 Task: Organize tasks on the Trello board and set up automation rules for moving cards based on due dates.
Action: Mouse moved to (763, 427)
Screenshot: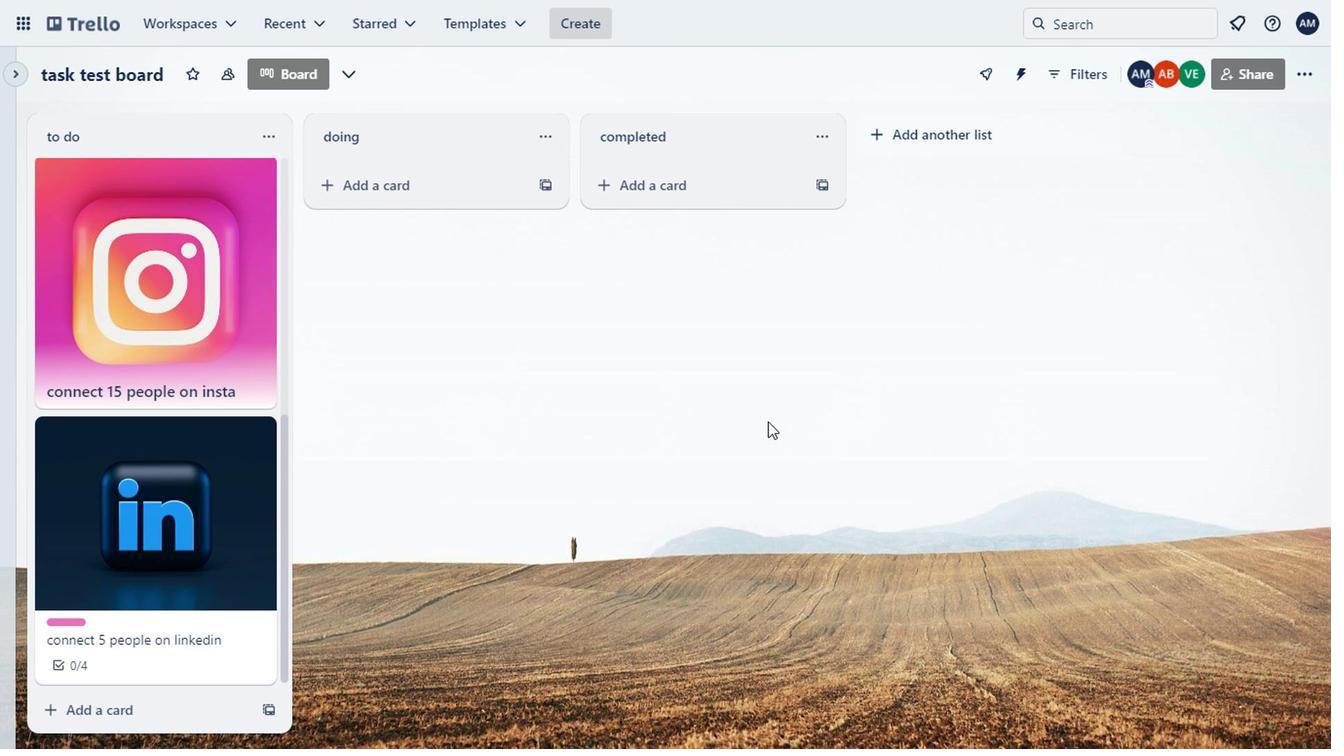 
Action: Mouse scrolled (763, 426) with delta (0, 0)
Screenshot: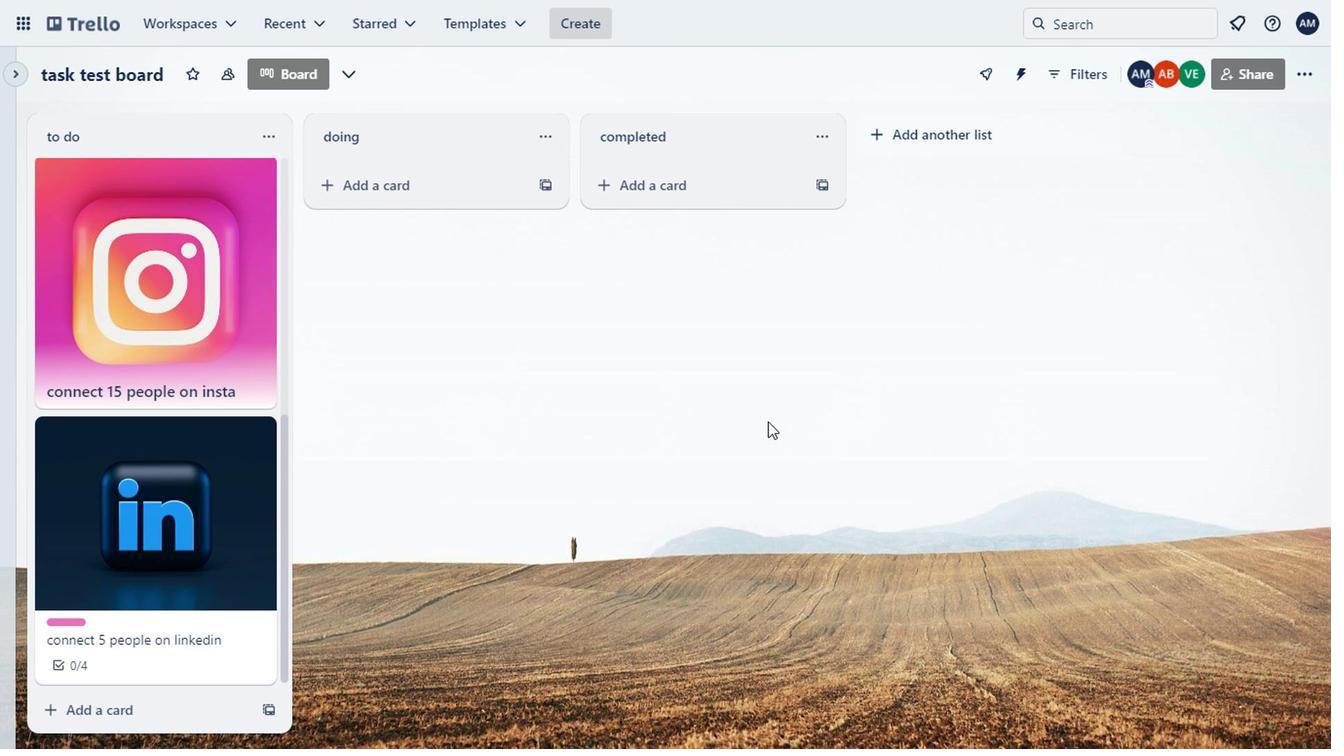 
Action: Mouse moved to (763, 427)
Screenshot: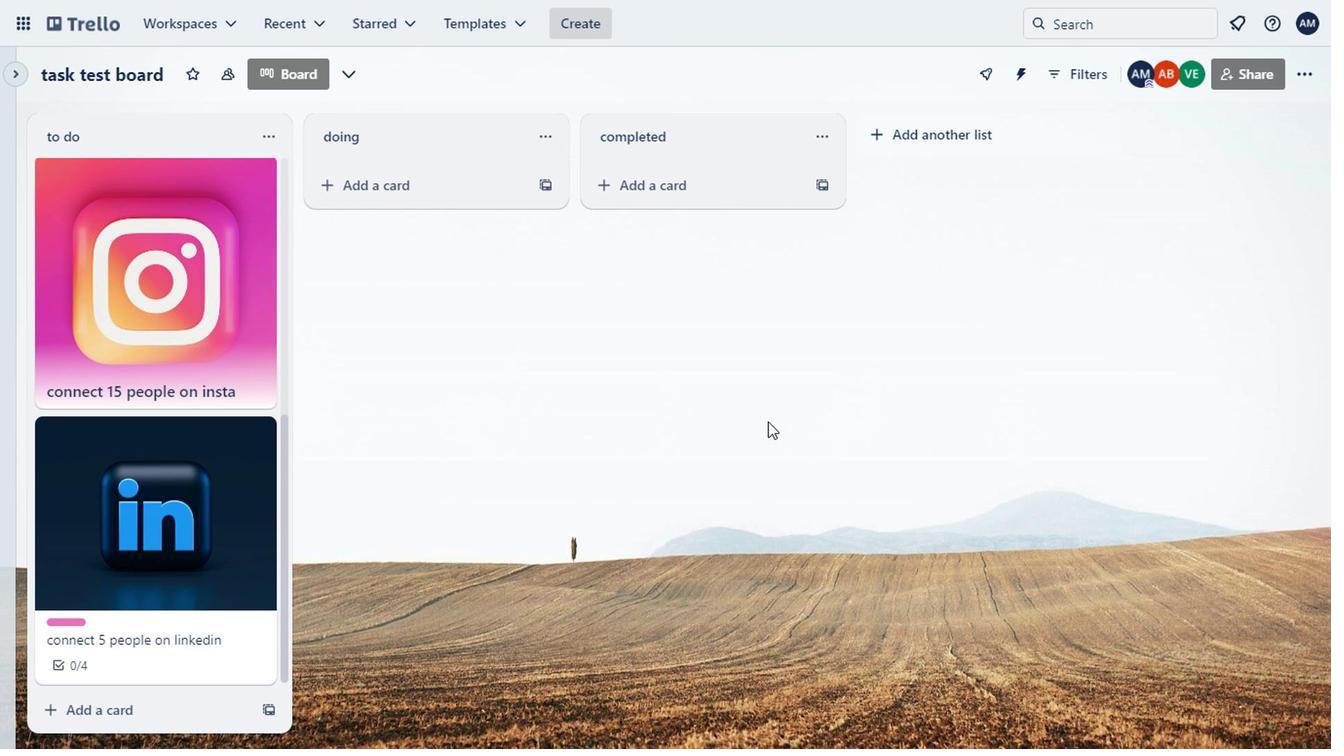 
Action: Mouse scrolled (763, 428) with delta (0, 1)
Screenshot: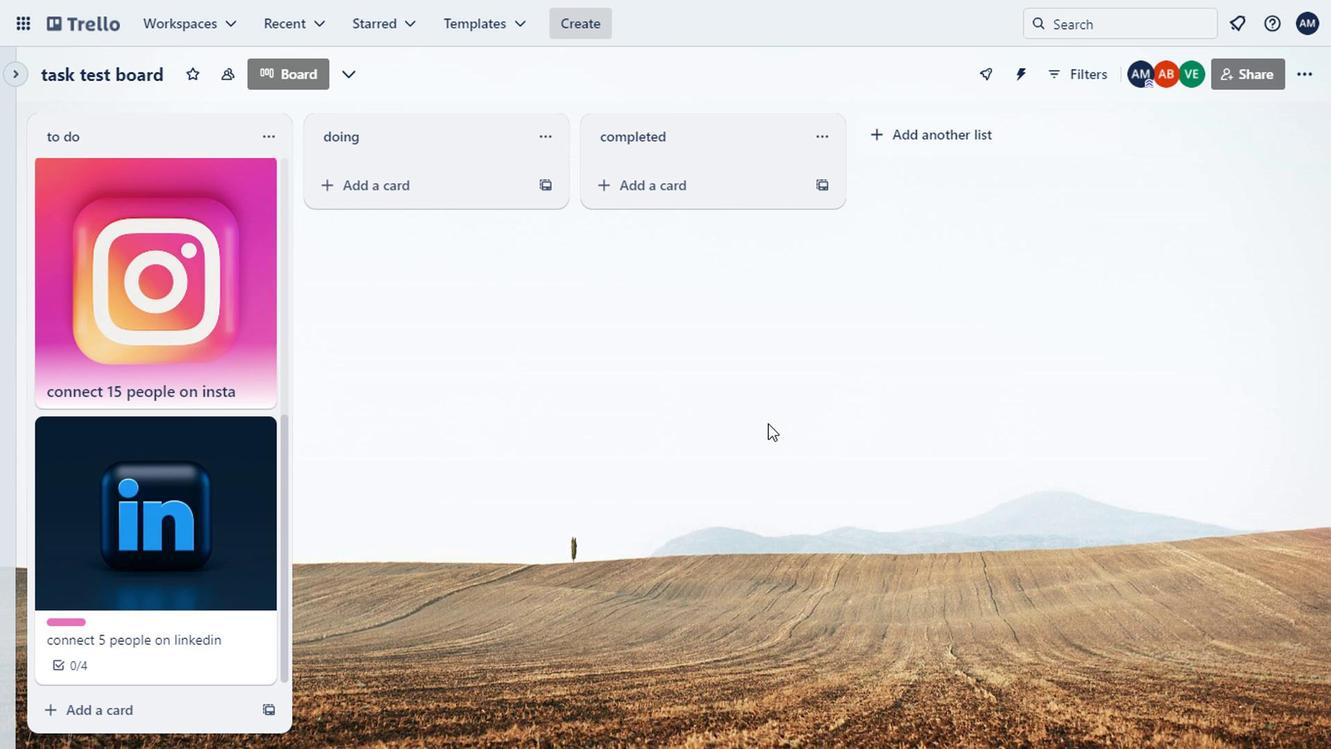 
Action: Mouse scrolled (763, 428) with delta (0, 1)
Screenshot: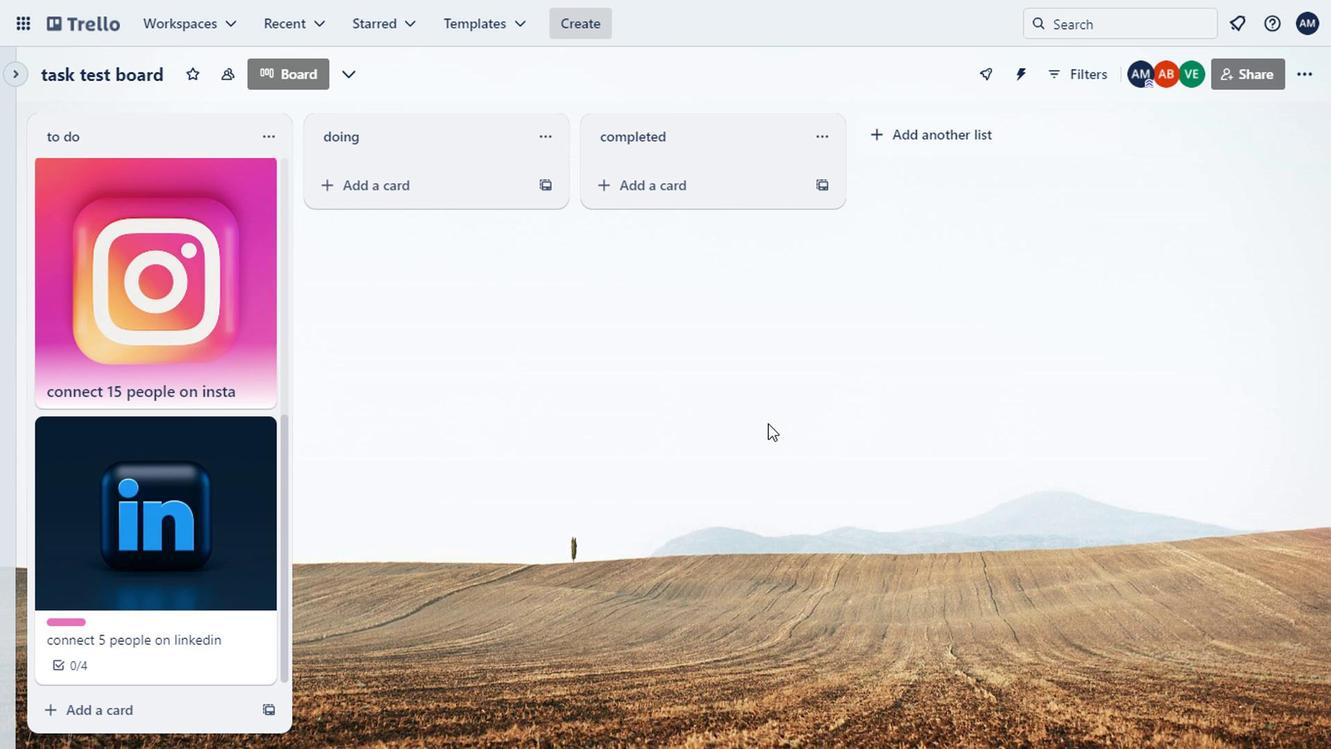 
Action: Mouse moved to (763, 427)
Screenshot: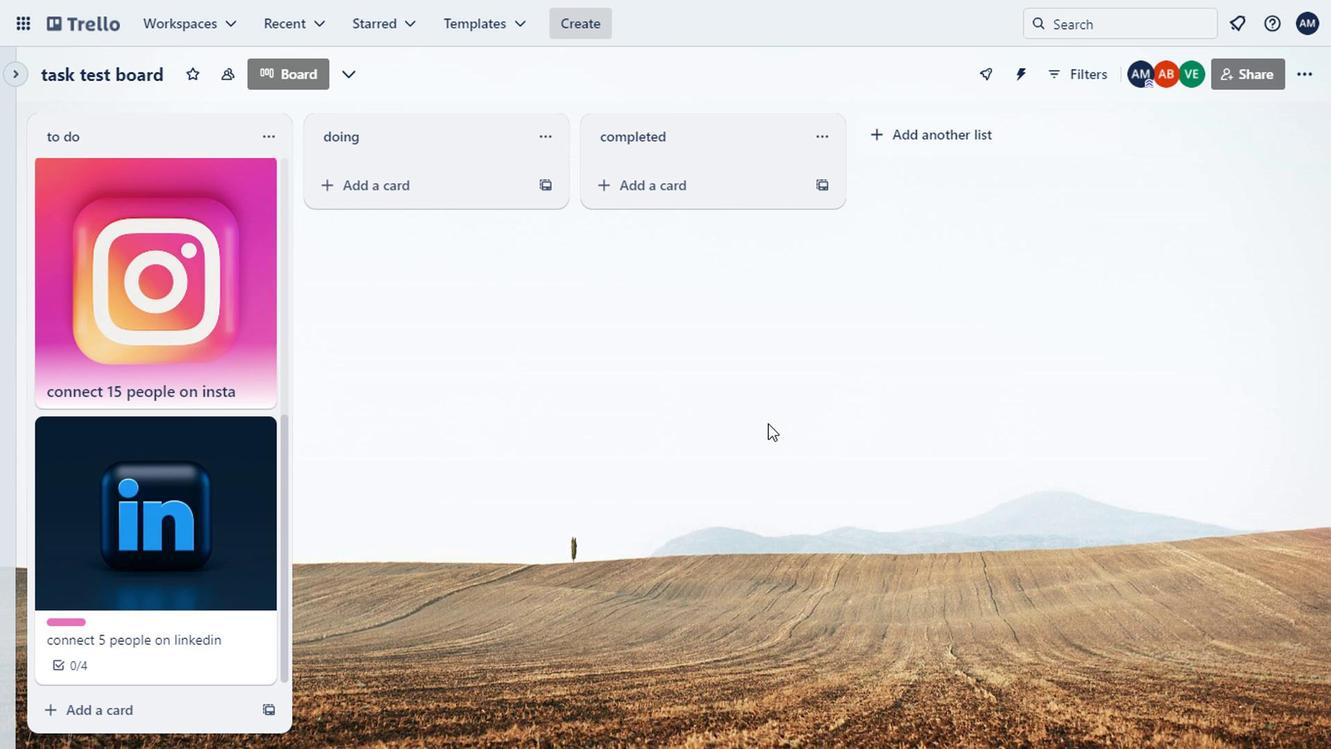 
Action: Mouse scrolled (763, 428) with delta (0, 1)
Screenshot: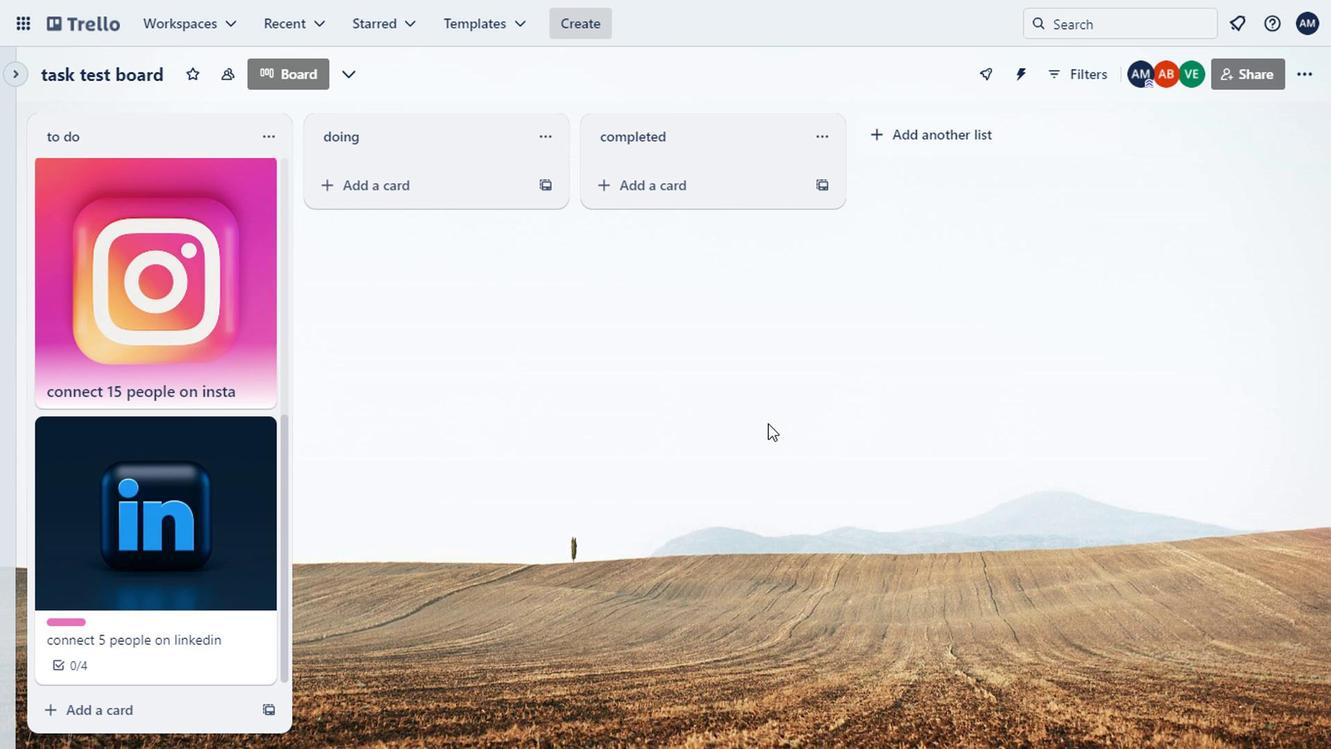 
Action: Mouse moved to (475, 348)
Screenshot: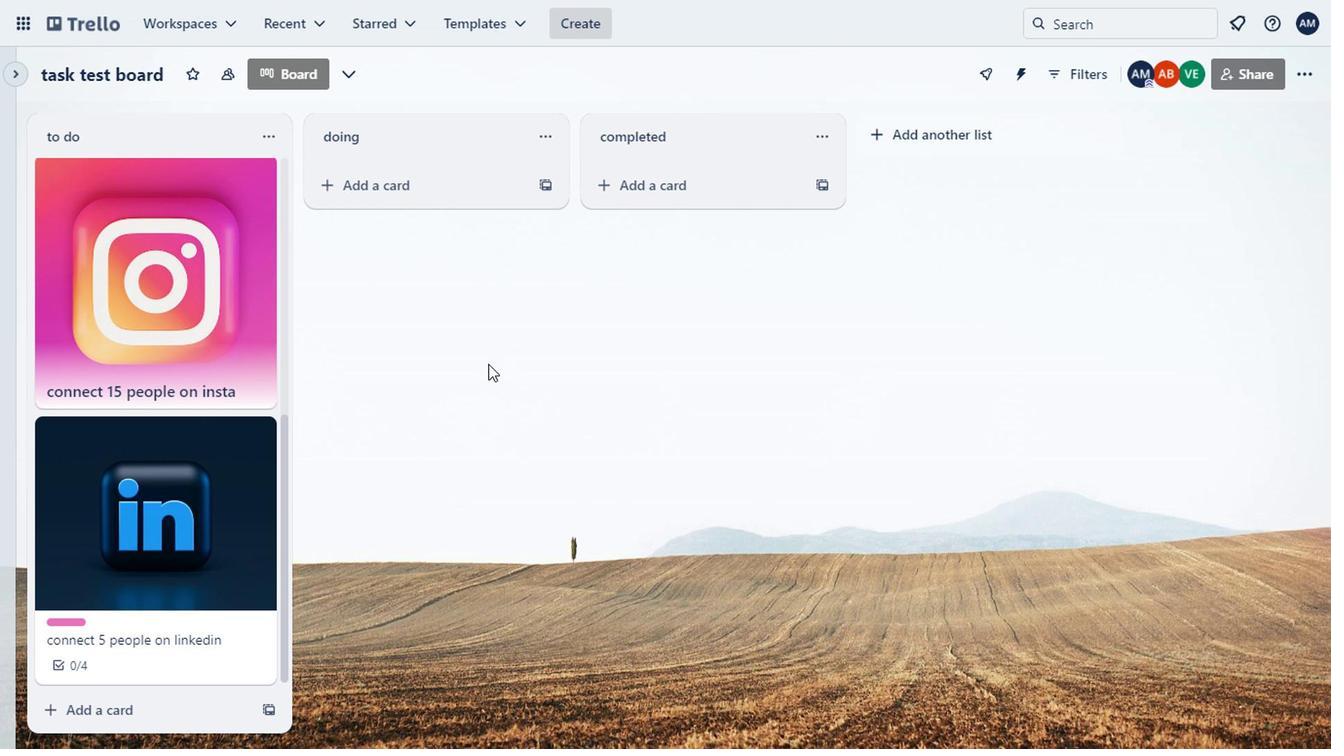 
Action: Mouse scrolled (475, 349) with delta (0, 0)
Screenshot: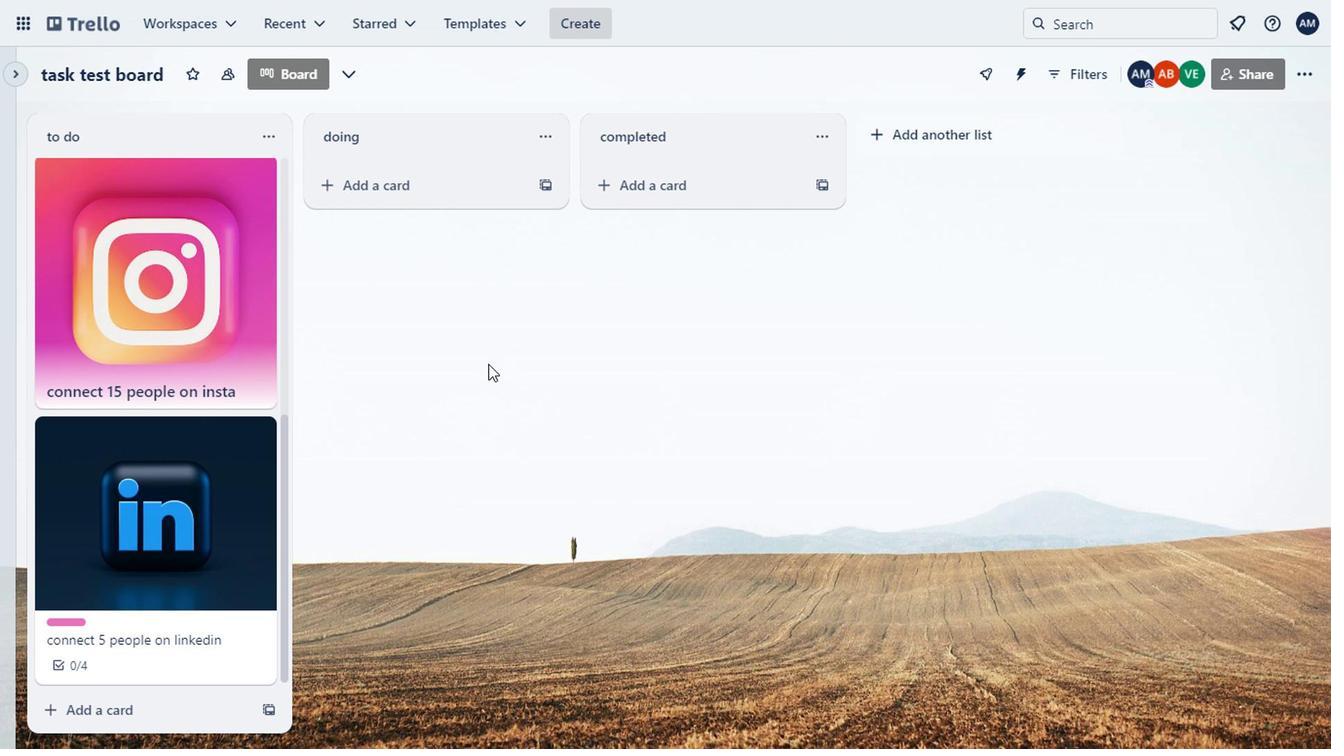 
Action: Mouse moved to (467, 335)
Screenshot: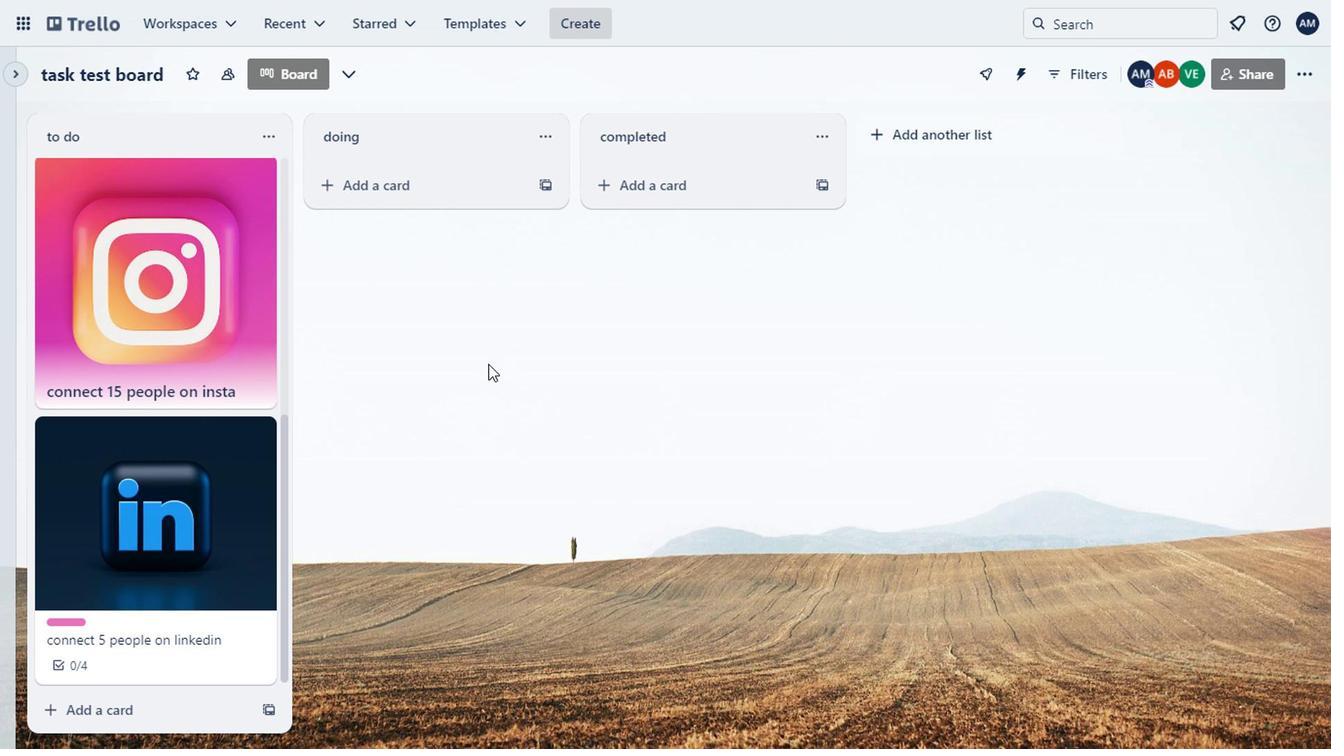 
Action: Mouse scrolled (467, 335) with delta (0, 0)
Screenshot: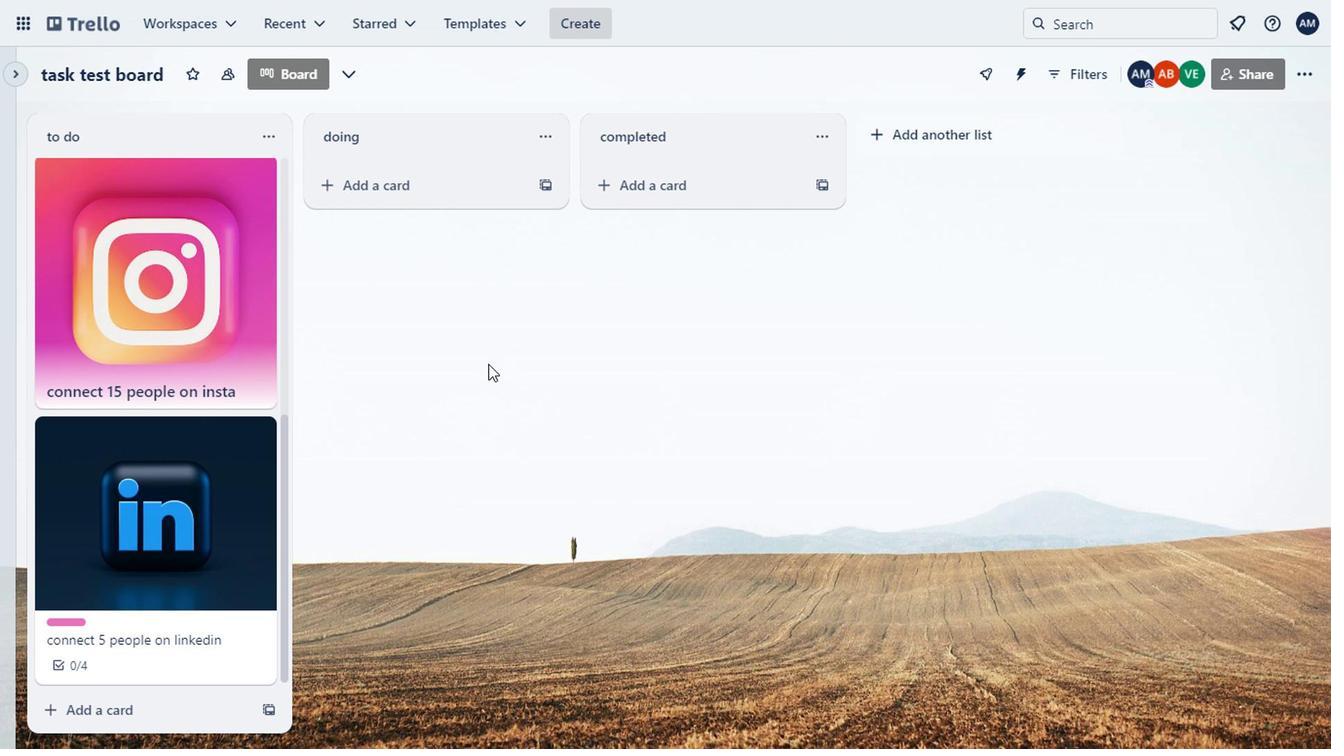
Action: Mouse moved to (425, 279)
Screenshot: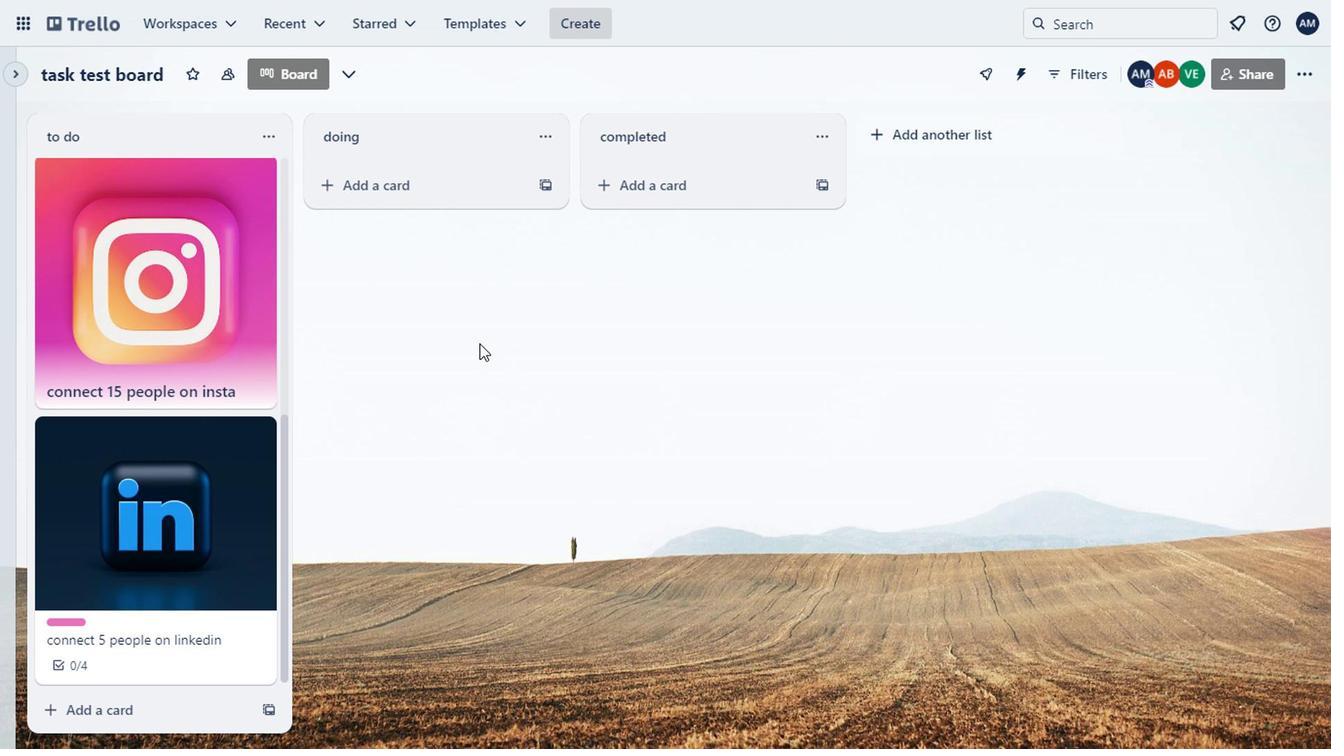 
Action: Mouse scrolled (425, 280) with delta (0, 1)
Screenshot: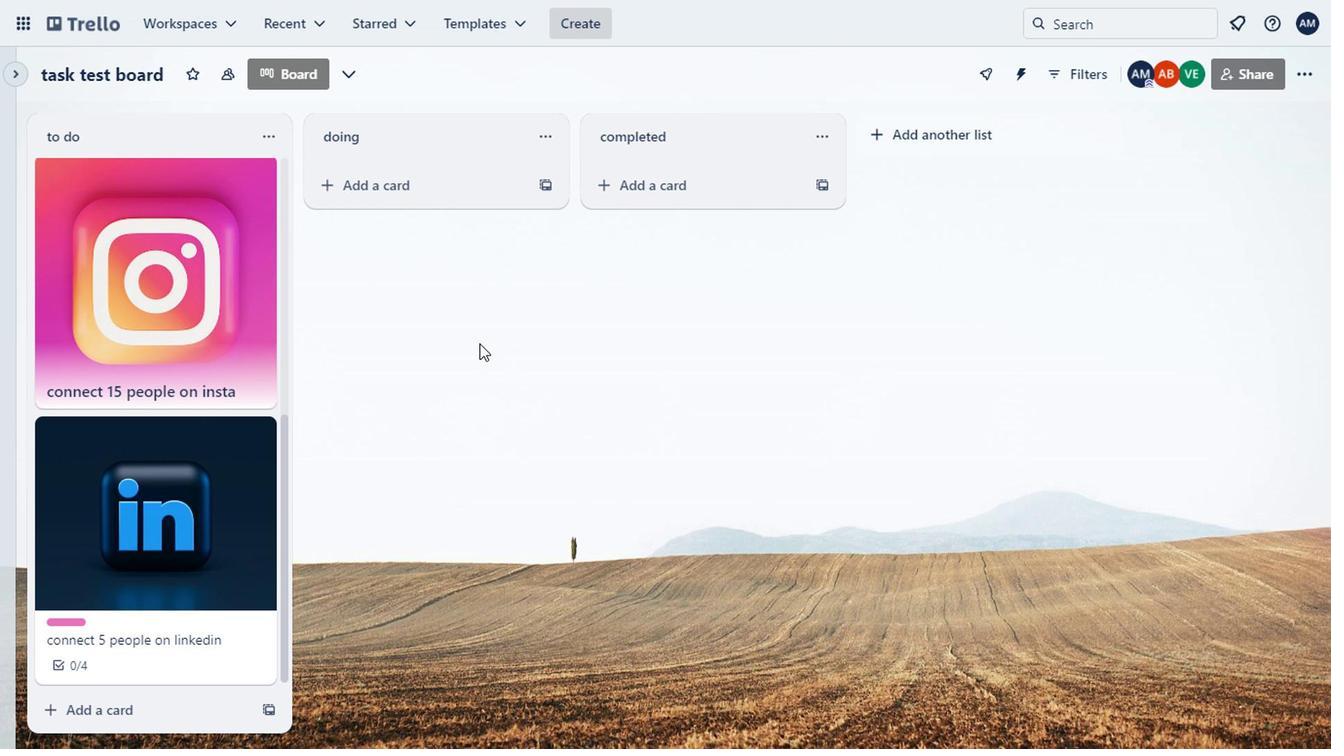 
Action: Mouse moved to (185, 267)
Screenshot: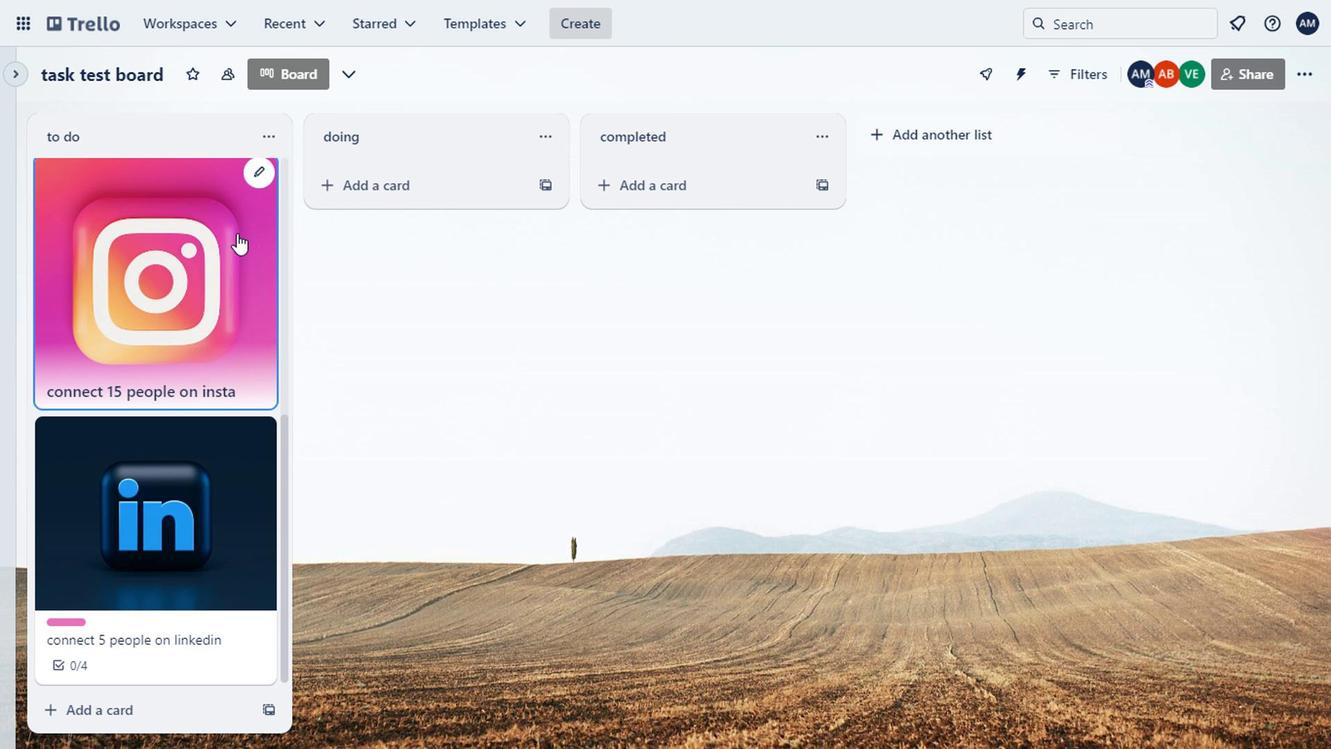
Action: Mouse pressed left at (185, 267)
Screenshot: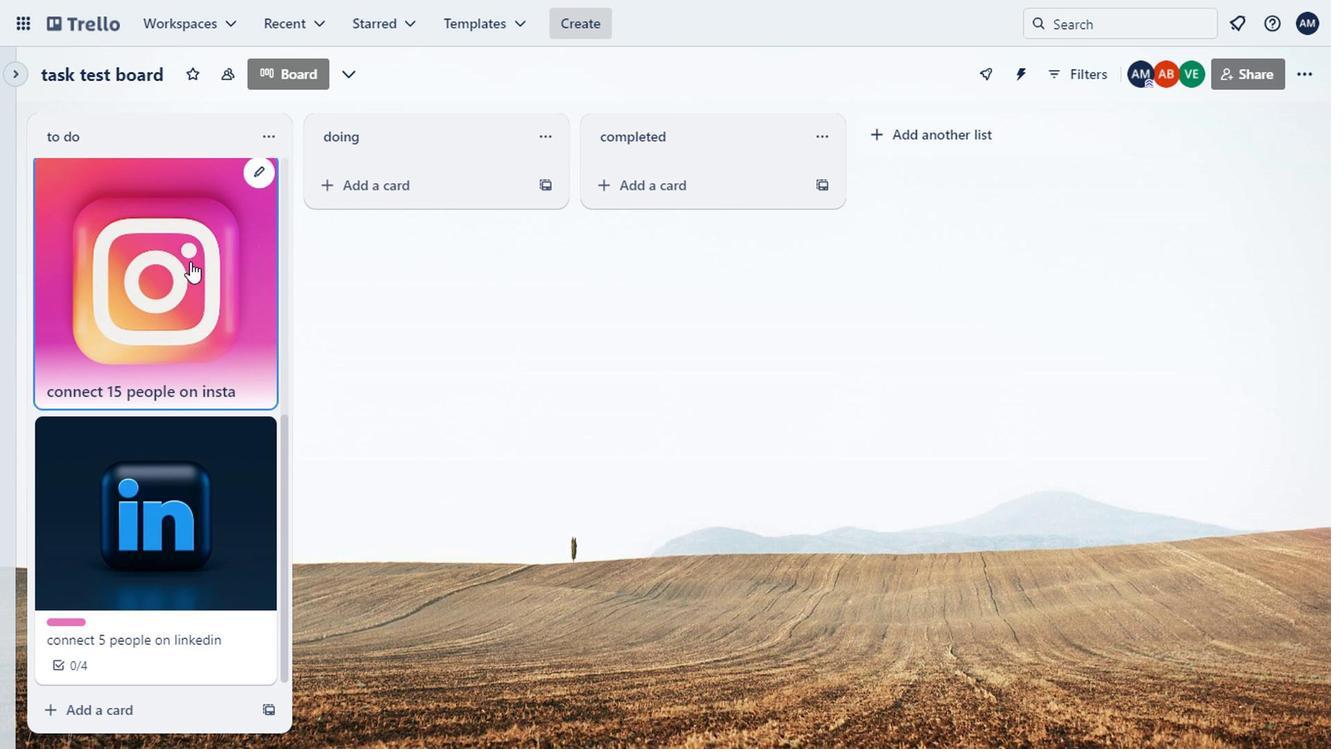 
Action: Mouse moved to (983, 90)
Screenshot: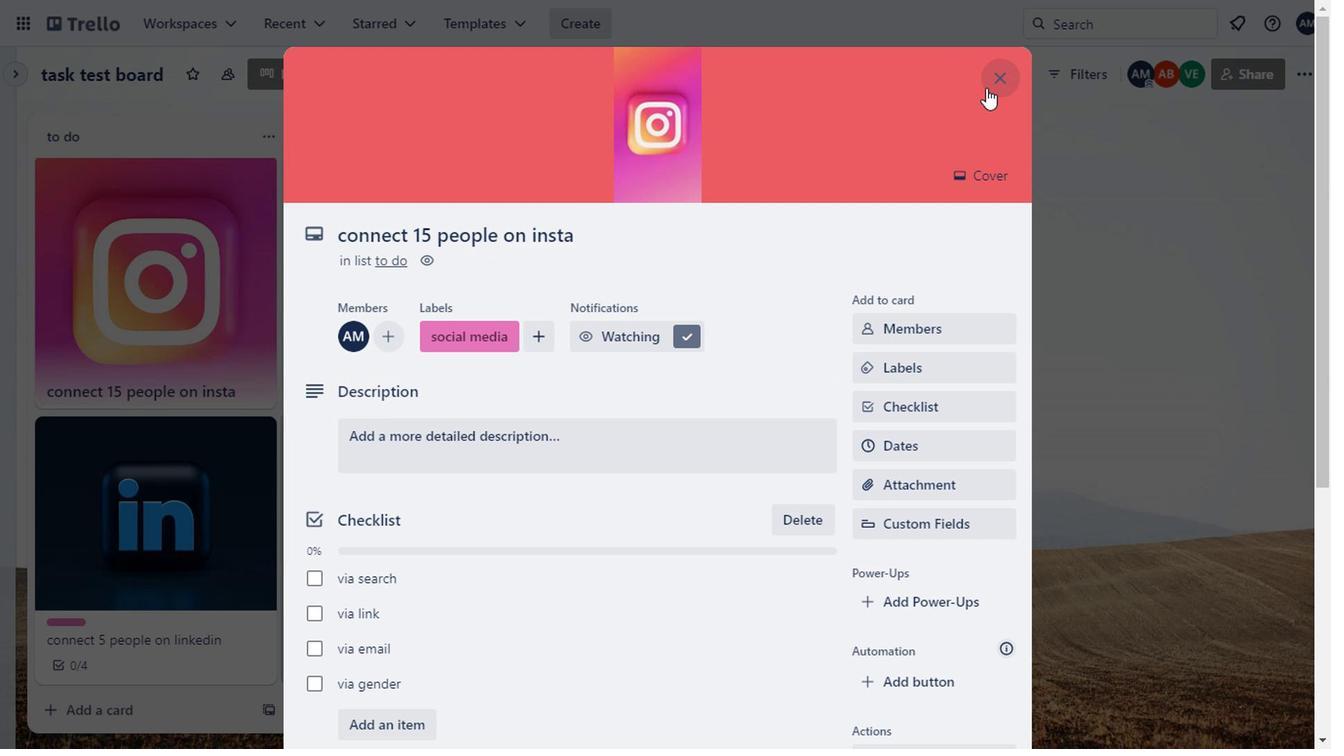 
Action: Mouse pressed left at (983, 90)
Screenshot: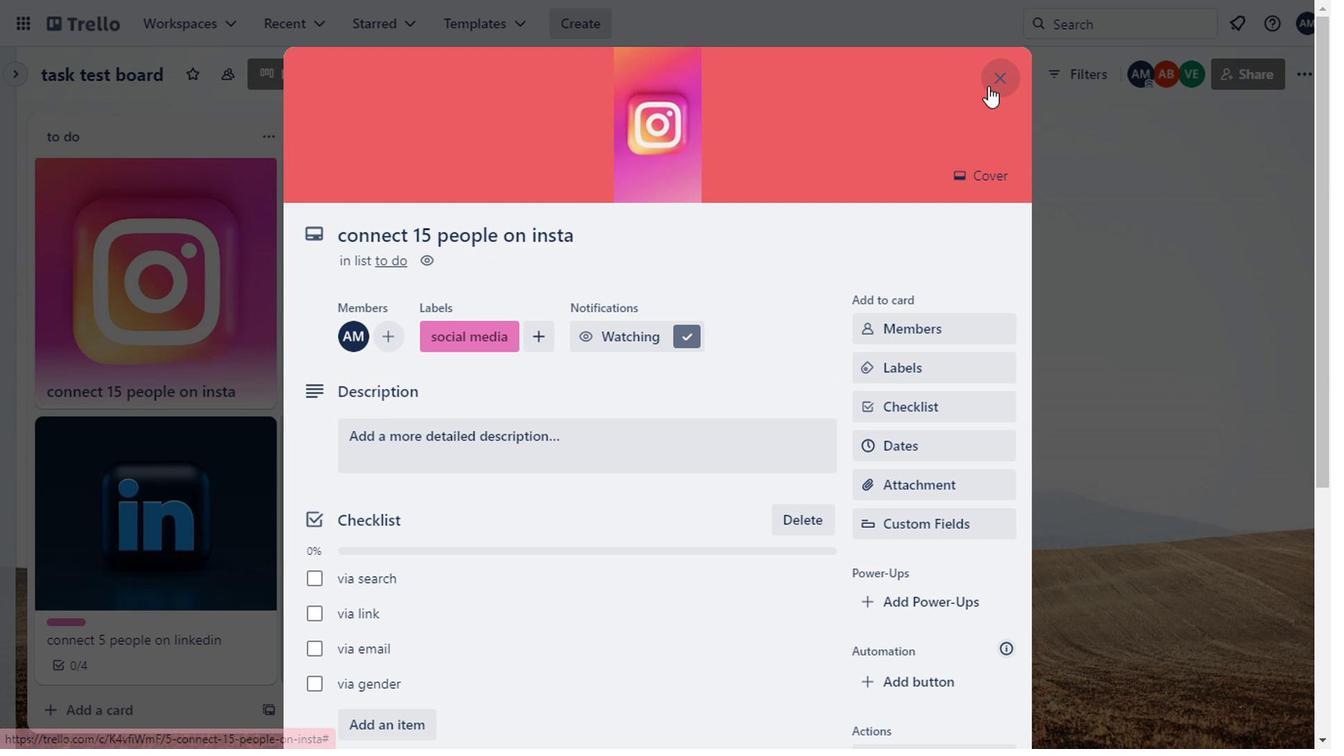 
Action: Mouse moved to (269, 396)
Screenshot: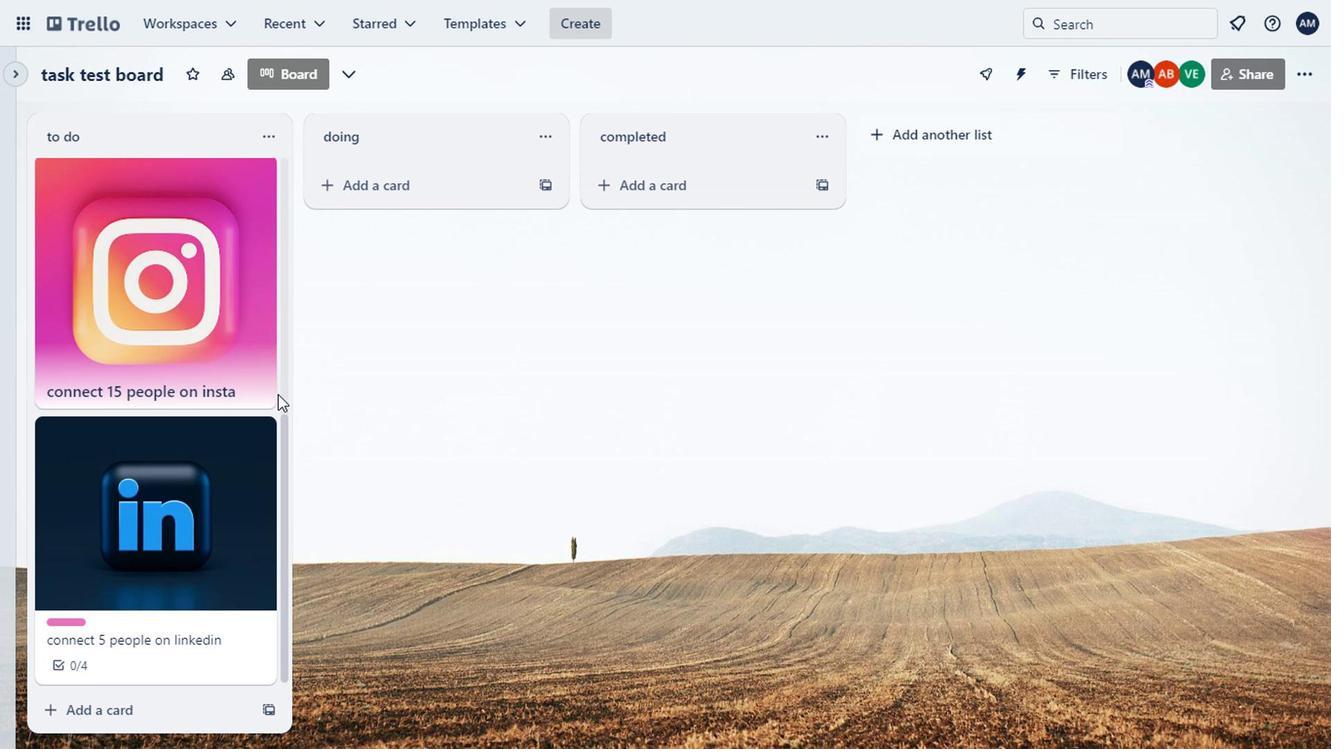 
Action: Mouse scrolled (269, 395) with delta (0, 0)
Screenshot: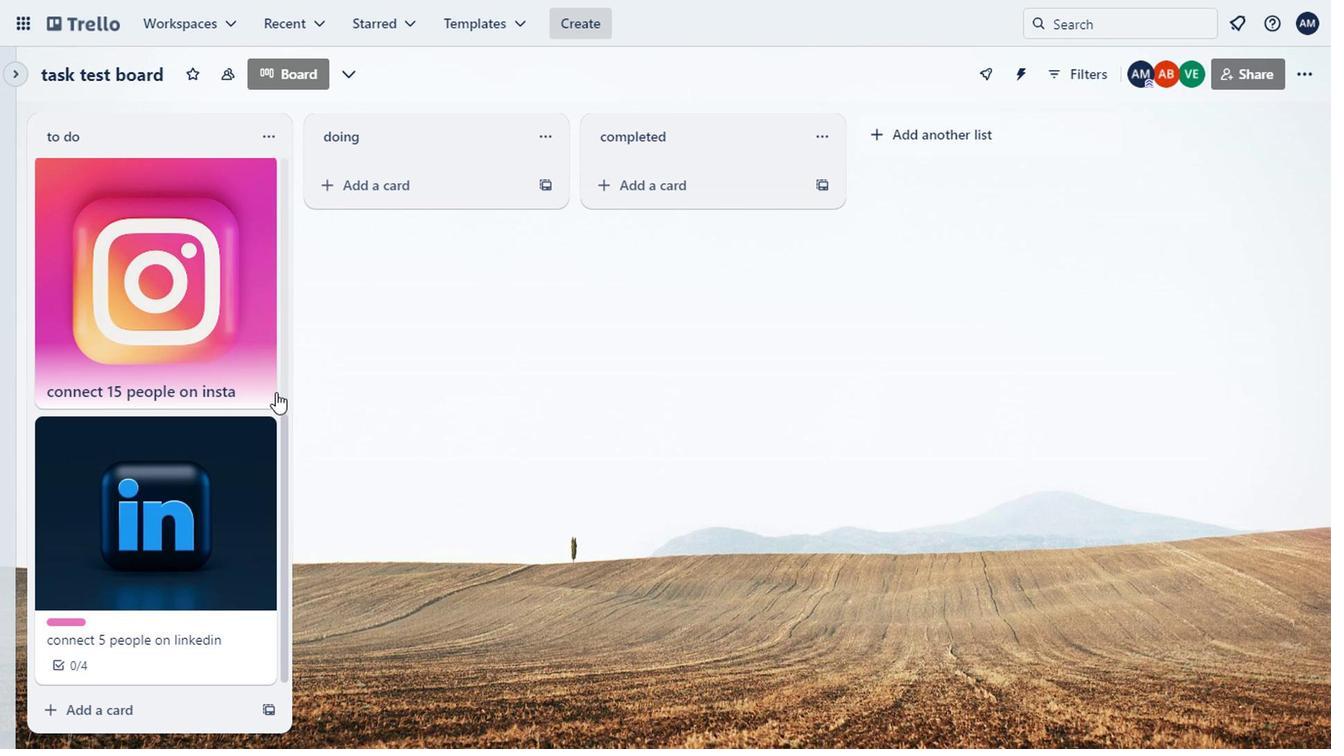 
Action: Mouse moved to (266, 398)
Screenshot: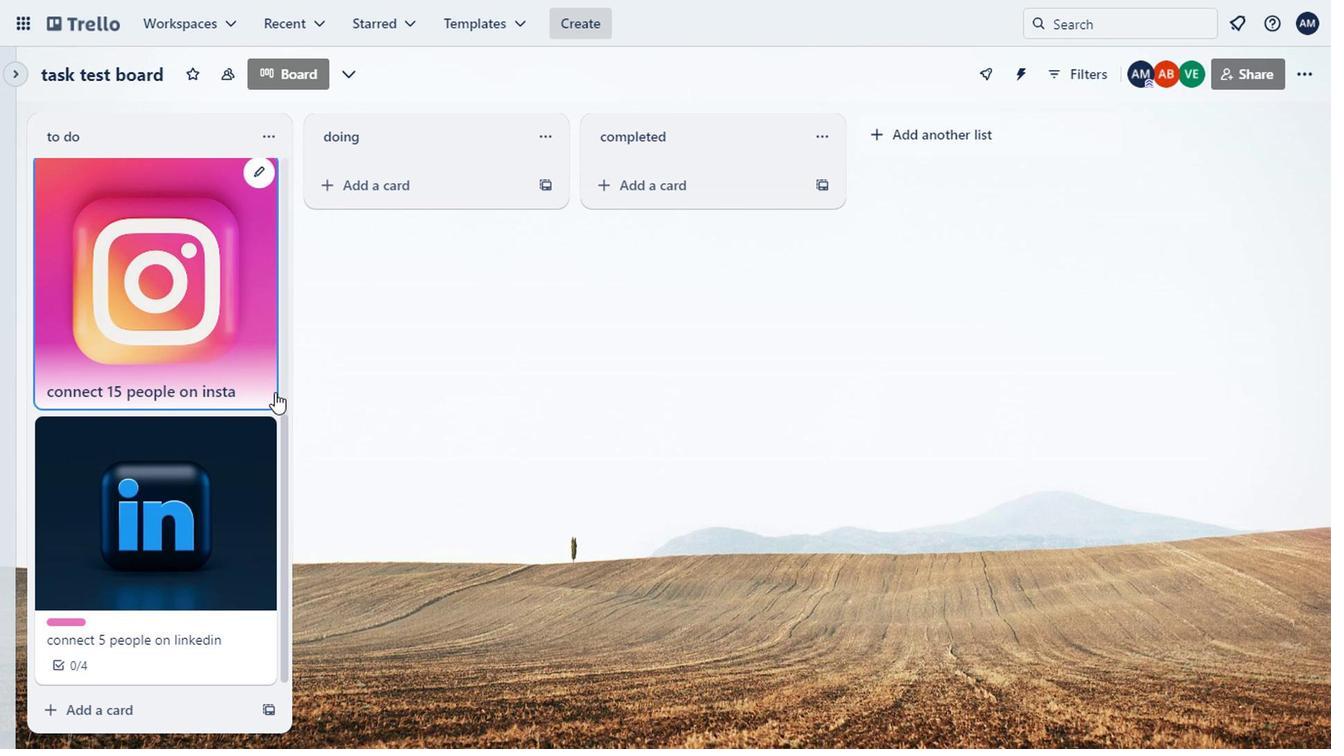 
Action: Mouse scrolled (266, 397) with delta (0, 0)
Screenshot: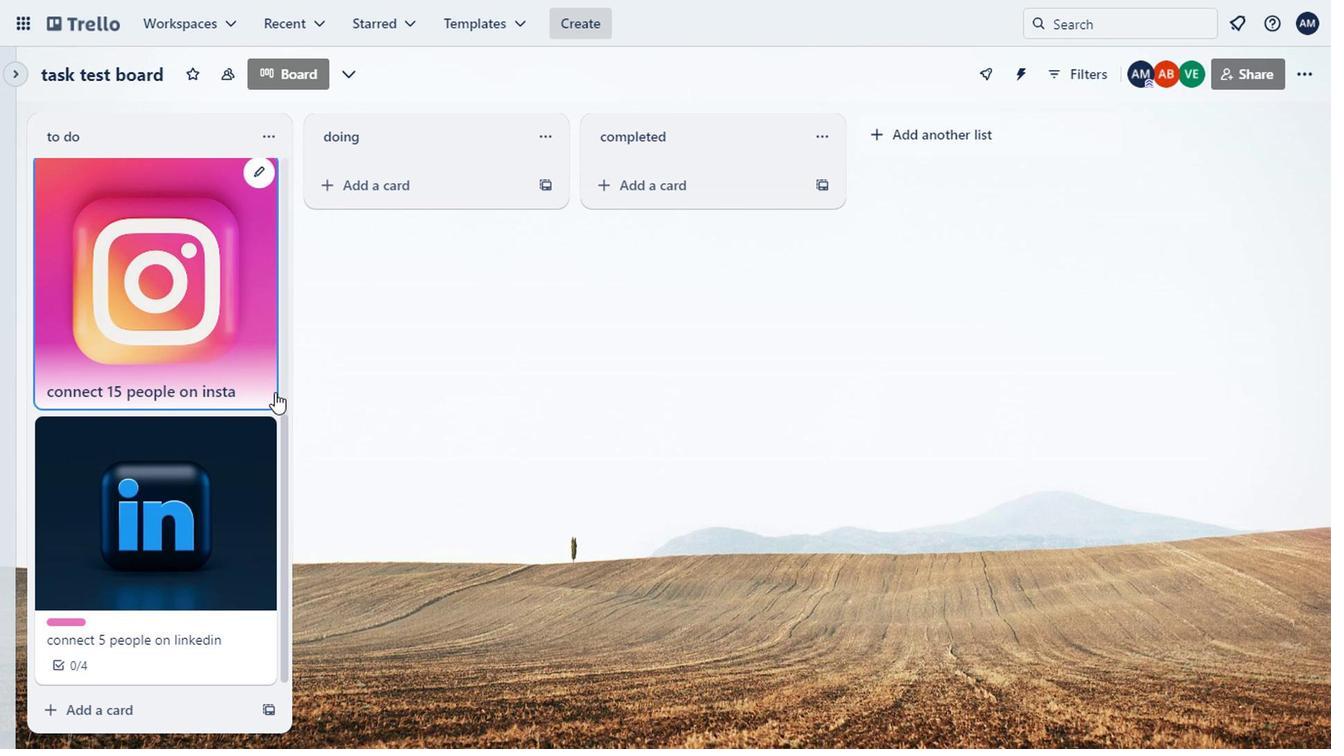 
Action: Mouse moved to (227, 400)
Screenshot: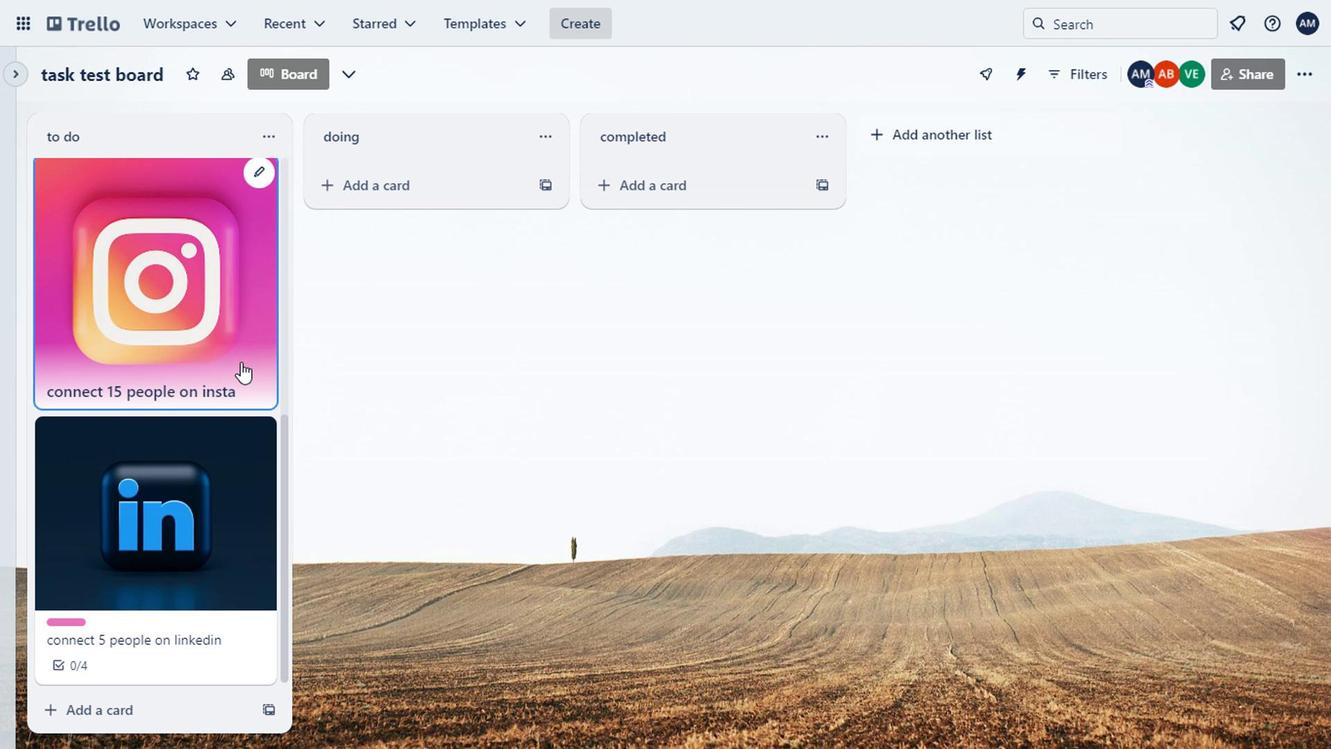 
Action: Mouse scrolled (227, 400) with delta (0, 0)
Screenshot: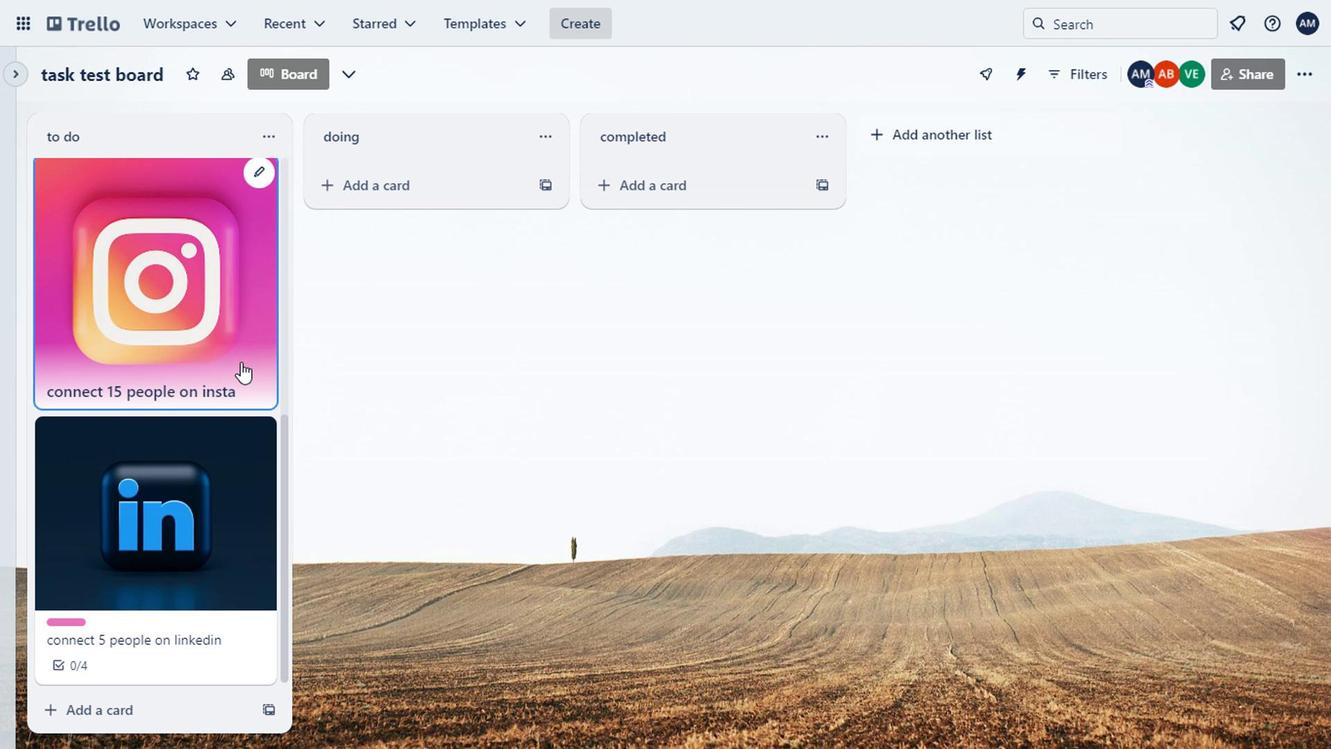
Action: Mouse moved to (217, 446)
Screenshot: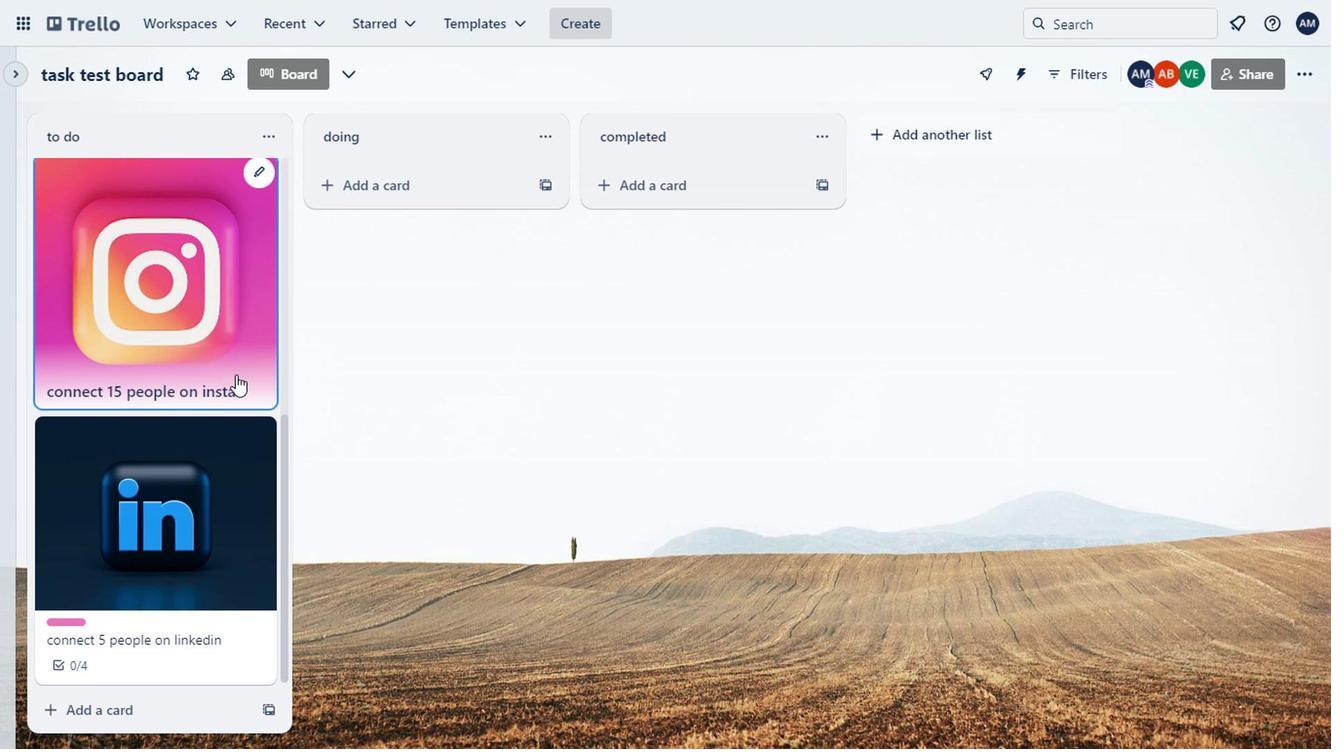 
Action: Mouse scrolled (217, 446) with delta (0, 0)
Screenshot: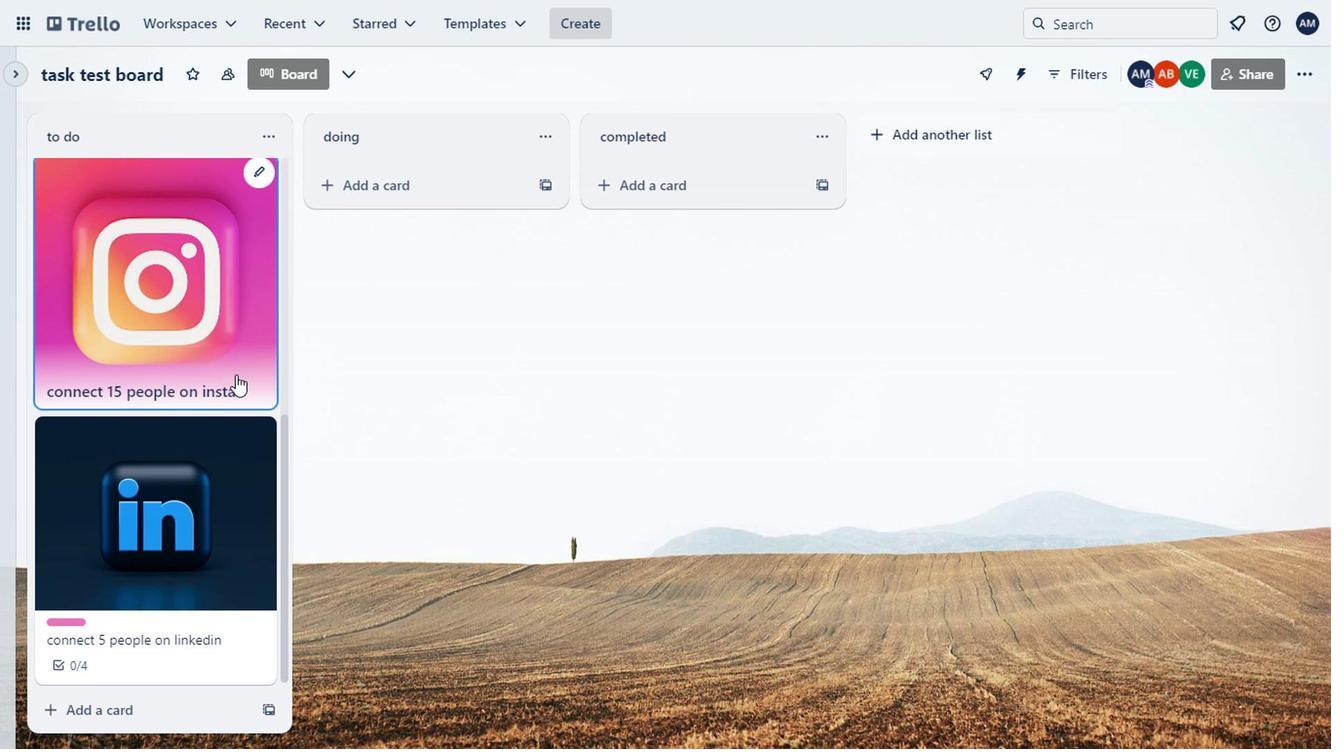 
Action: Mouse moved to (216, 468)
Screenshot: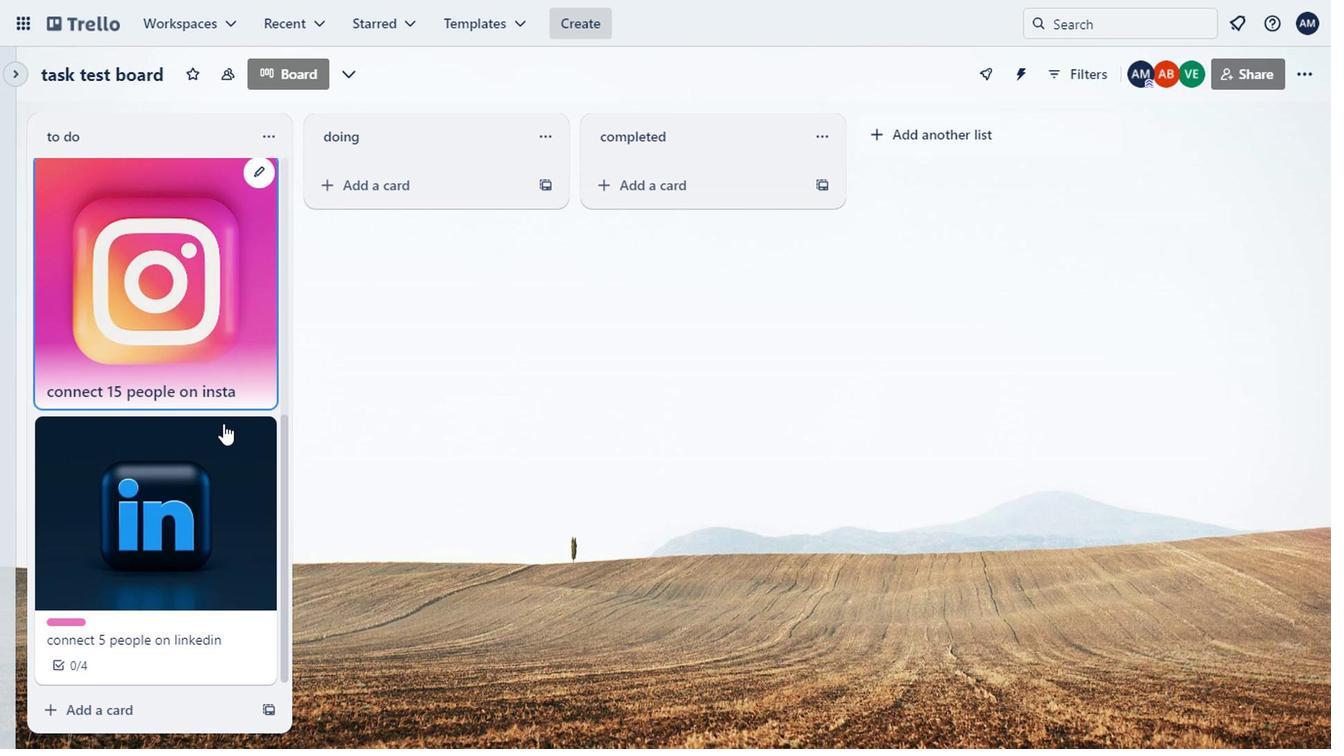 
Action: Mouse scrolled (216, 467) with delta (0, 0)
Screenshot: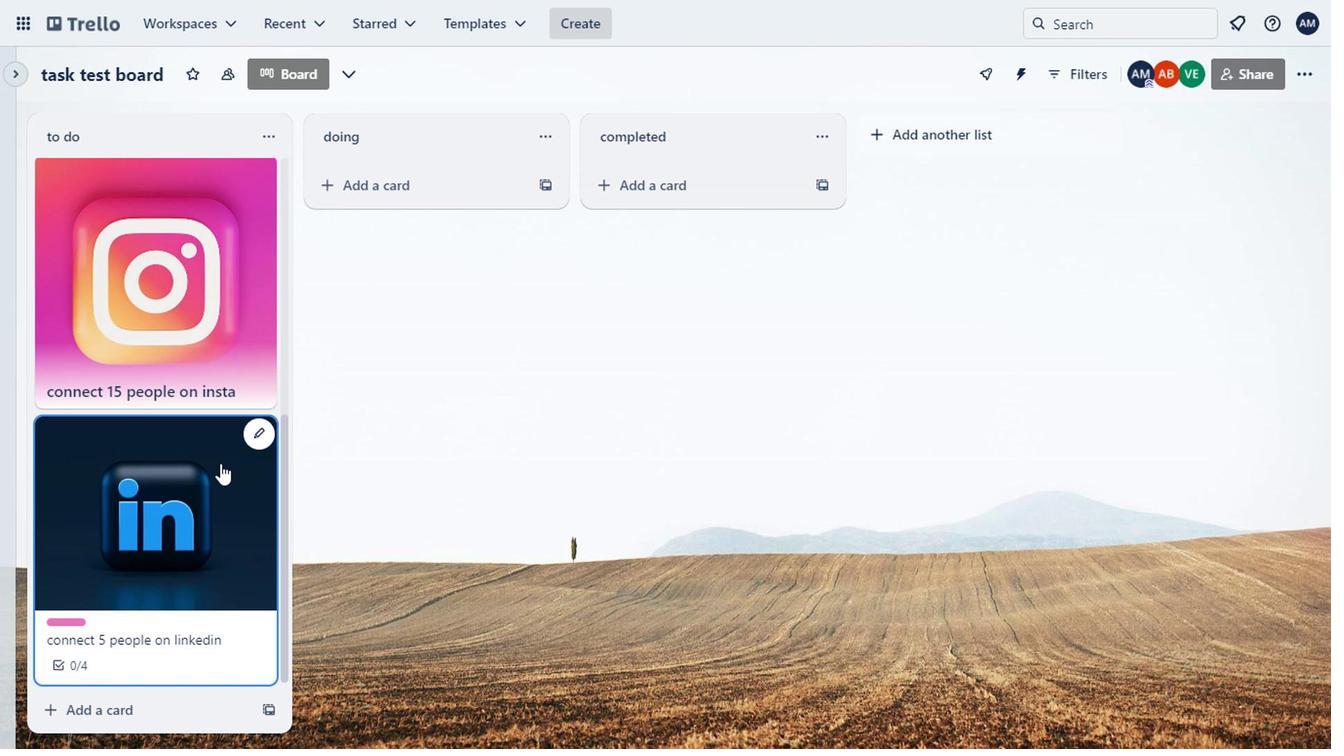 
Action: Mouse moved to (214, 518)
Screenshot: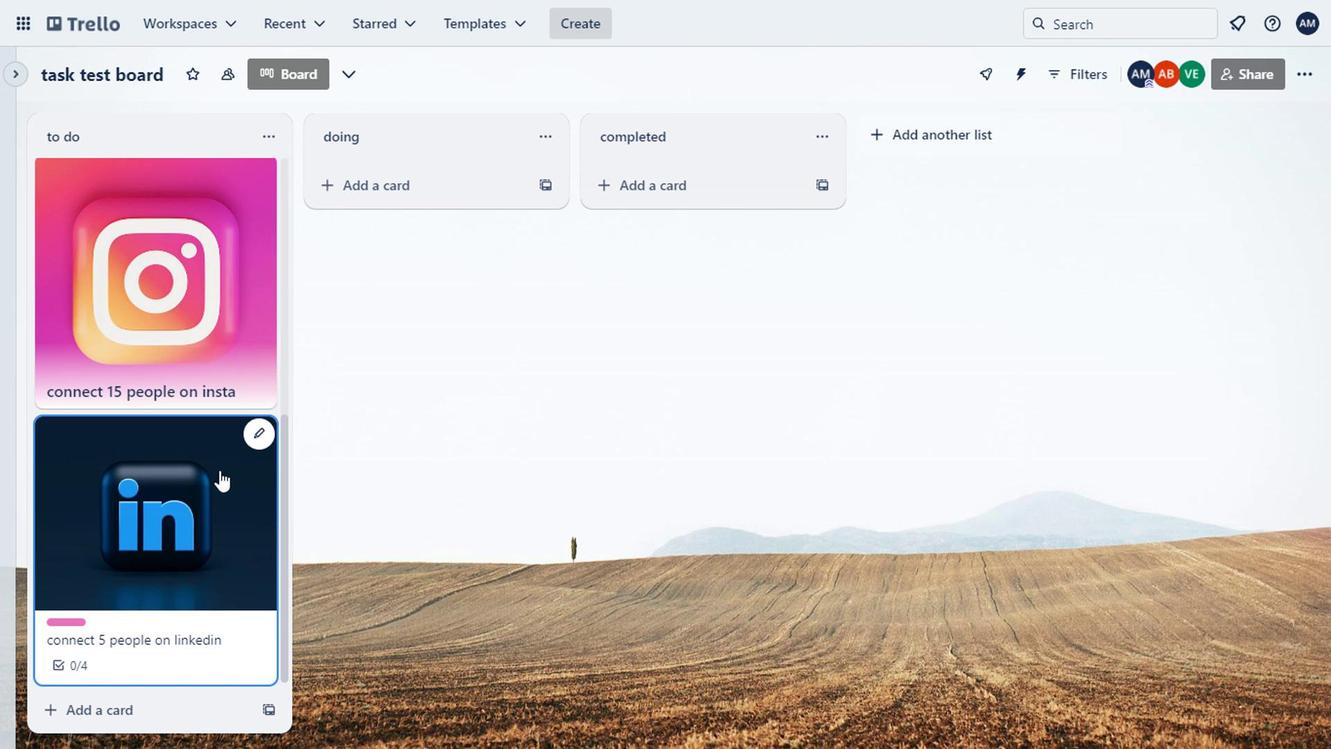 
Action: Mouse scrolled (214, 516) with delta (0, -1)
Screenshot: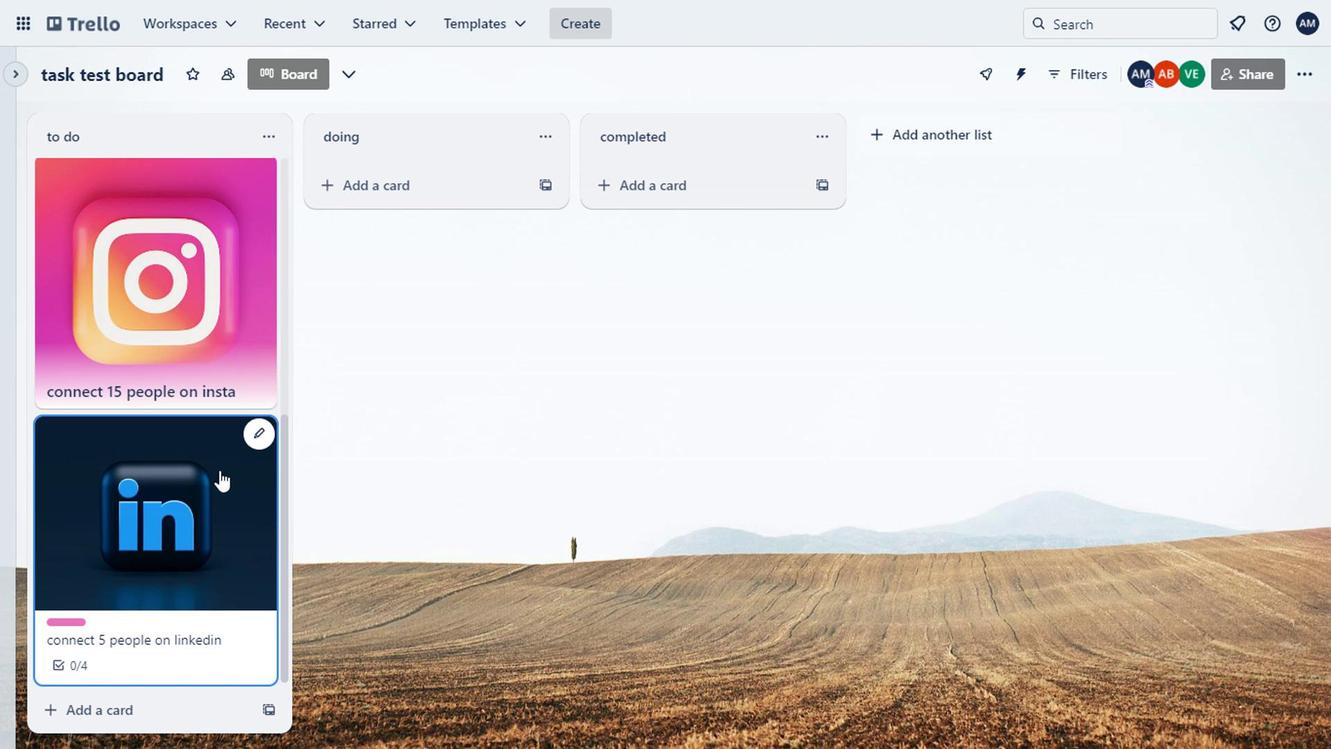 
Action: Mouse moved to (227, 577)
Screenshot: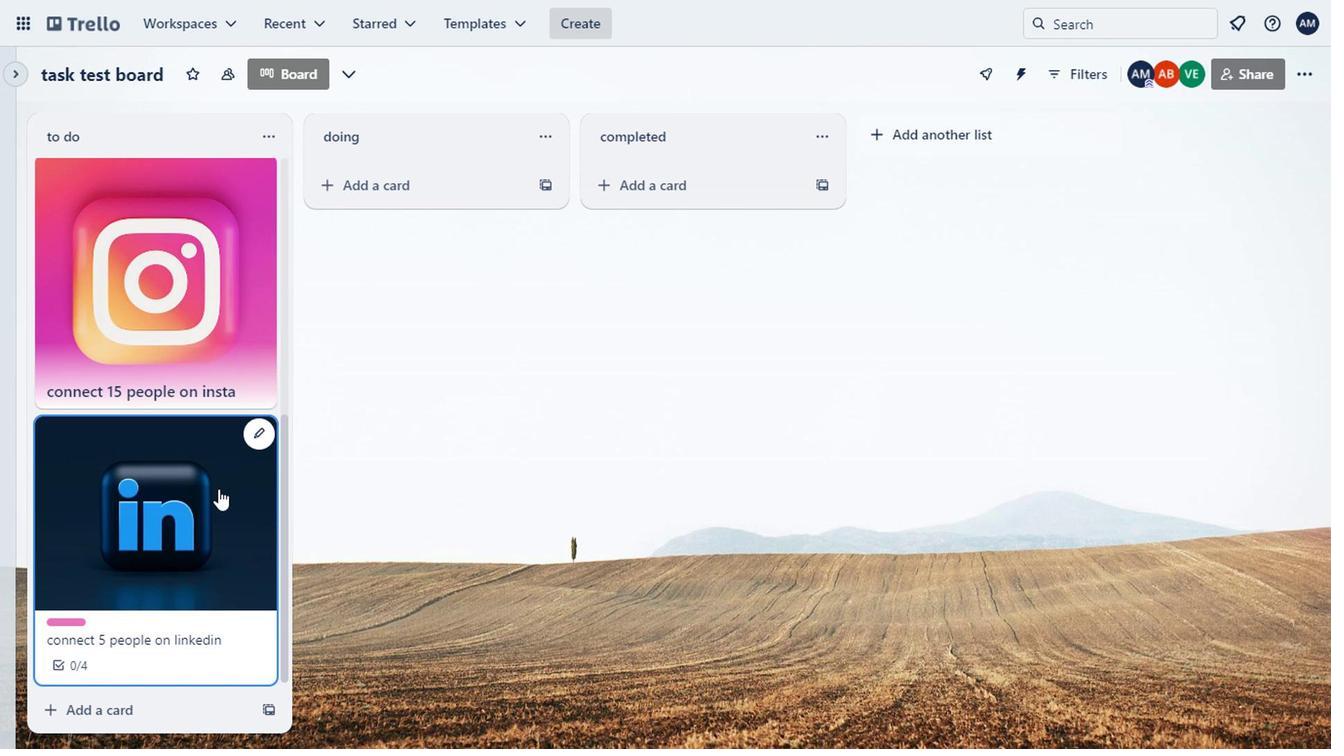 
Action: Mouse scrolled (227, 576) with delta (0, 0)
Screenshot: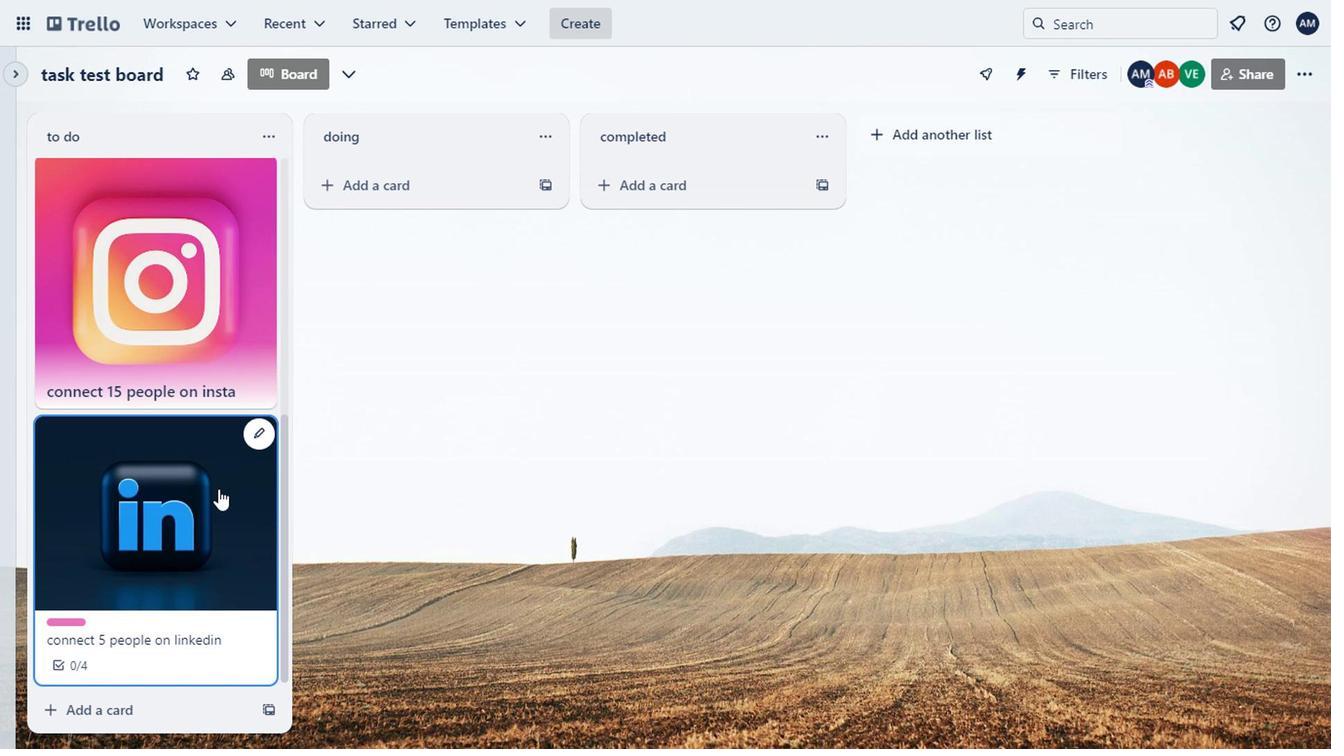 
Action: Mouse moved to (237, 615)
Screenshot: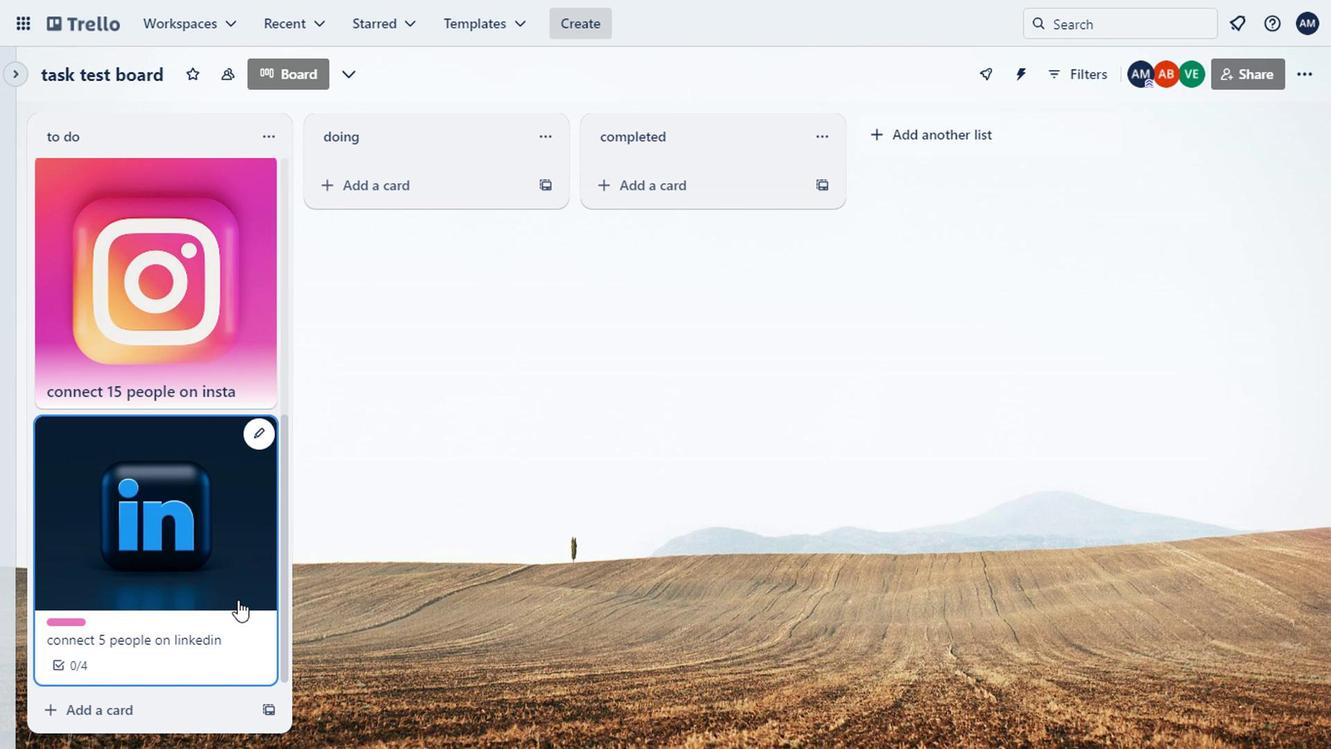 
Action: Mouse scrolled (237, 615) with delta (0, 0)
Screenshot: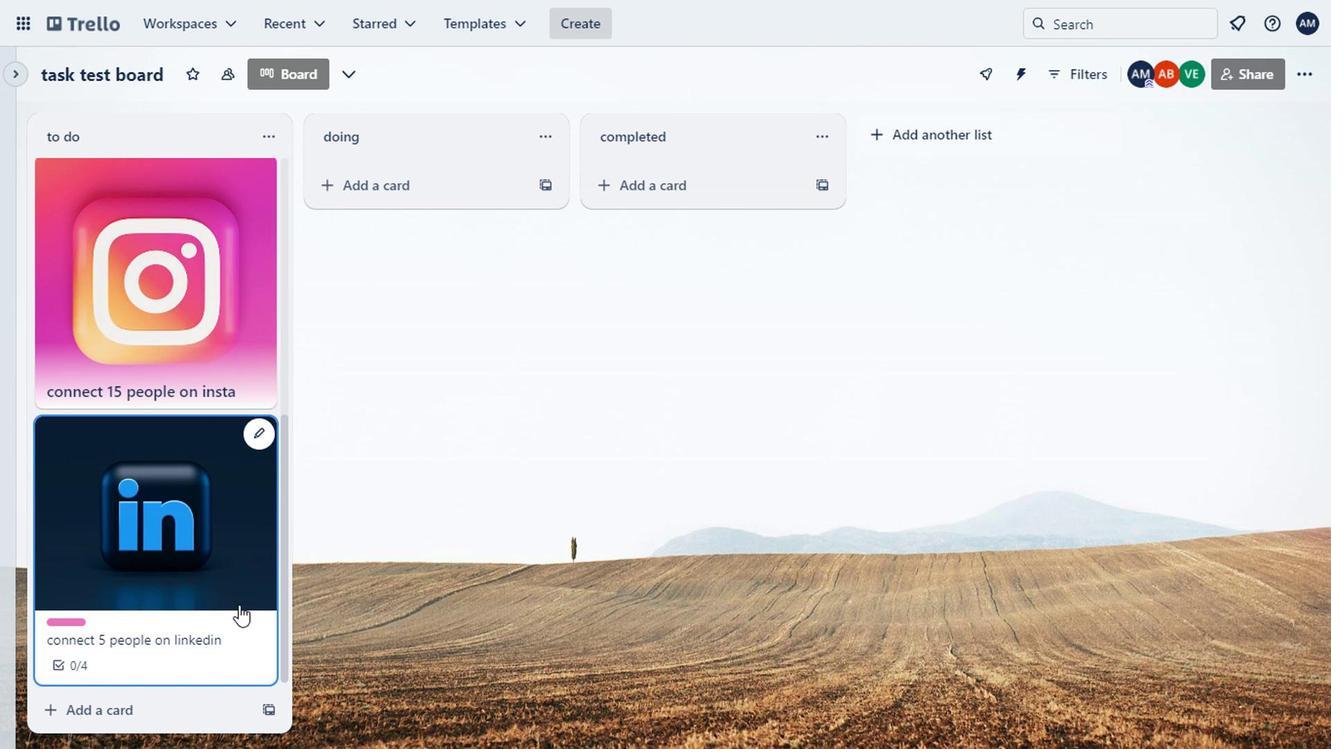 
Action: Mouse moved to (237, 615)
Screenshot: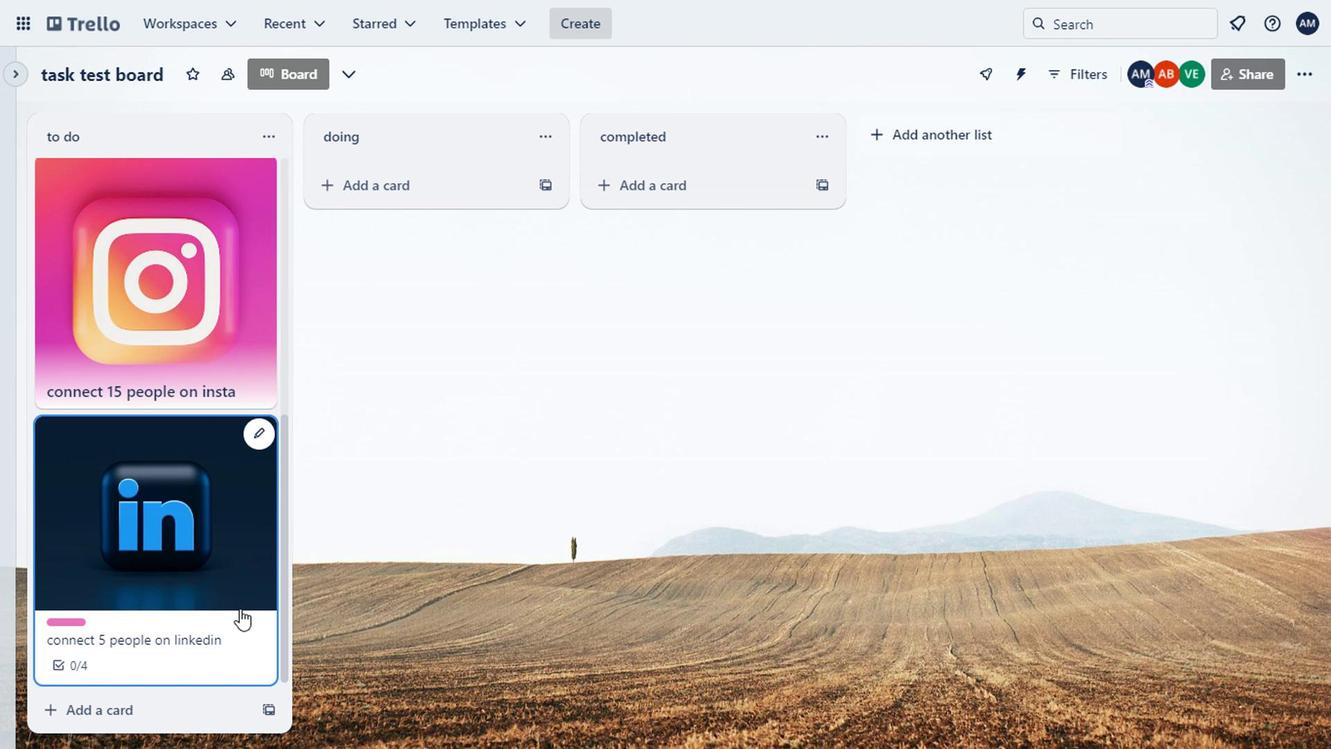 
Action: Mouse scrolled (237, 615) with delta (0, 0)
Screenshot: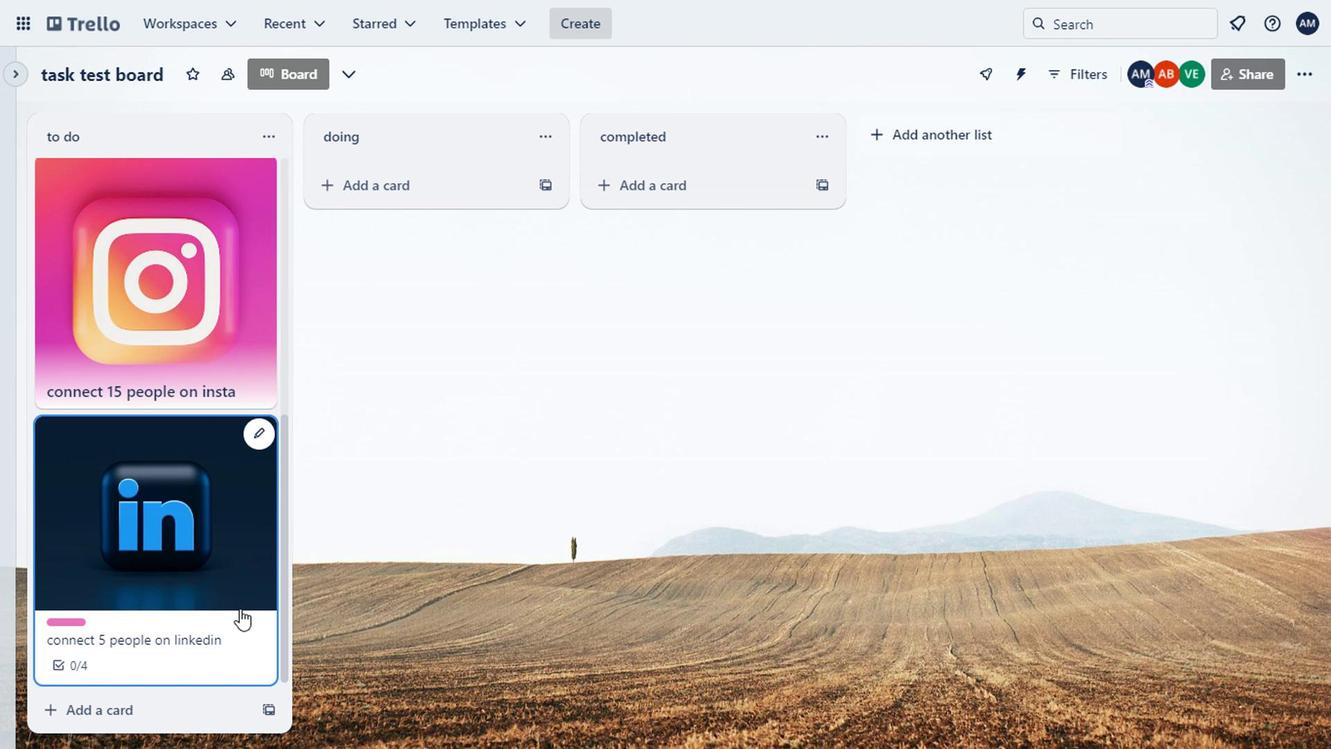 
Action: Mouse scrolled (237, 615) with delta (0, 0)
Screenshot: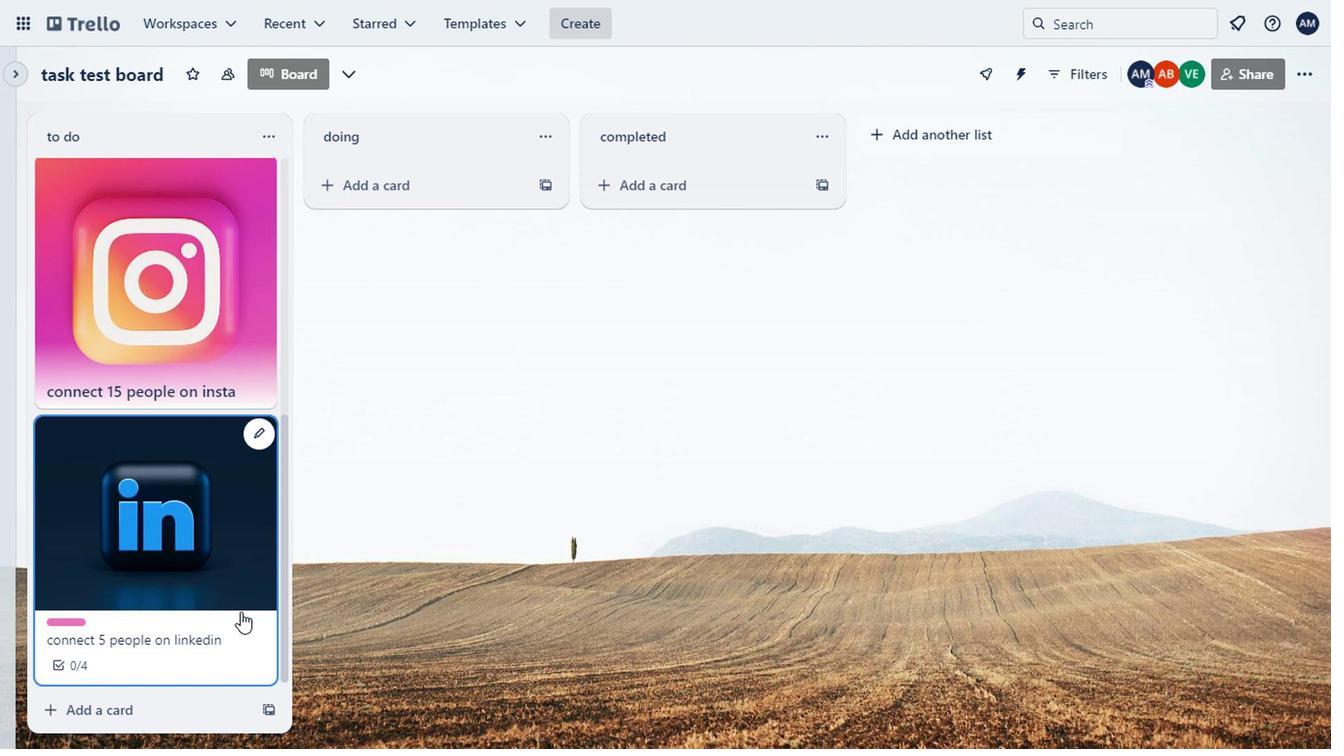 
Action: Mouse scrolled (237, 615) with delta (0, 0)
Screenshot: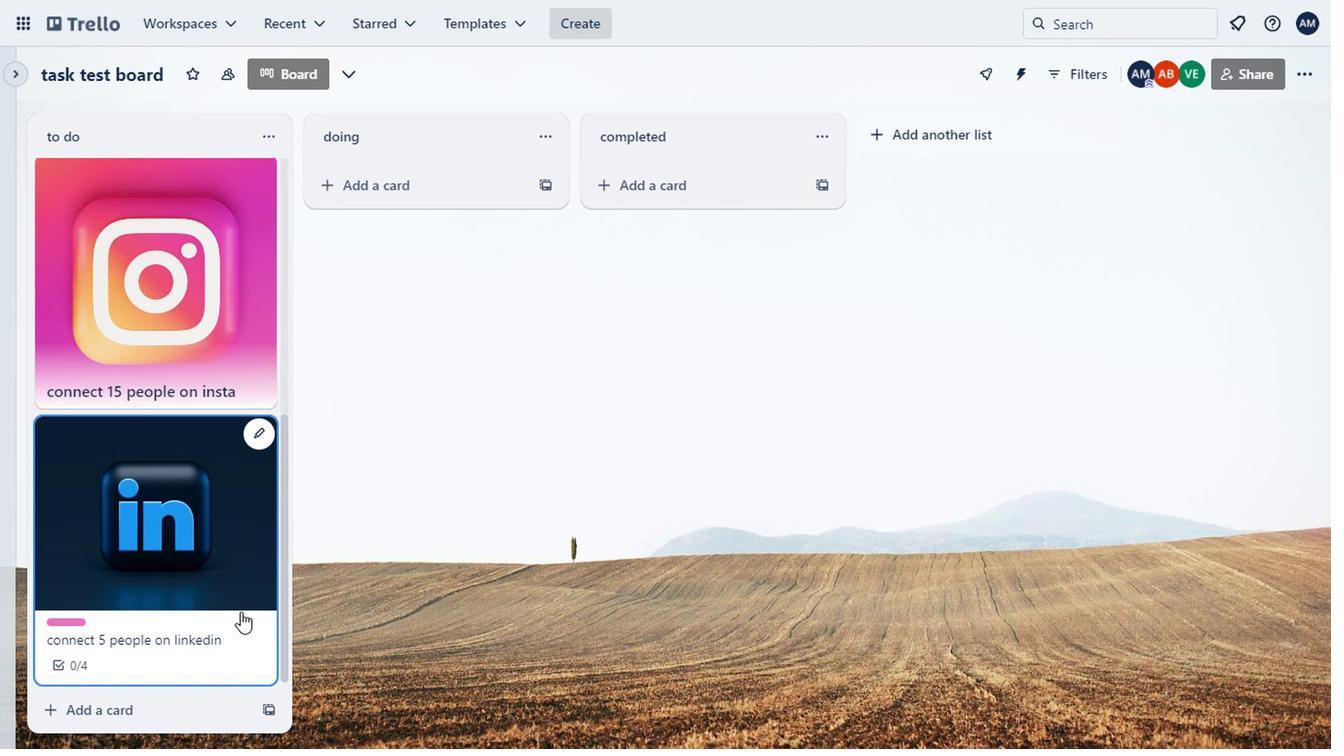 
Action: Mouse moved to (237, 610)
Screenshot: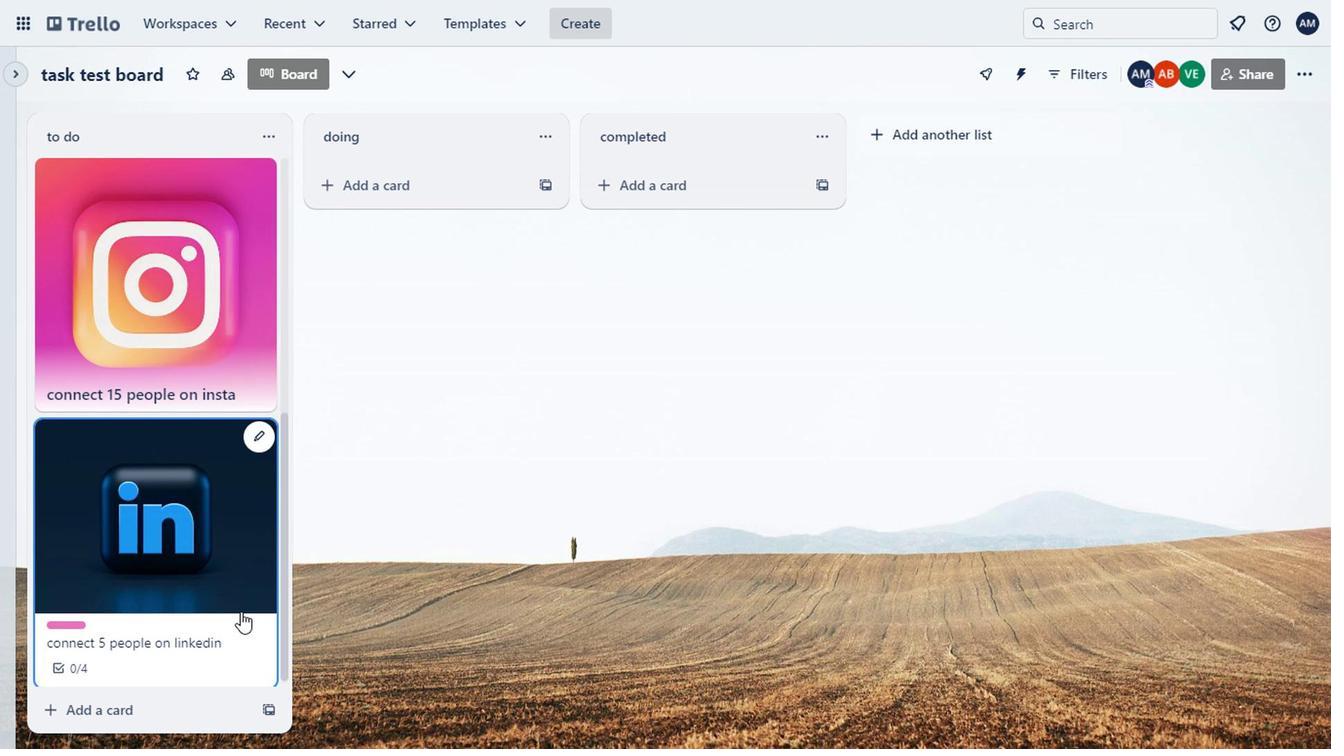 
Action: Mouse scrolled (237, 611) with delta (0, 0)
Screenshot: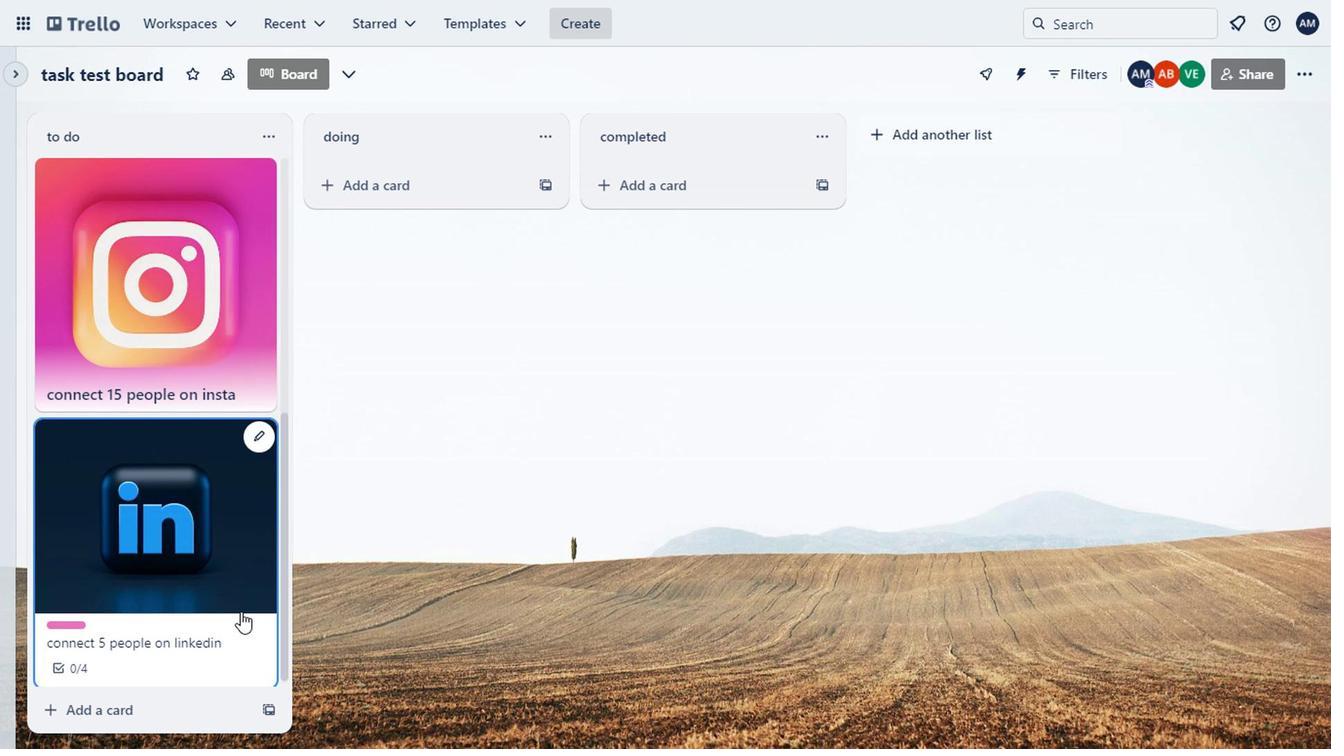 
Action: Mouse moved to (235, 586)
Screenshot: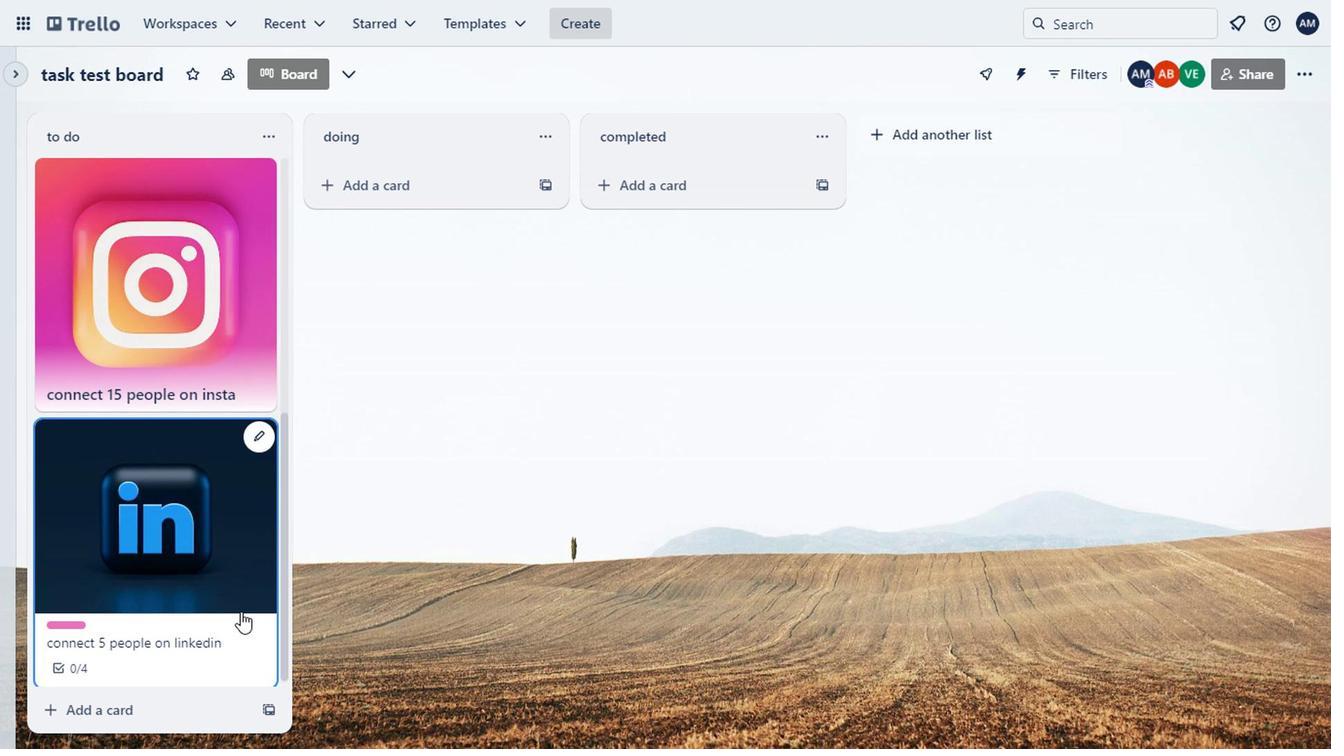 
Action: Mouse scrolled (235, 586) with delta (0, 0)
Screenshot: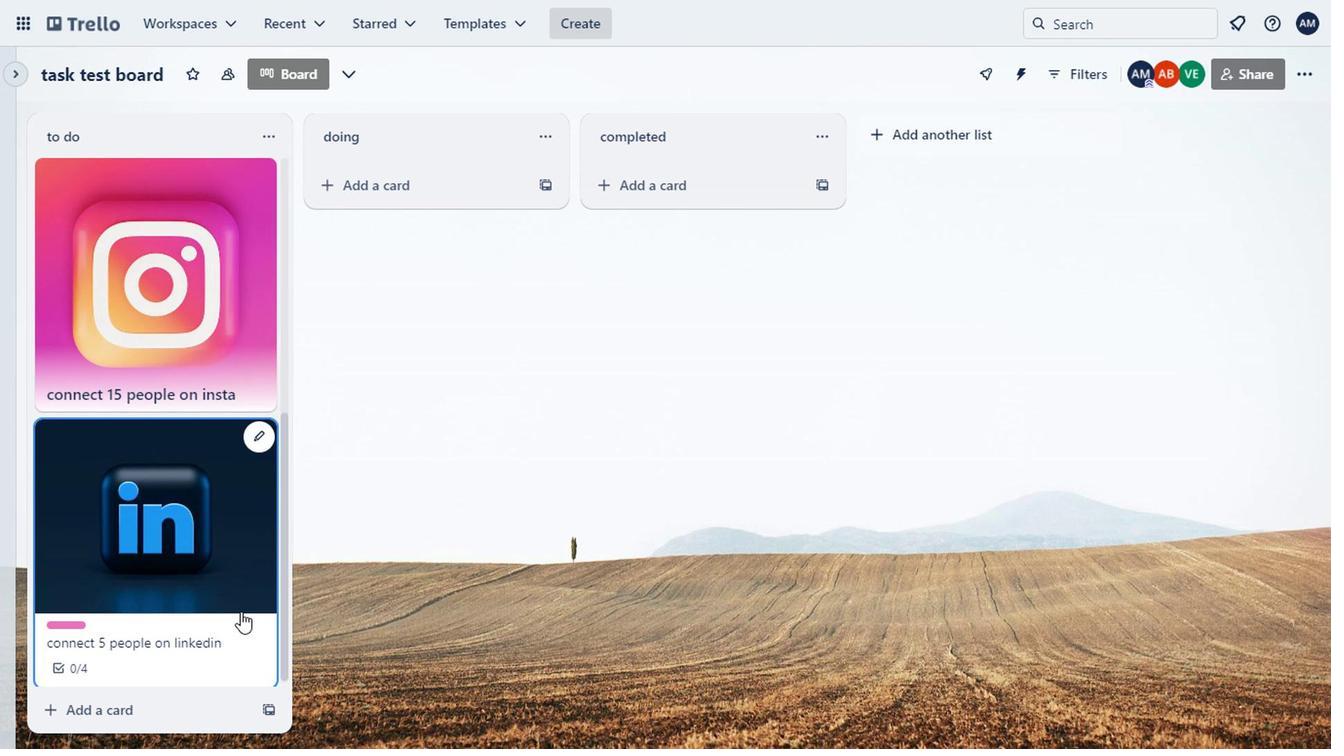 
Action: Mouse moved to (218, 380)
Screenshot: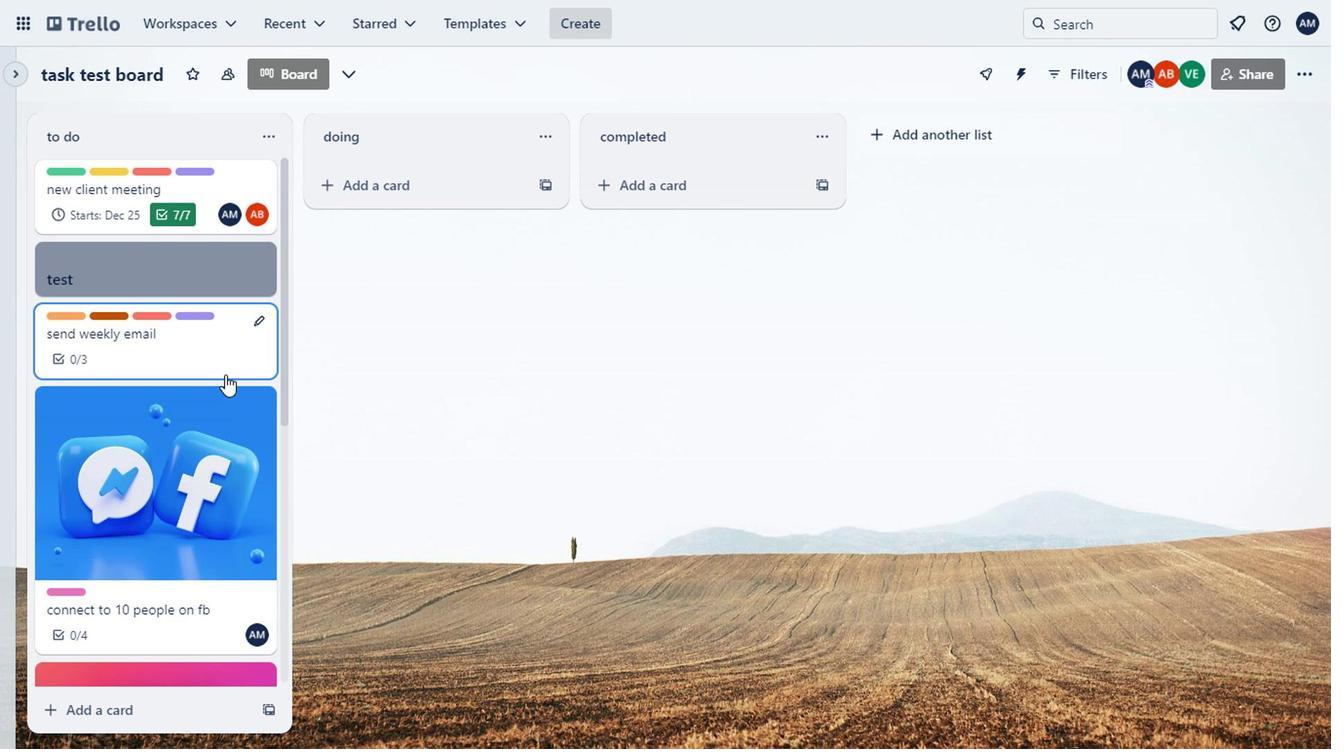 
Action: Mouse scrolled (218, 380) with delta (0, 0)
Screenshot: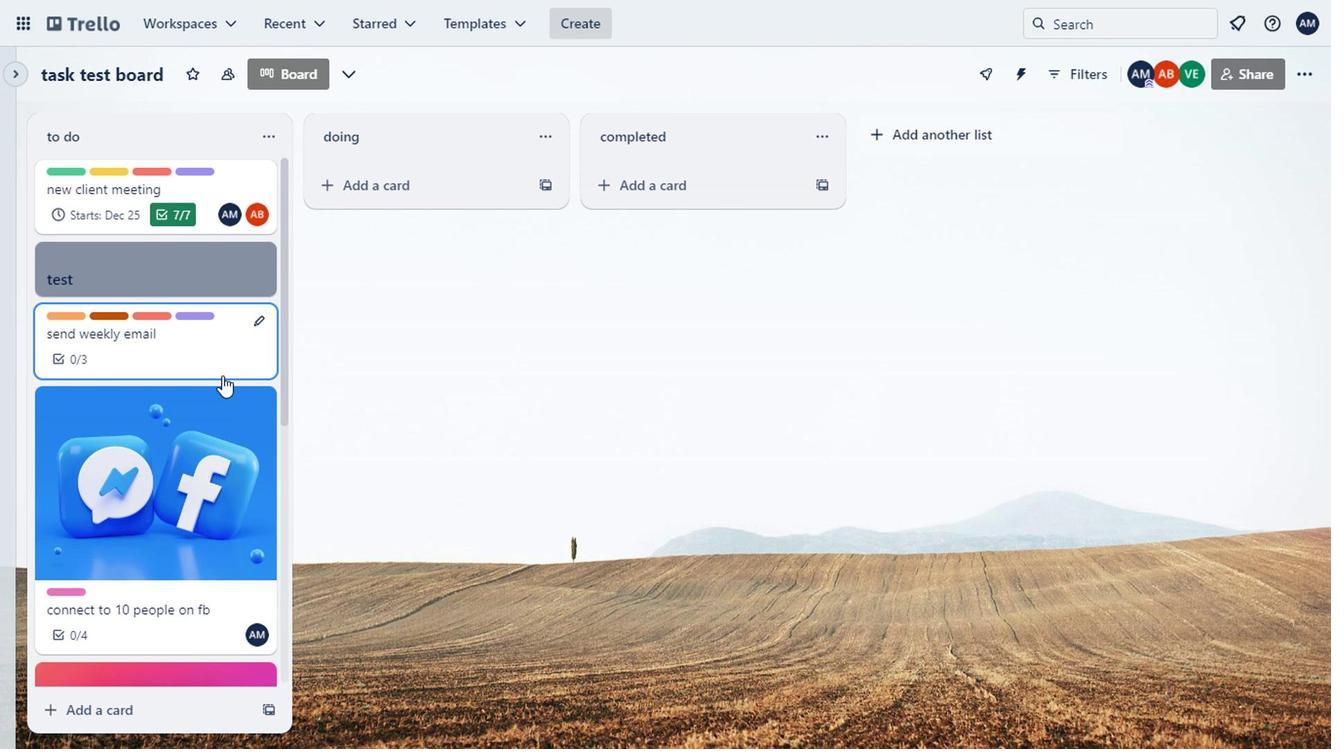 
Action: Mouse scrolled (218, 380) with delta (0, 0)
Screenshot: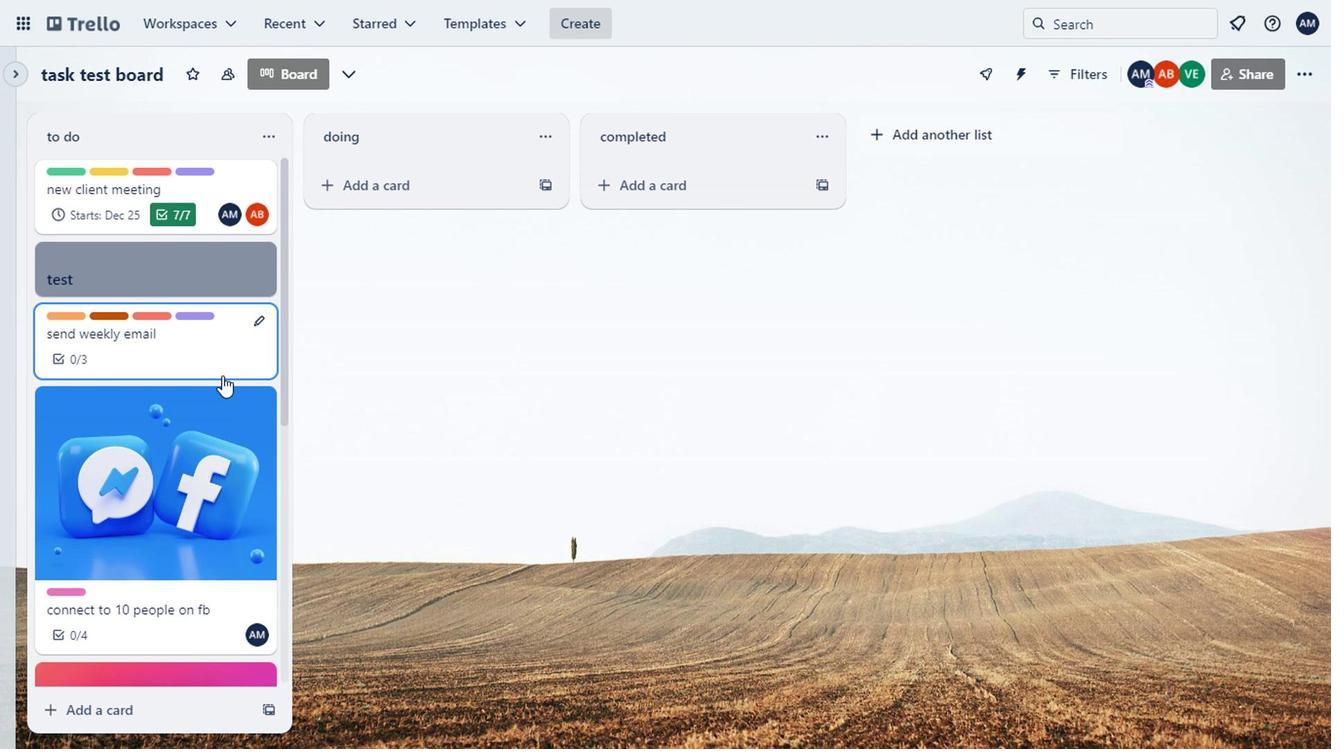 
Action: Mouse scrolled (218, 380) with delta (0, 0)
Screenshot: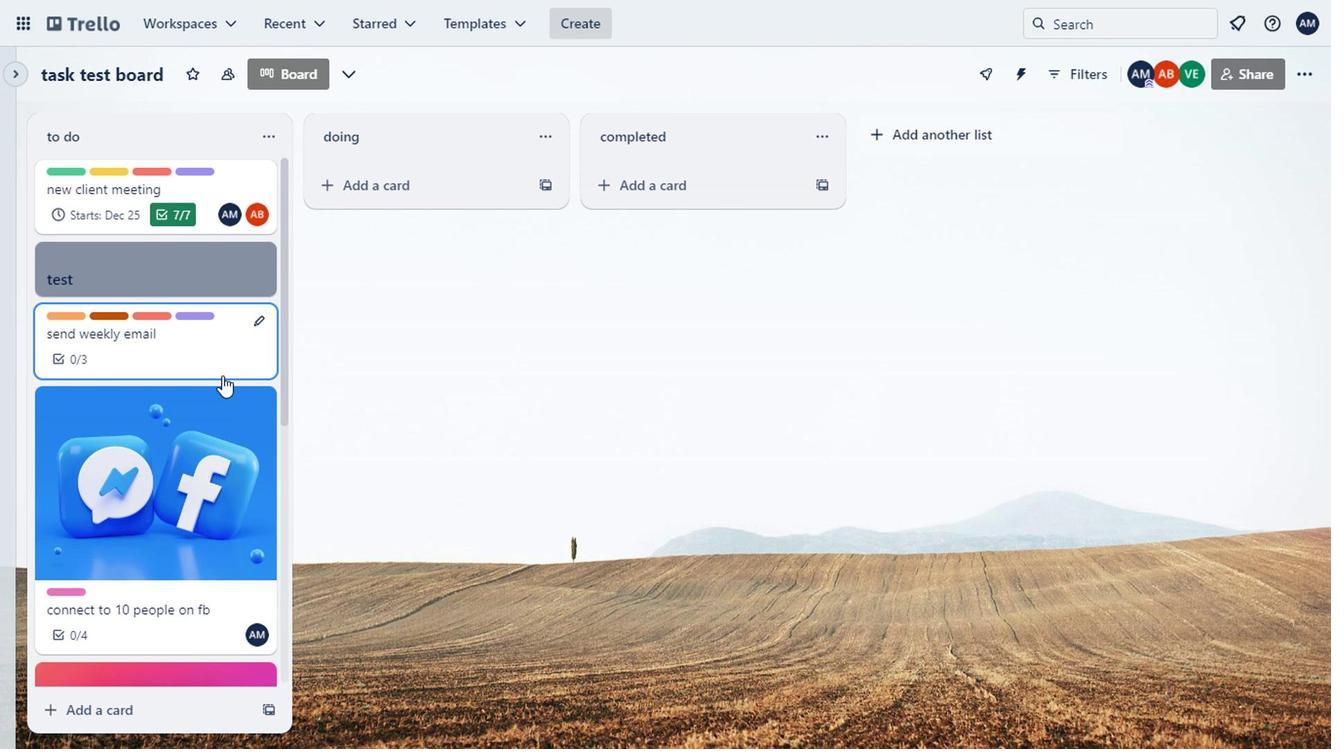 
Action: Mouse moved to (217, 380)
Screenshot: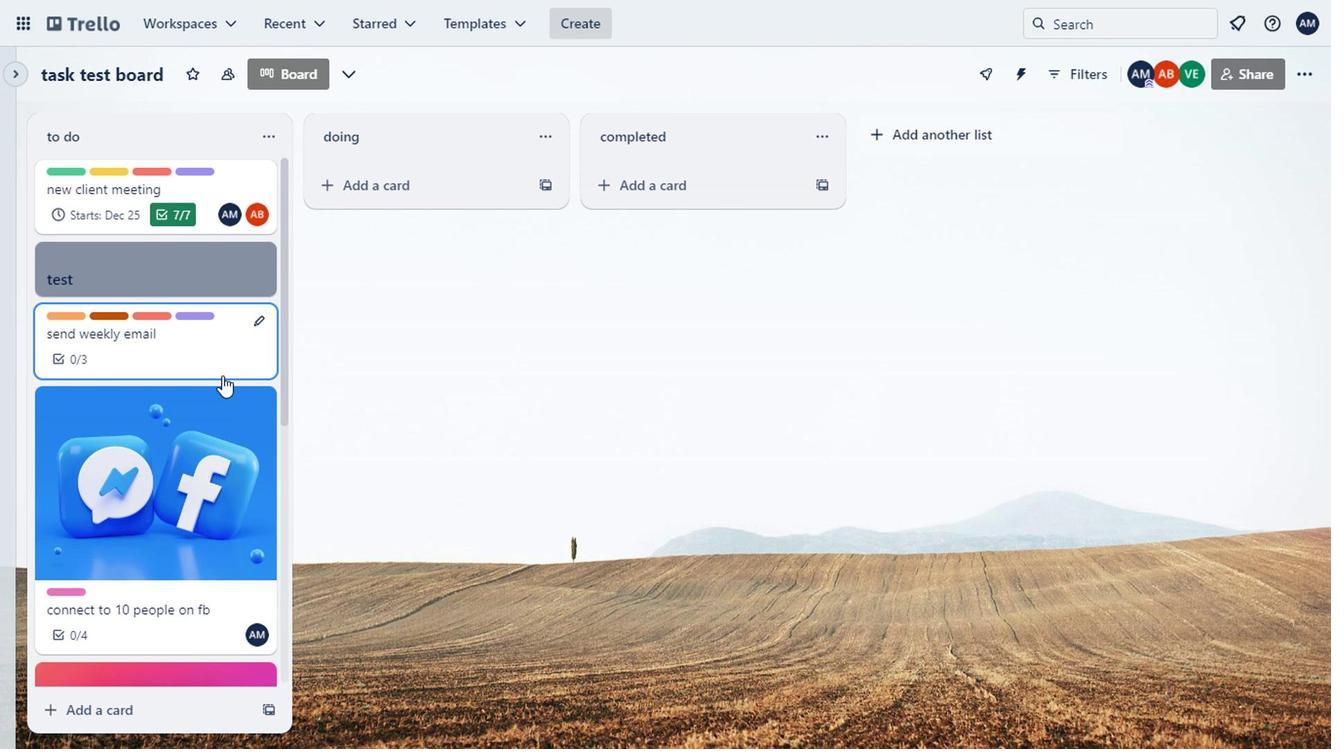 
Action: Mouse scrolled (217, 380) with delta (0, 0)
Screenshot: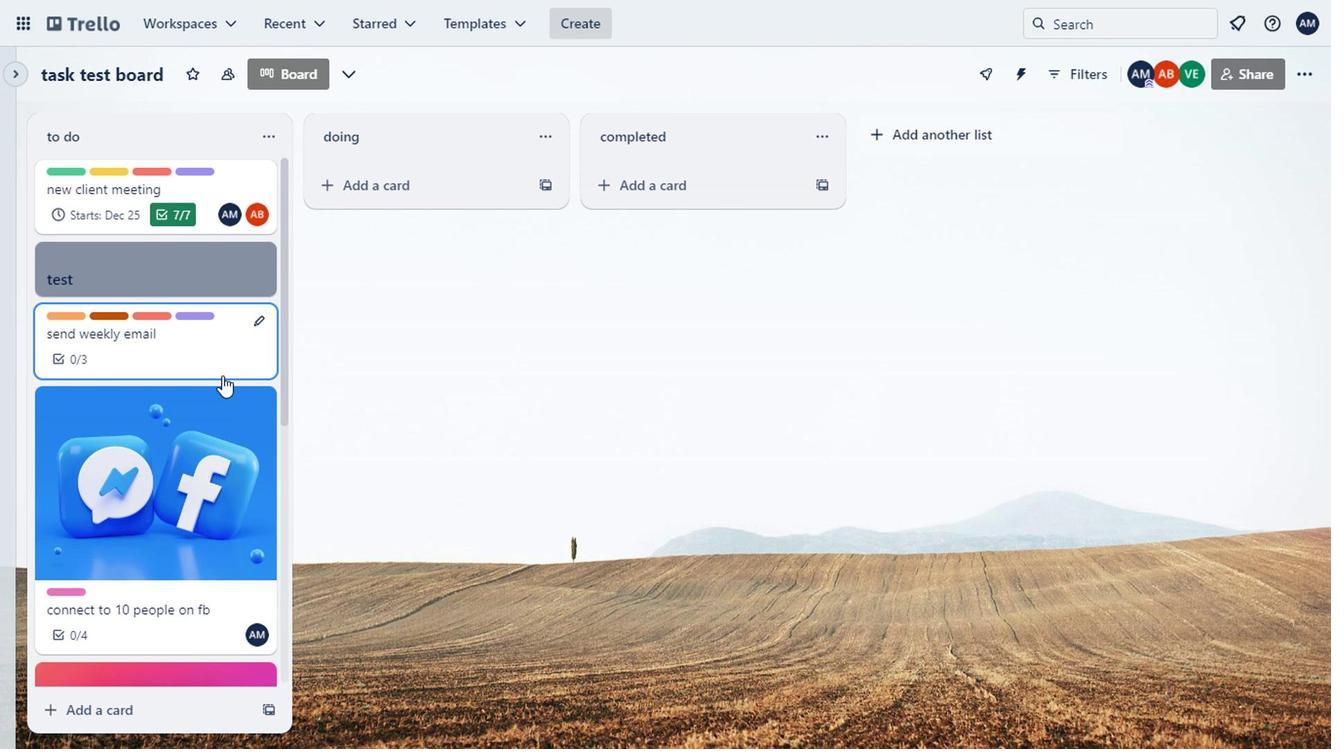 
Action: Mouse moved to (215, 375)
Screenshot: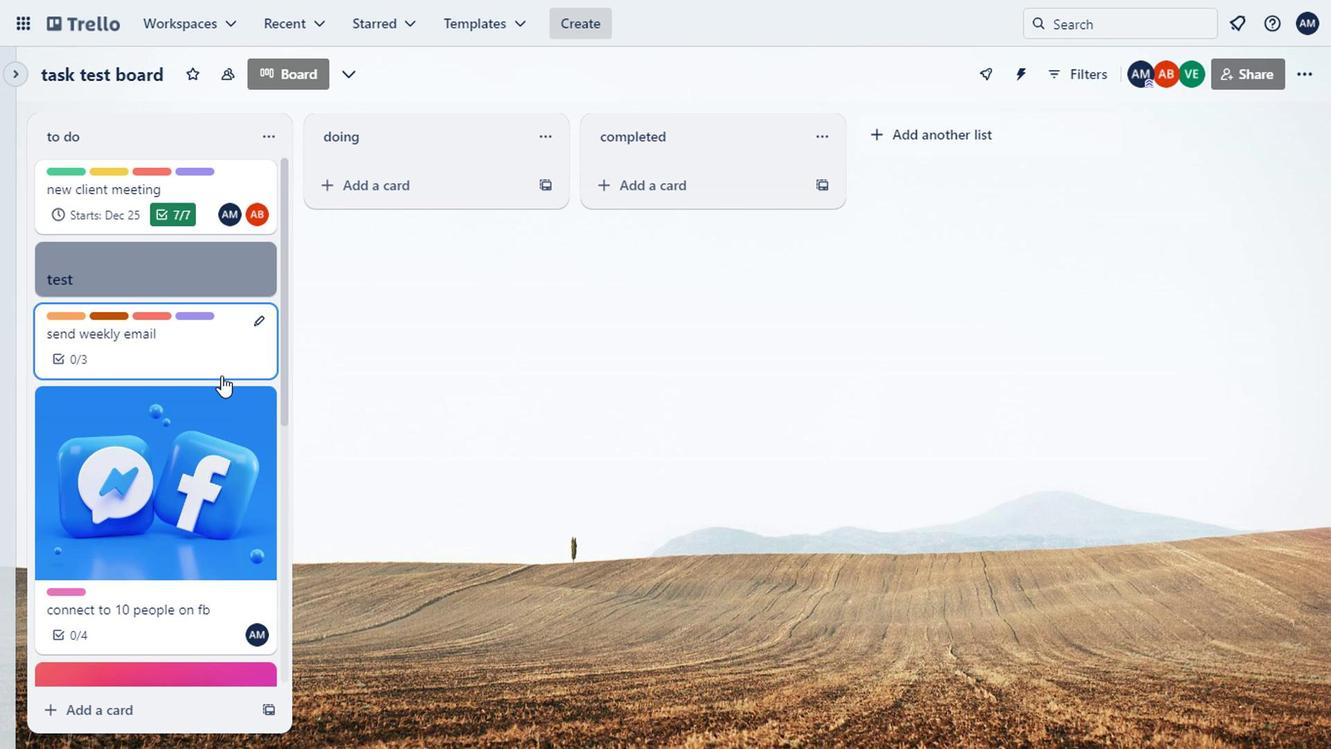 
Action: Mouse scrolled (215, 375) with delta (0, 0)
Screenshot: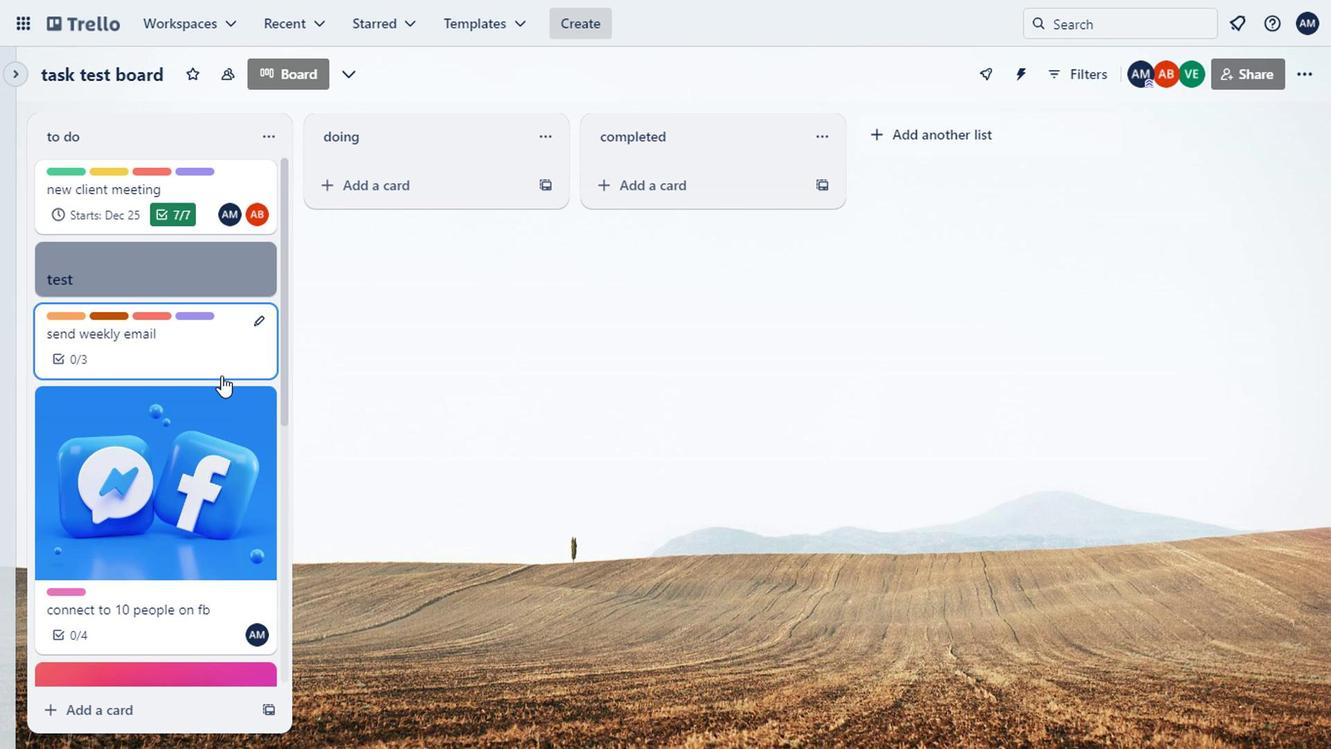 
Action: Mouse moved to (113, 290)
Screenshot: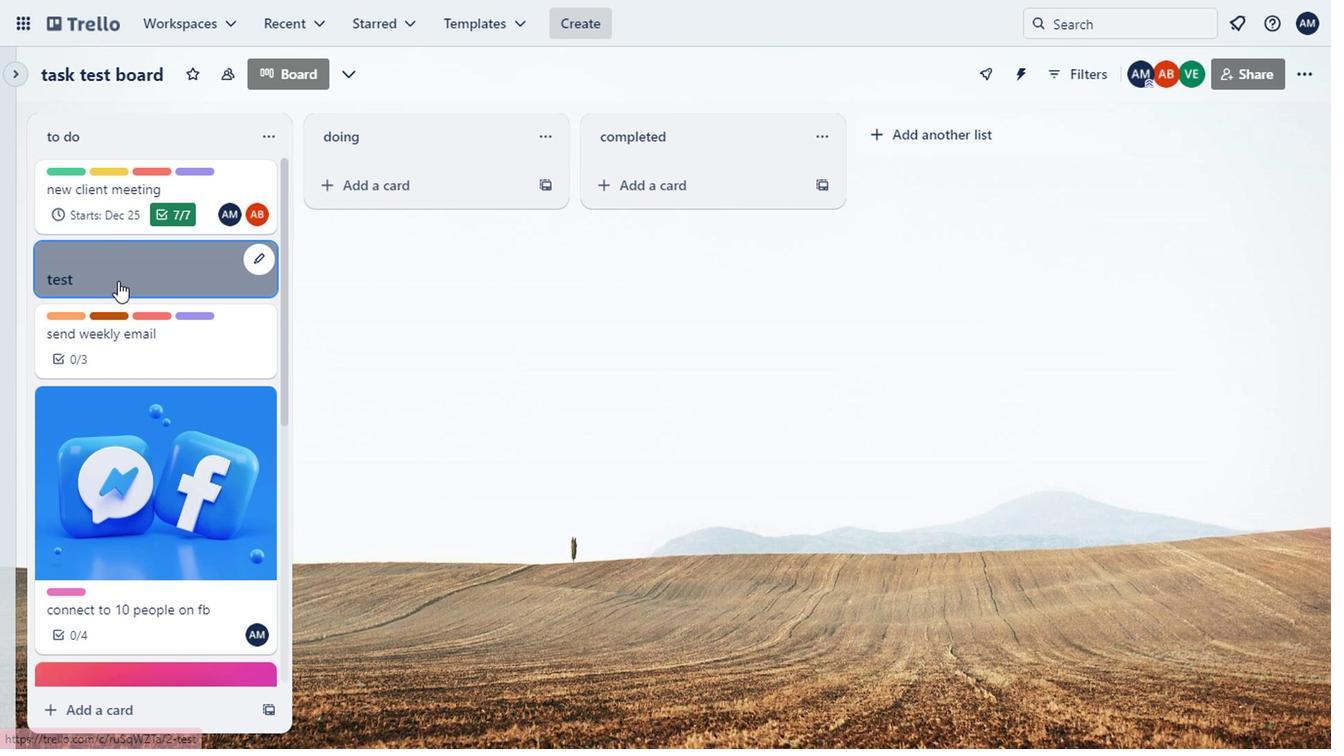 
Action: Mouse pressed left at (113, 290)
Screenshot: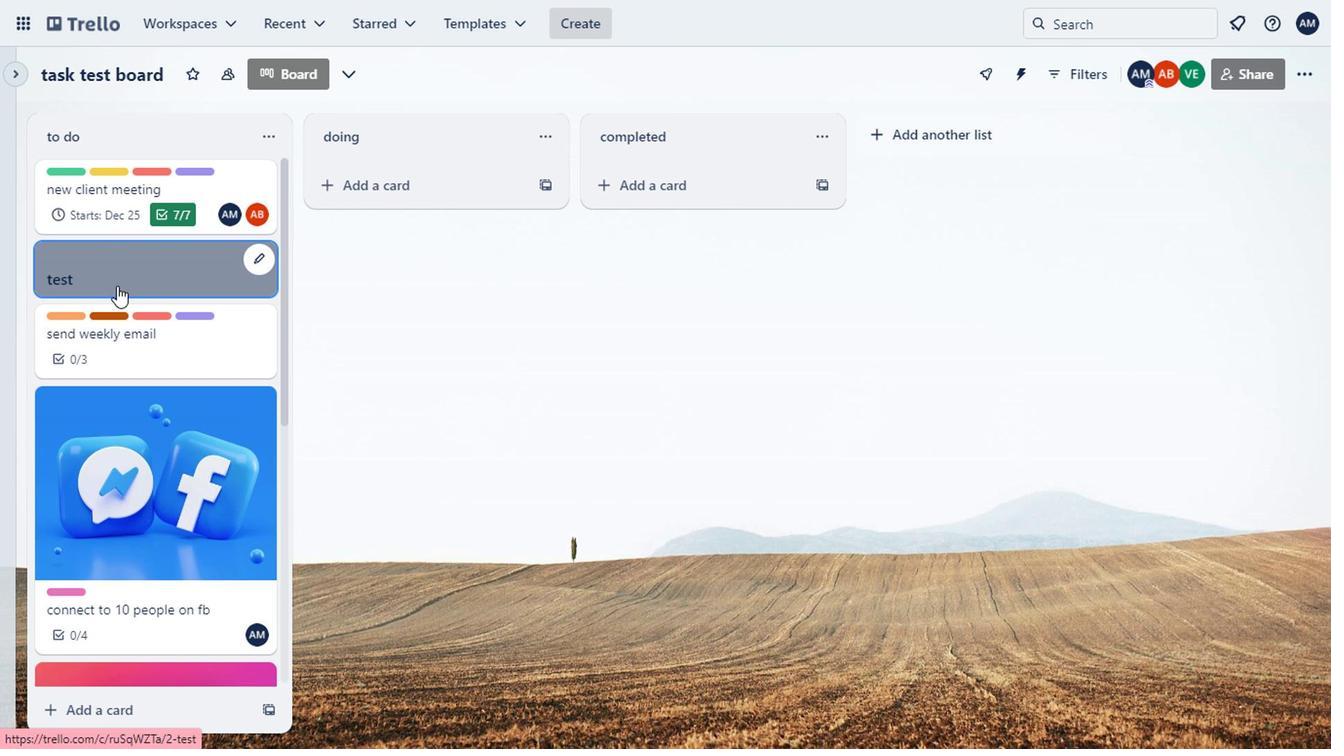 
Action: Mouse moved to (405, 206)
Screenshot: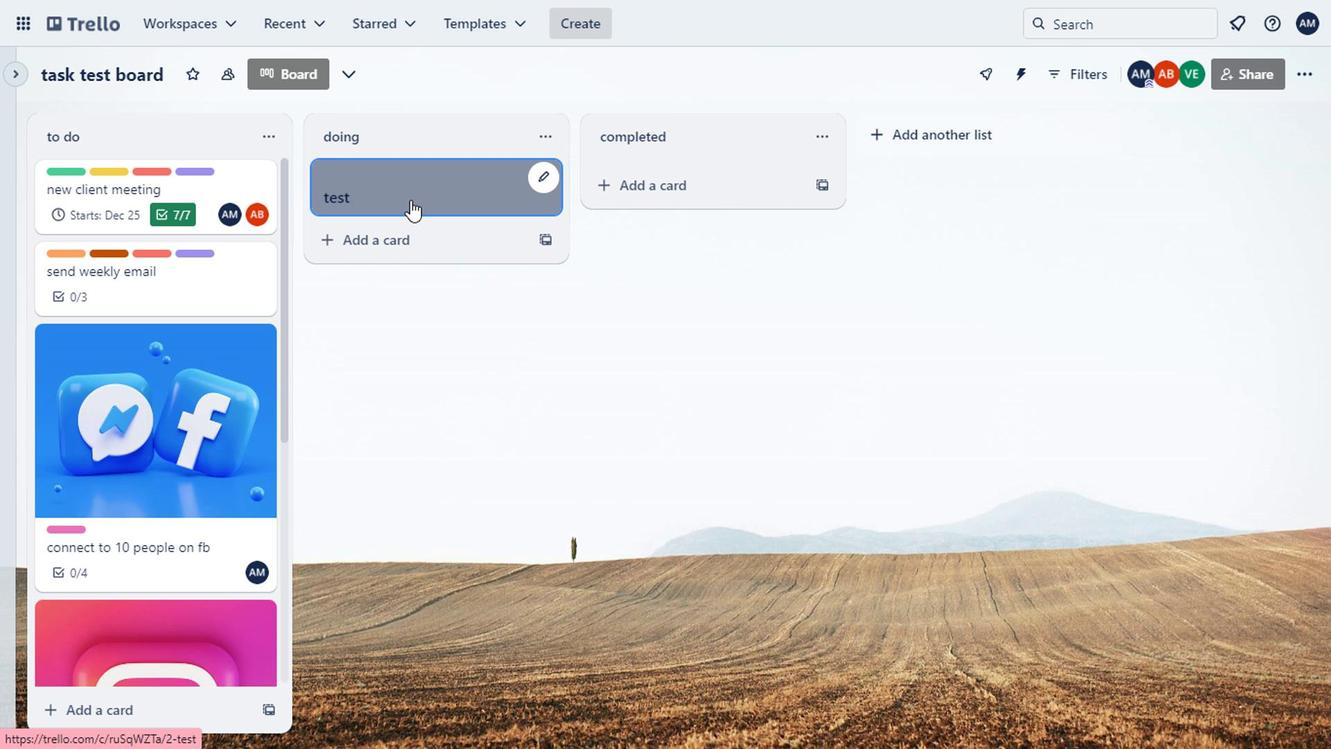 
Action: Mouse pressed left at (405, 206)
Screenshot: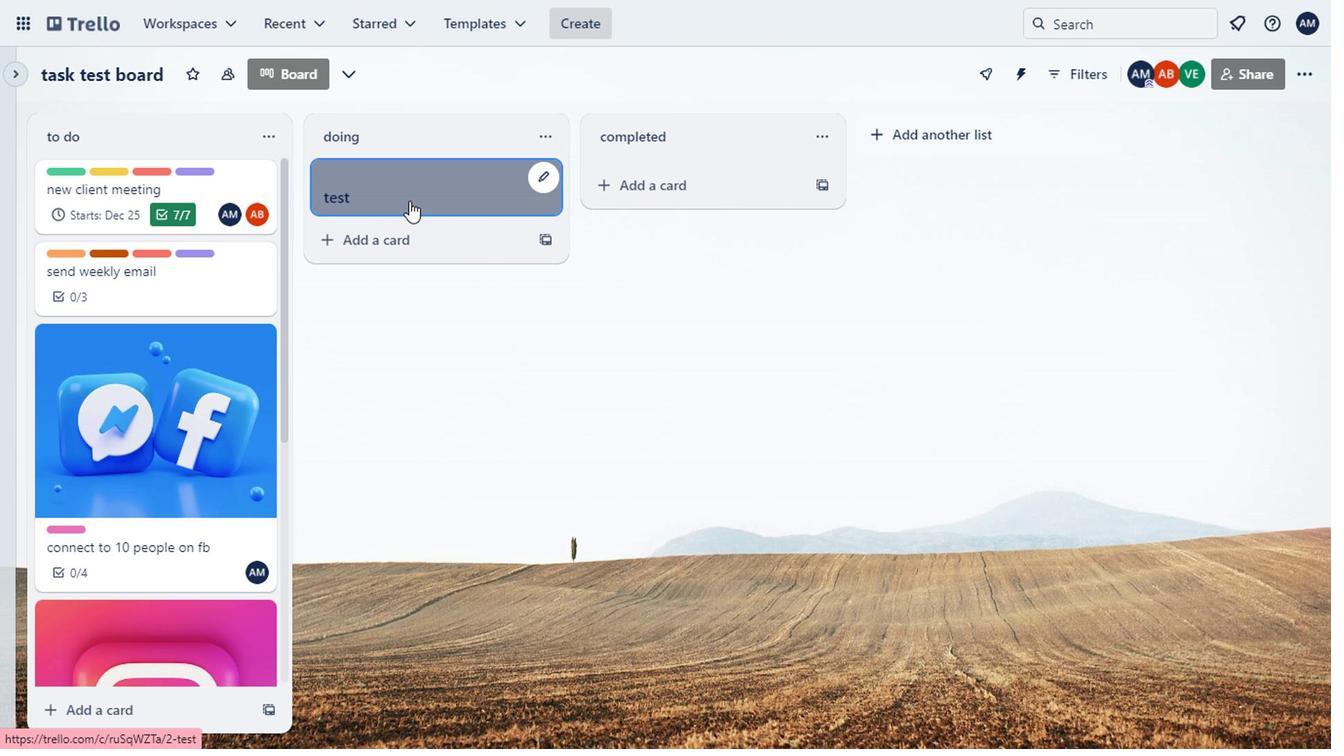 
Action: Mouse moved to (177, 414)
Screenshot: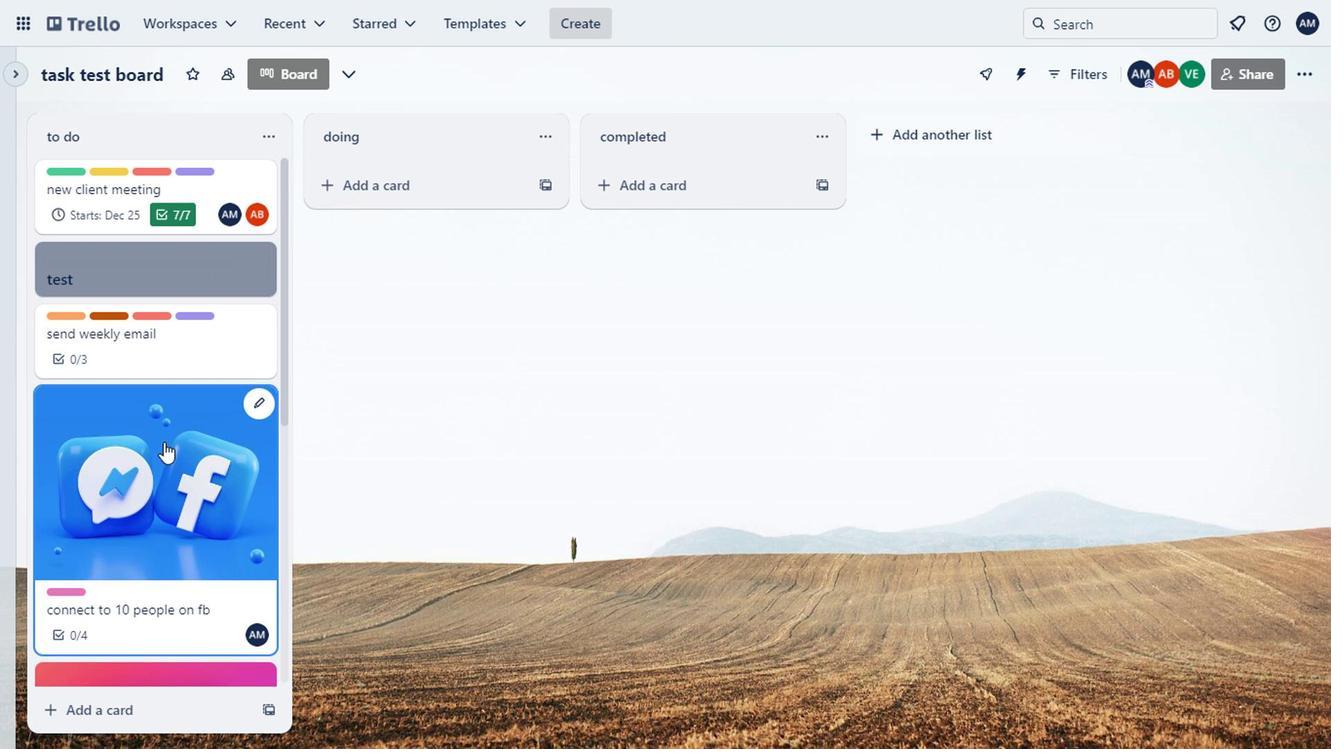 
Action: Mouse pressed left at (177, 414)
Screenshot: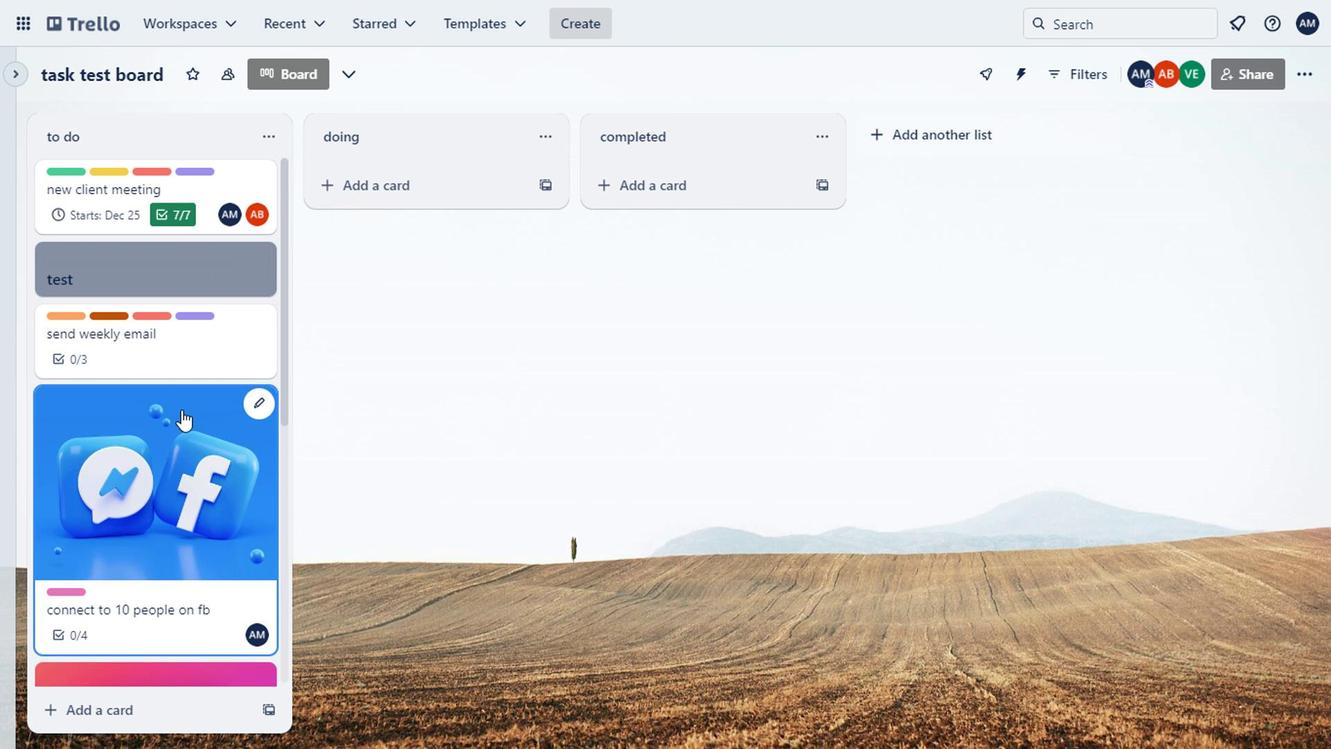 
Action: Mouse moved to (1017, 72)
Screenshot: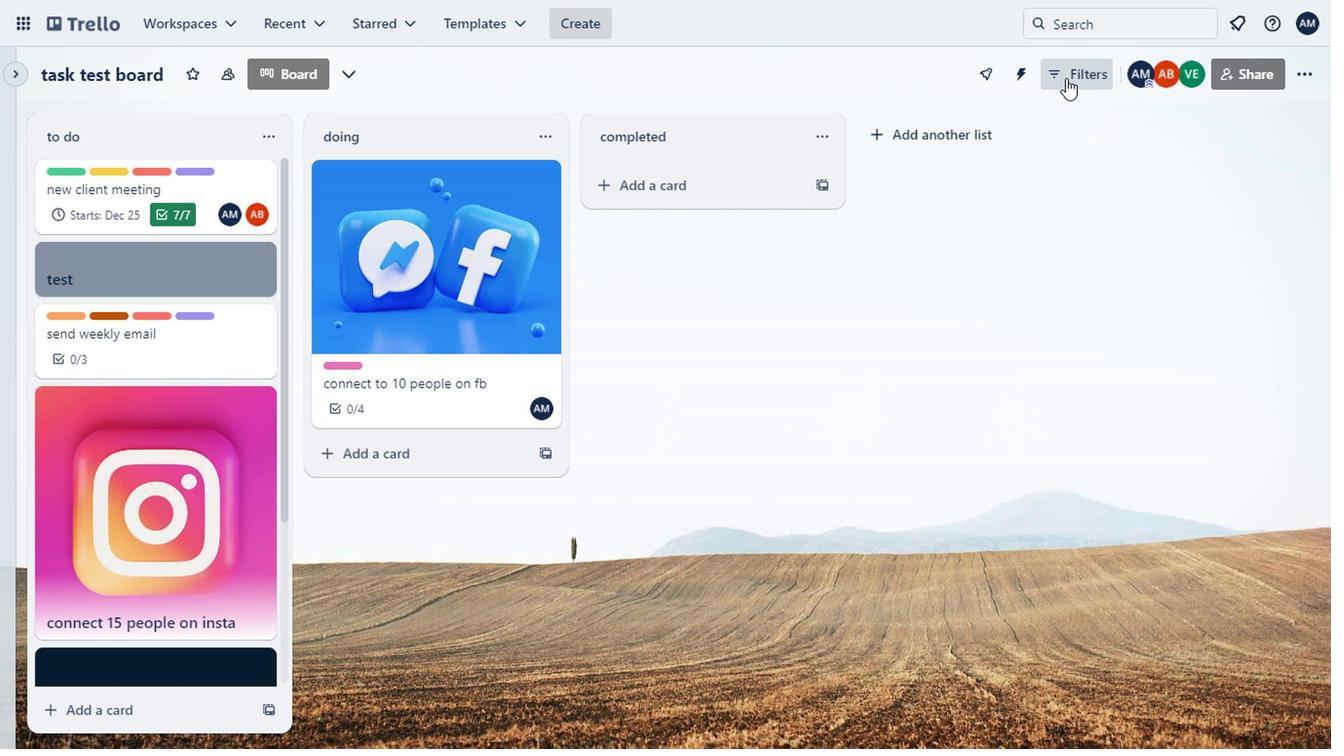 
Action: Mouse pressed left at (1017, 72)
Screenshot: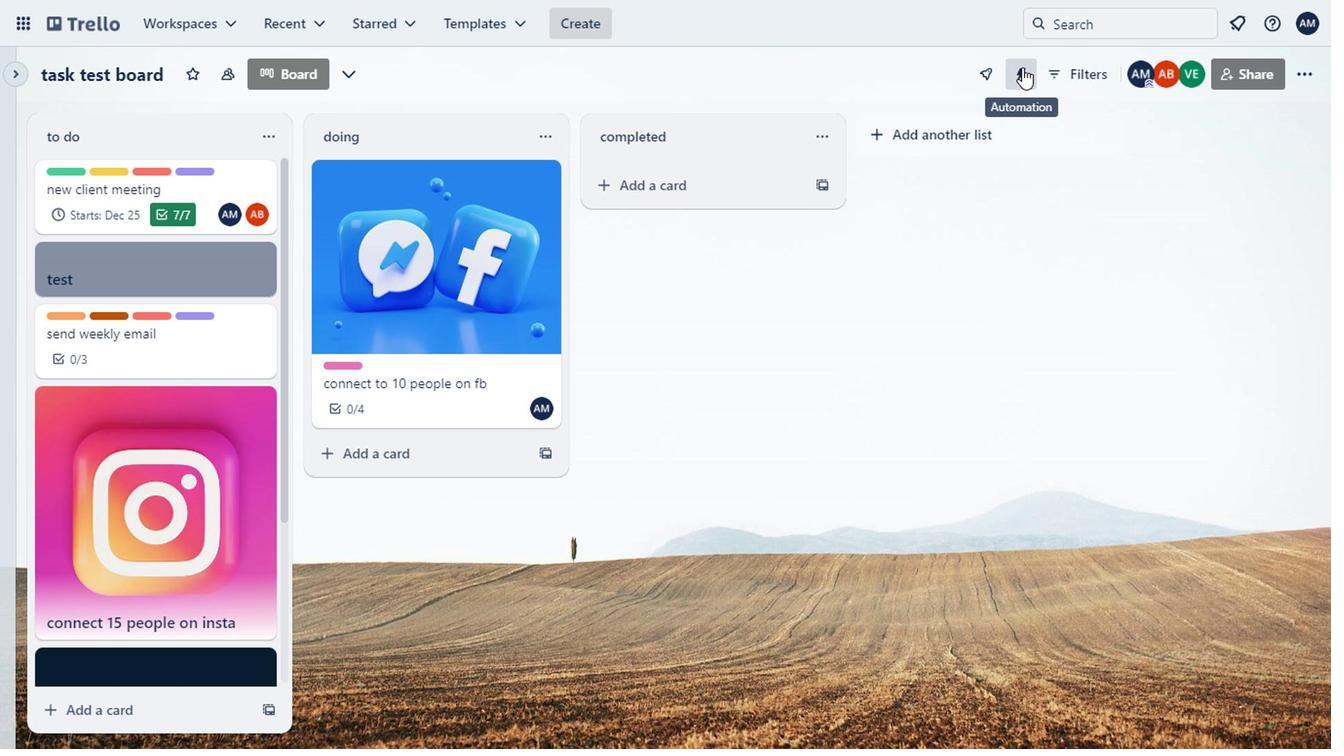 
Action: Mouse moved to (1051, 182)
Screenshot: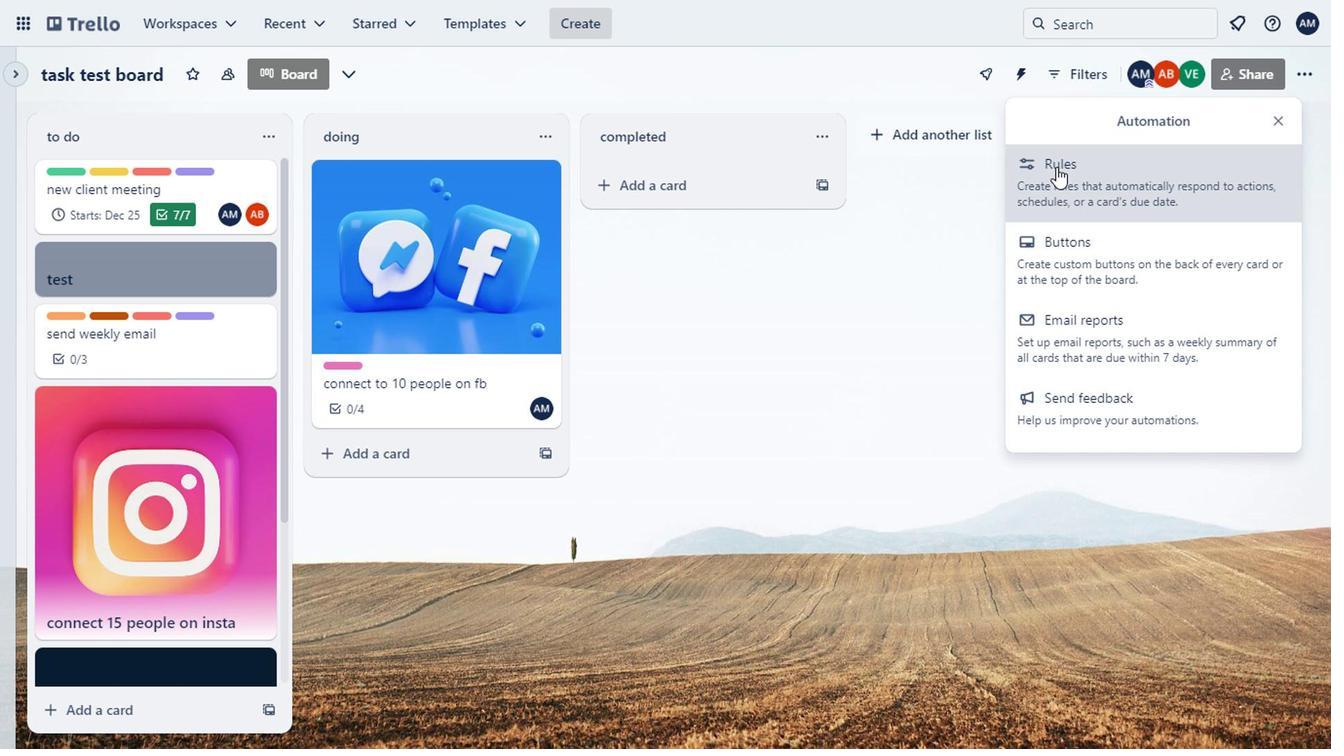 
Action: Mouse pressed left at (1051, 182)
Screenshot: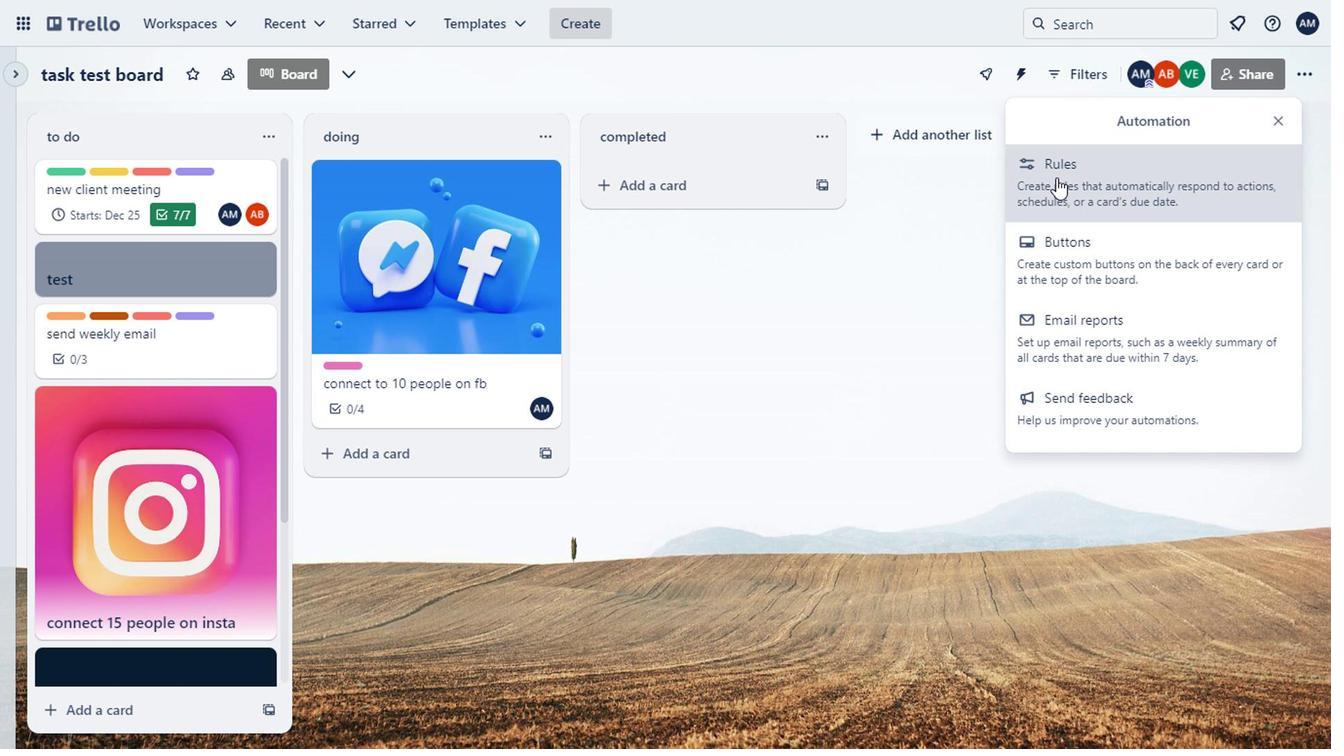
Action: Mouse moved to (864, 267)
Screenshot: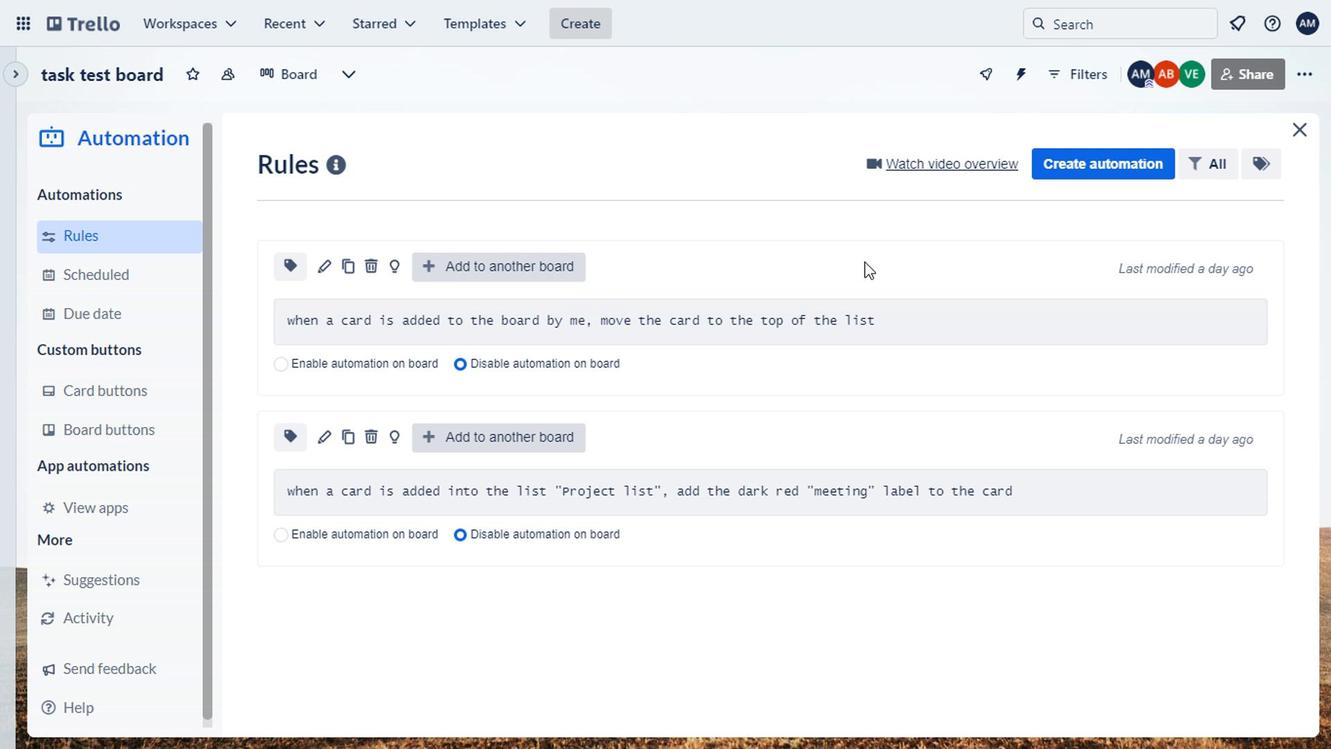 
Action: Mouse scrolled (864, 267) with delta (0, 0)
Screenshot: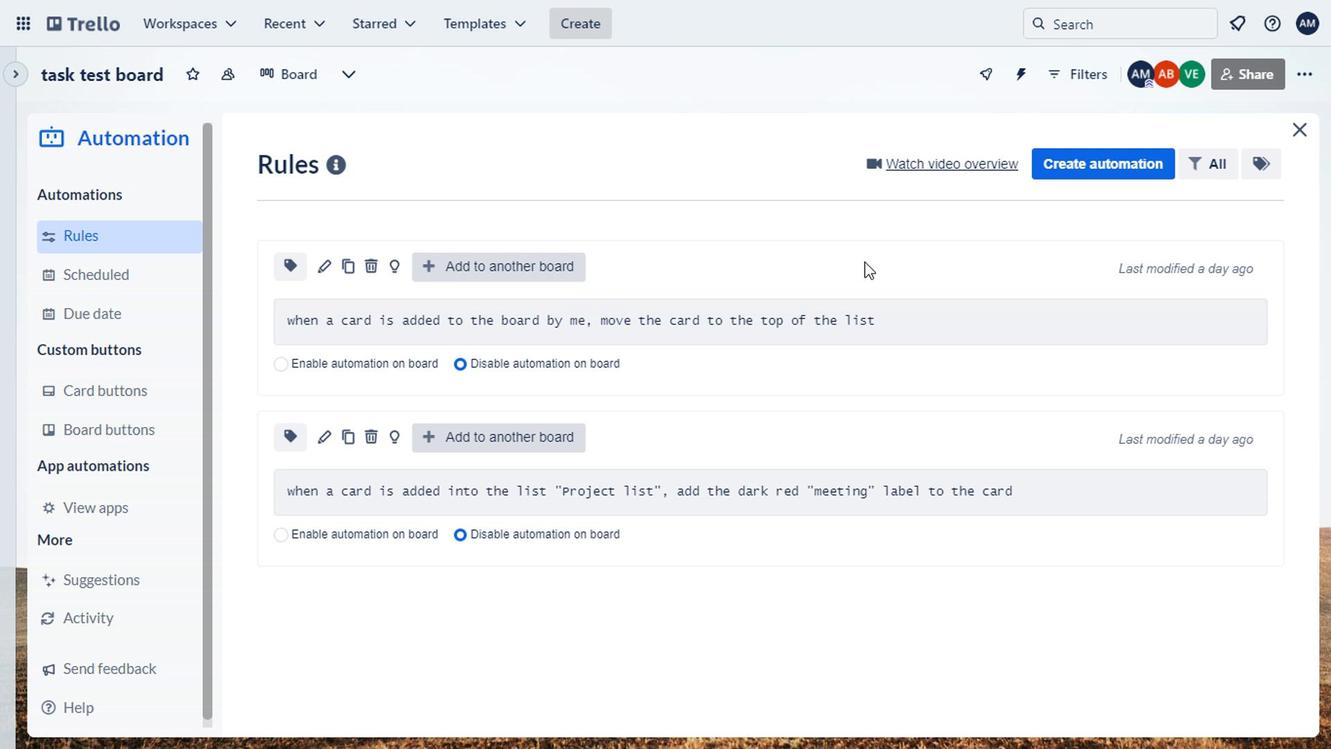 
Action: Mouse moved to (879, 281)
Screenshot: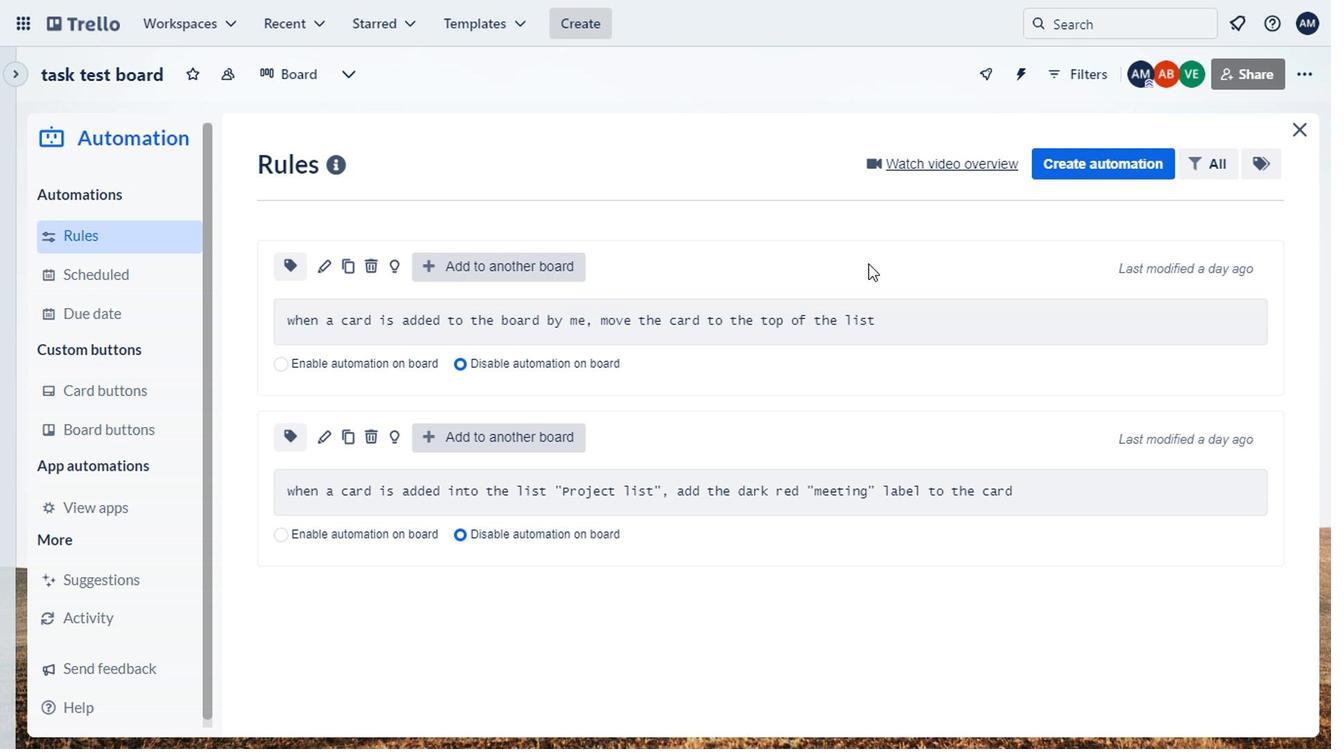 
Action: Mouse scrolled (879, 280) with delta (0, 0)
Screenshot: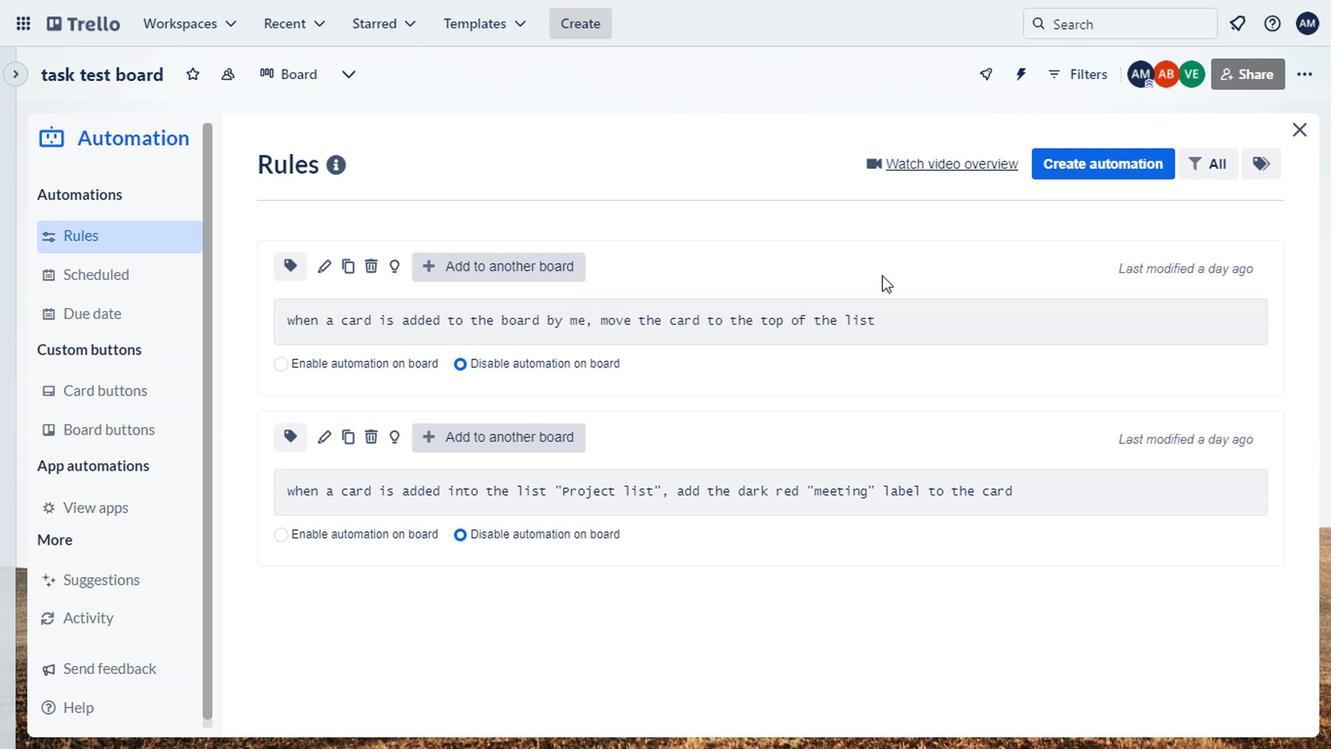 
Action: Mouse moved to (892, 296)
Screenshot: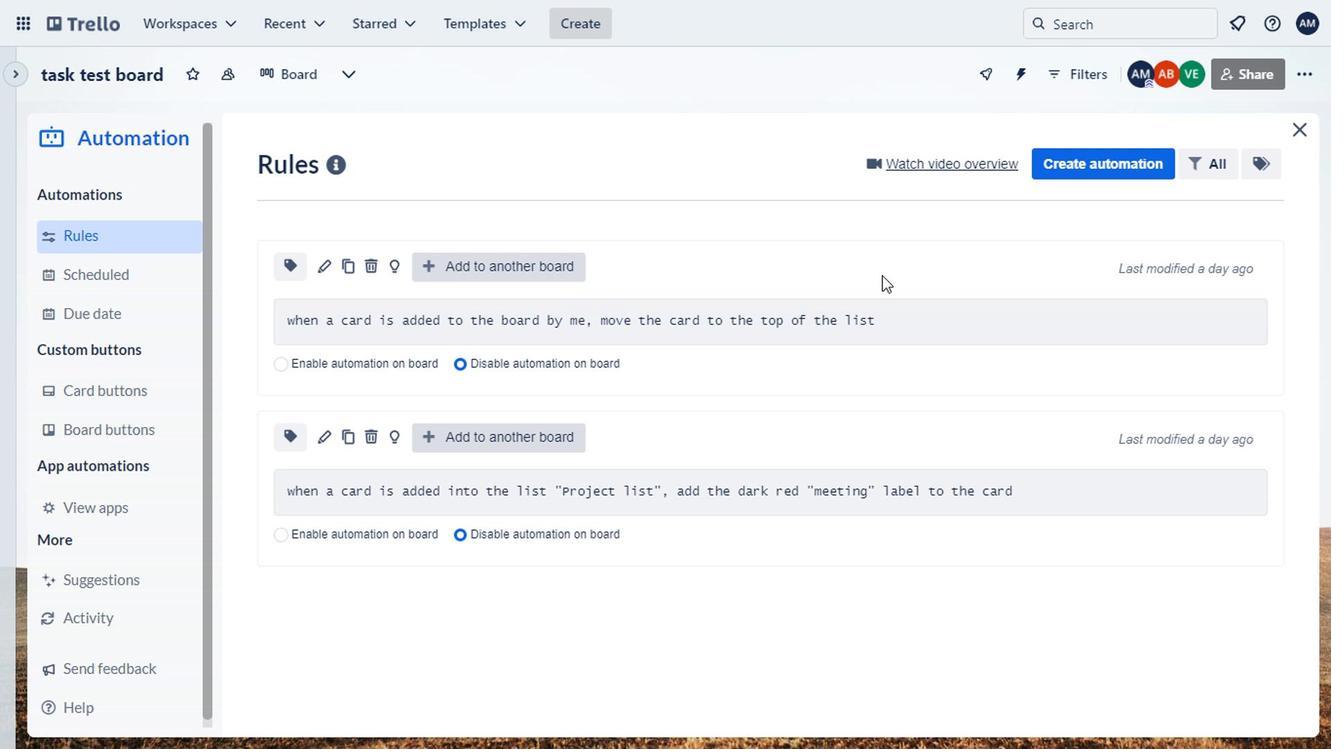 
Action: Mouse scrolled (892, 296) with delta (0, 0)
Screenshot: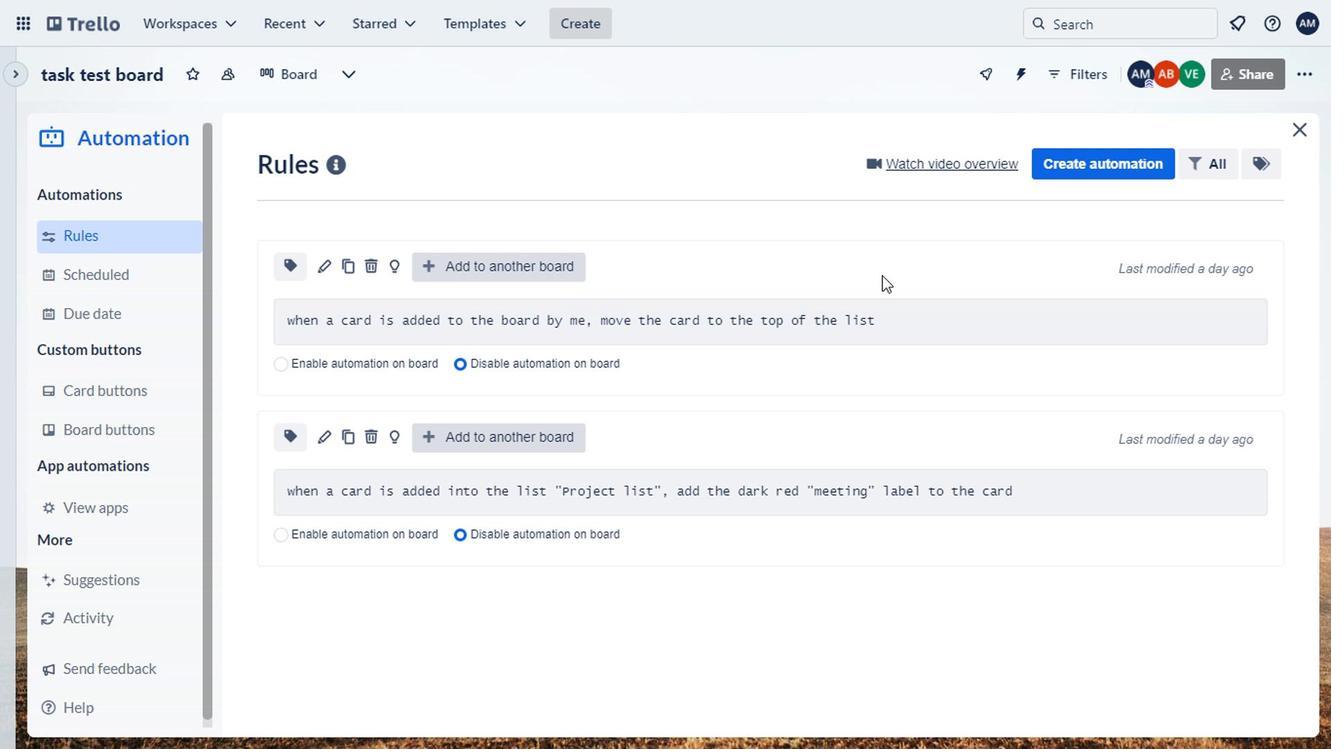 
Action: Mouse moved to (1174, 344)
Screenshot: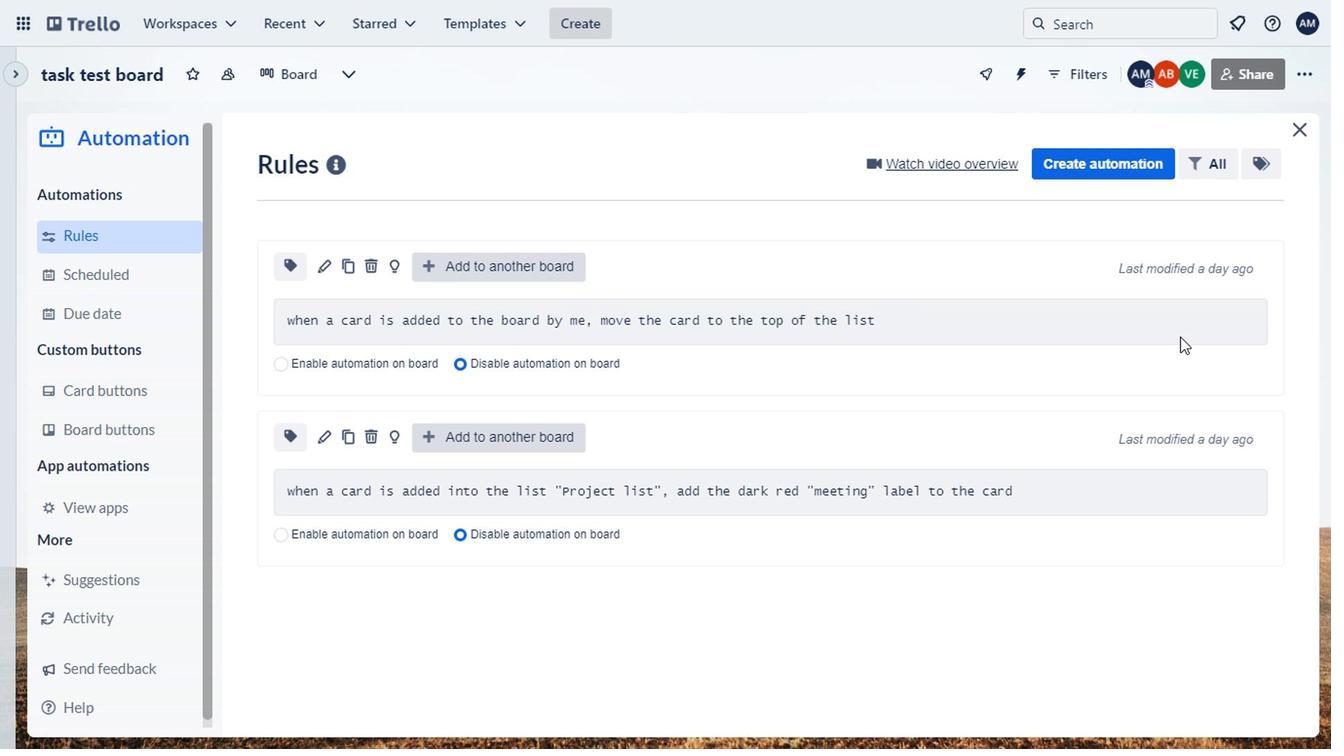 
Action: Mouse scrolled (1174, 342) with delta (0, -1)
Screenshot: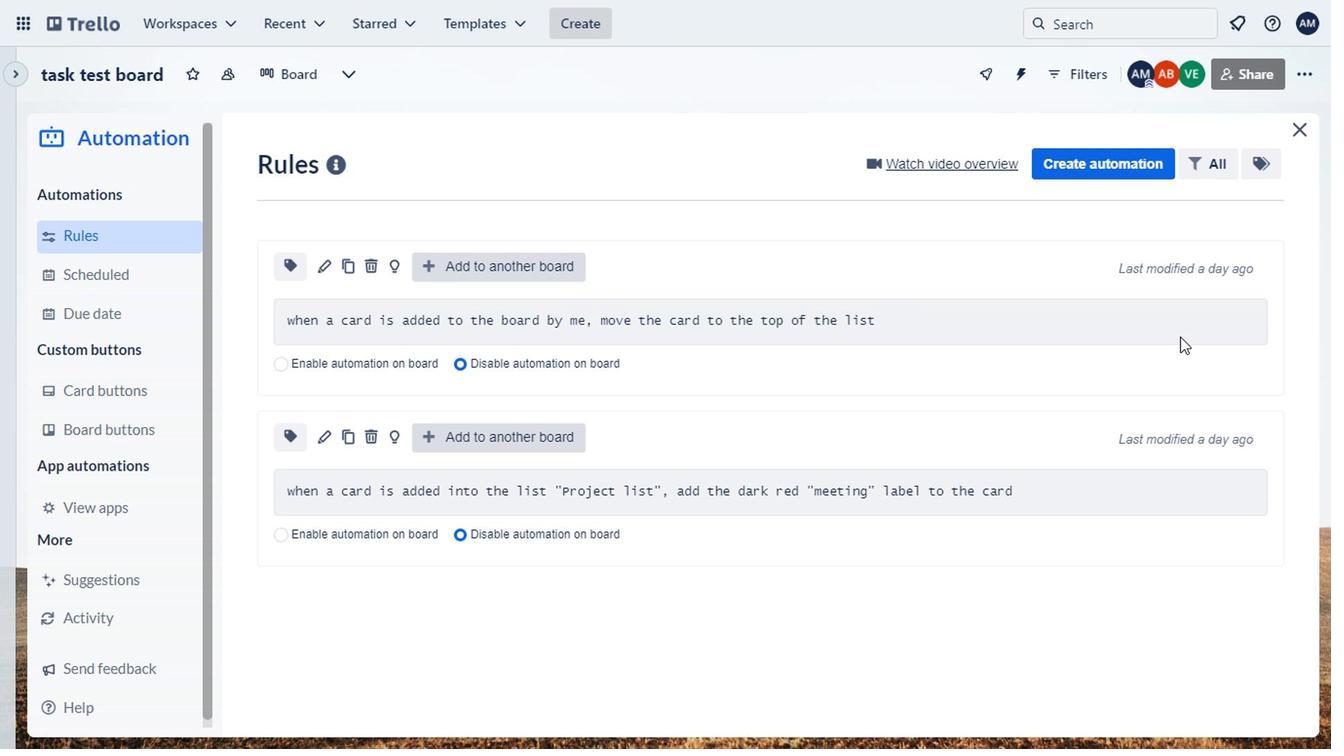 
Action: Mouse moved to (1169, 351)
Screenshot: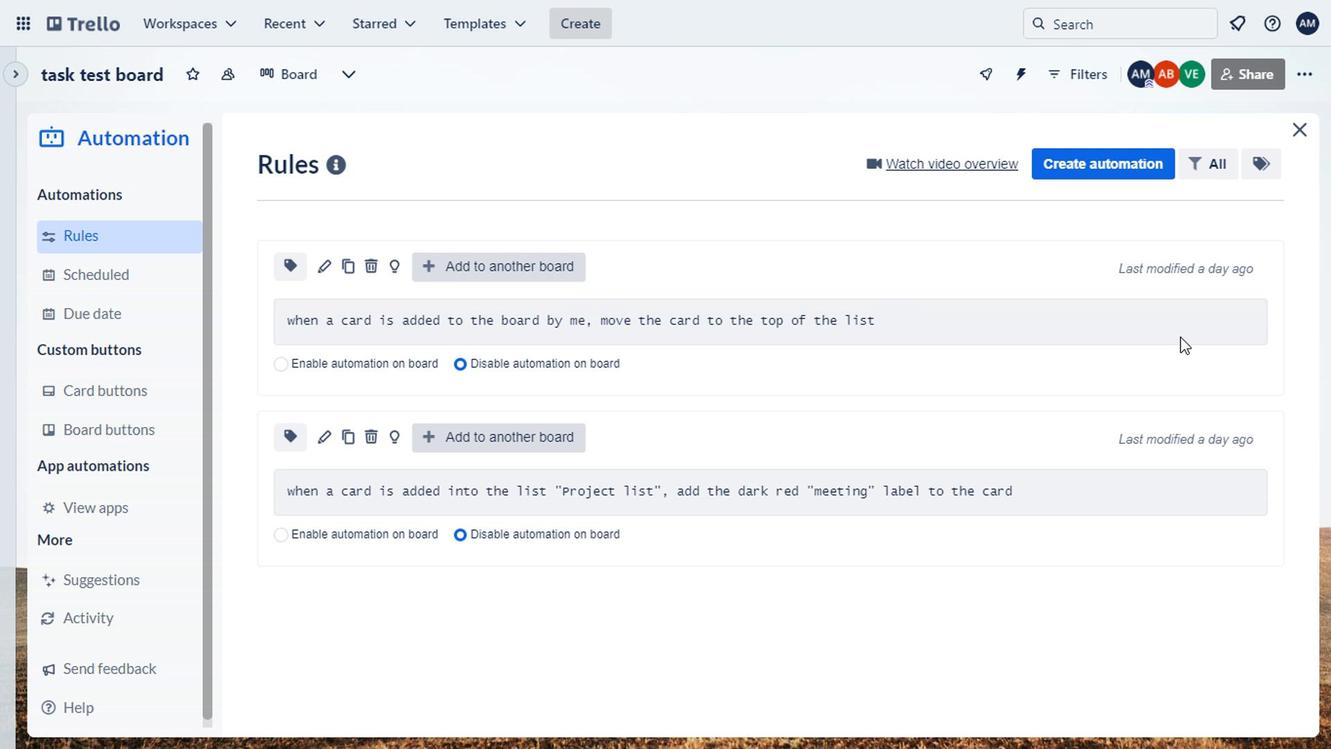 
Action: Mouse scrolled (1169, 350) with delta (0, -1)
Screenshot: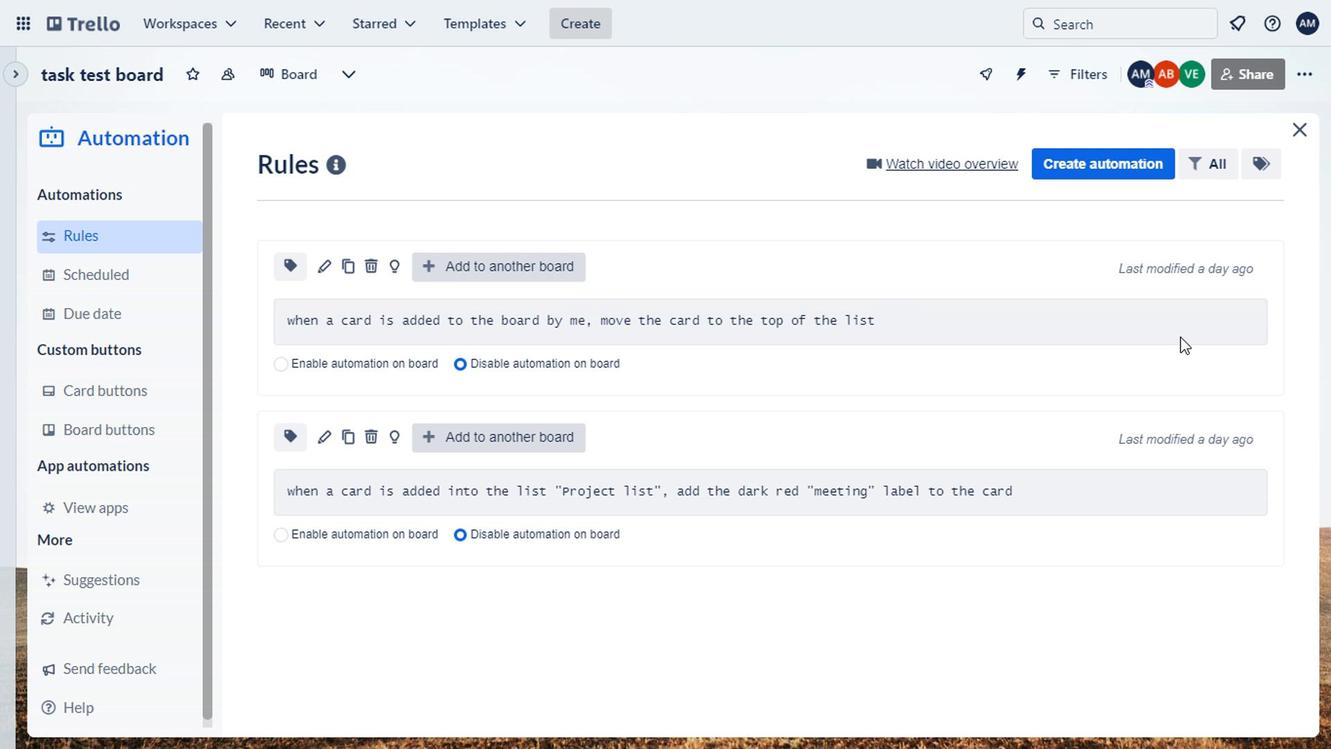 
Action: Mouse moved to (1161, 360)
Screenshot: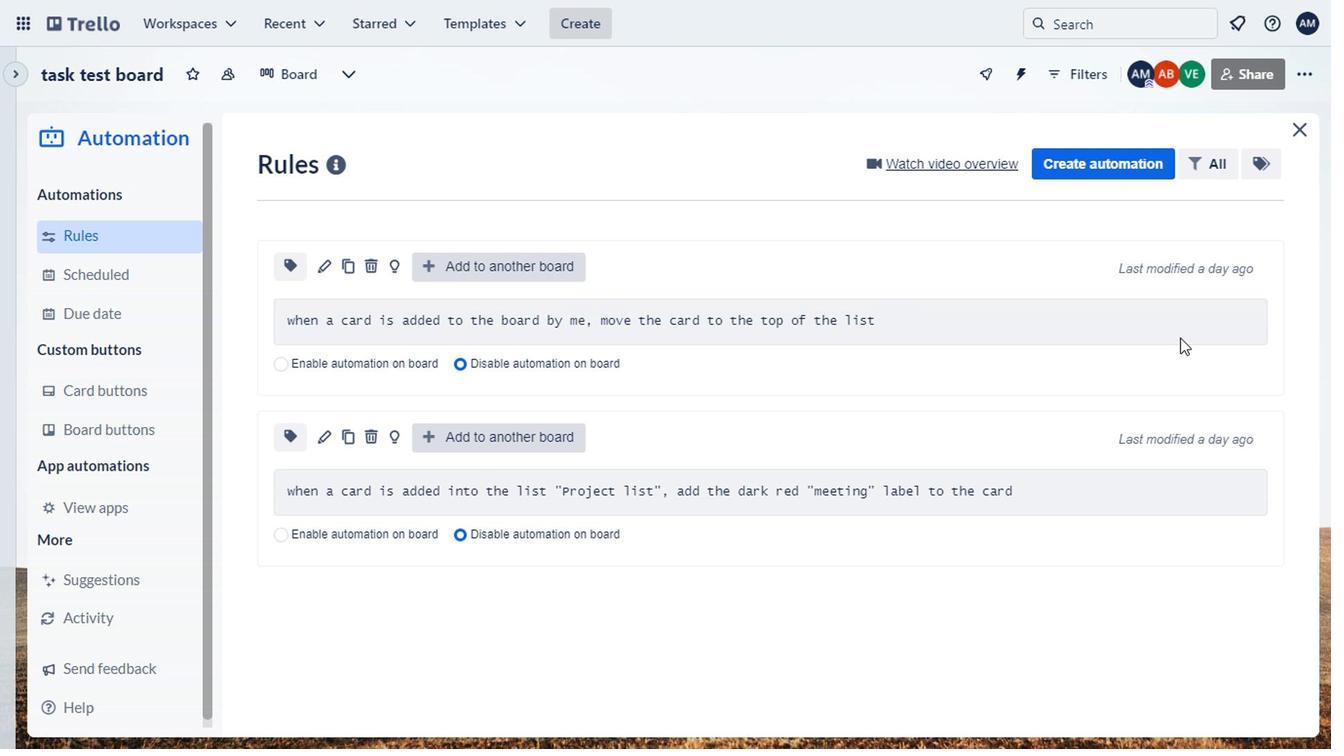 
Action: Mouse scrolled (1161, 359) with delta (0, 0)
Screenshot: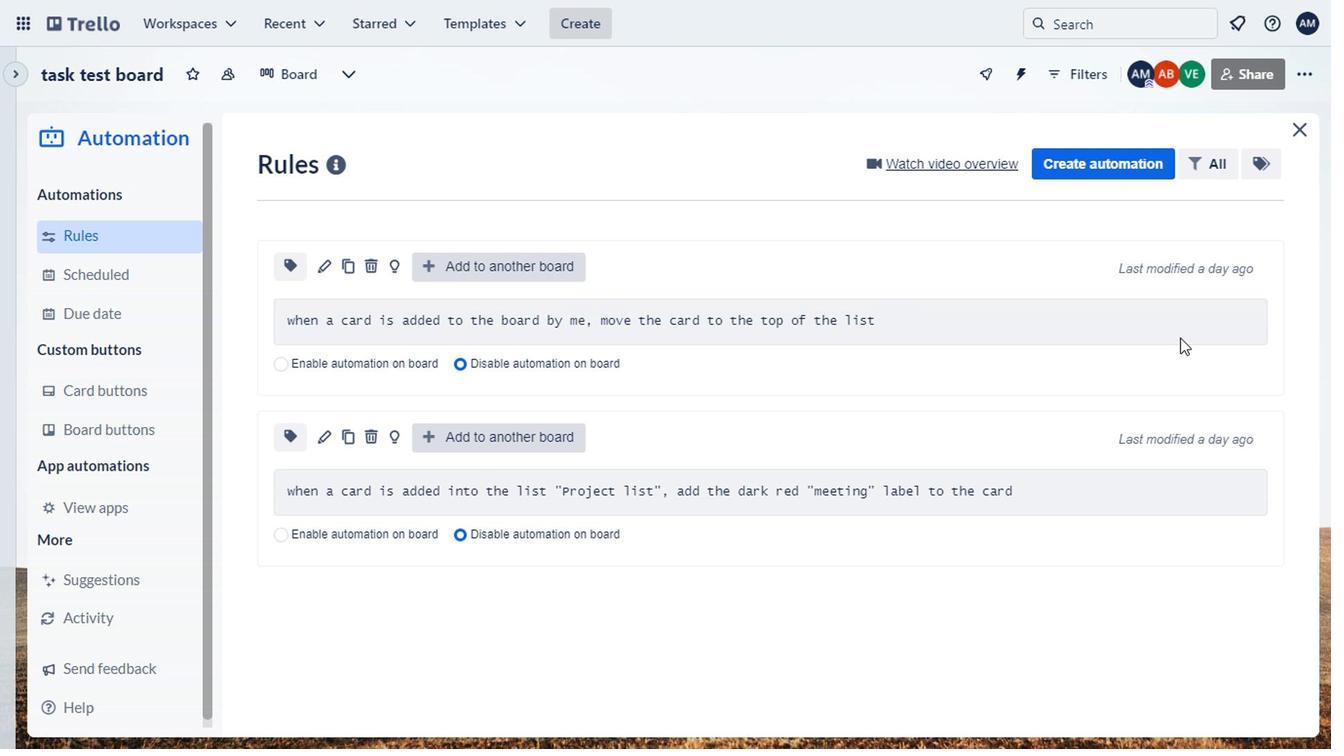 
Action: Mouse moved to (1129, 376)
Screenshot: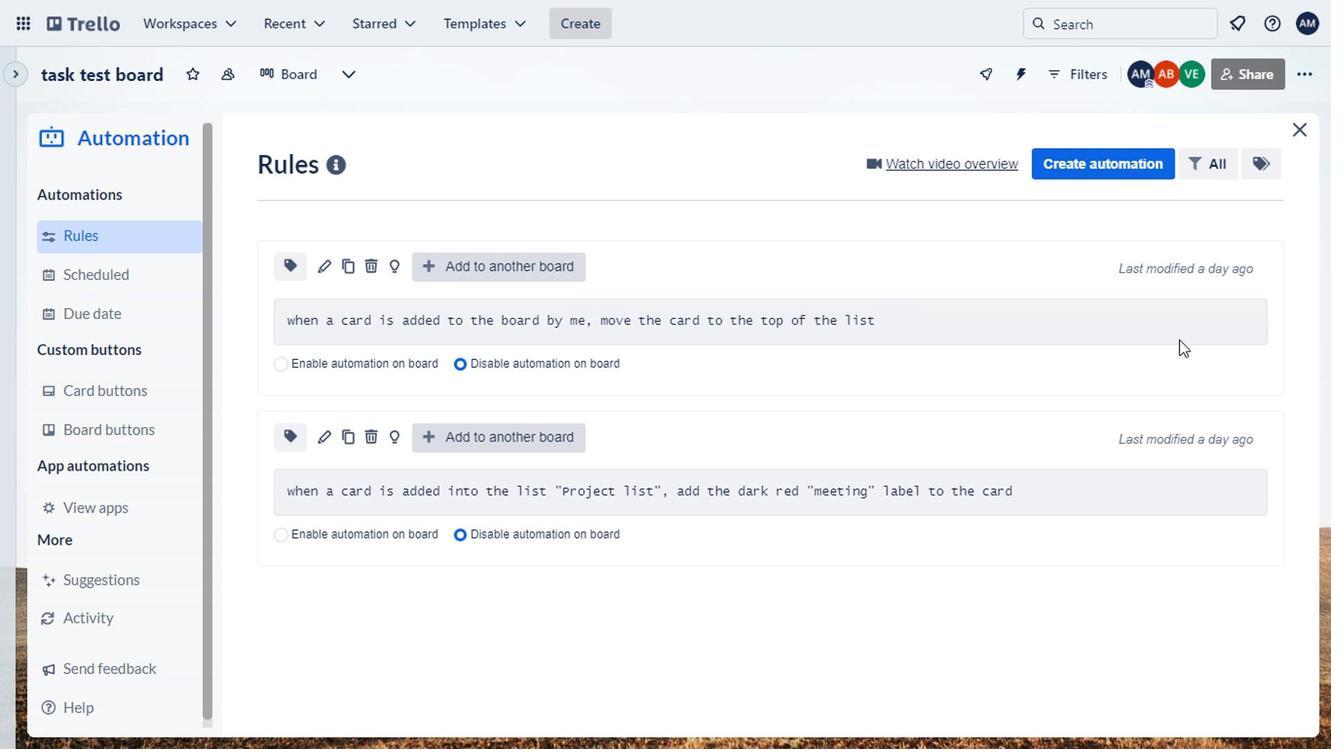 
Action: Mouse scrolled (1129, 375) with delta (0, 0)
Screenshot: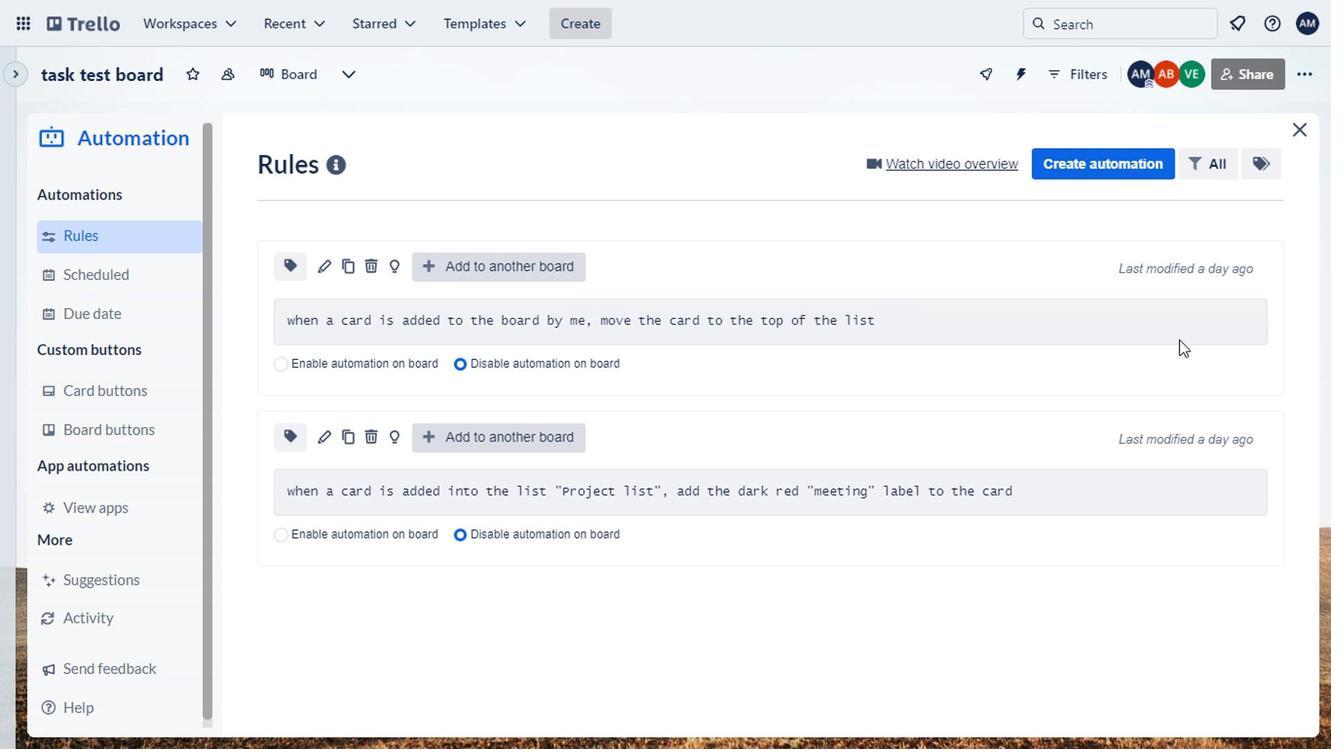 
Action: Mouse moved to (615, 414)
Screenshot: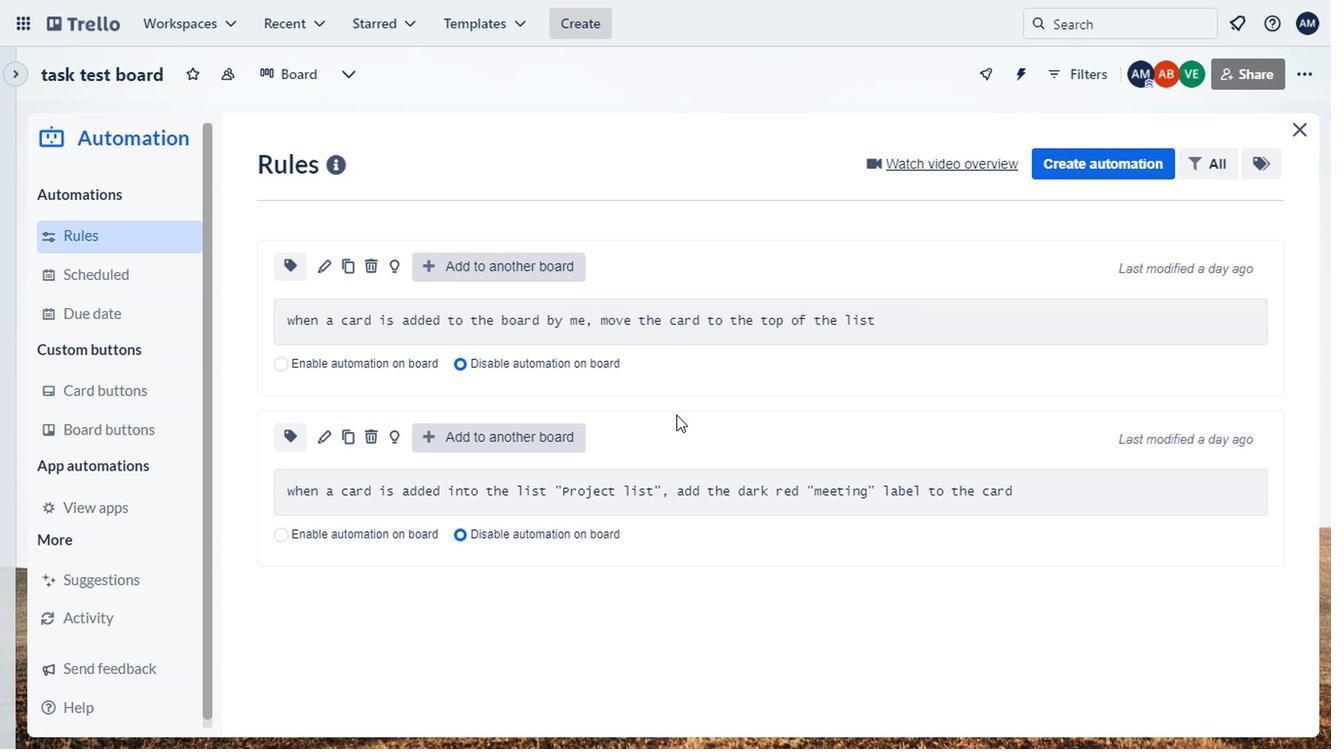 
Action: Mouse scrolled (615, 415) with delta (0, 0)
Screenshot: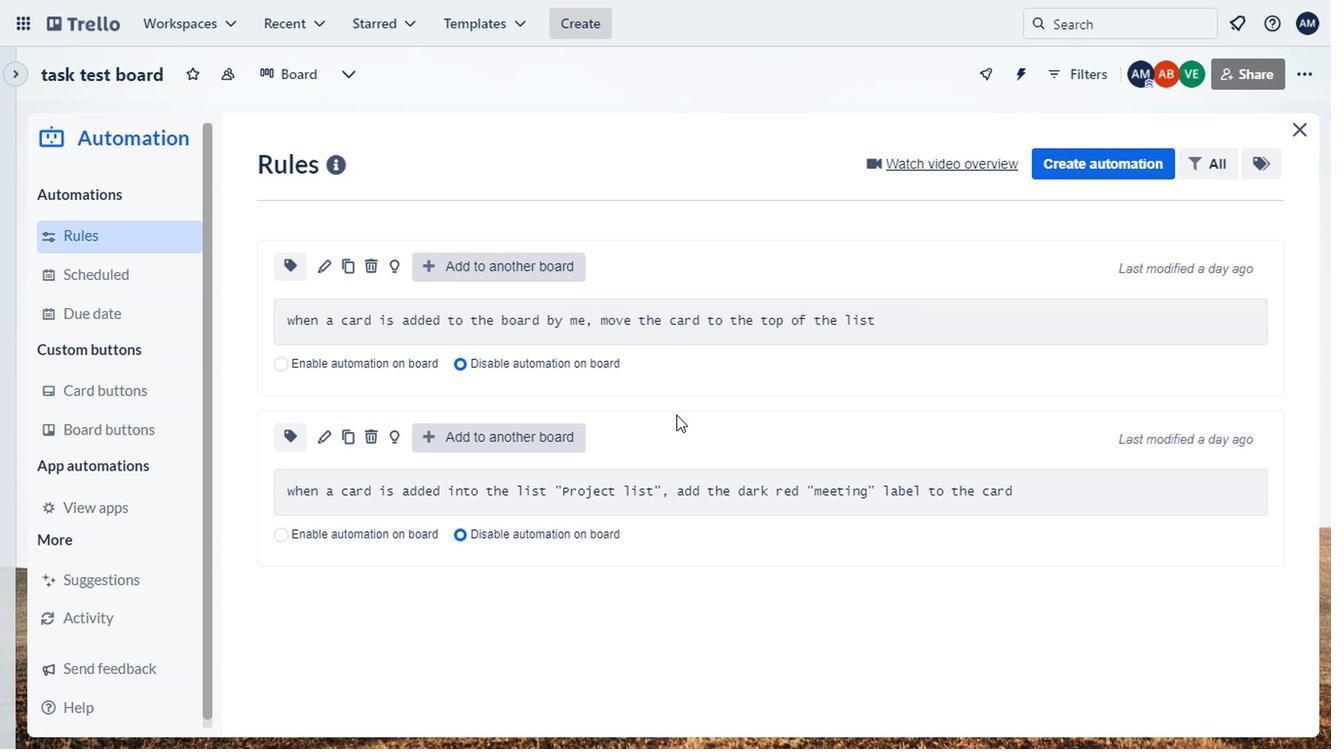 
Action: Mouse moved to (580, 409)
Screenshot: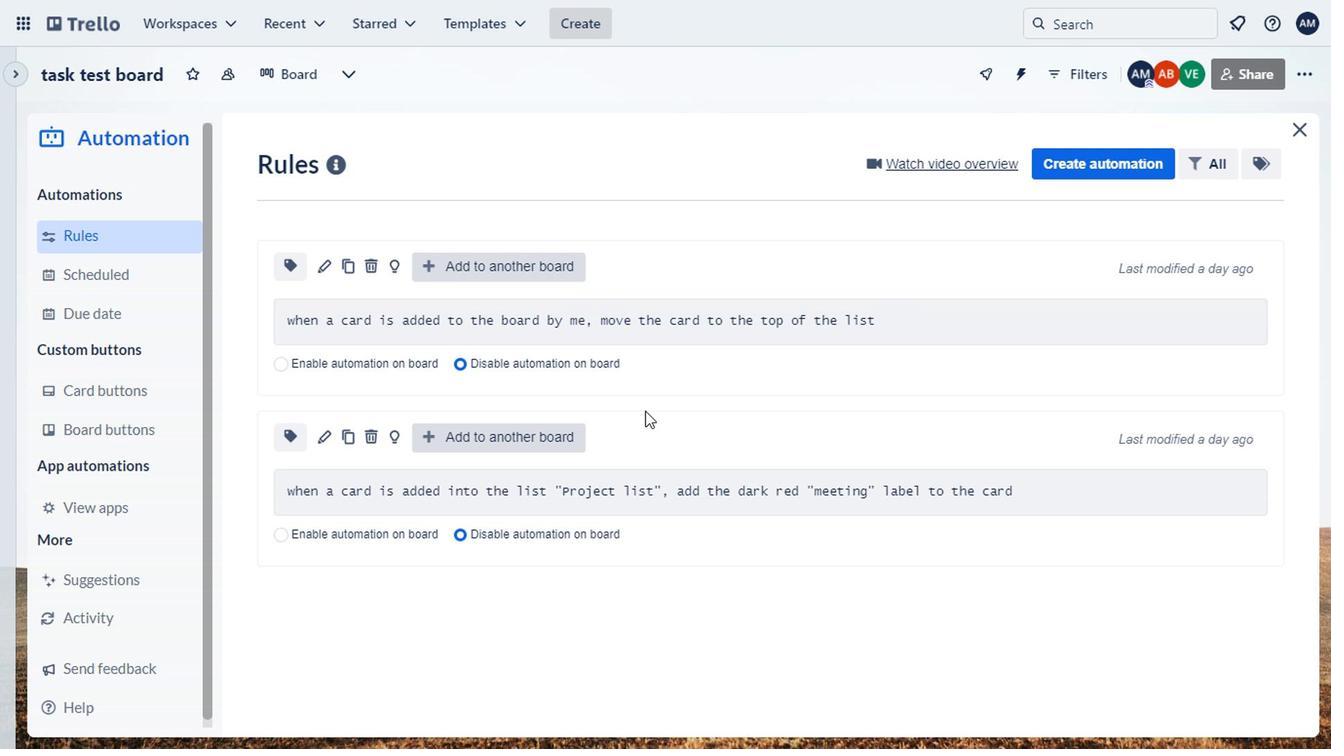 
Action: Mouse scrolled (580, 409) with delta (0, 0)
Screenshot: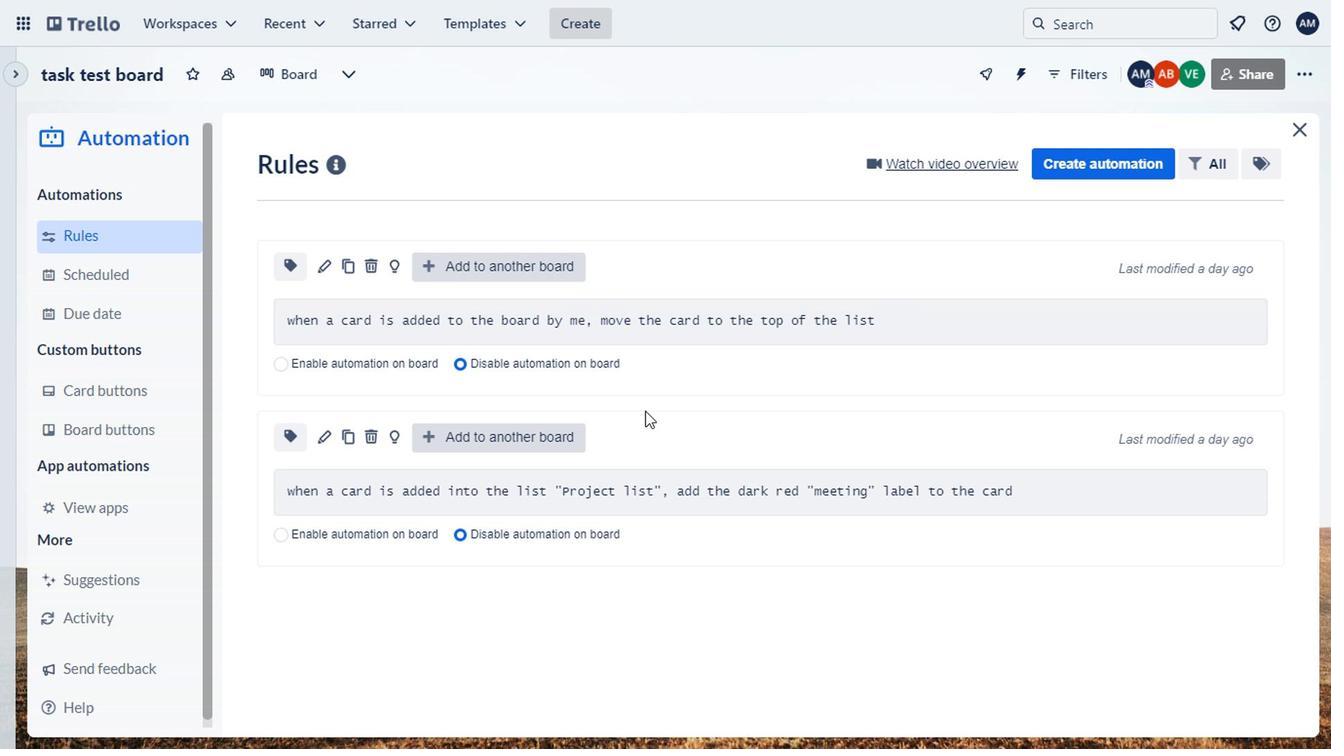 
Action: Mouse moved to (563, 404)
Screenshot: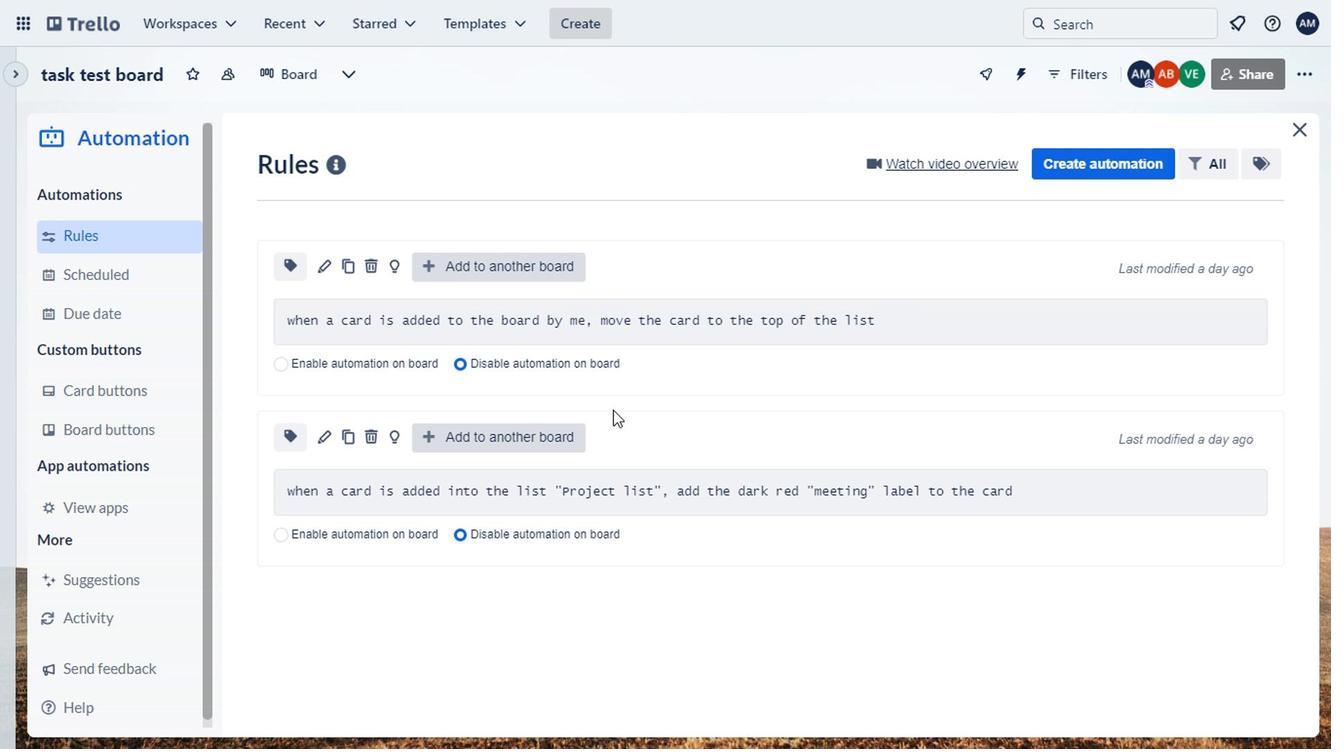 
Action: Mouse scrolled (563, 405) with delta (0, 0)
Screenshot: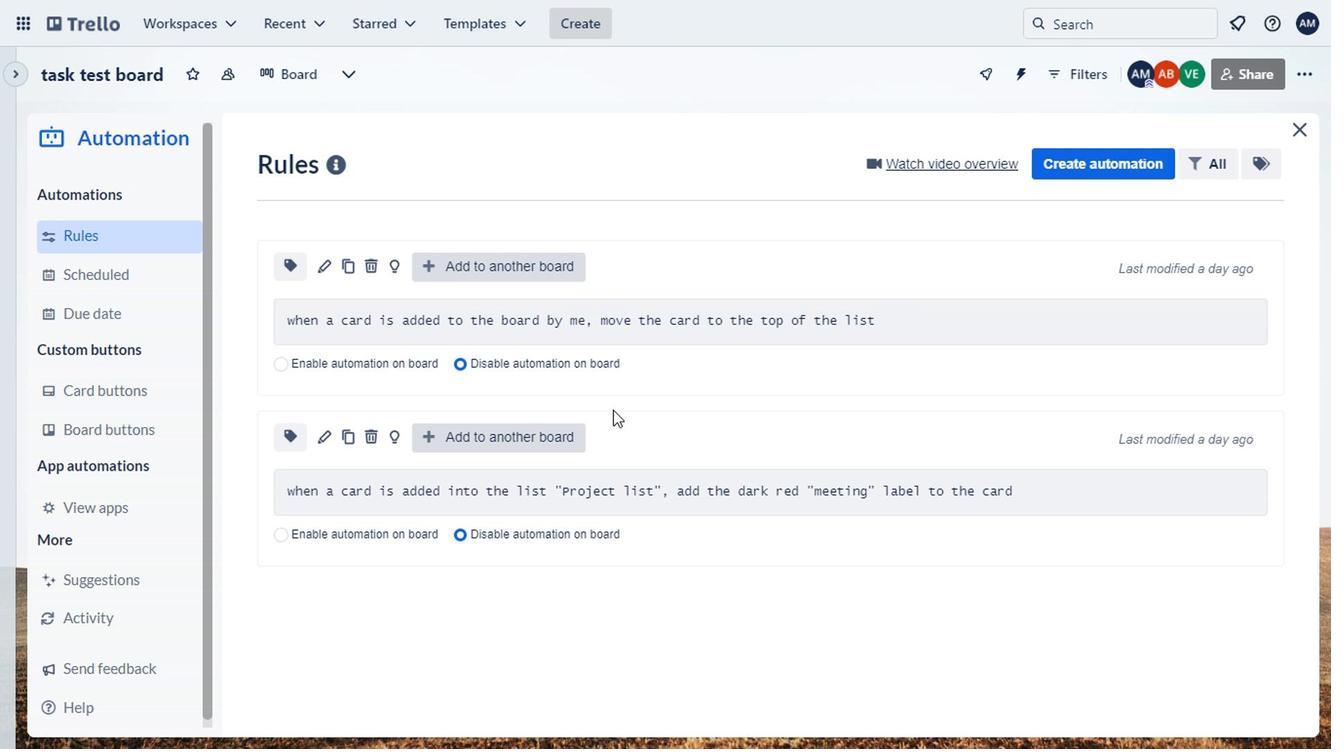 
Action: Mouse moved to (558, 400)
Screenshot: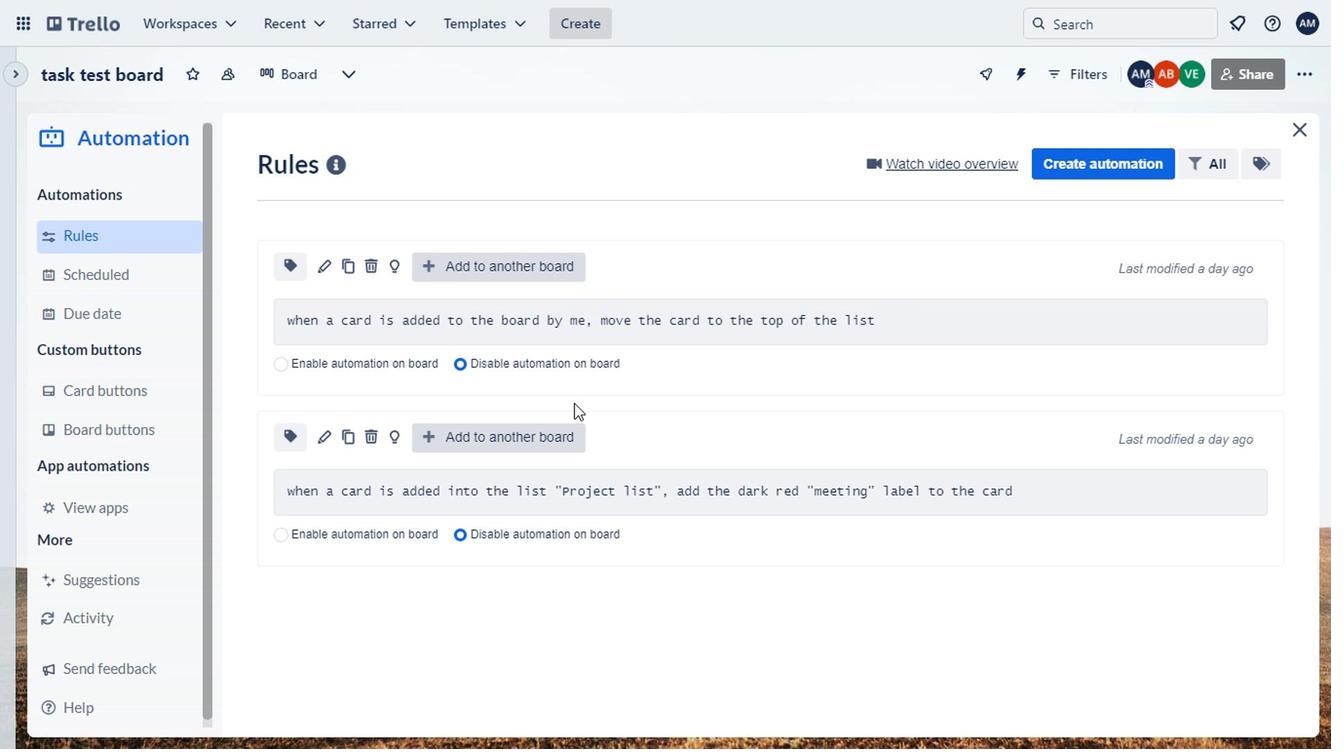 
Action: Mouse scrolled (558, 402) with delta (0, 1)
Screenshot: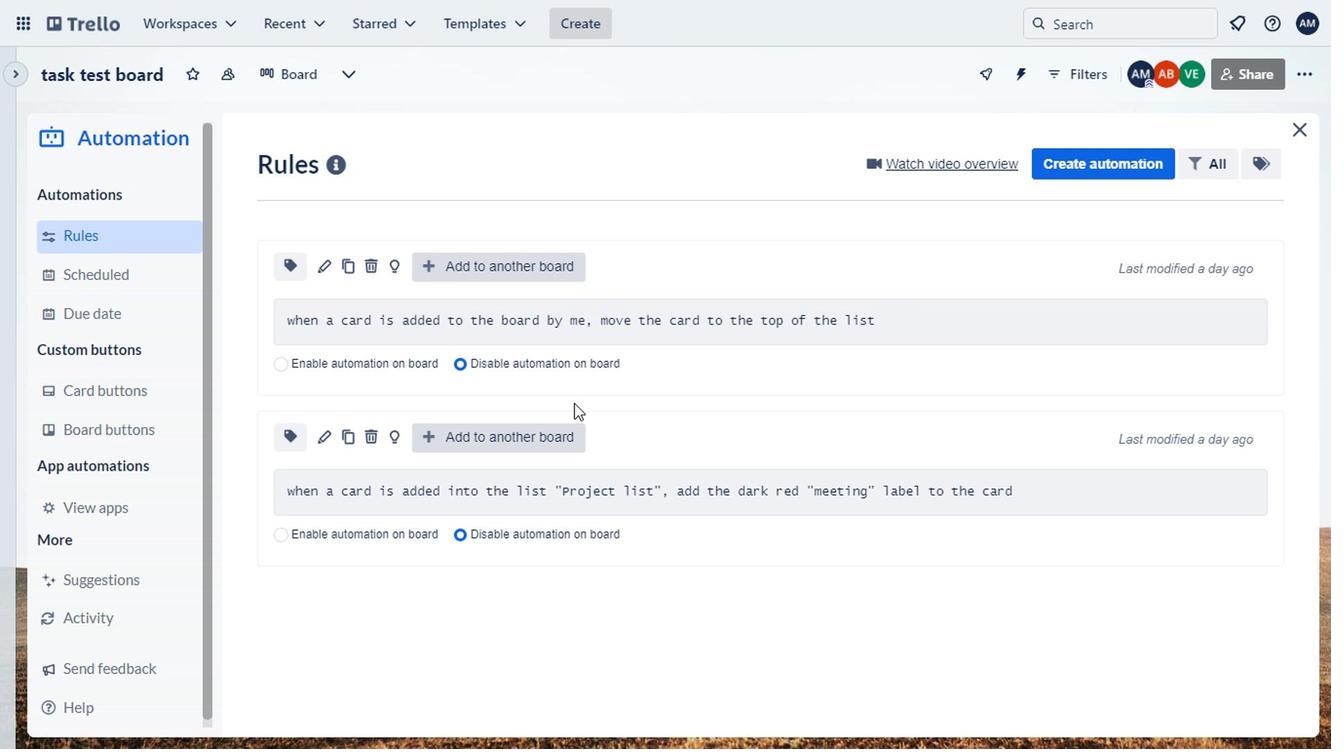 
Action: Mouse moved to (550, 395)
Screenshot: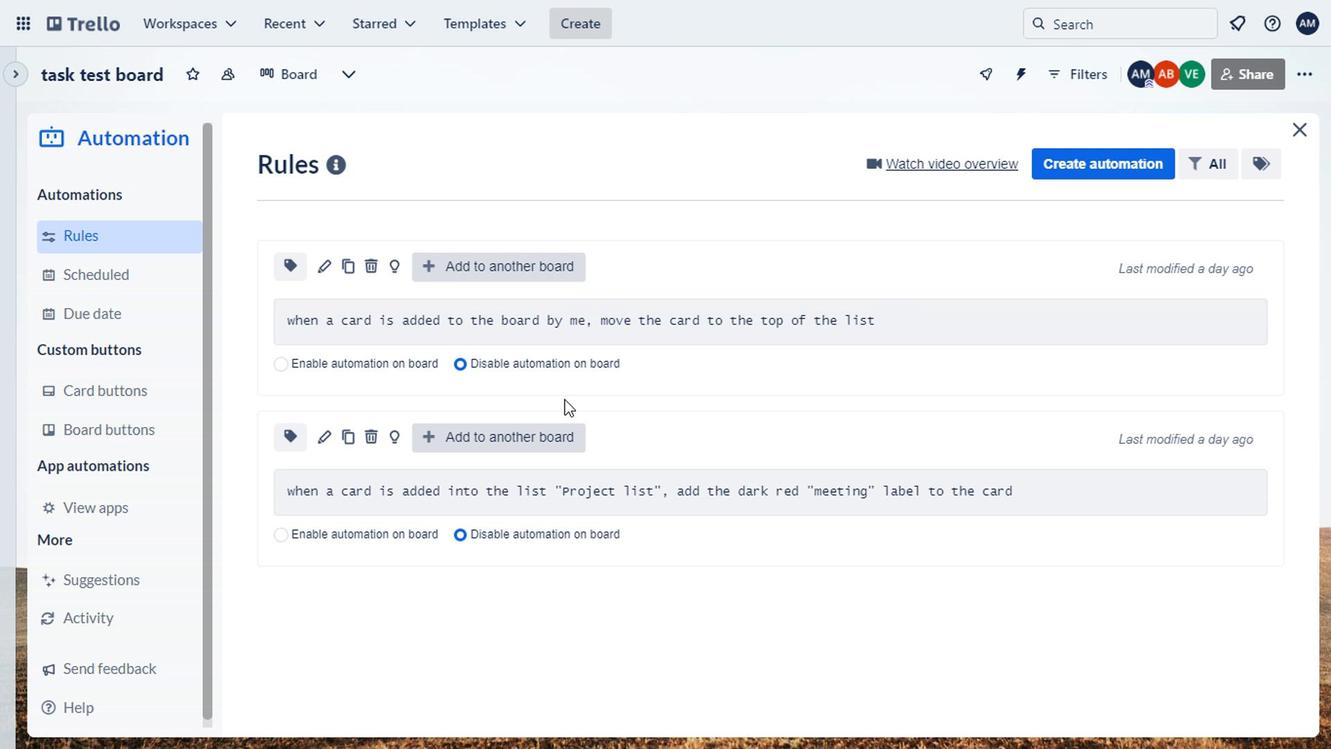 
Action: Mouse scrolled (550, 396) with delta (0, 0)
Screenshot: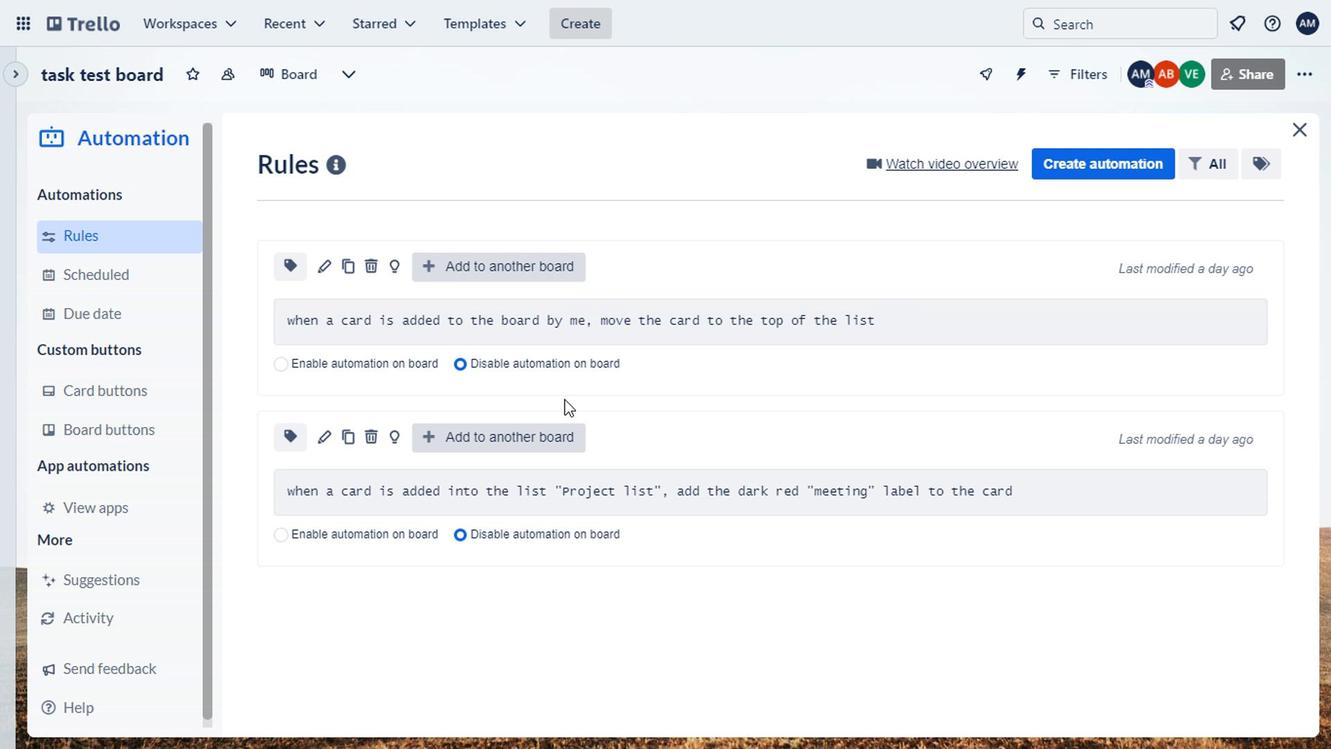 
Action: Mouse moved to (204, 296)
Screenshot: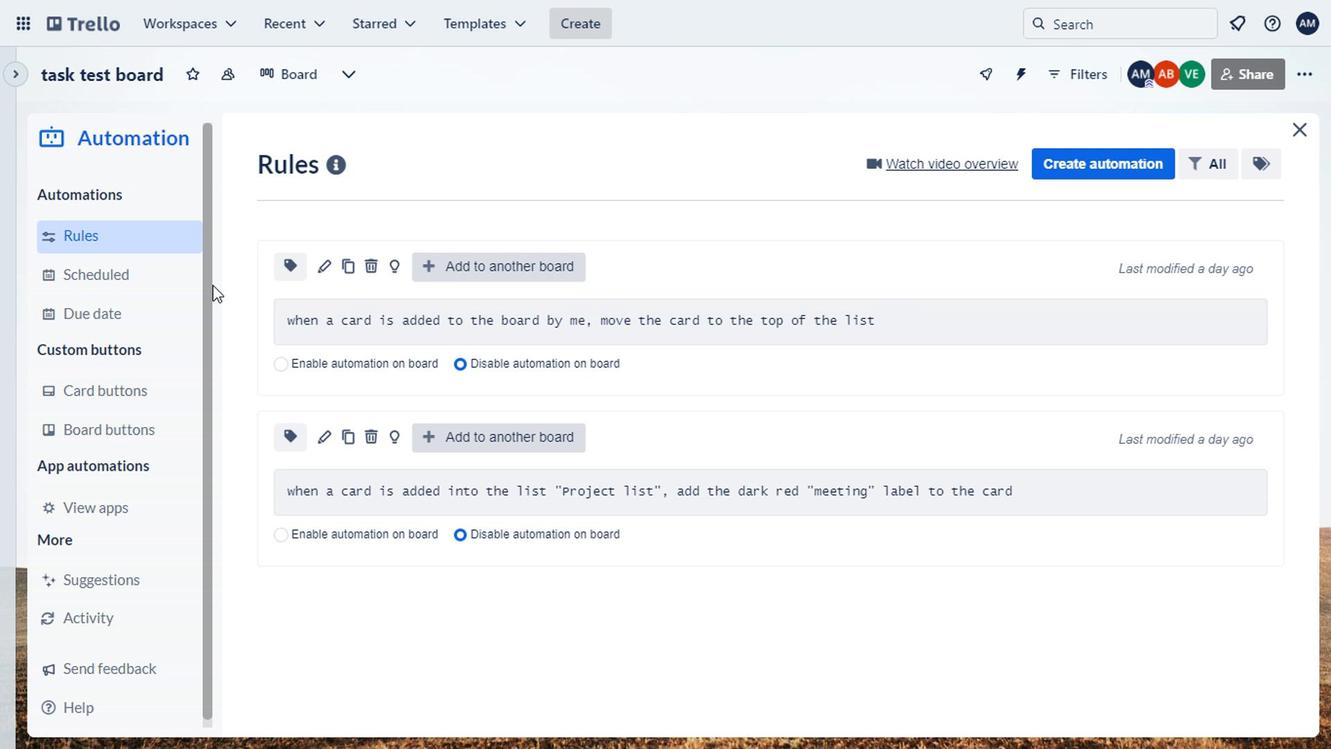 
Action: Mouse scrolled (204, 296) with delta (0, 0)
Screenshot: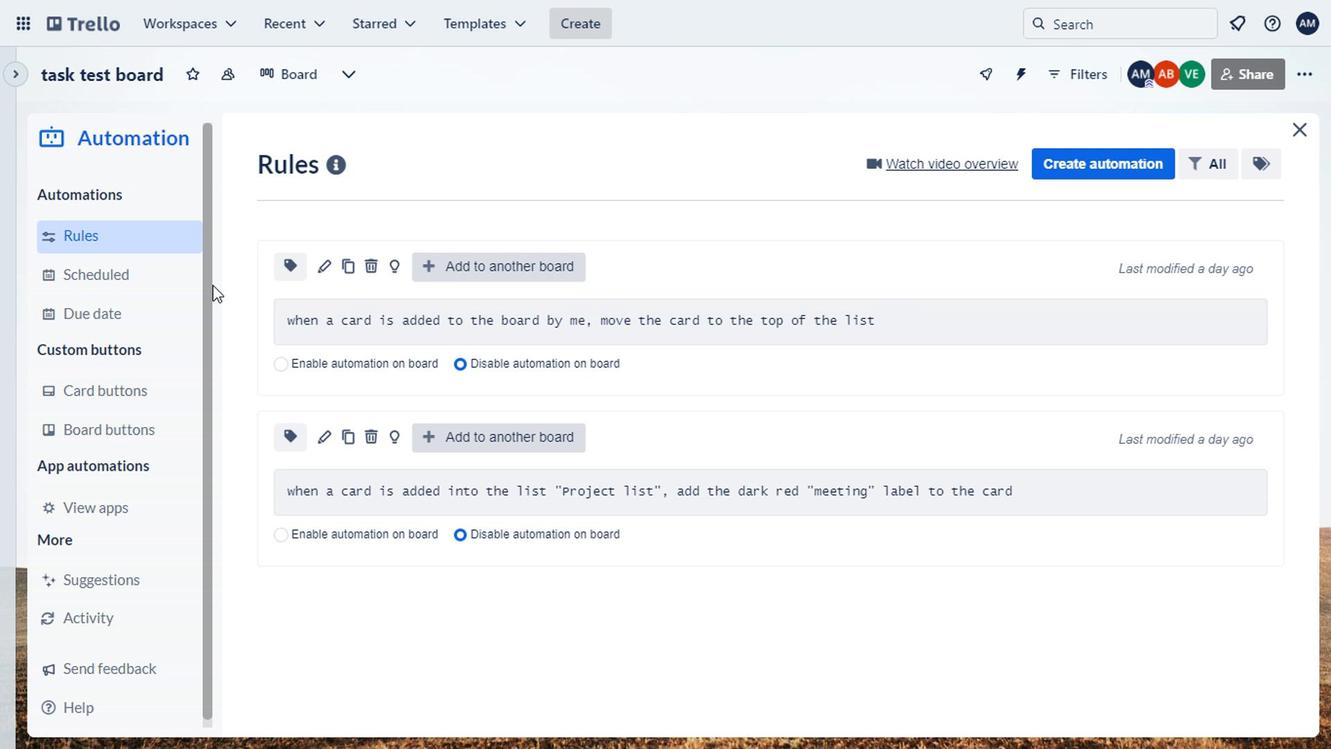 
Action: Mouse moved to (201, 301)
Screenshot: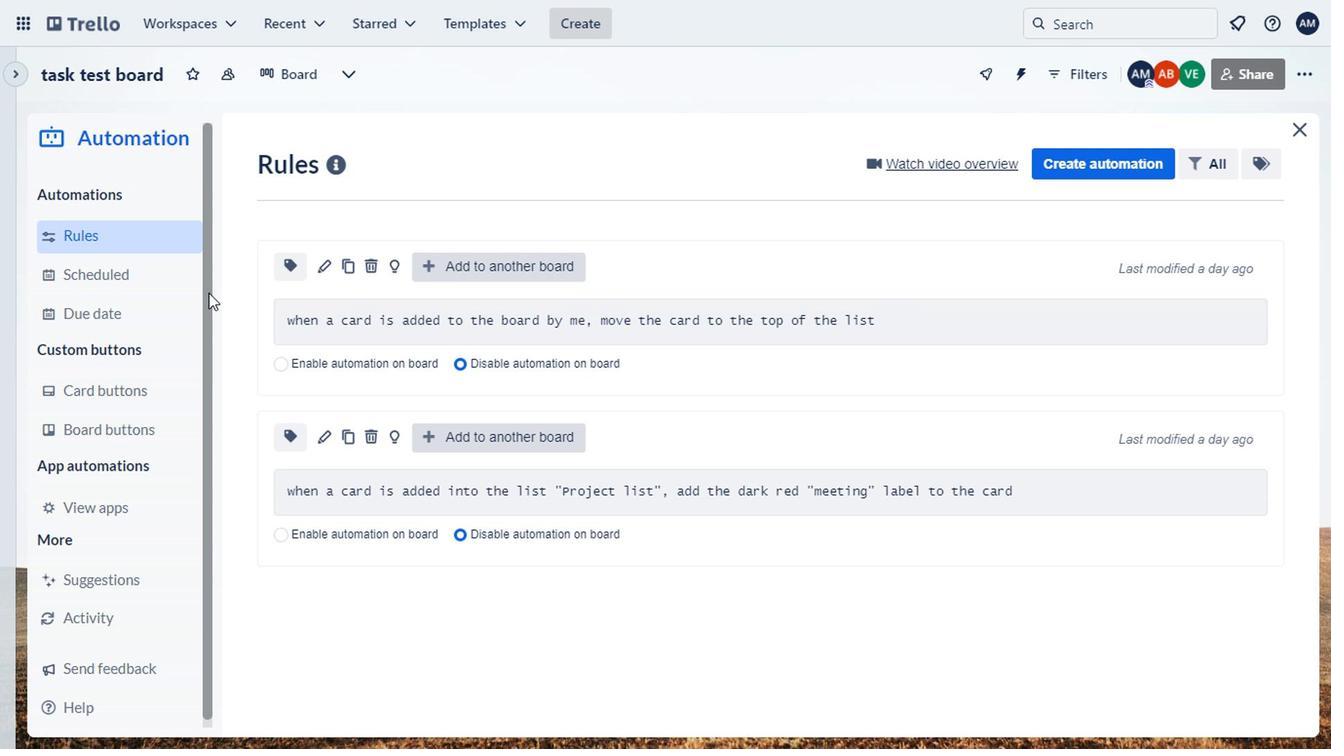
Action: Mouse scrolled (201, 301) with delta (0, 0)
Screenshot: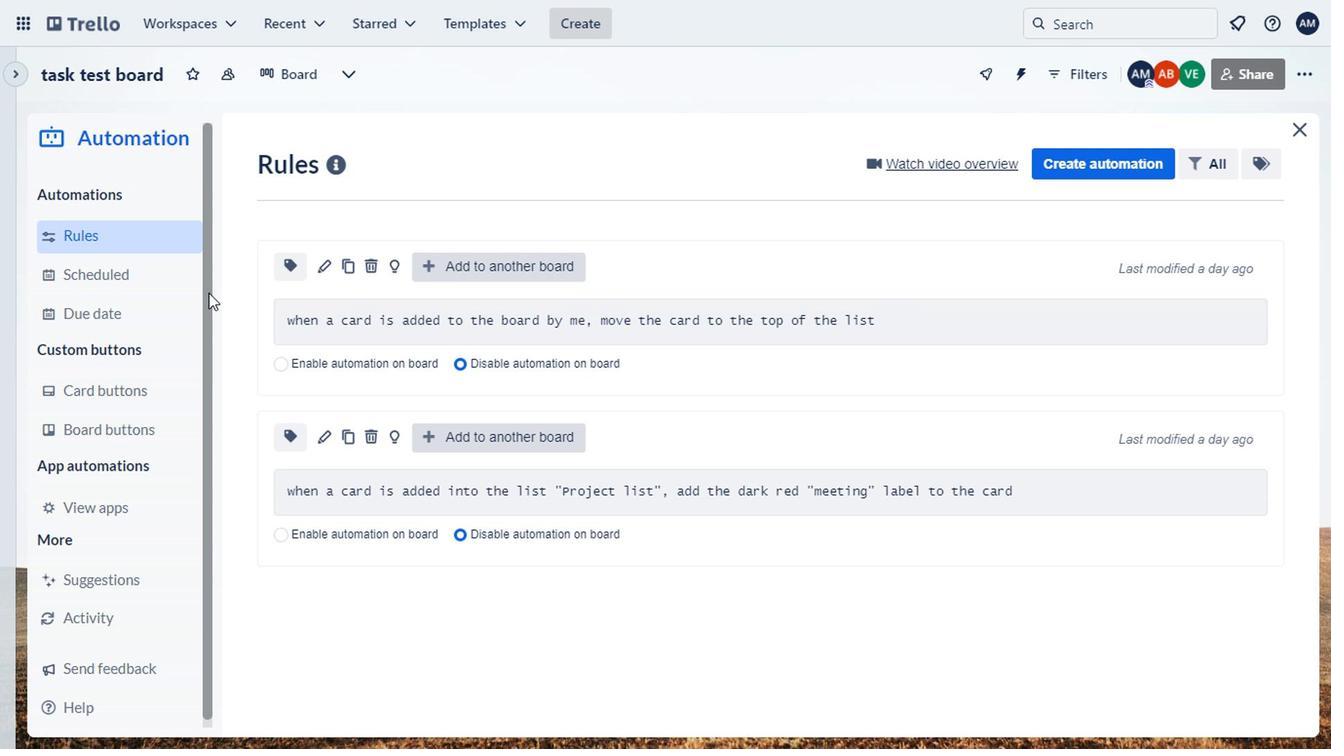 
Action: Mouse moved to (198, 307)
Screenshot: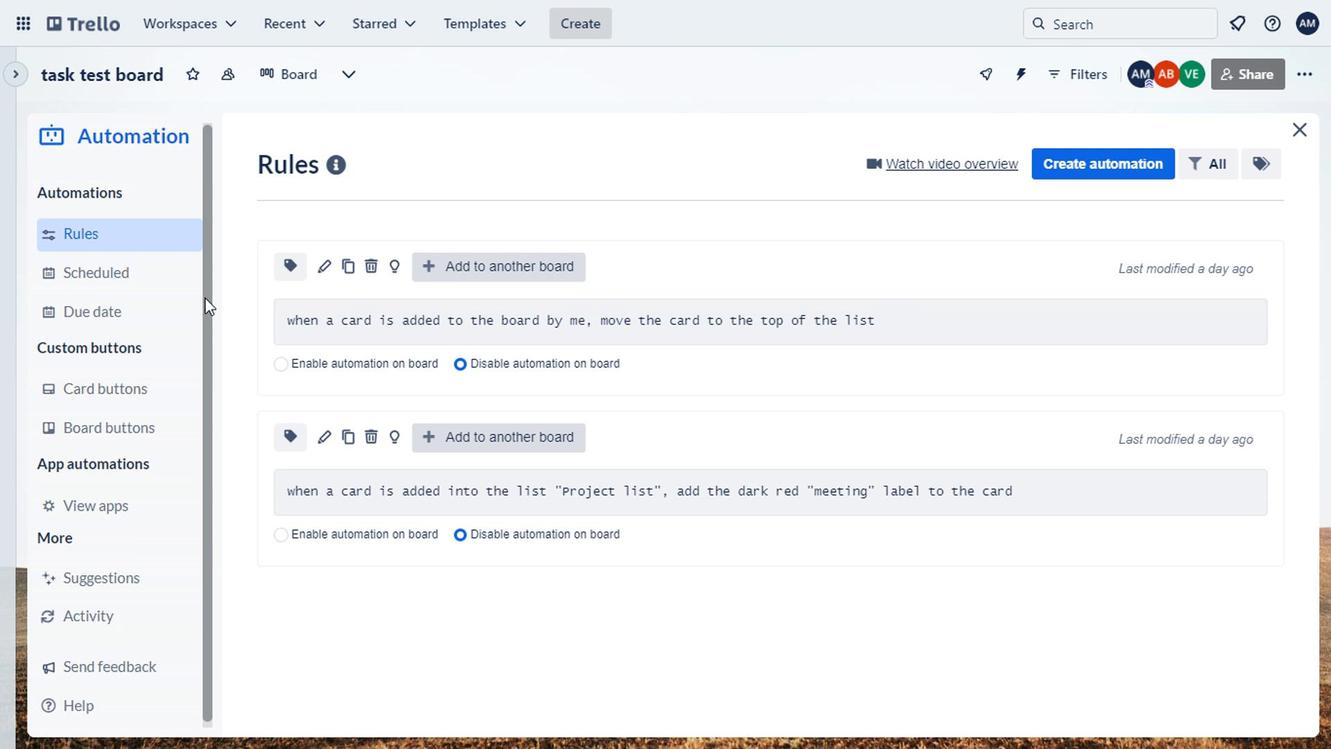 
Action: Mouse scrolled (198, 306) with delta (0, -1)
Screenshot: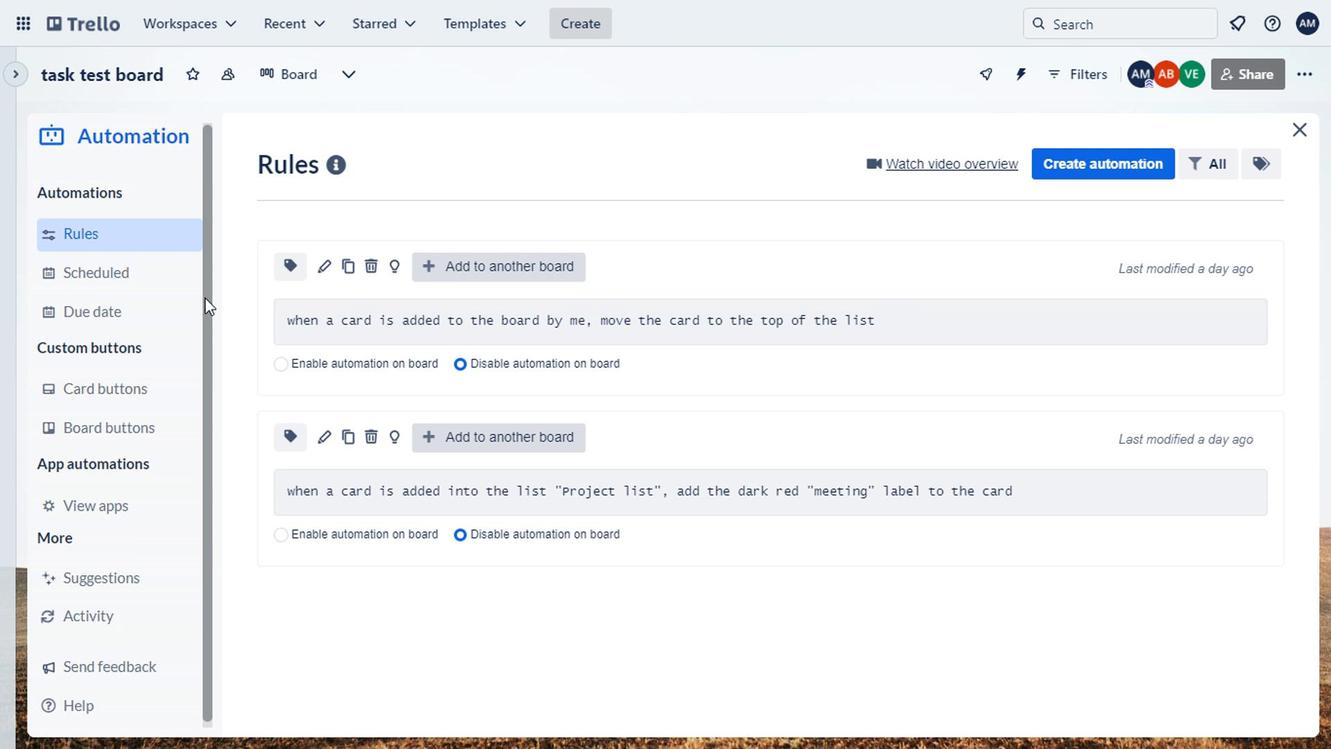 
Action: Mouse moved to (196, 313)
Screenshot: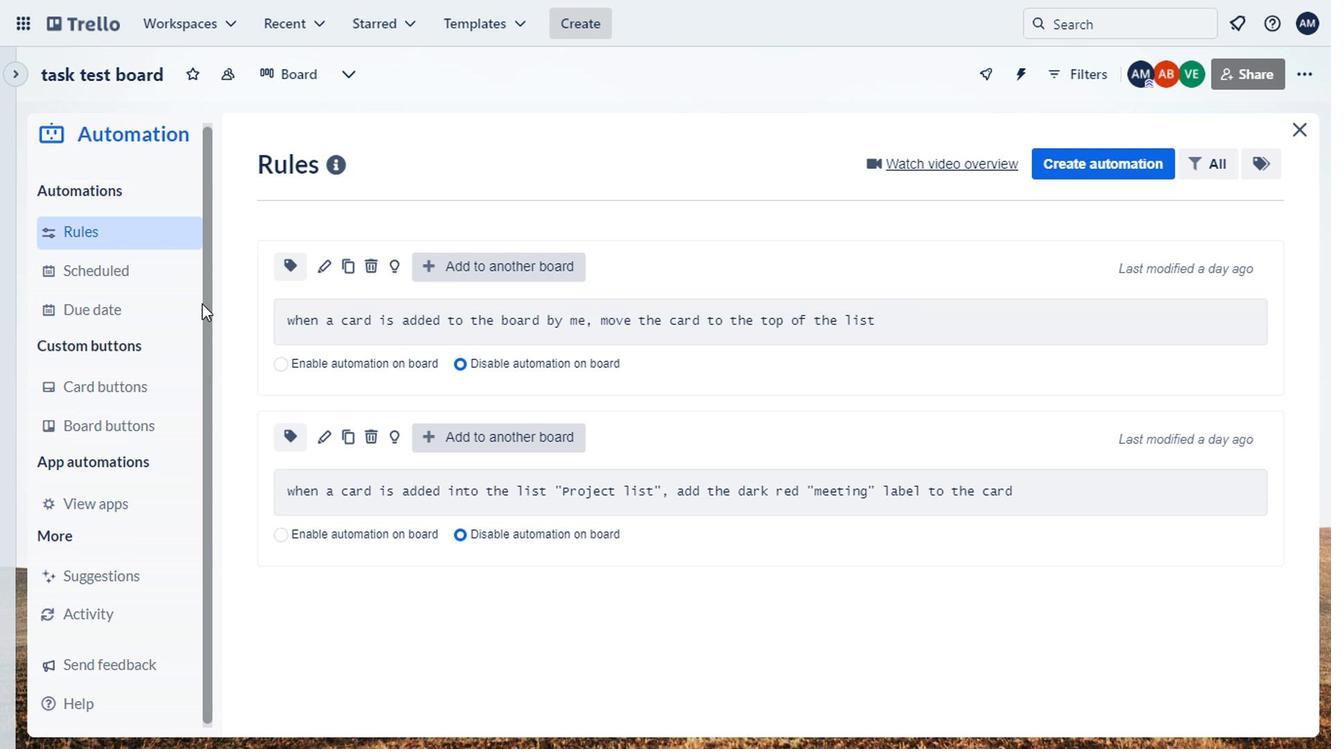 
Action: Mouse scrolled (196, 312) with delta (0, 0)
Screenshot: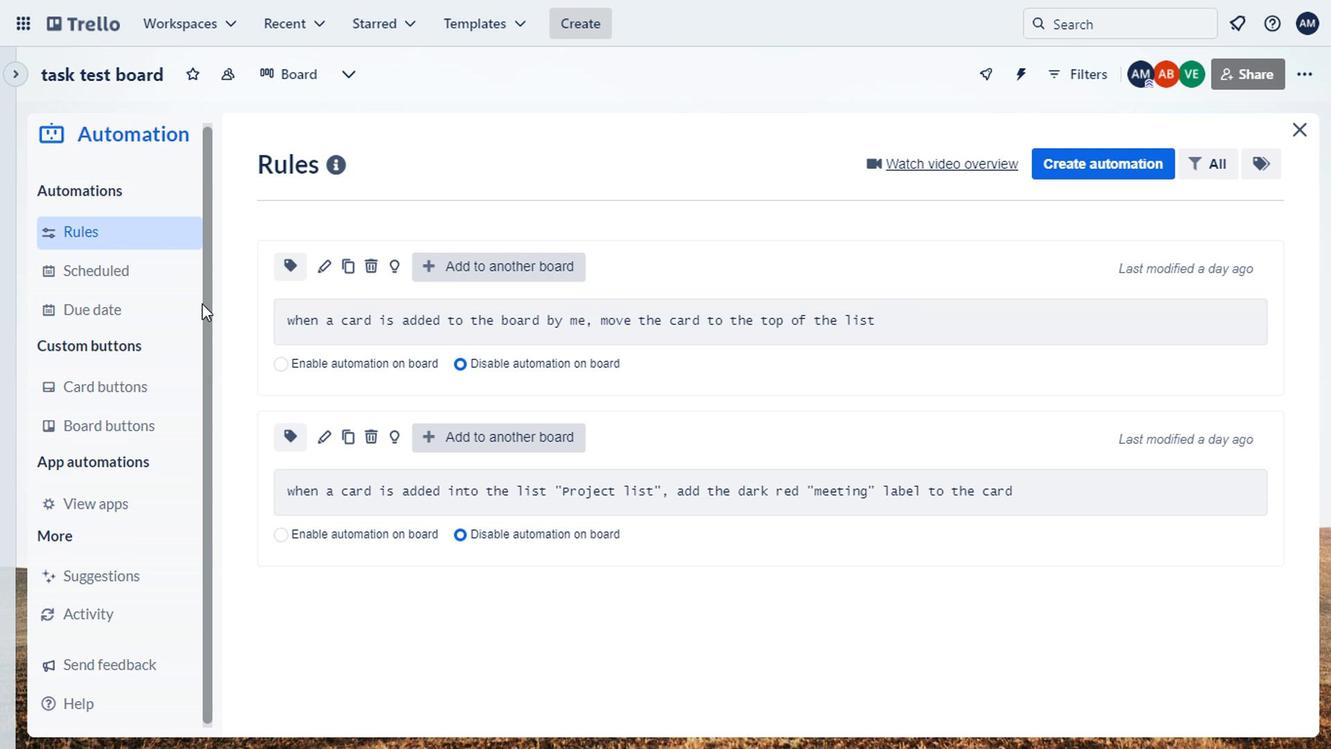 
Action: Mouse moved to (191, 329)
Screenshot: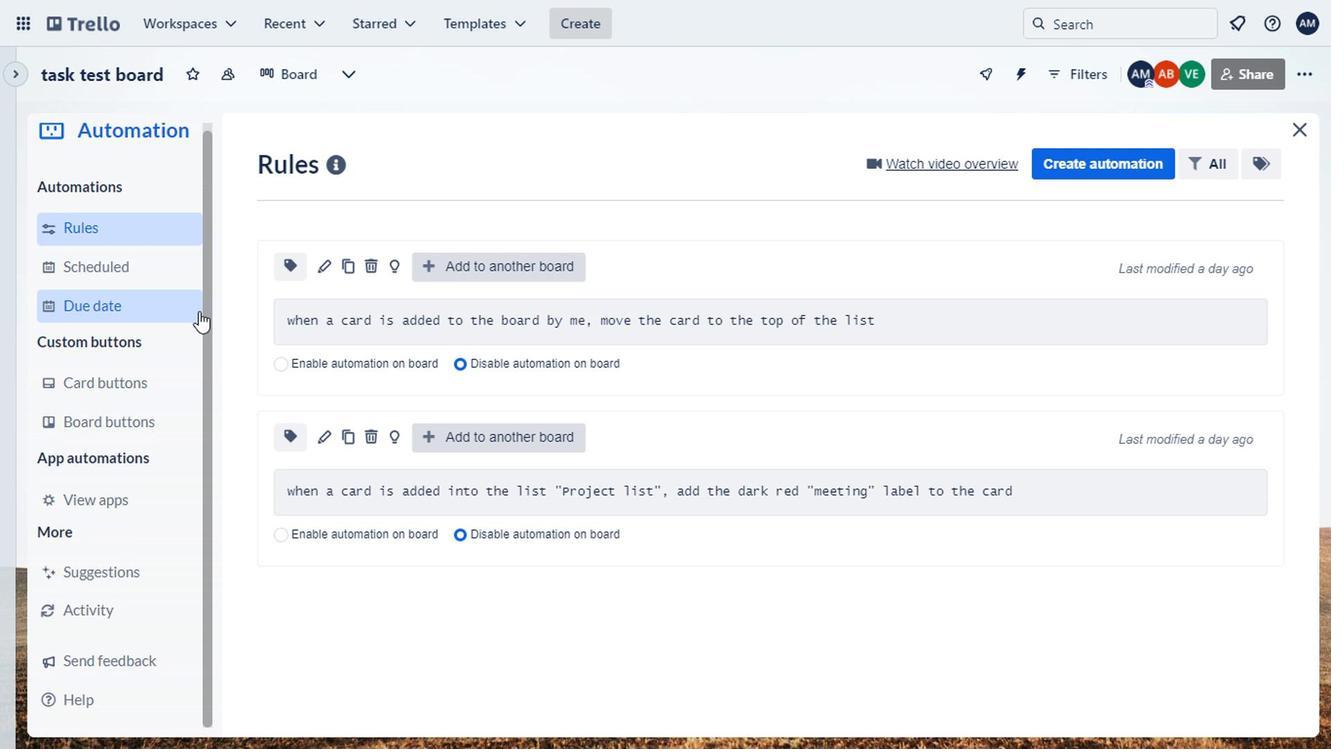 
Action: Mouse scrolled (191, 328) with delta (0, -1)
Screenshot: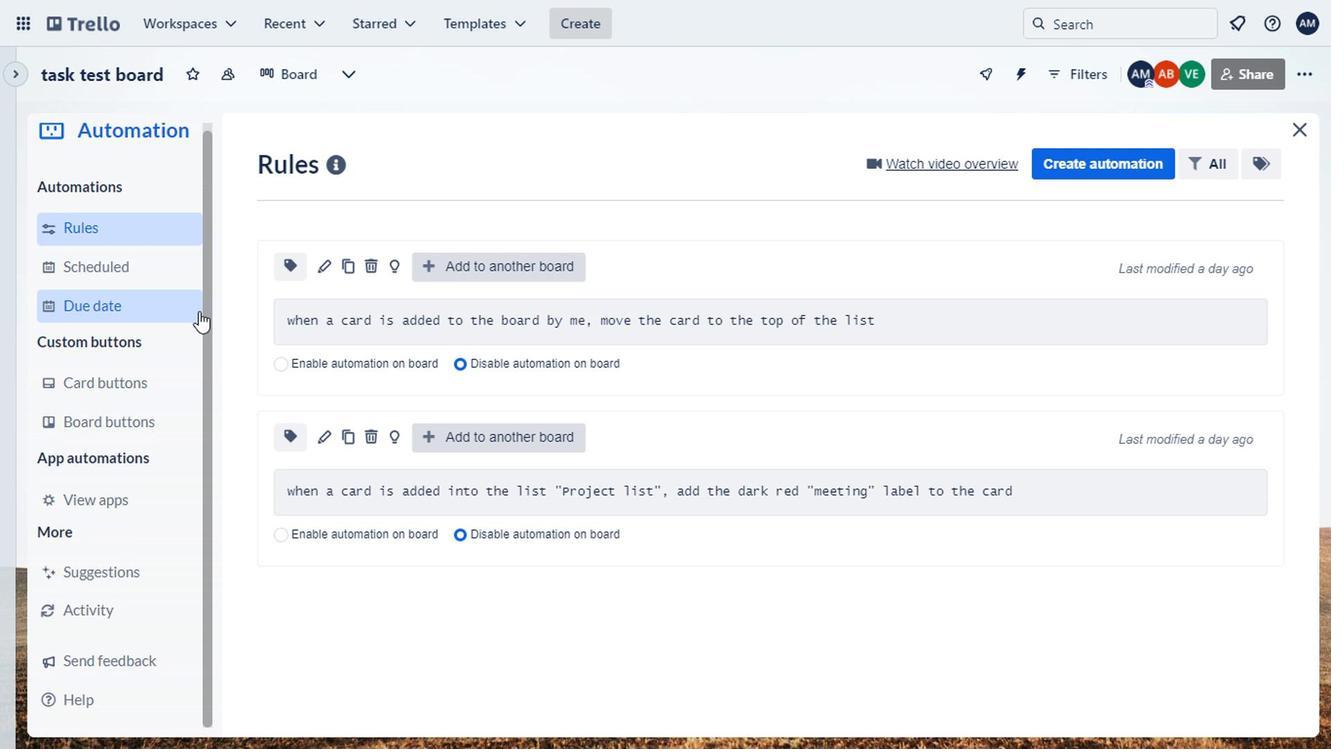 
Action: Mouse moved to (183, 351)
Screenshot: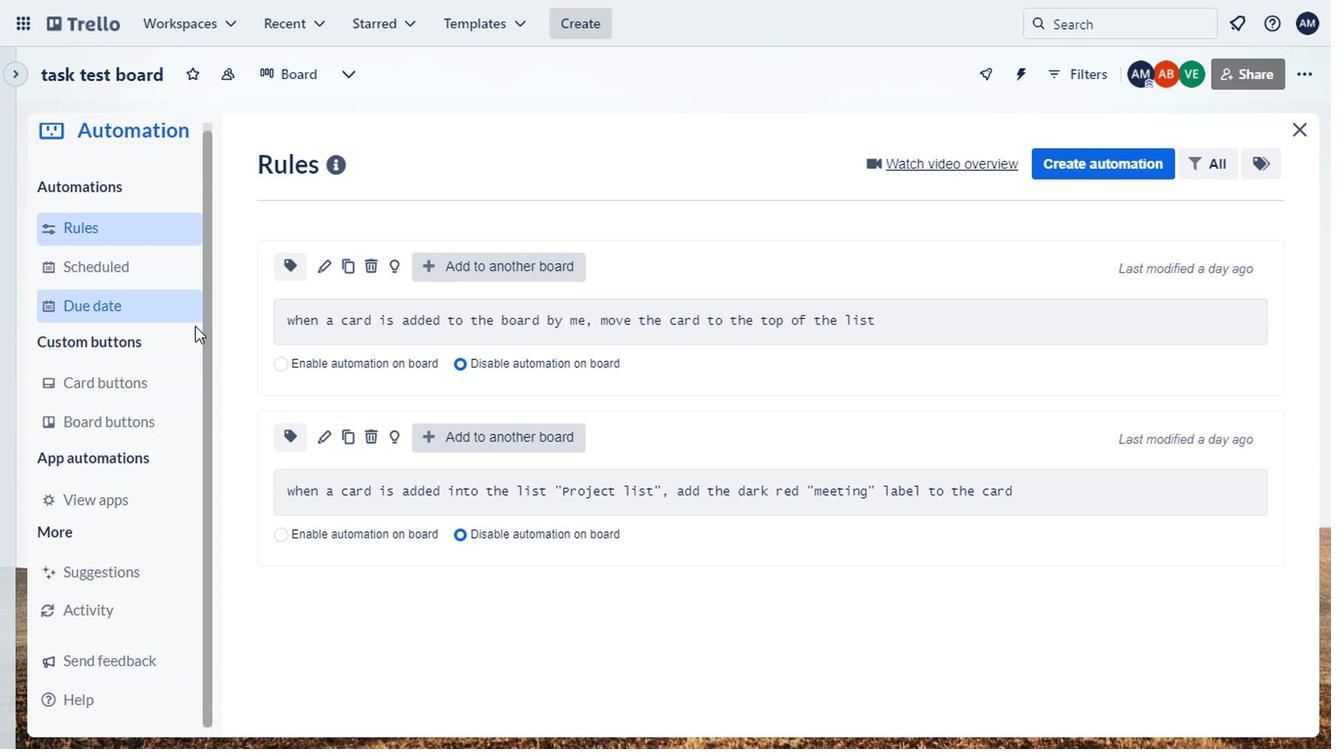 
Action: Mouse scrolled (183, 350) with delta (0, -1)
Screenshot: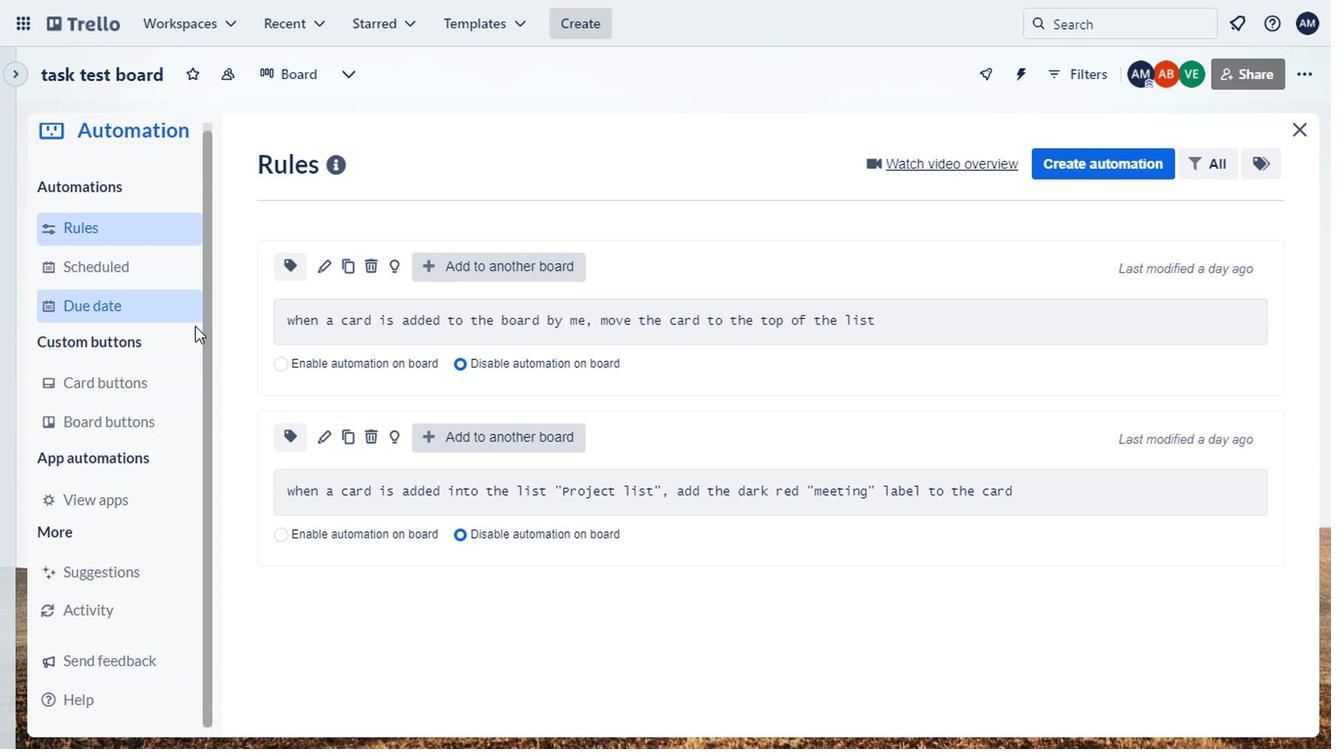 
Action: Mouse moved to (180, 362)
Screenshot: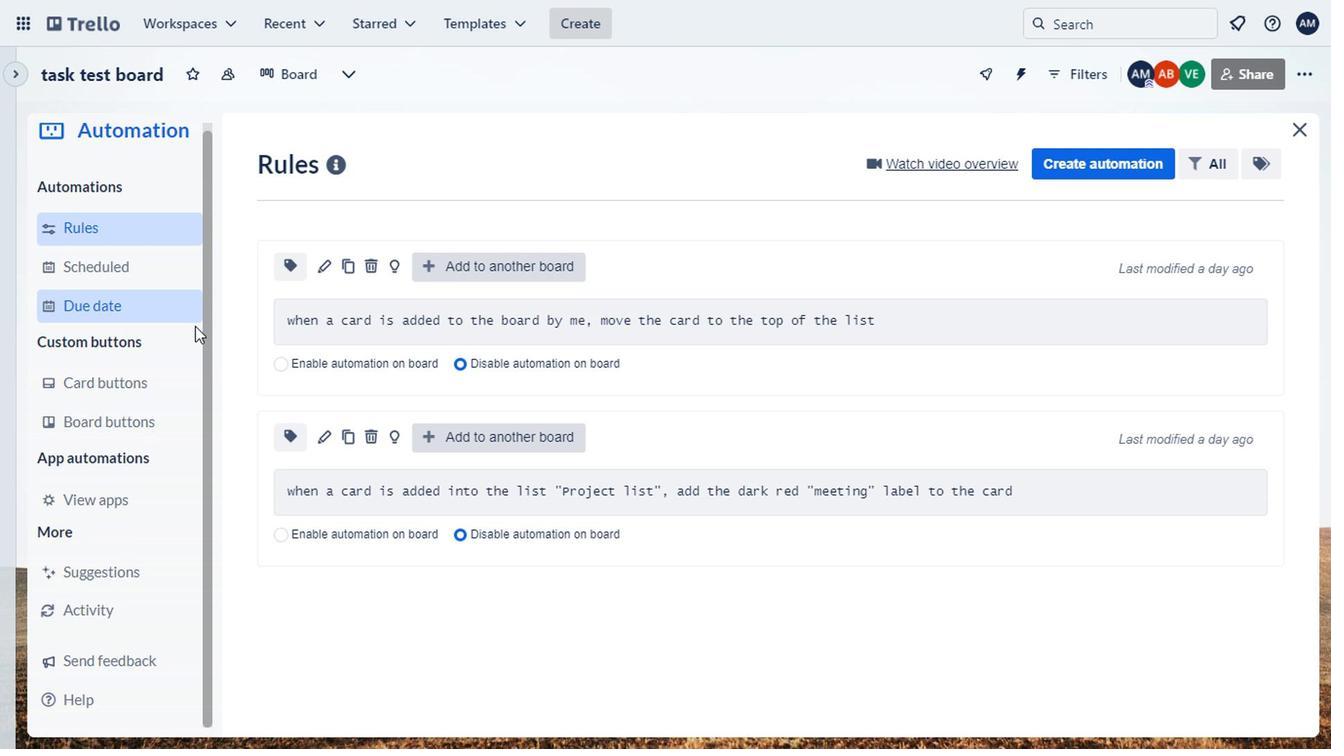 
Action: Mouse scrolled (180, 361) with delta (0, 0)
Screenshot: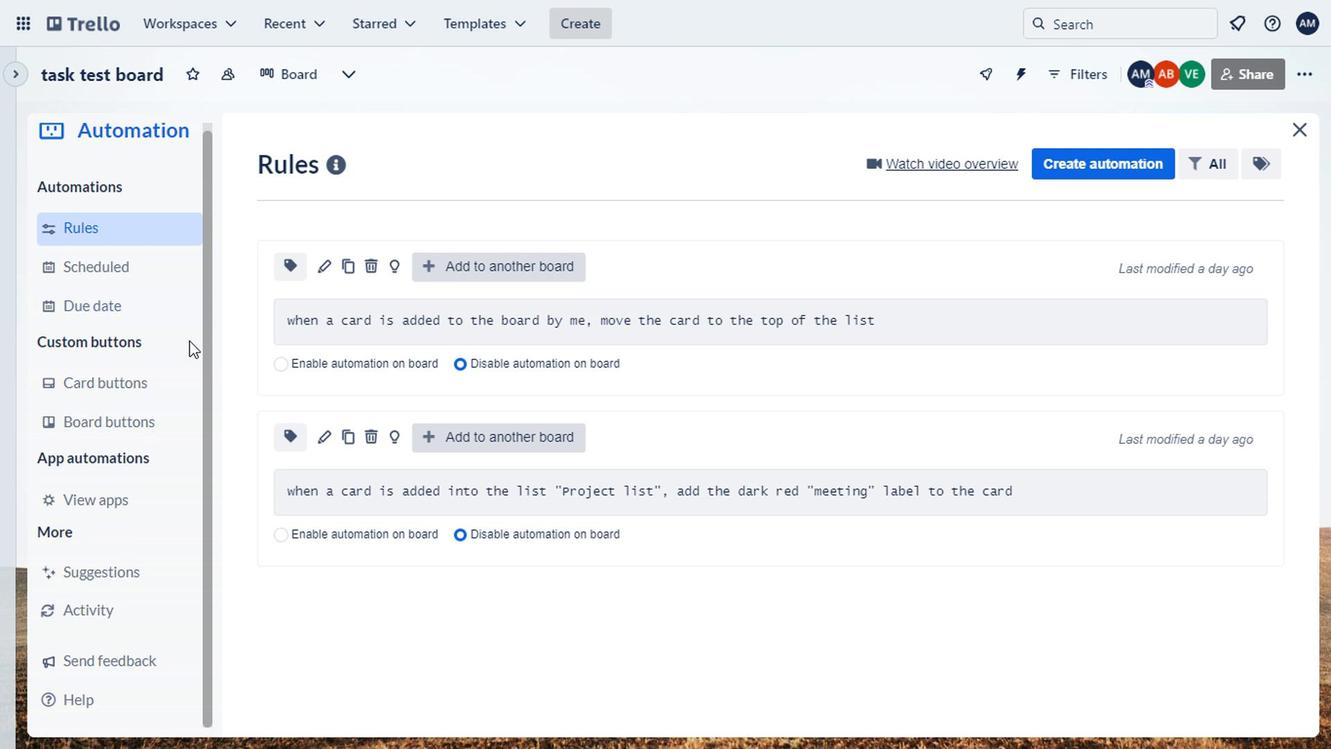 
Action: Mouse scrolled (180, 363) with delta (0, 1)
Screenshot: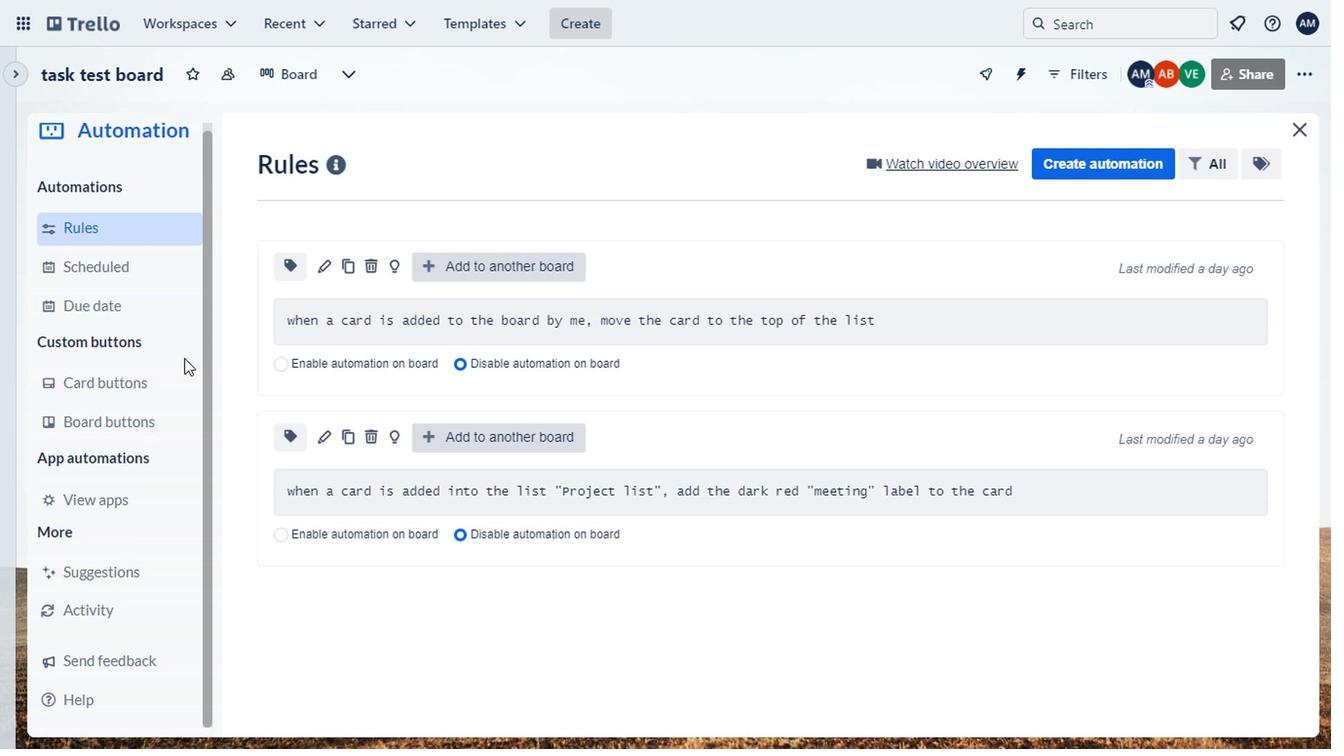 
Action: Mouse scrolled (180, 363) with delta (0, 1)
Screenshot: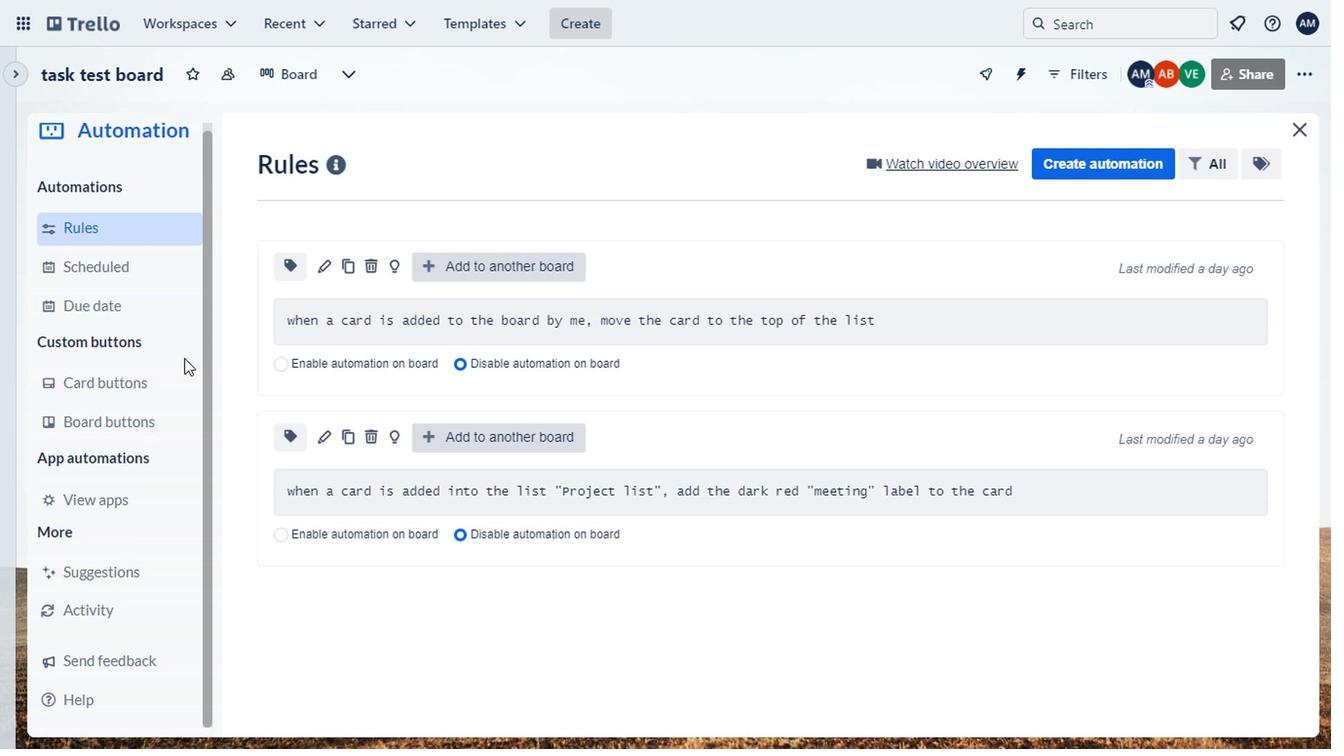 
Action: Mouse scrolled (180, 363) with delta (0, 1)
Screenshot: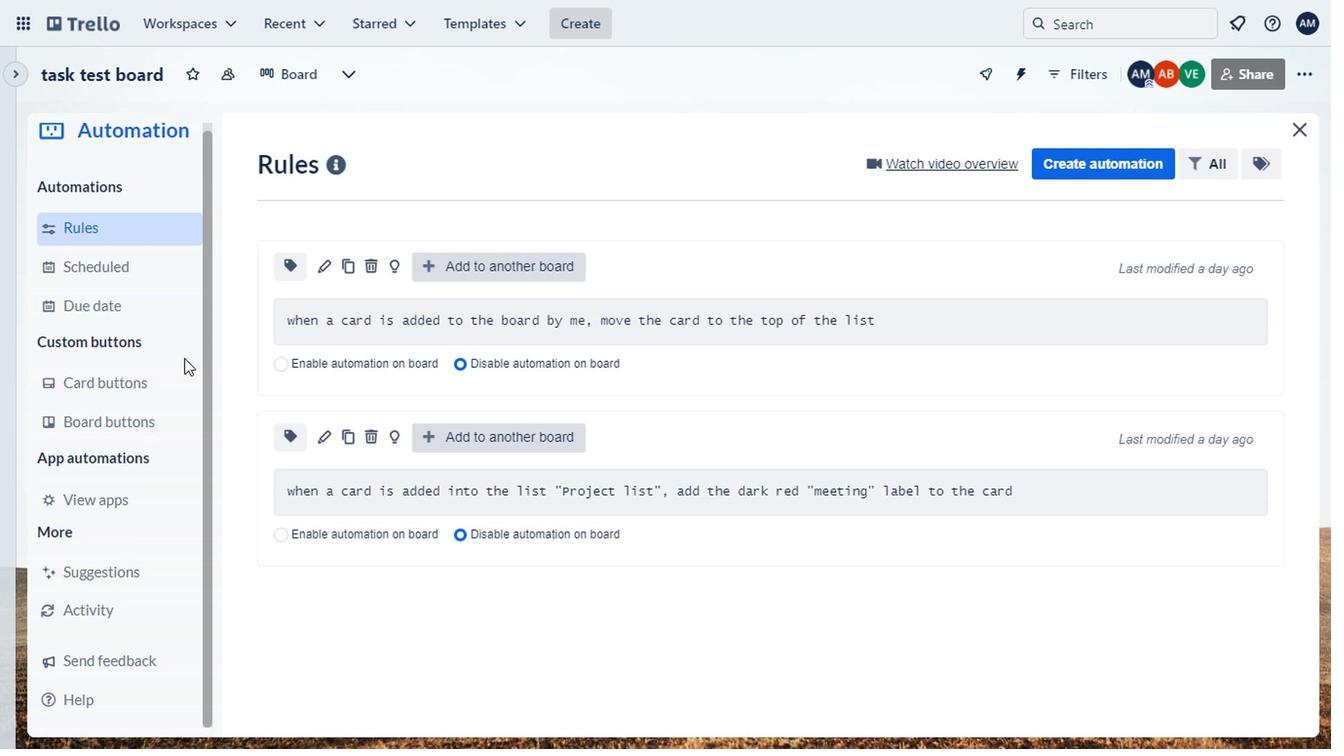 
Action: Mouse scrolled (180, 363) with delta (0, 1)
Screenshot: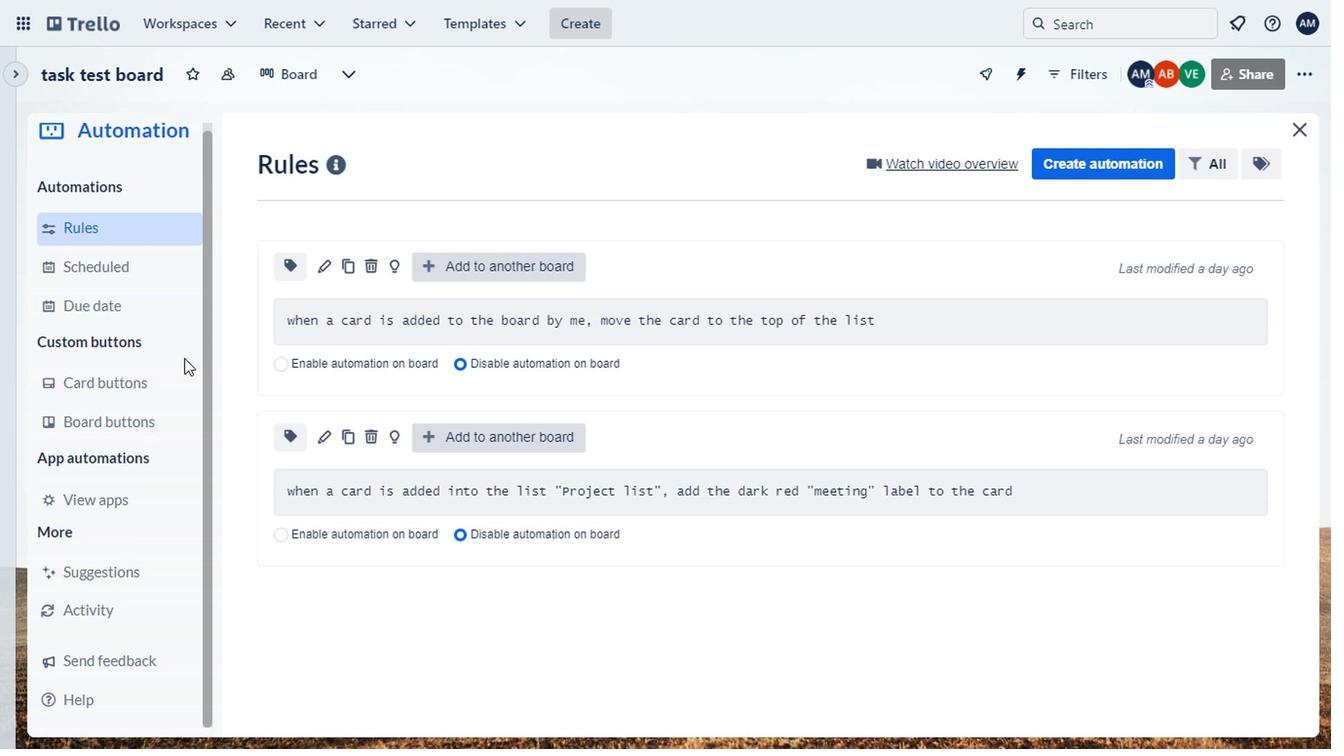 
Action: Mouse moved to (181, 358)
Screenshot: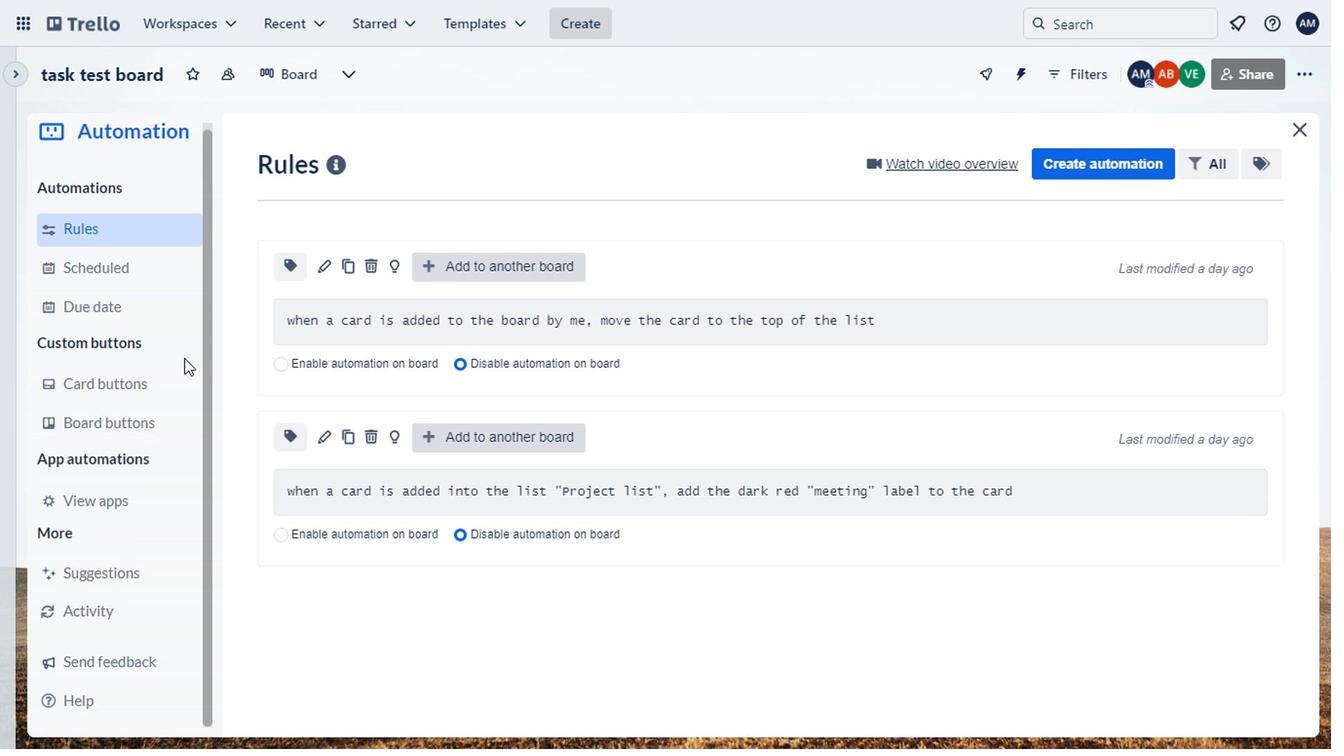 
Action: Mouse scrolled (181, 359) with delta (0, 0)
Screenshot: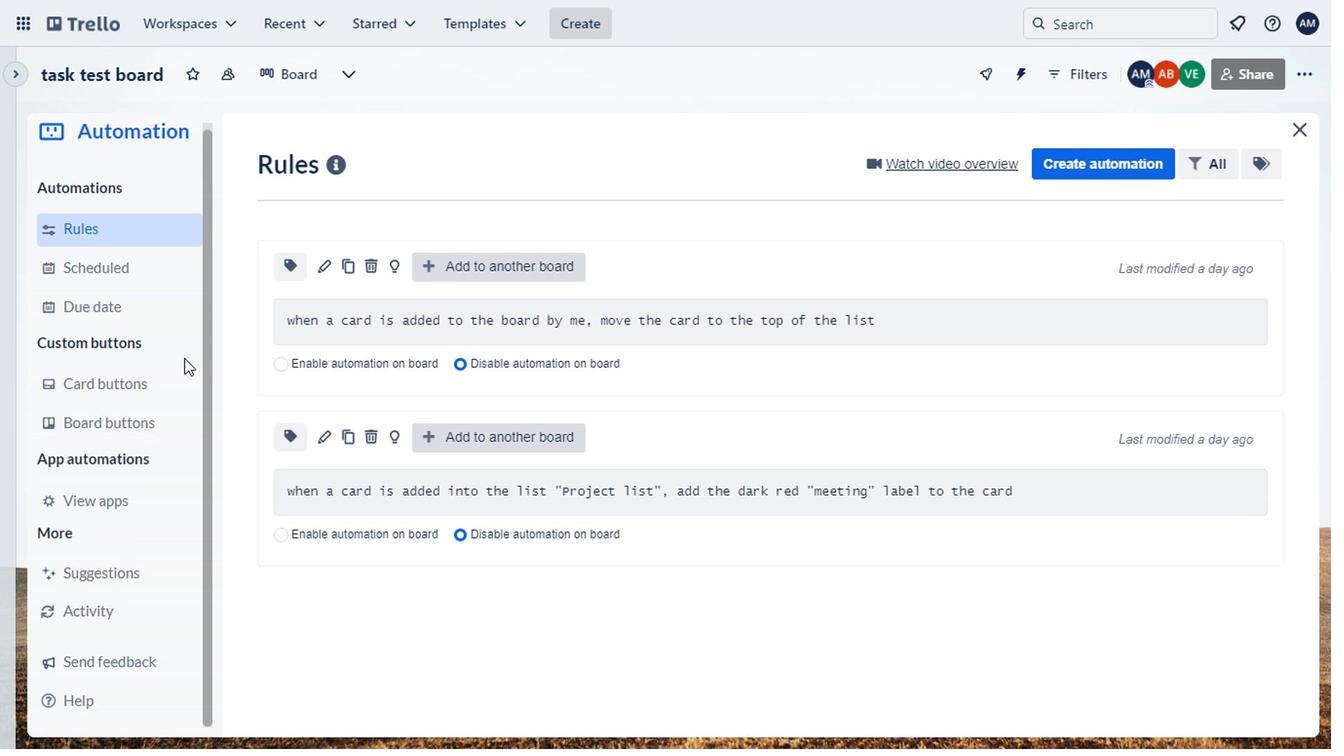 
Action: Mouse moved to (184, 351)
Screenshot: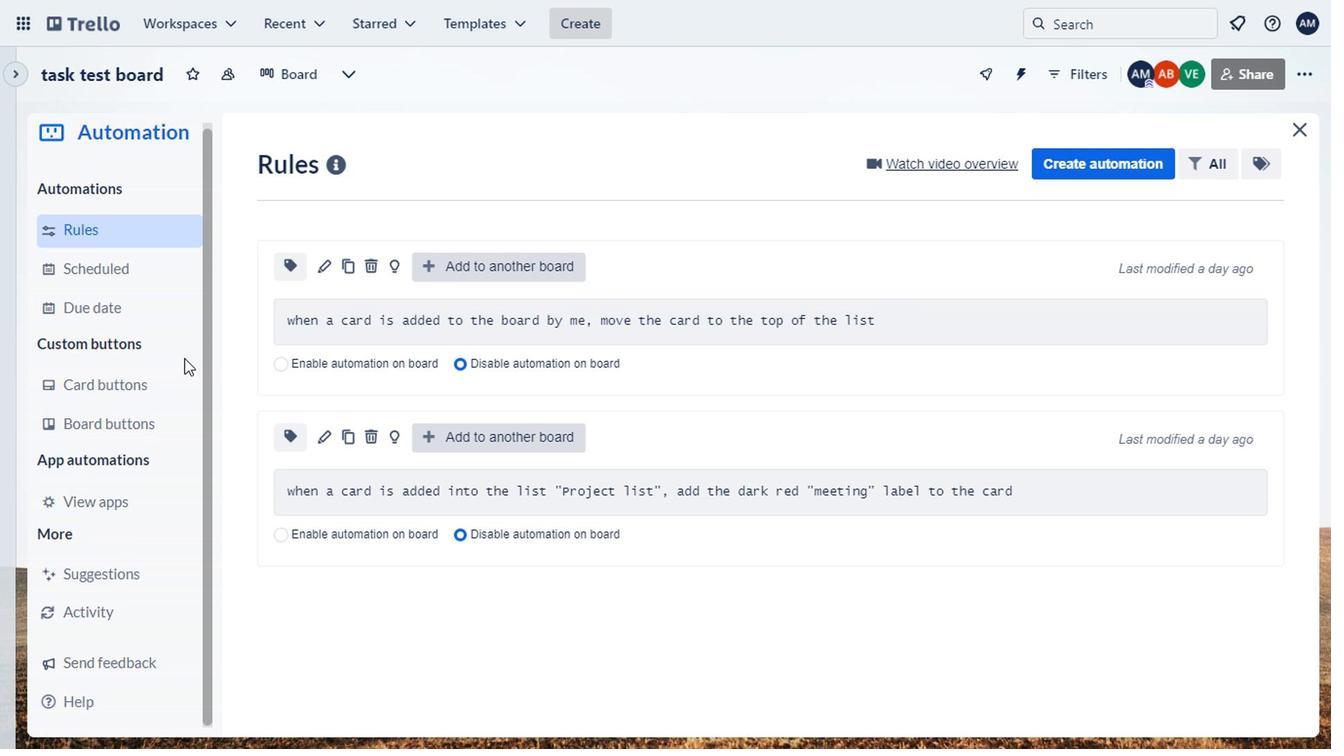
Action: Mouse scrolled (184, 352) with delta (0, 0)
Screenshot: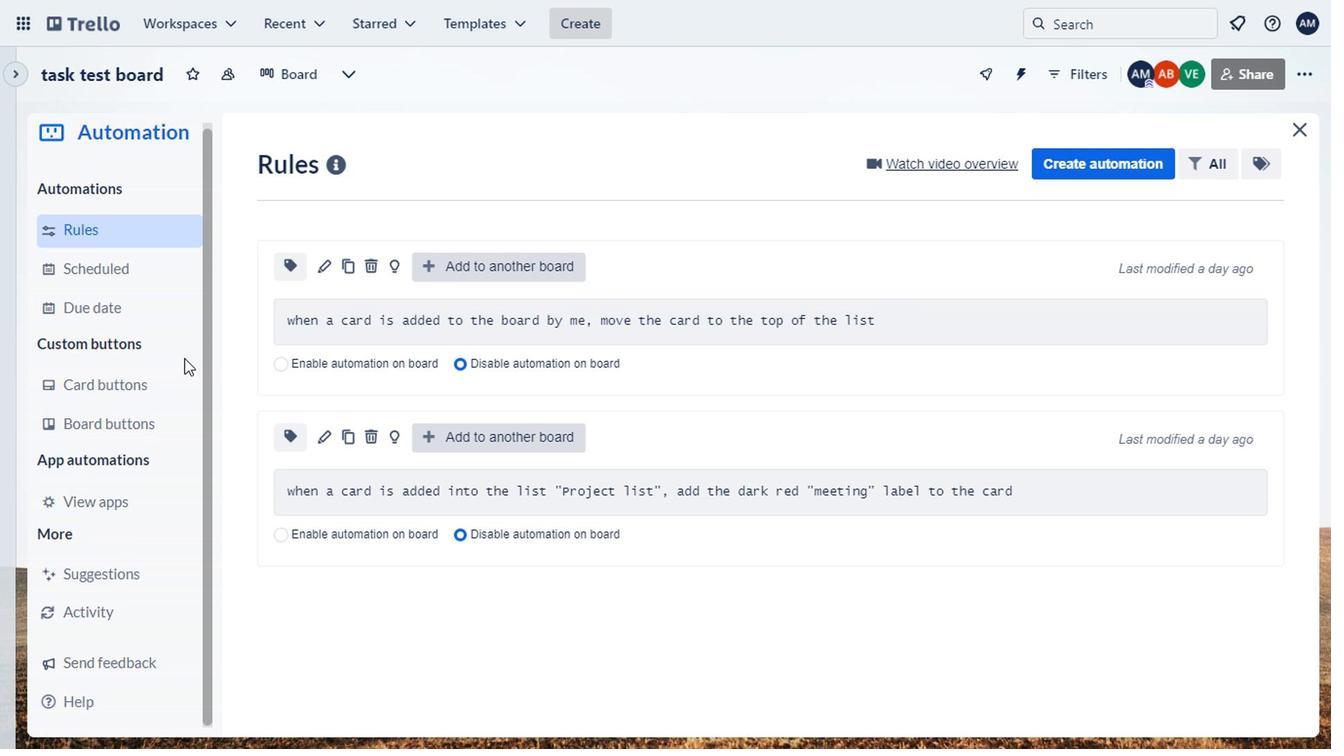 
Action: Mouse moved to (189, 327)
Screenshot: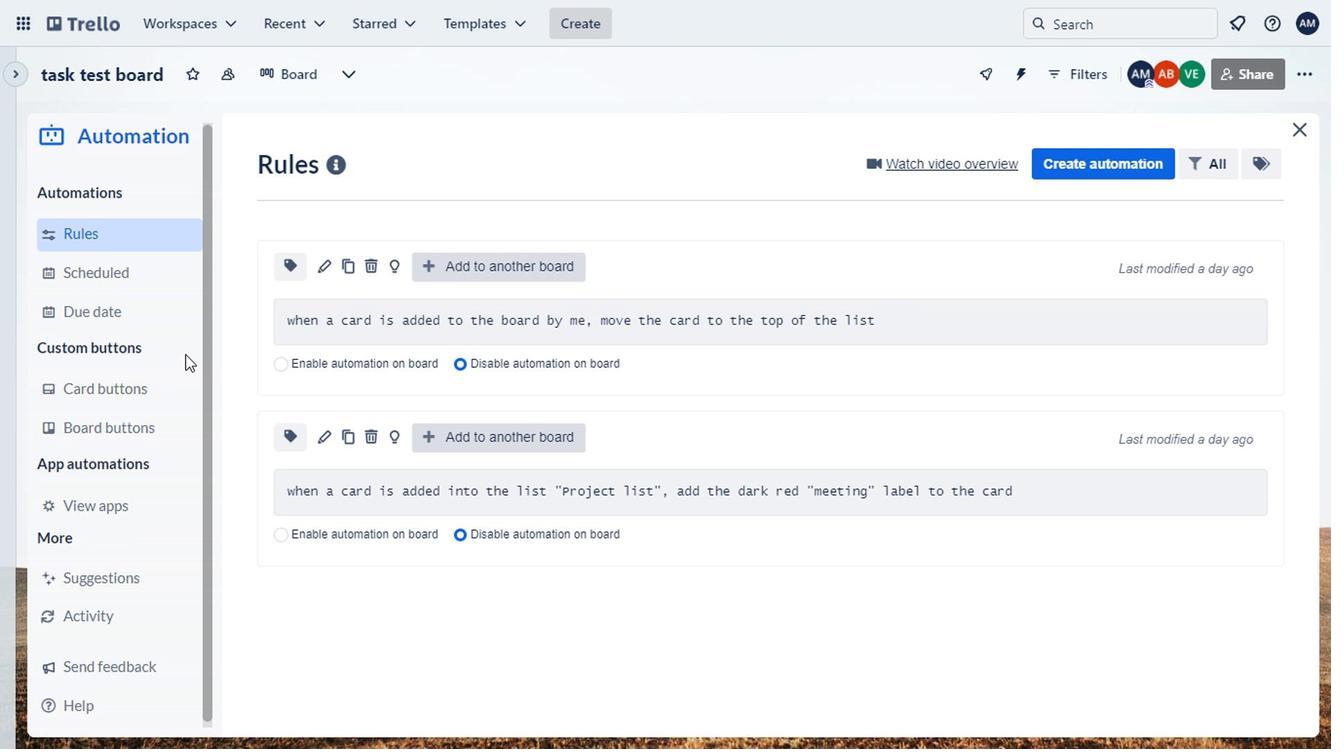 
Action: Mouse scrolled (189, 328) with delta (0, 0)
Screenshot: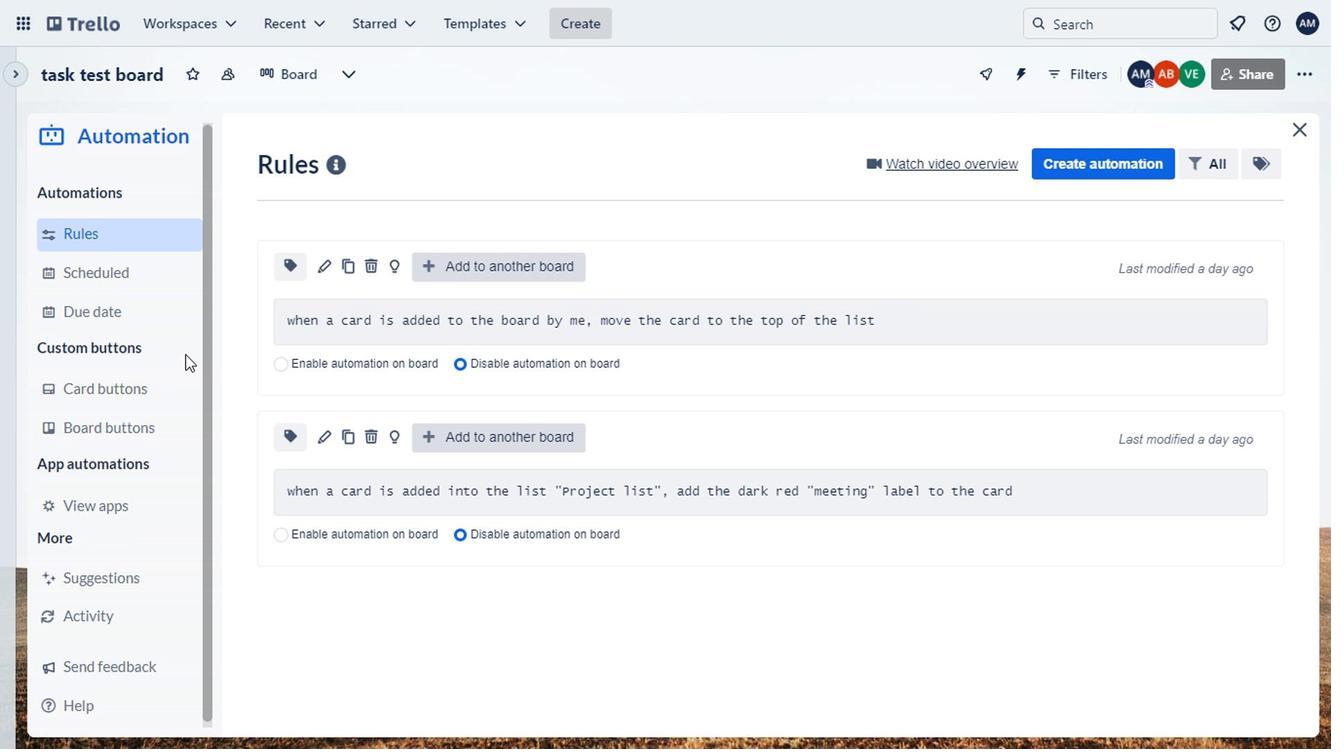 
Action: Mouse moved to (1118, 174)
Screenshot: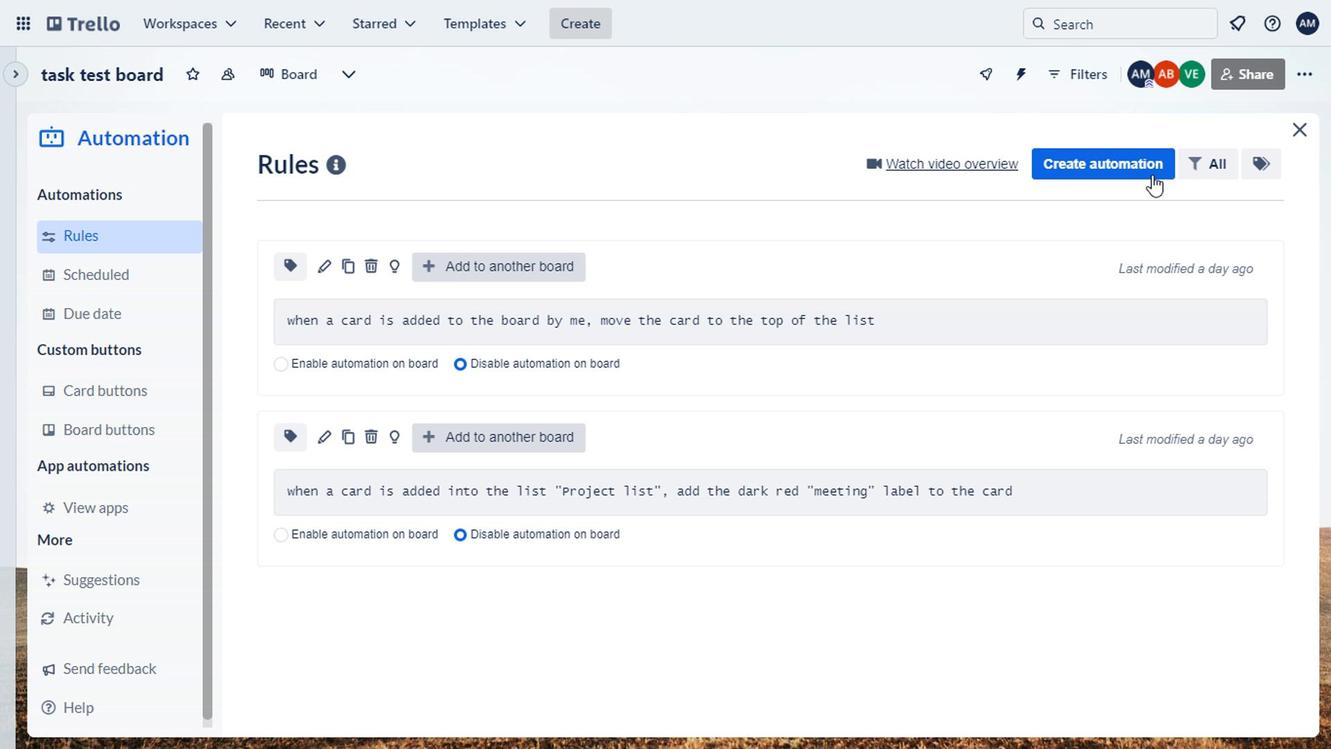 
Action: Mouse pressed left at (1118, 174)
Screenshot: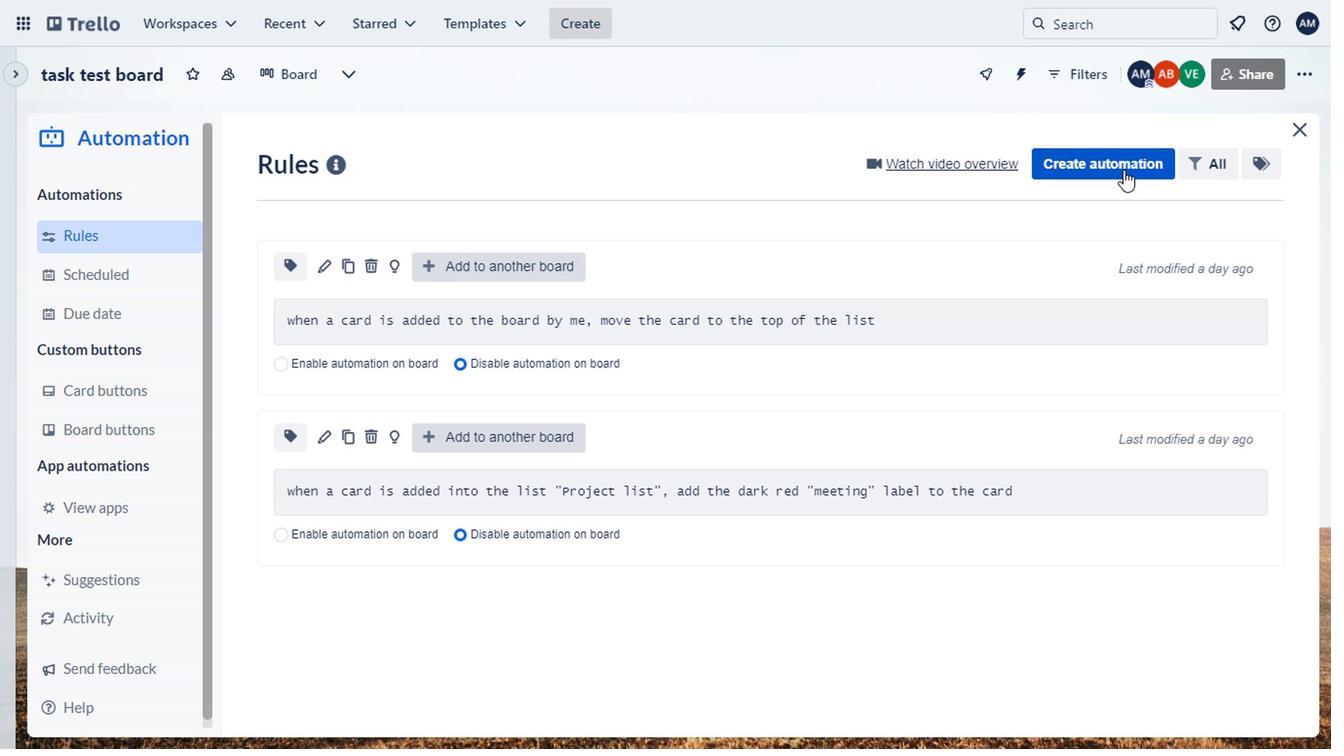 
Action: Mouse moved to (787, 399)
Screenshot: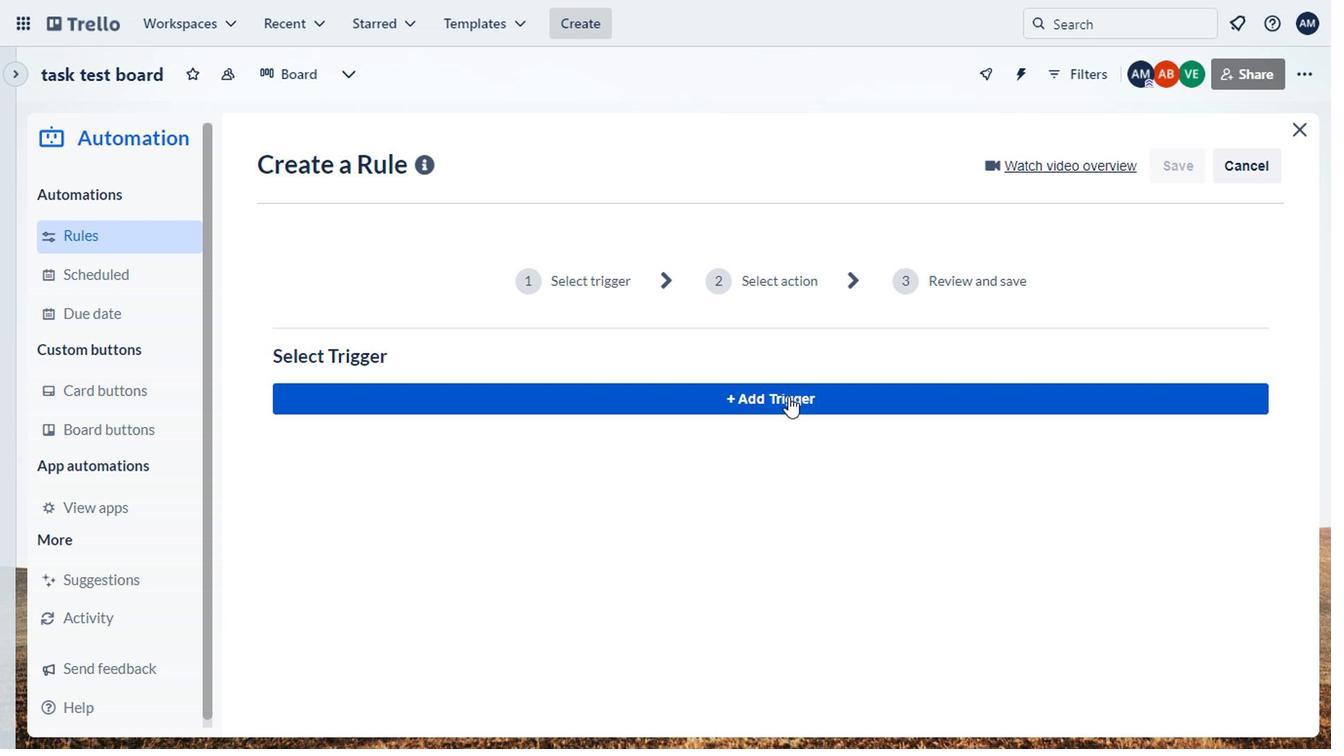 
Action: Mouse scrolled (787, 398) with delta (0, -1)
Screenshot: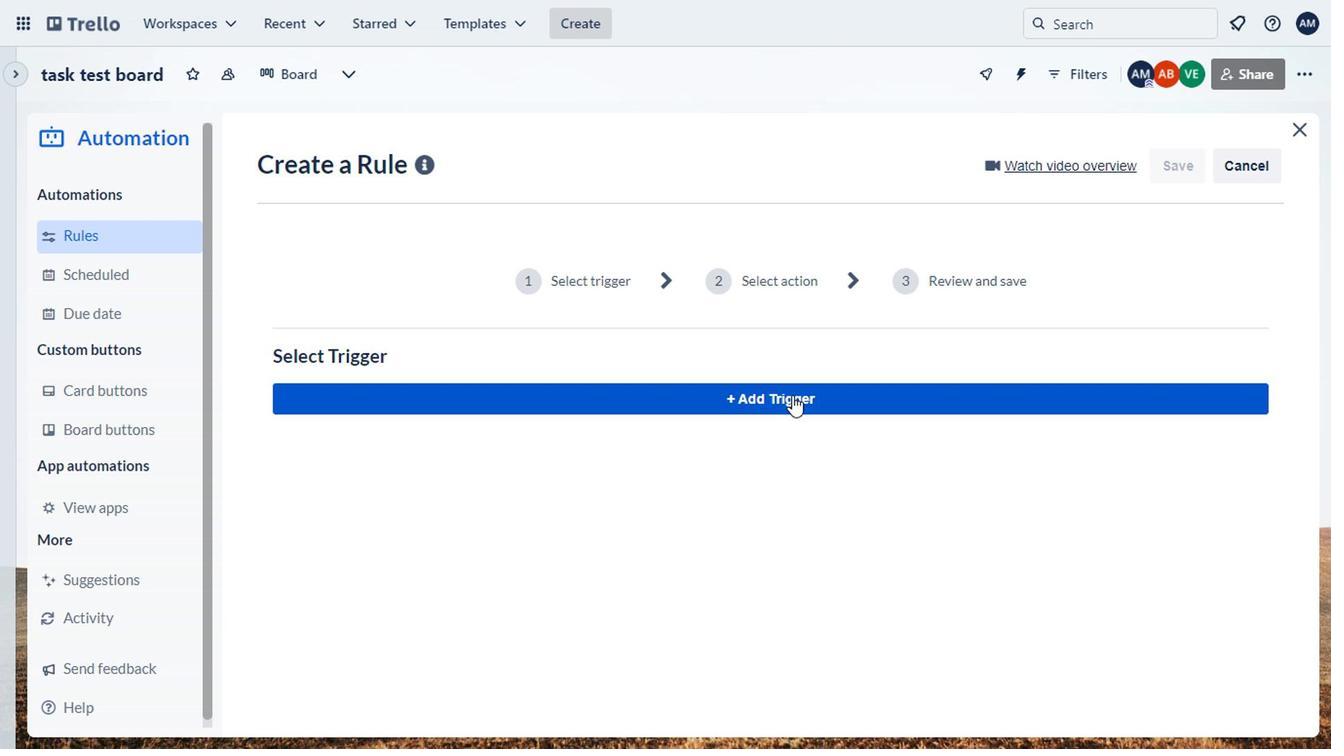 
Action: Mouse moved to (766, 388)
Screenshot: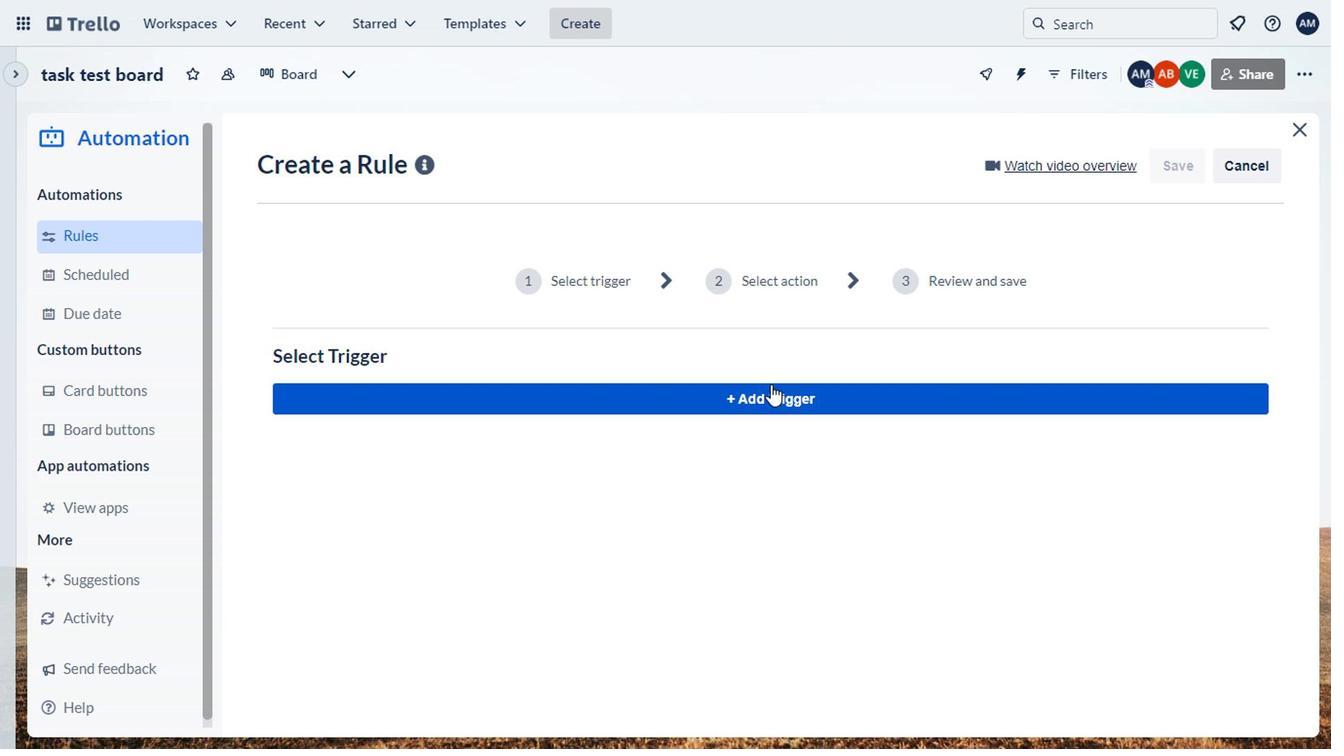 
Action: Mouse scrolled (766, 387) with delta (0, 0)
Screenshot: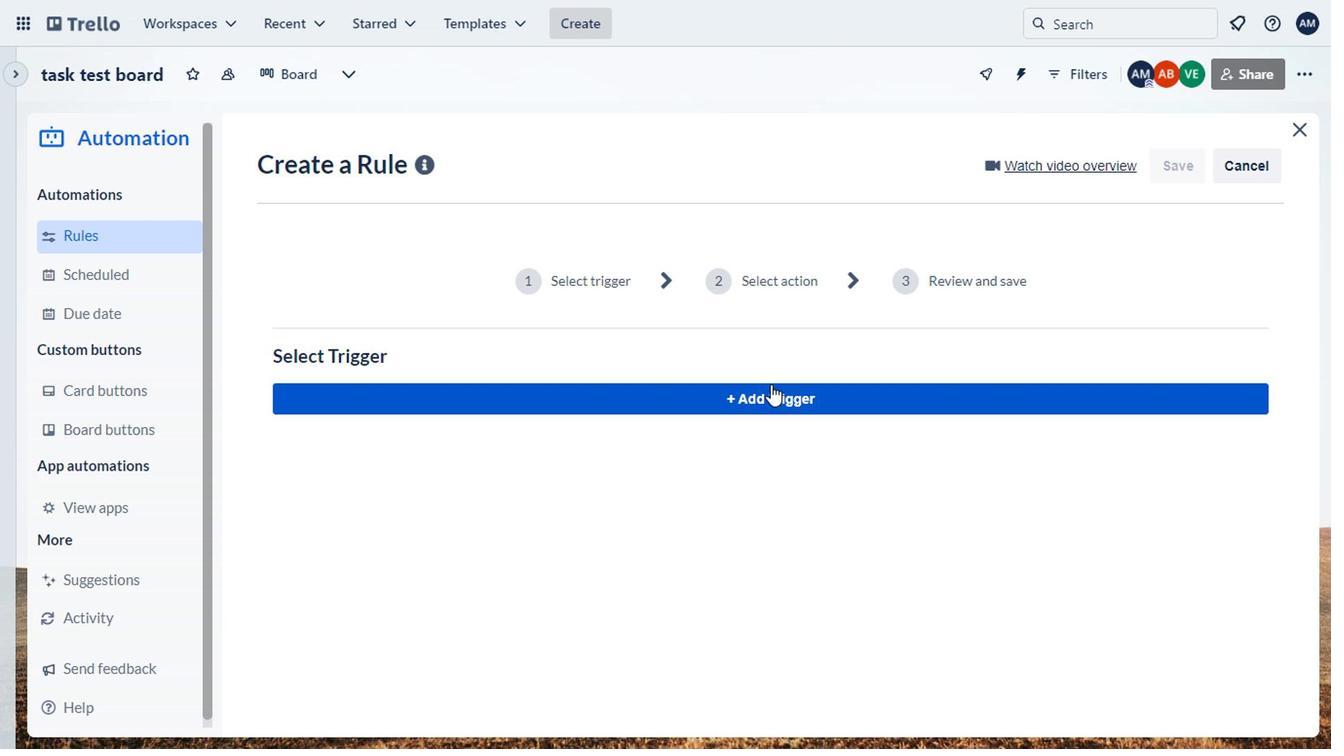 
Action: Mouse scrolled (766, 387) with delta (0, 0)
Screenshot: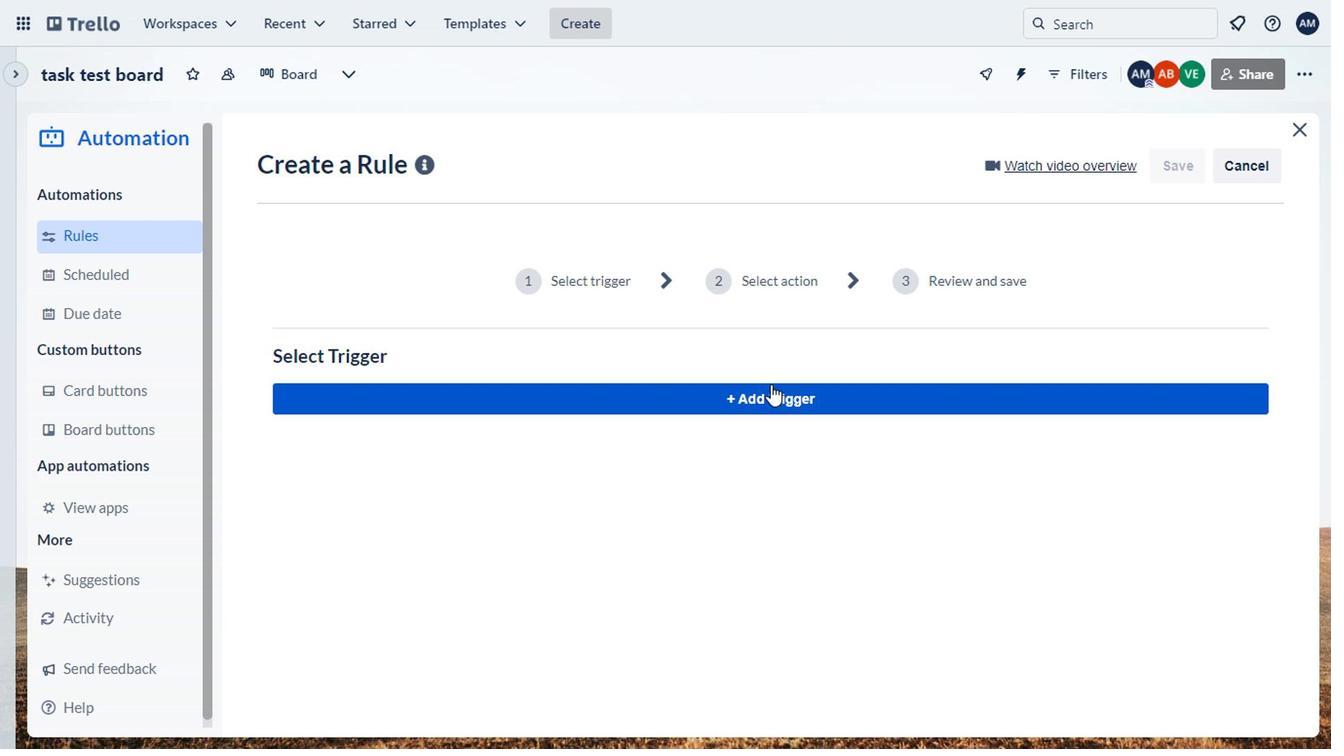 
Action: Mouse scrolled (766, 387) with delta (0, 0)
Screenshot: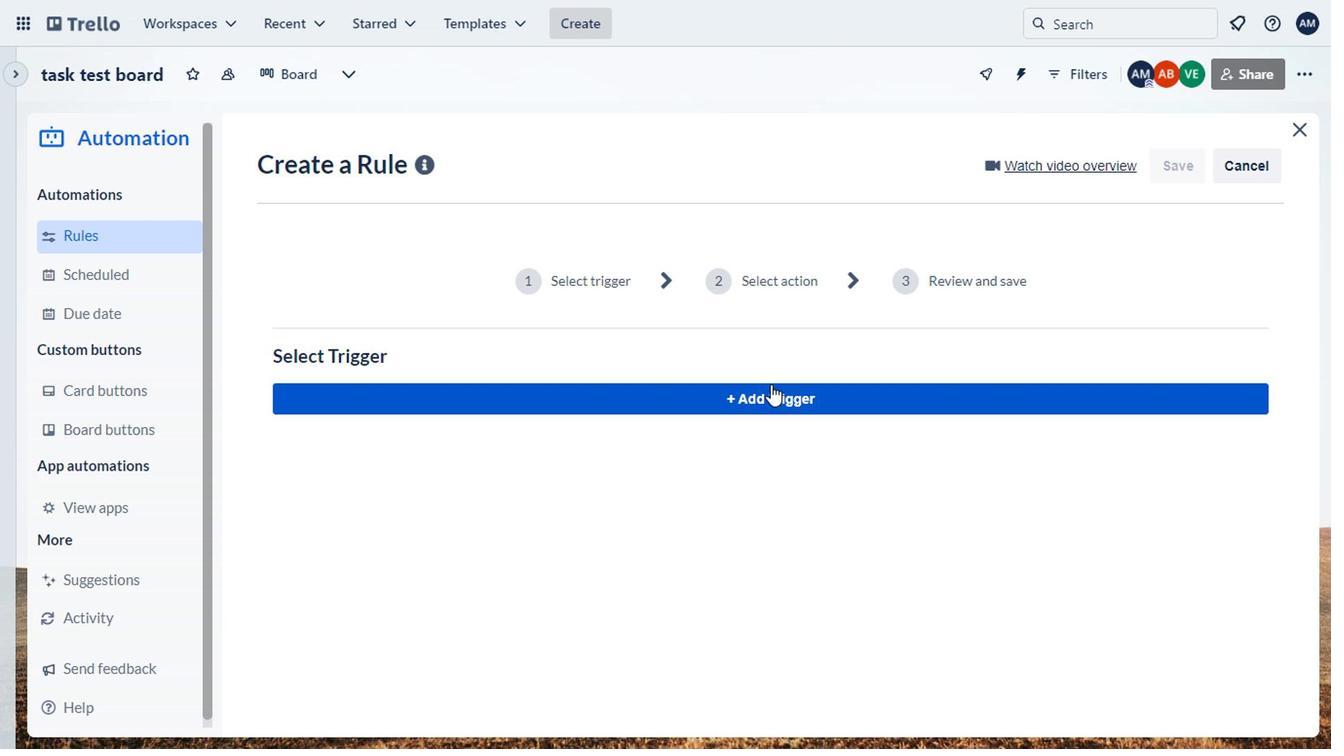 
Action: Mouse moved to (766, 391)
Screenshot: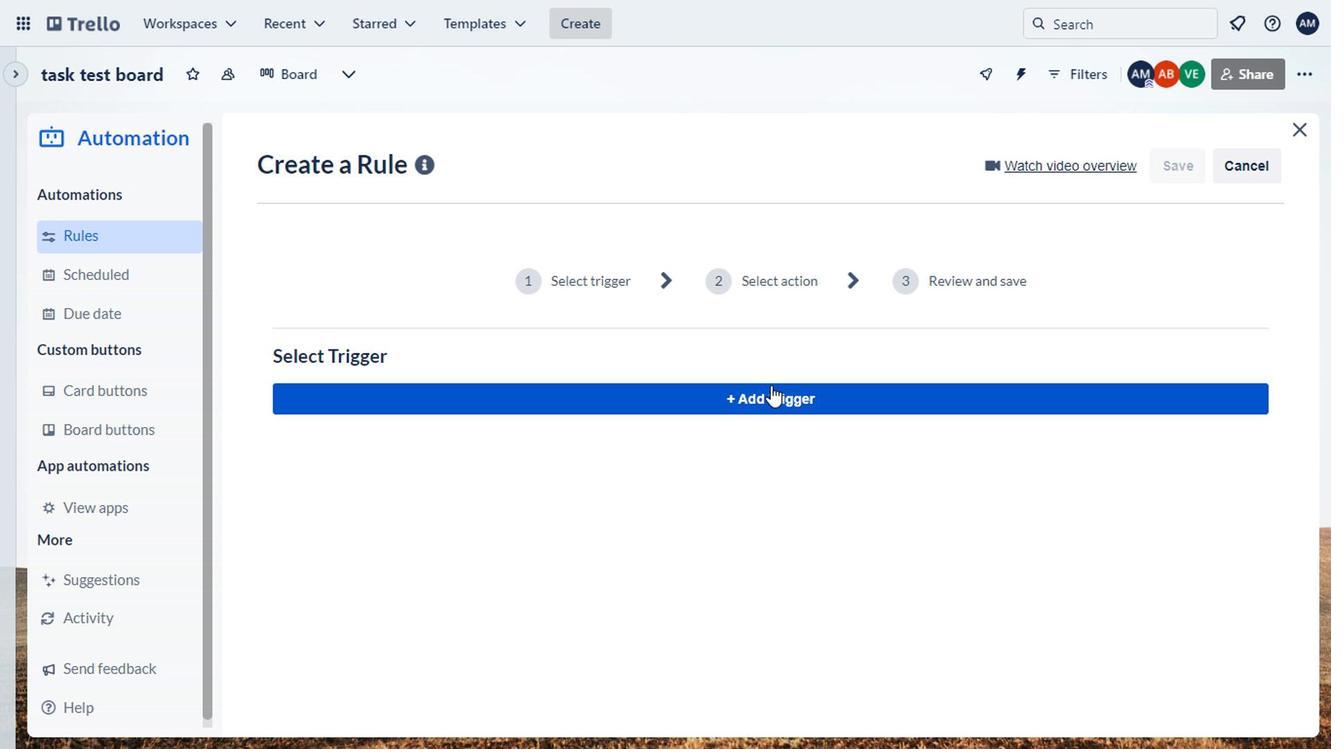 
Action: Mouse pressed left at (766, 391)
Screenshot: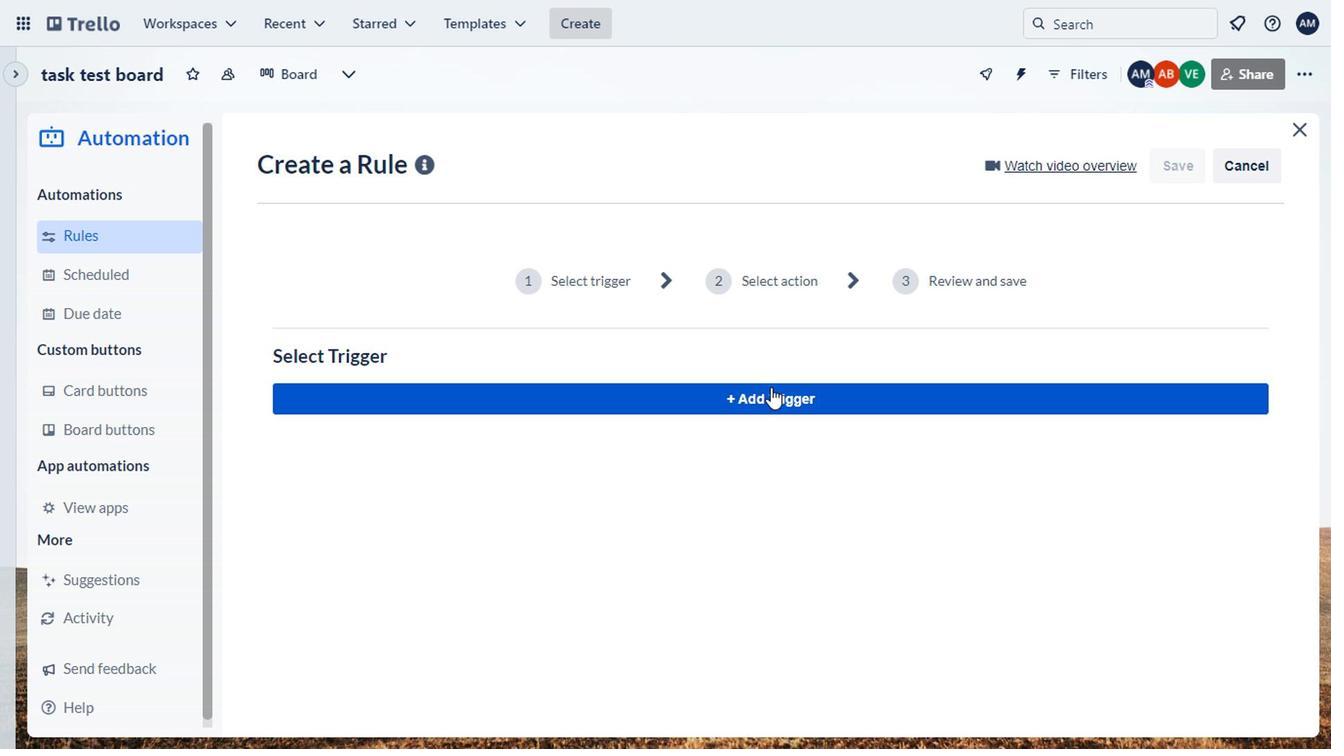 
Action: Mouse moved to (661, 407)
Screenshot: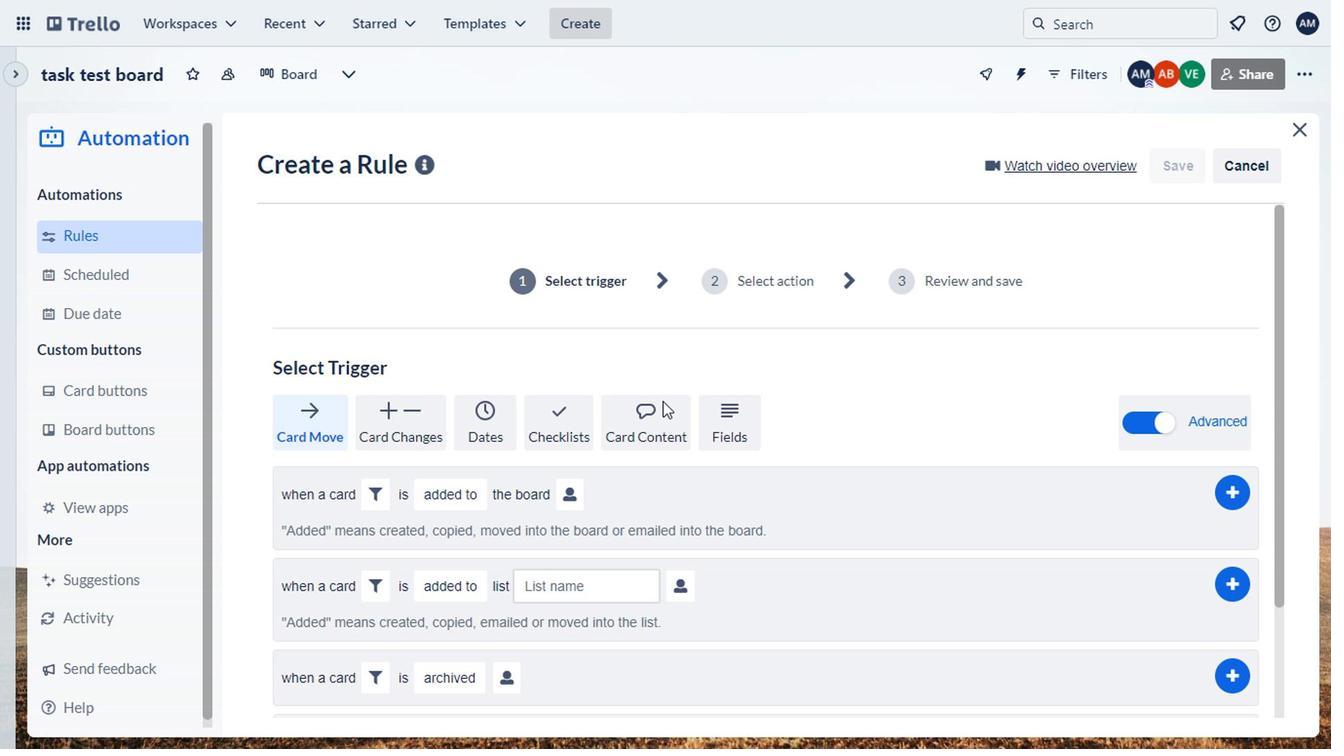 
Action: Mouse scrolled (661, 407) with delta (0, 0)
Screenshot: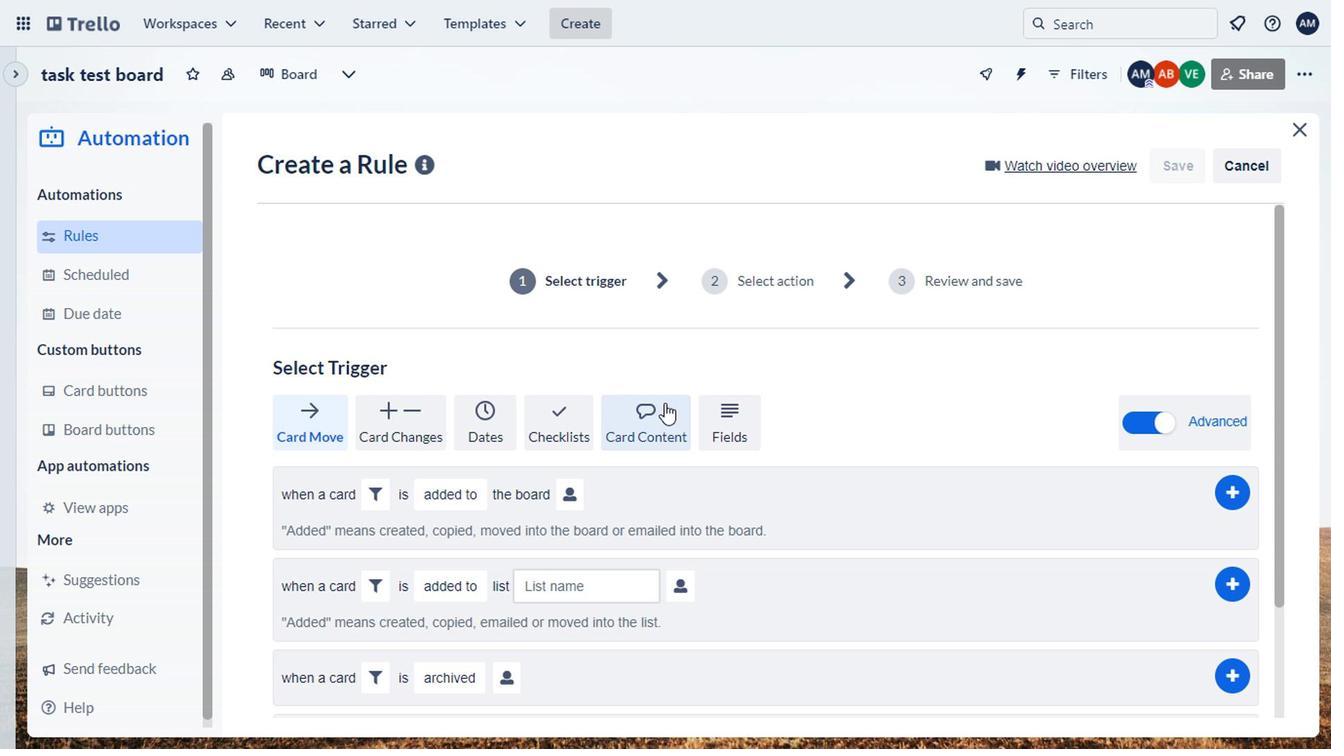 
Action: Mouse moved to (637, 365)
Screenshot: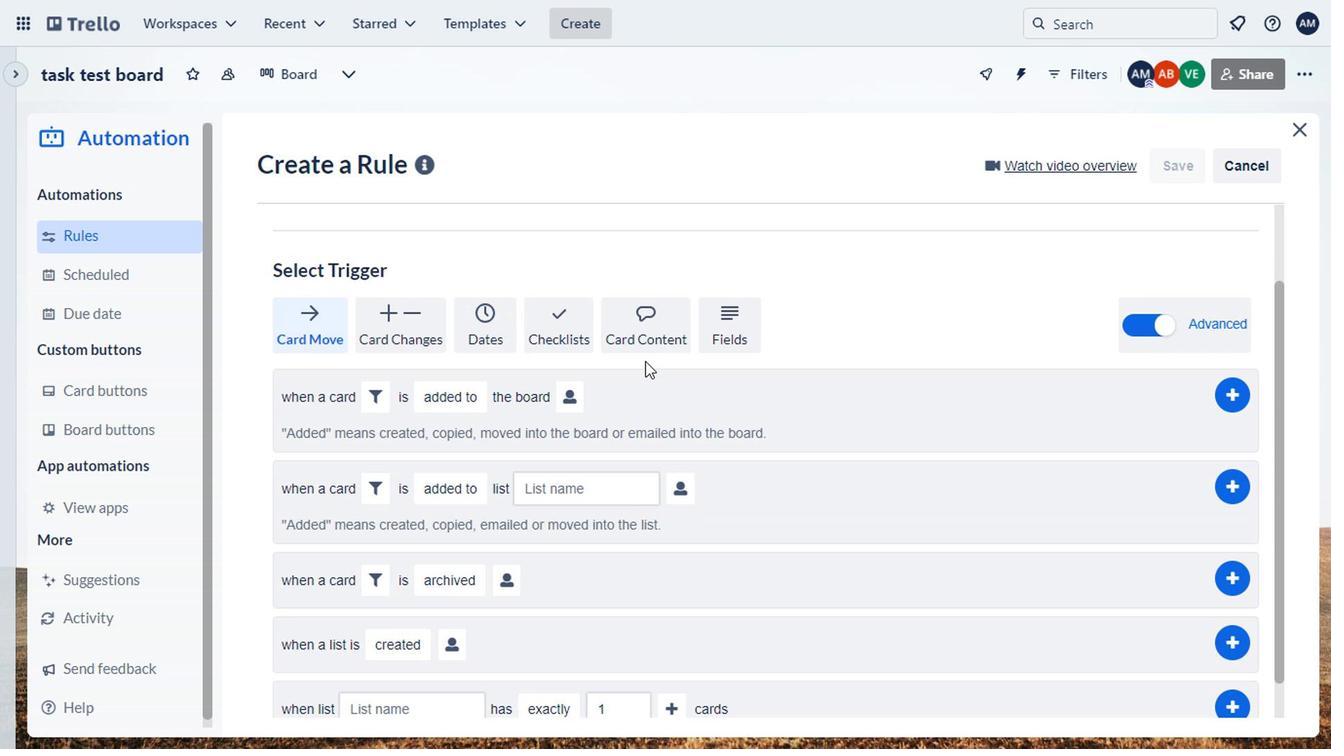 
Action: Mouse scrolled (637, 364) with delta (0, -1)
Screenshot: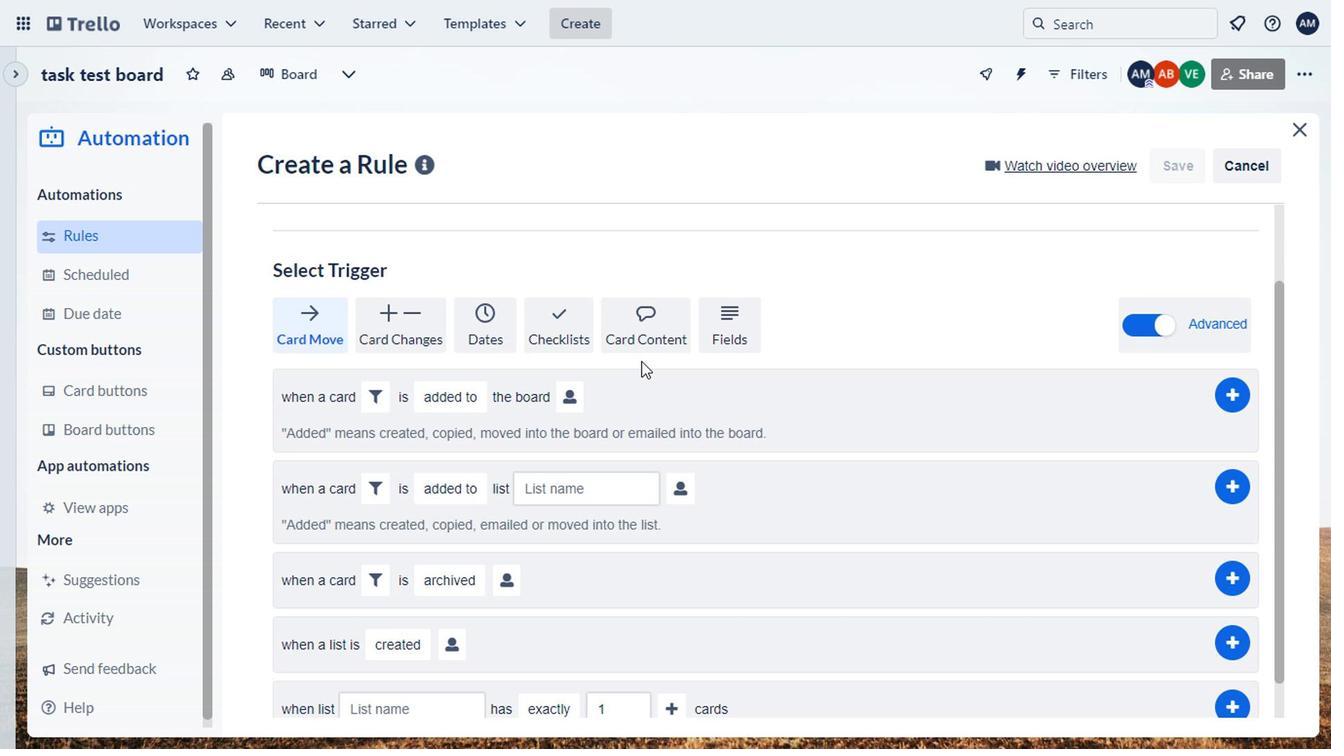 
Action: Mouse moved to (586, 344)
Screenshot: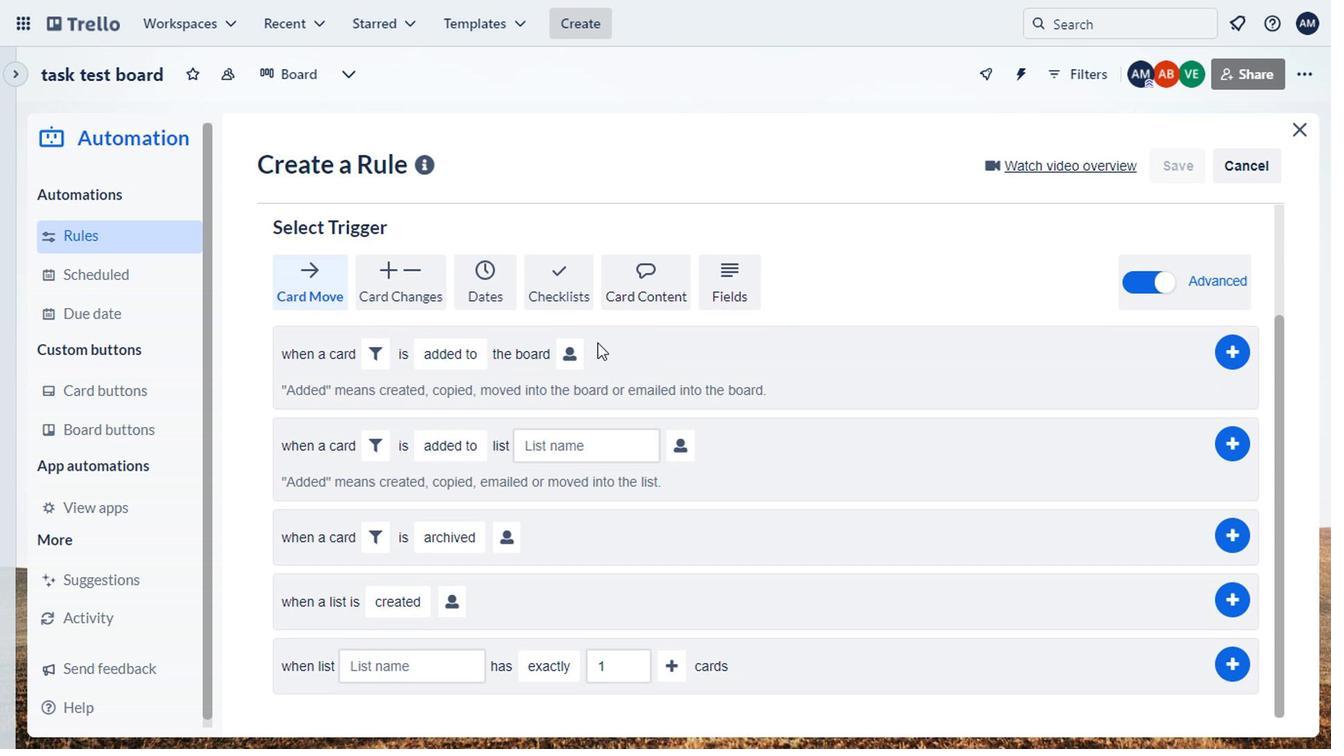 
Action: Mouse scrolled (586, 344) with delta (0, 0)
Screenshot: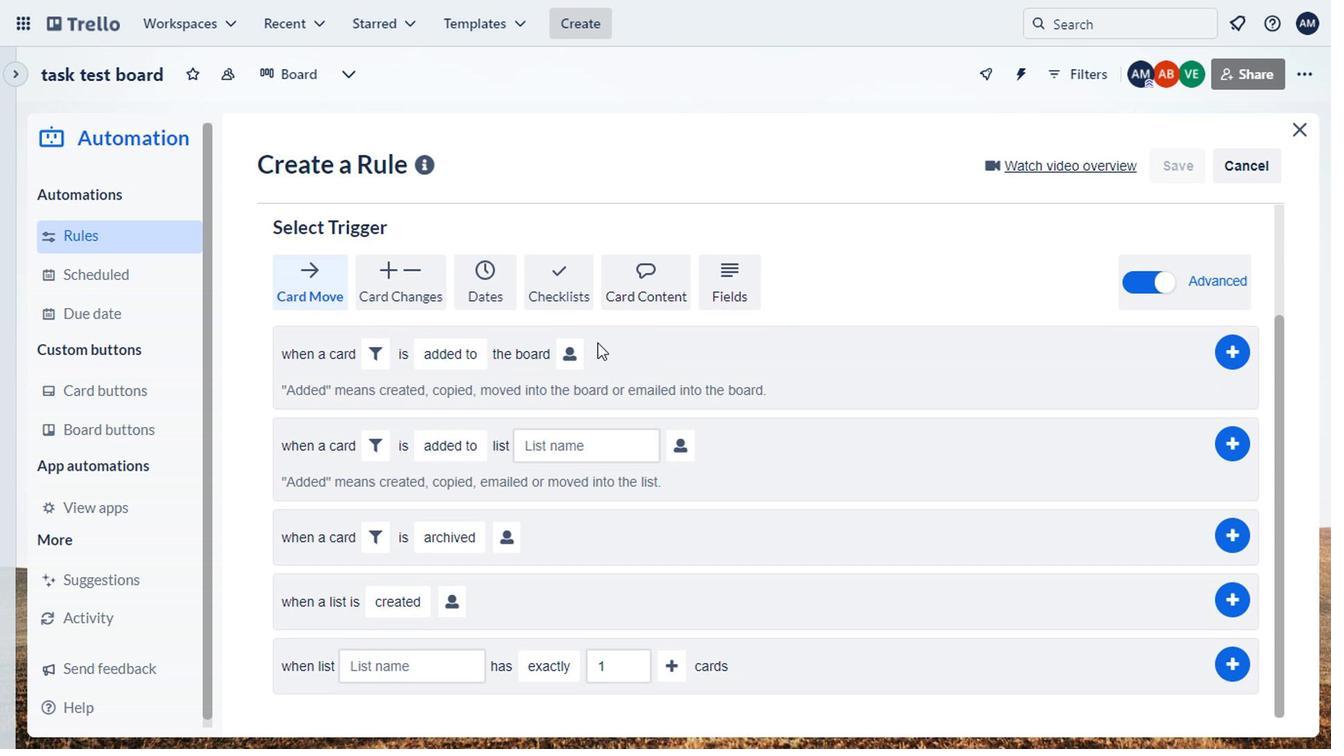 
Action: Mouse moved to (557, 341)
Screenshot: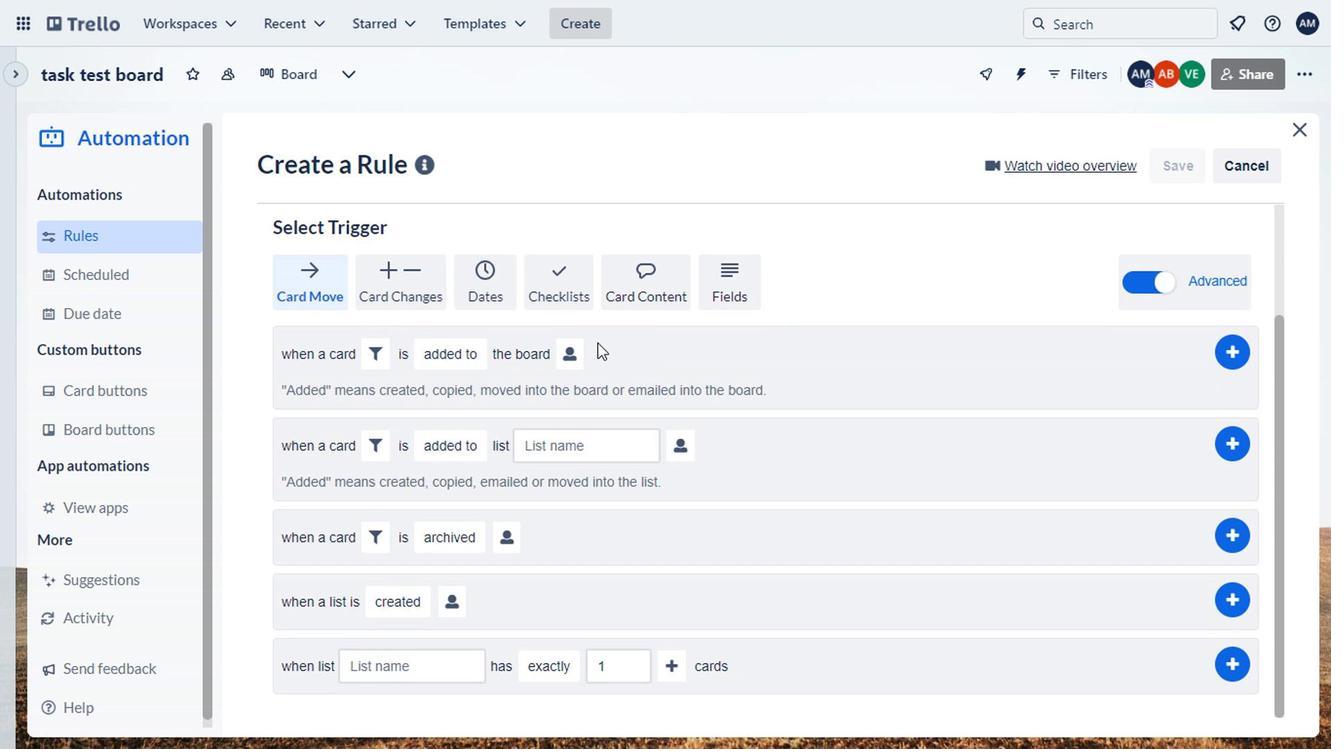 
Action: Mouse scrolled (557, 342) with delta (0, 0)
Screenshot: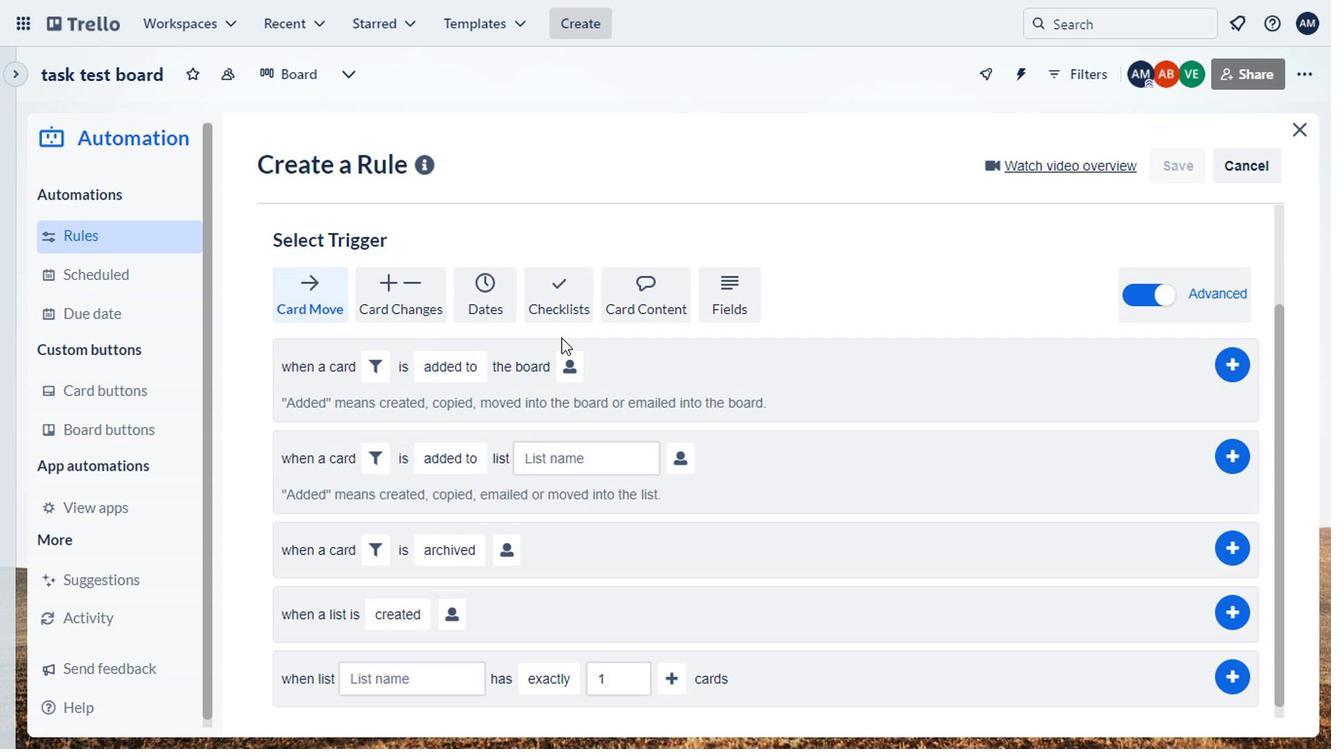 
Action: Mouse moved to (558, 341)
Screenshot: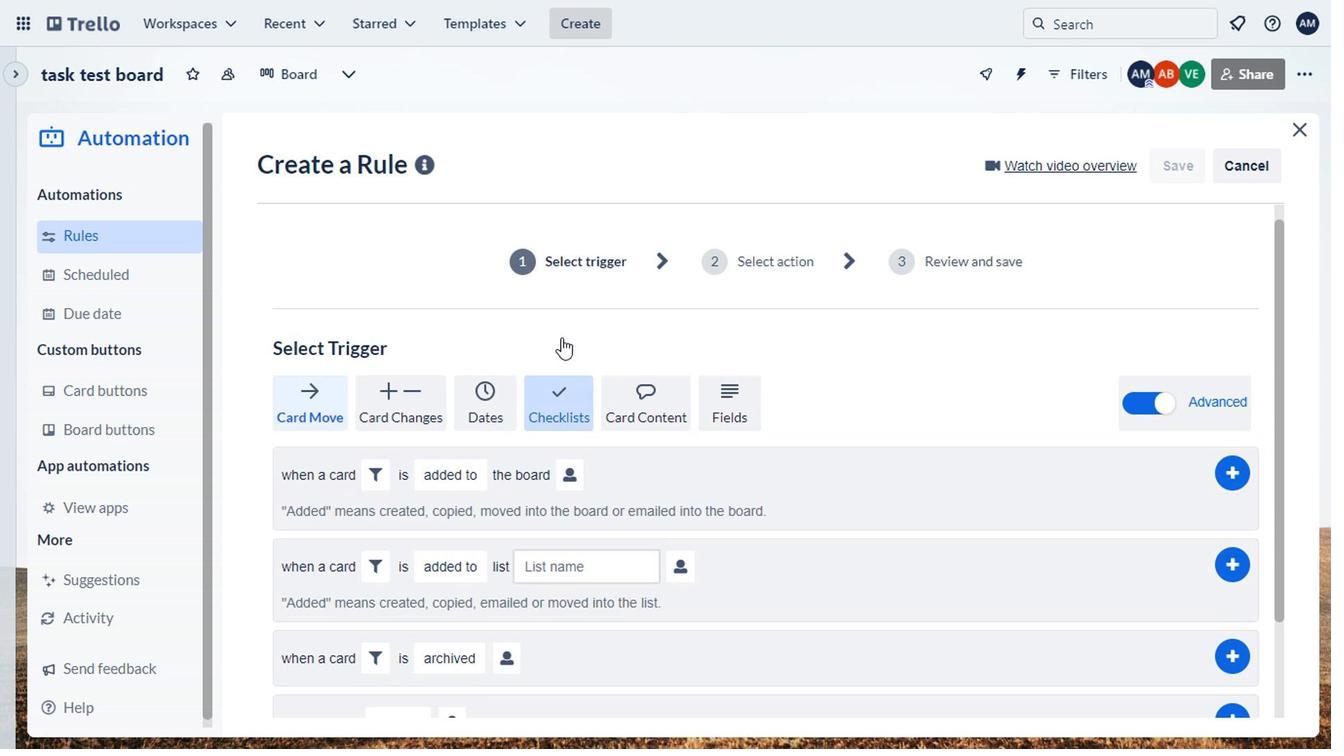 
Action: Mouse scrolled (558, 340) with delta (0, -1)
Screenshot: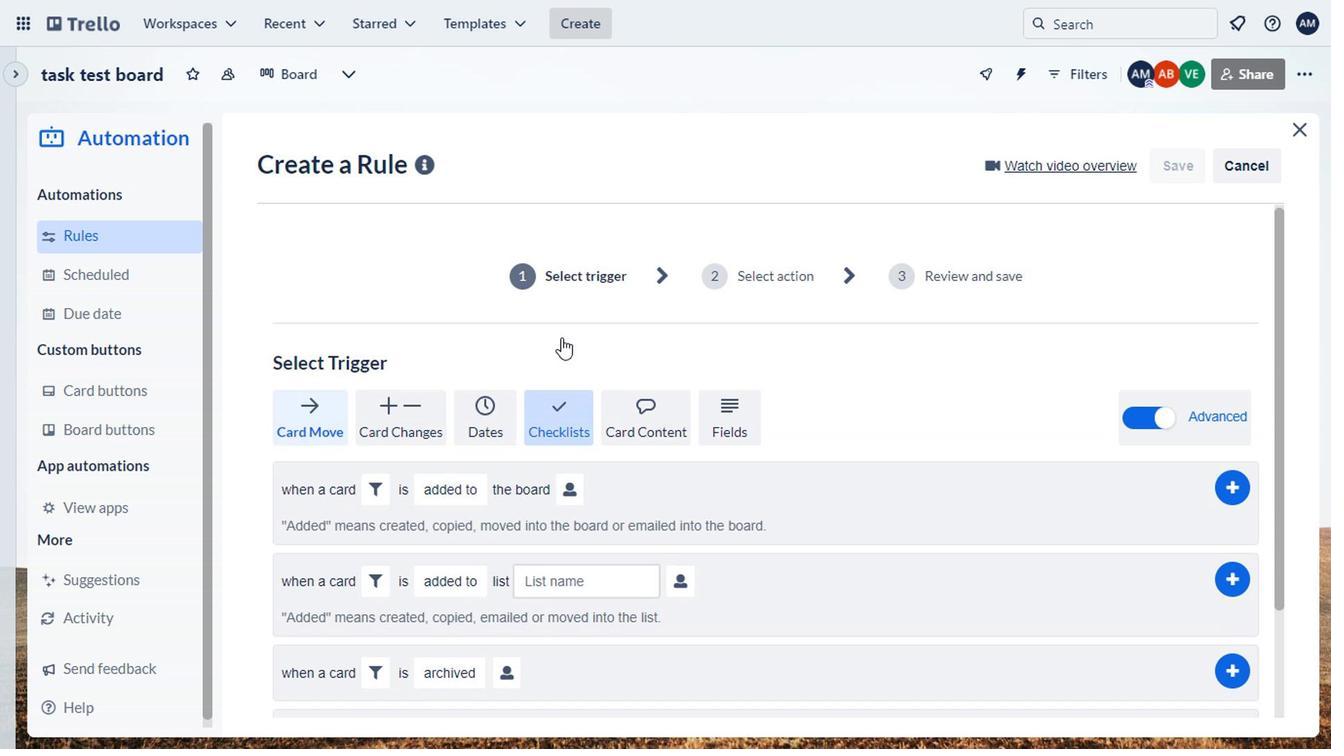 
Action: Mouse moved to (563, 344)
Screenshot: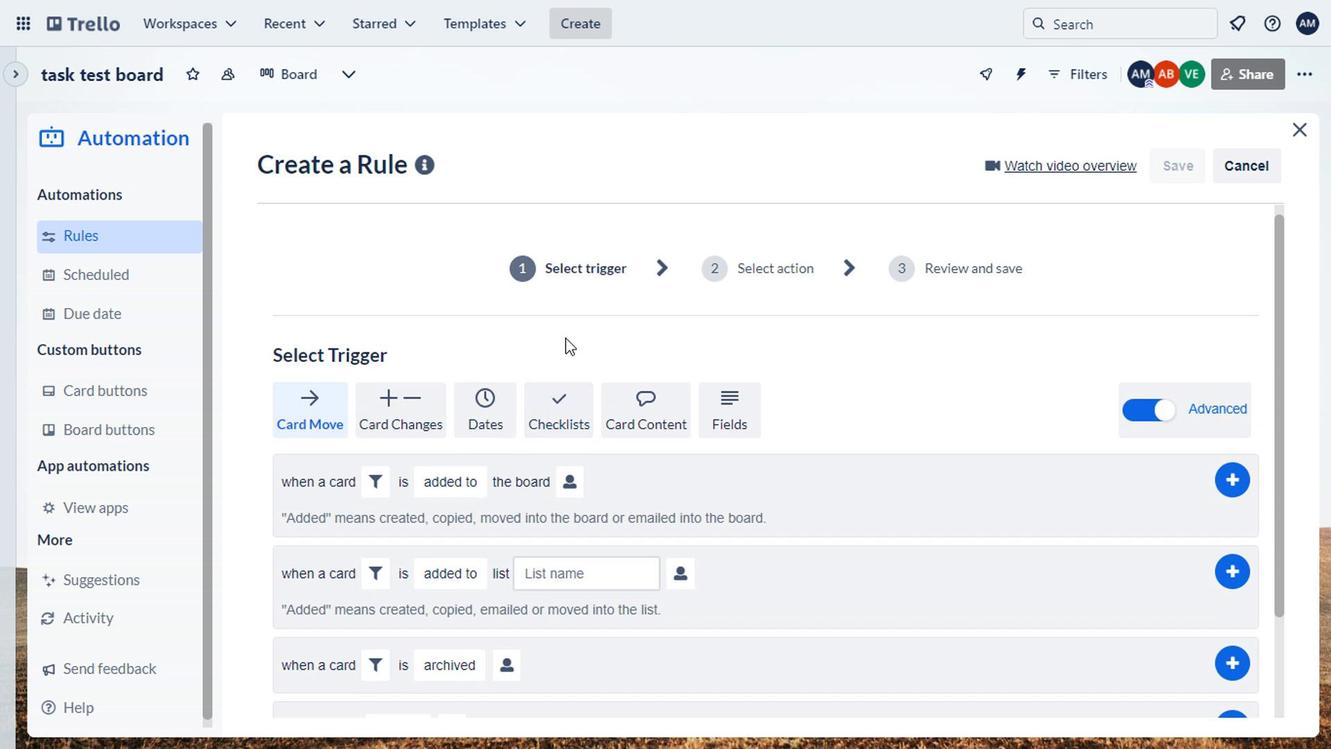 
Action: Mouse scrolled (563, 342) with delta (0, -1)
Screenshot: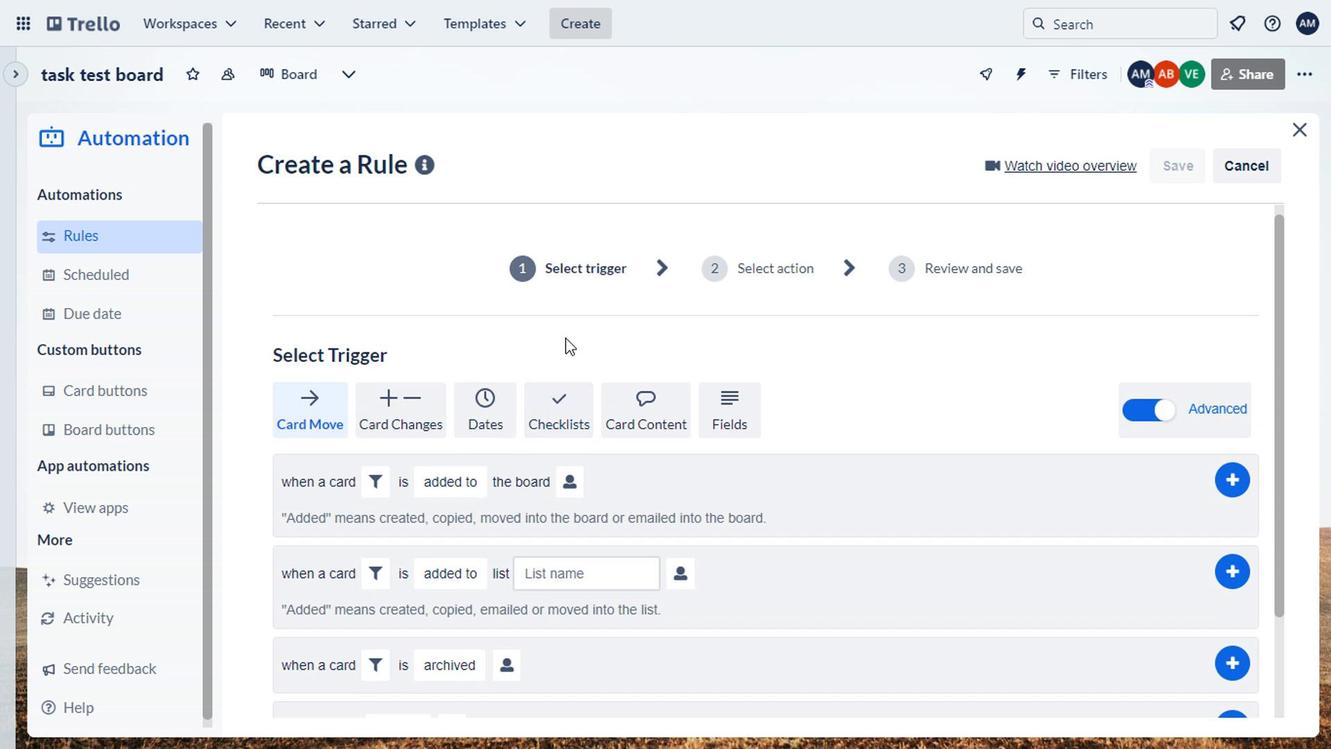 
Action: Mouse moved to (566, 344)
Screenshot: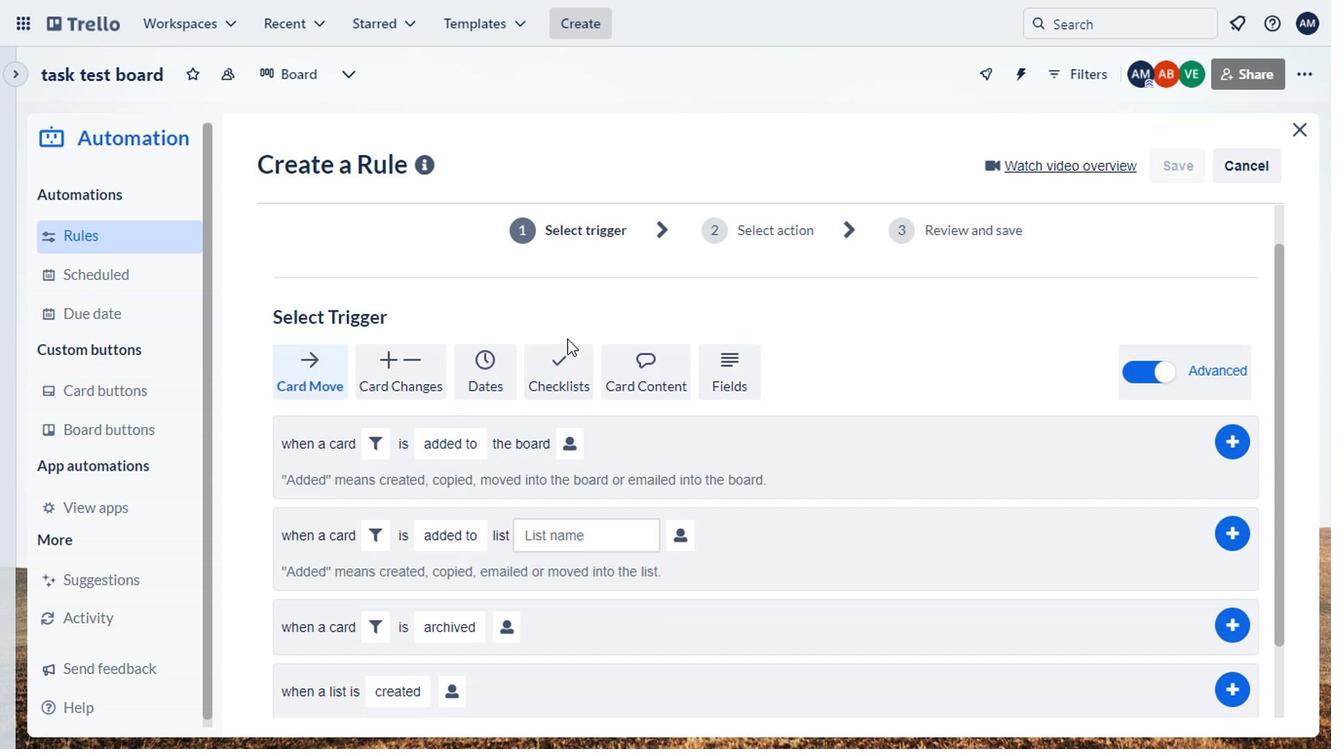 
Action: Mouse scrolled (566, 344) with delta (0, 0)
Screenshot: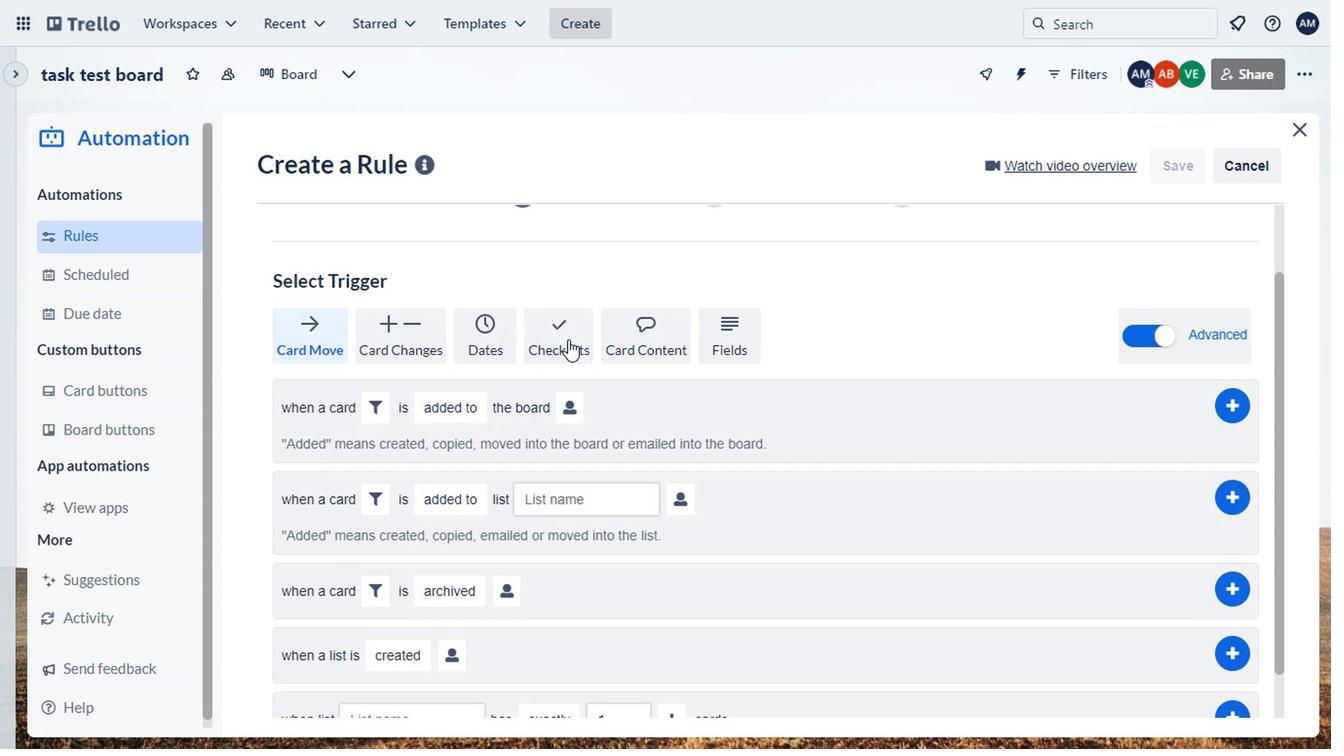 
Action: Mouse moved to (330, 292)
Screenshot: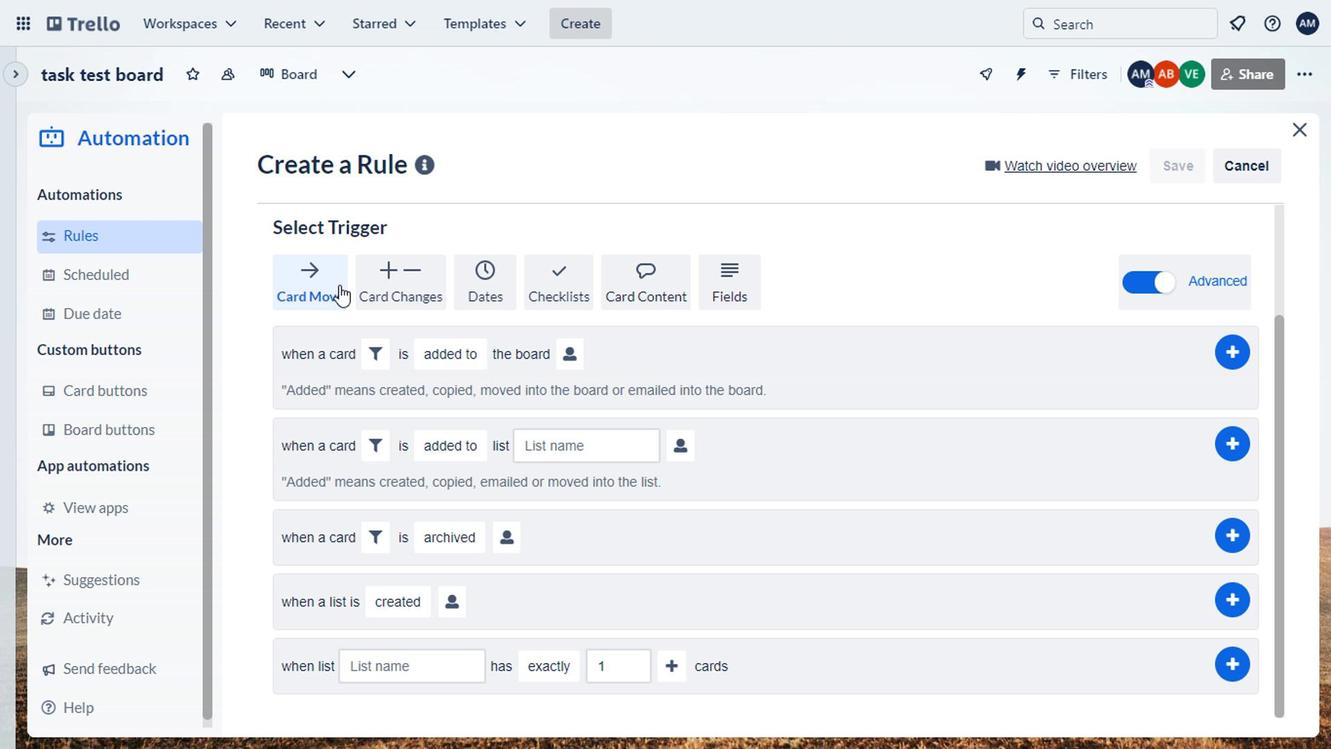 
Action: Mouse scrolled (330, 293) with delta (0, 1)
Screenshot: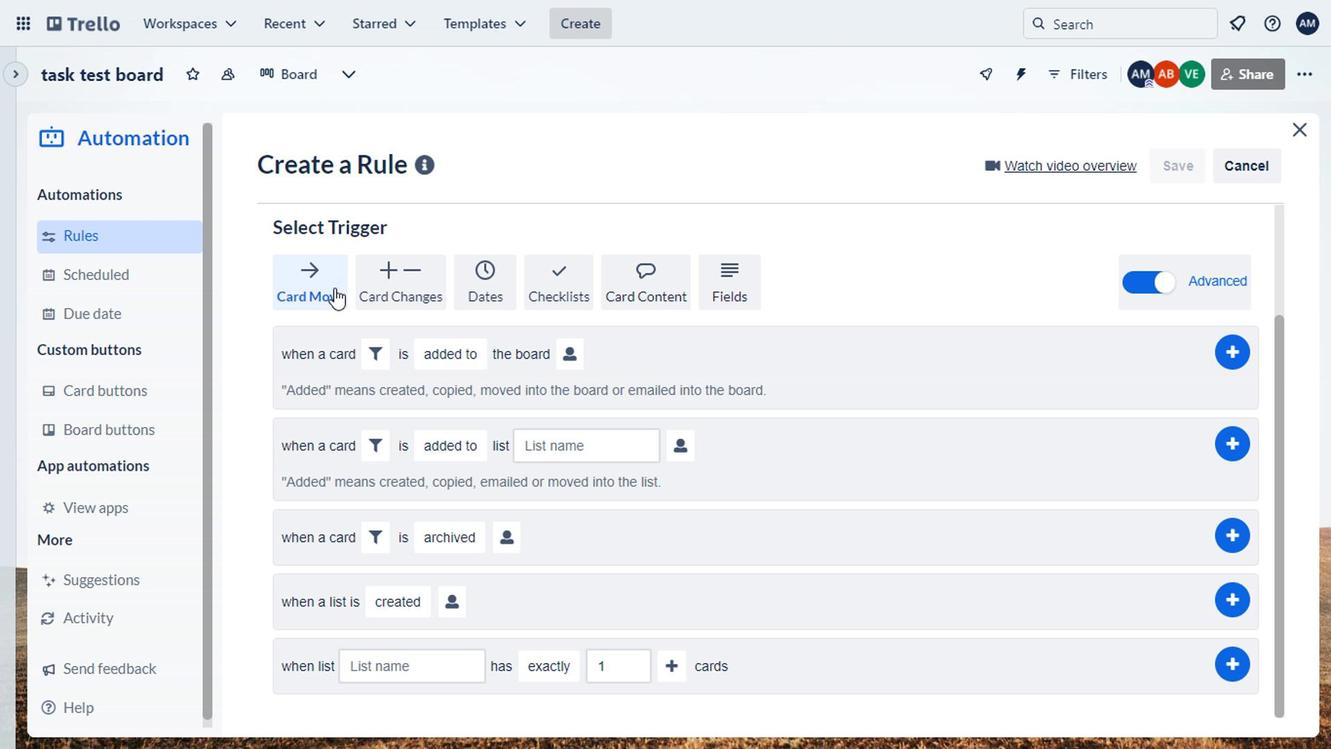 
Action: Mouse scrolled (330, 293) with delta (0, 1)
Screenshot: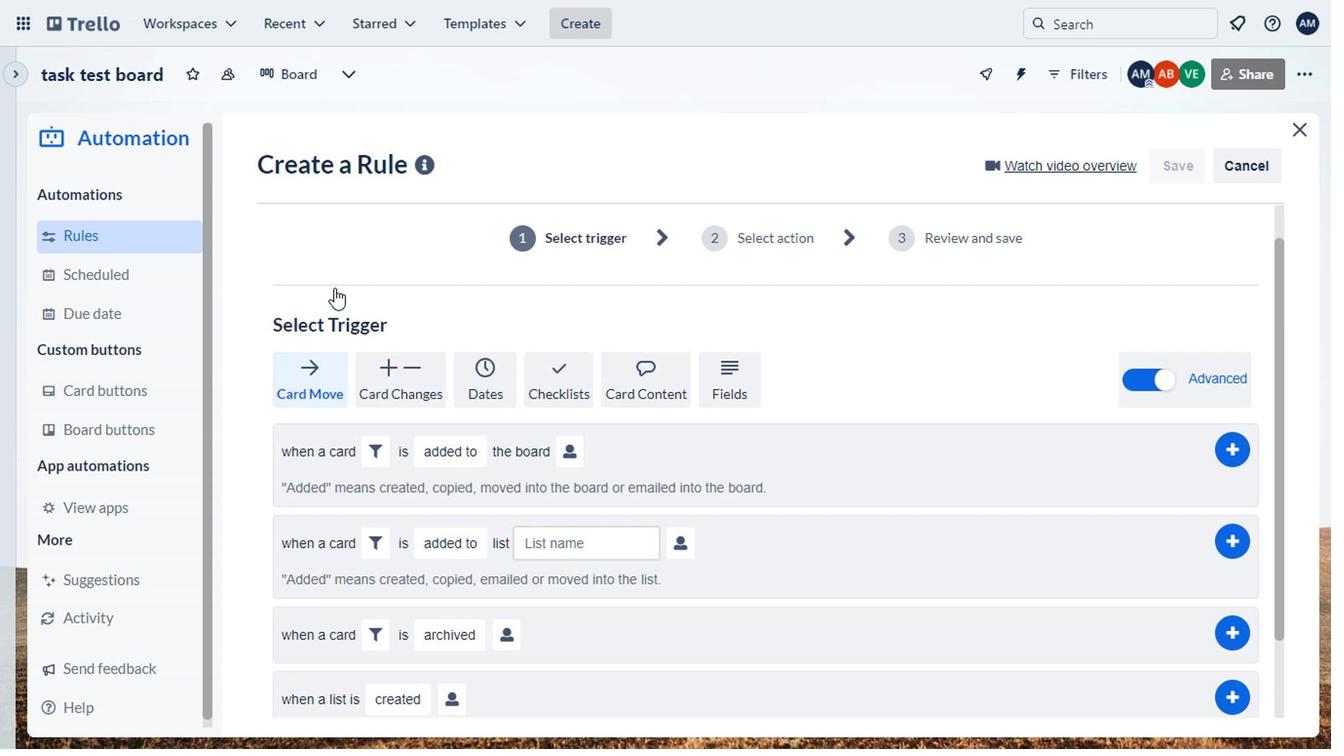 
Action: Mouse moved to (1131, 432)
Screenshot: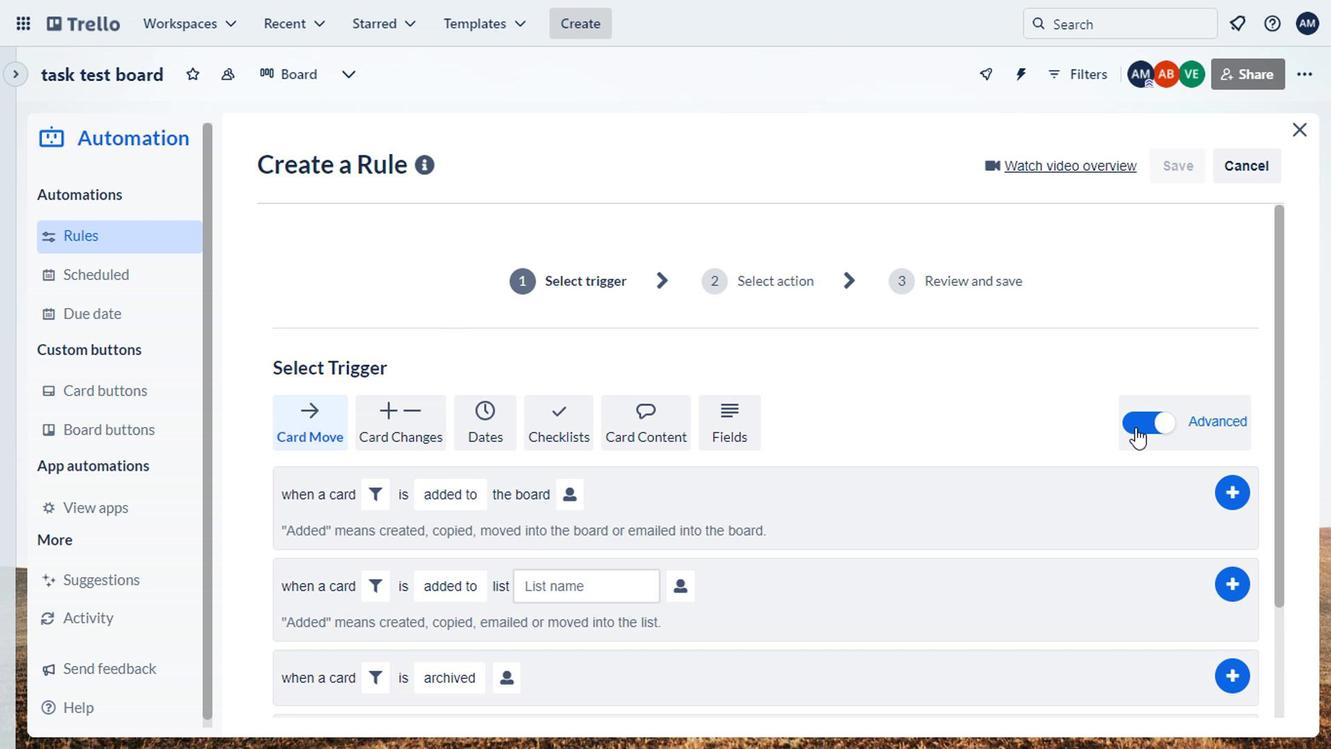 
Action: Mouse pressed left at (1131, 432)
Screenshot: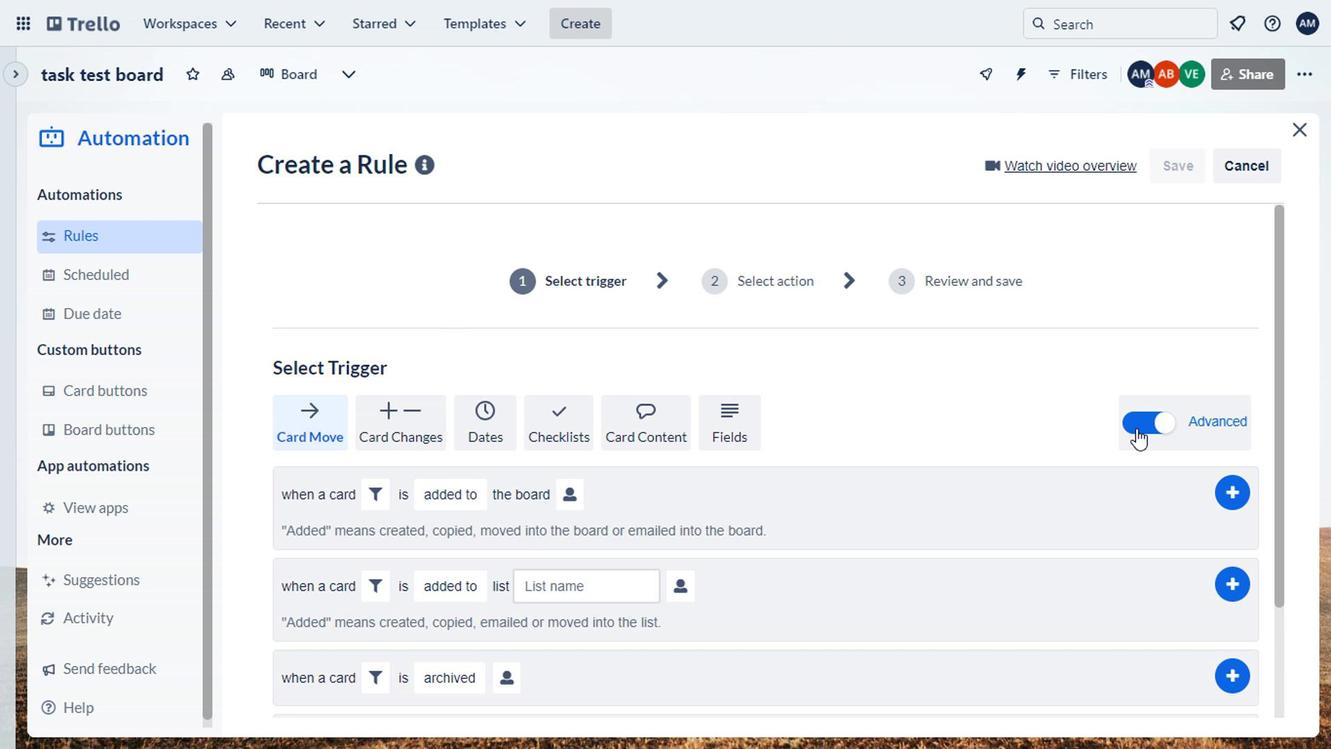 
Action: Mouse moved to (1132, 432)
Screenshot: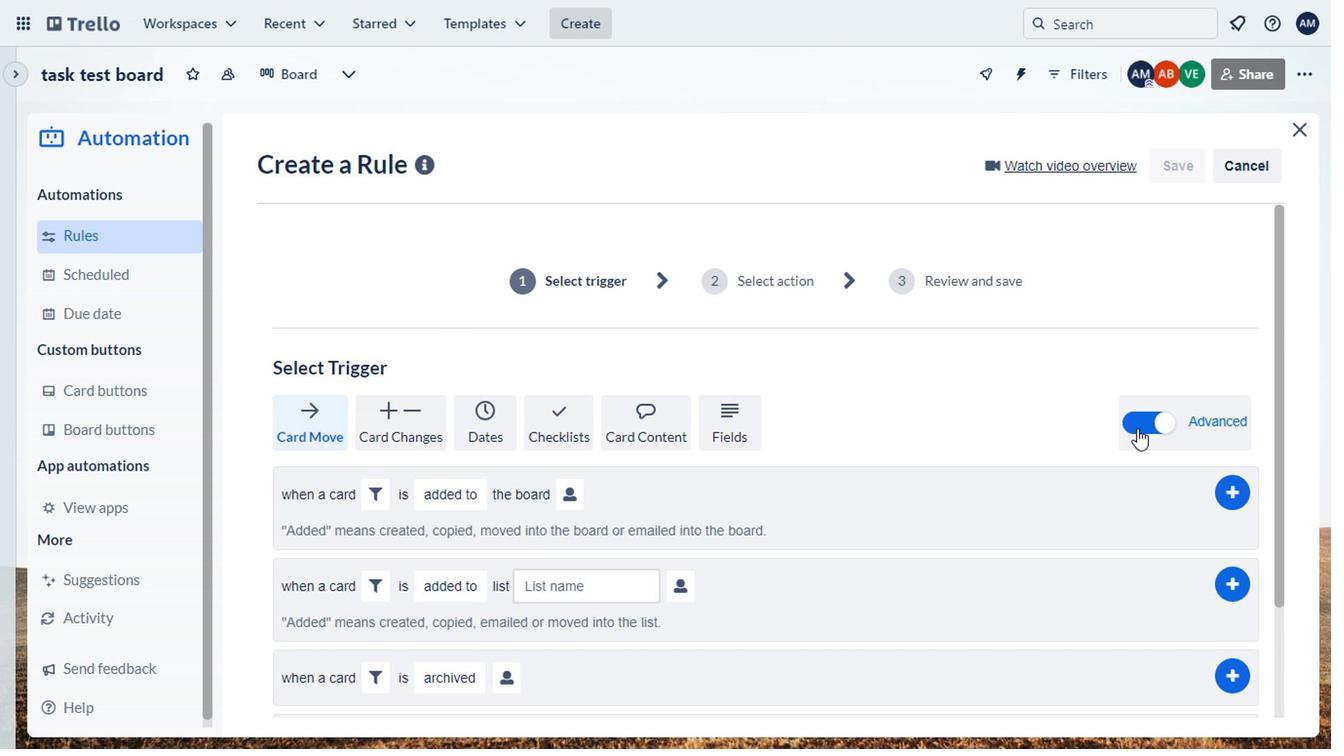 
Action: Mouse pressed left at (1132, 432)
Screenshot: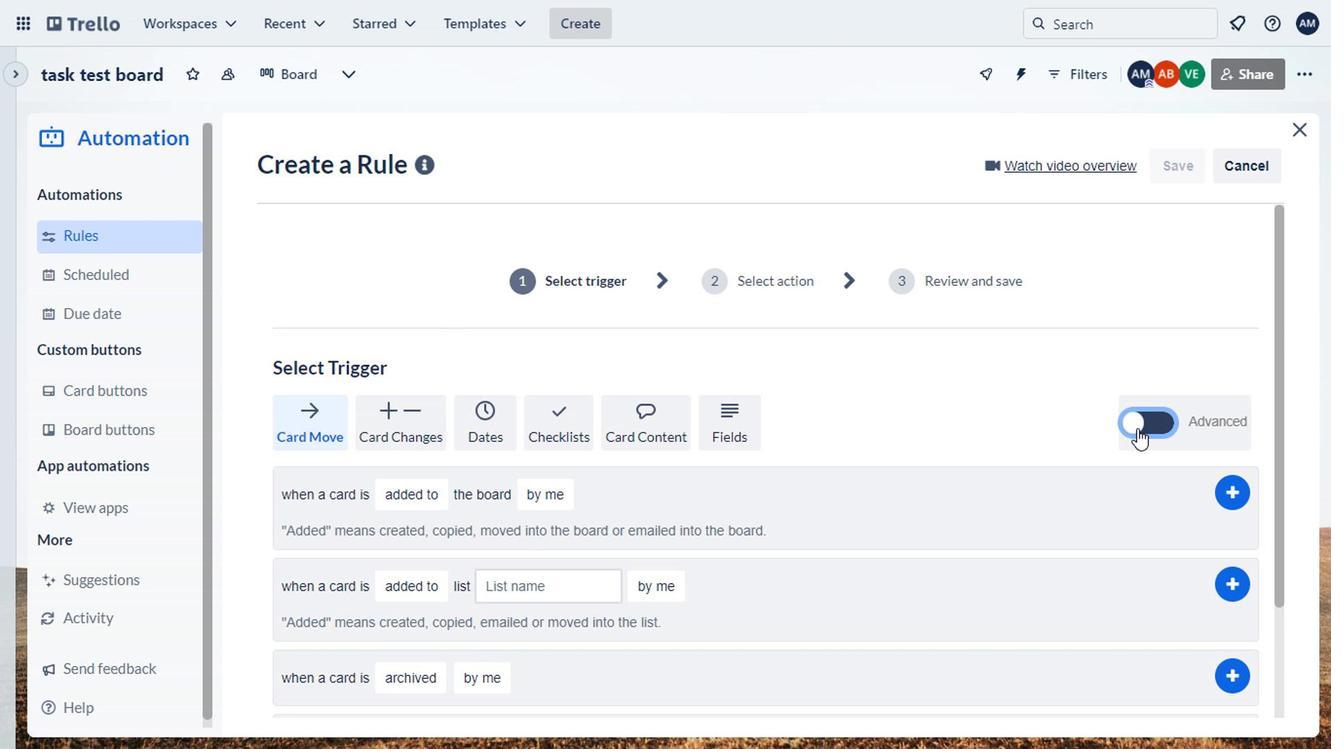 
Action: Mouse moved to (322, 431)
Screenshot: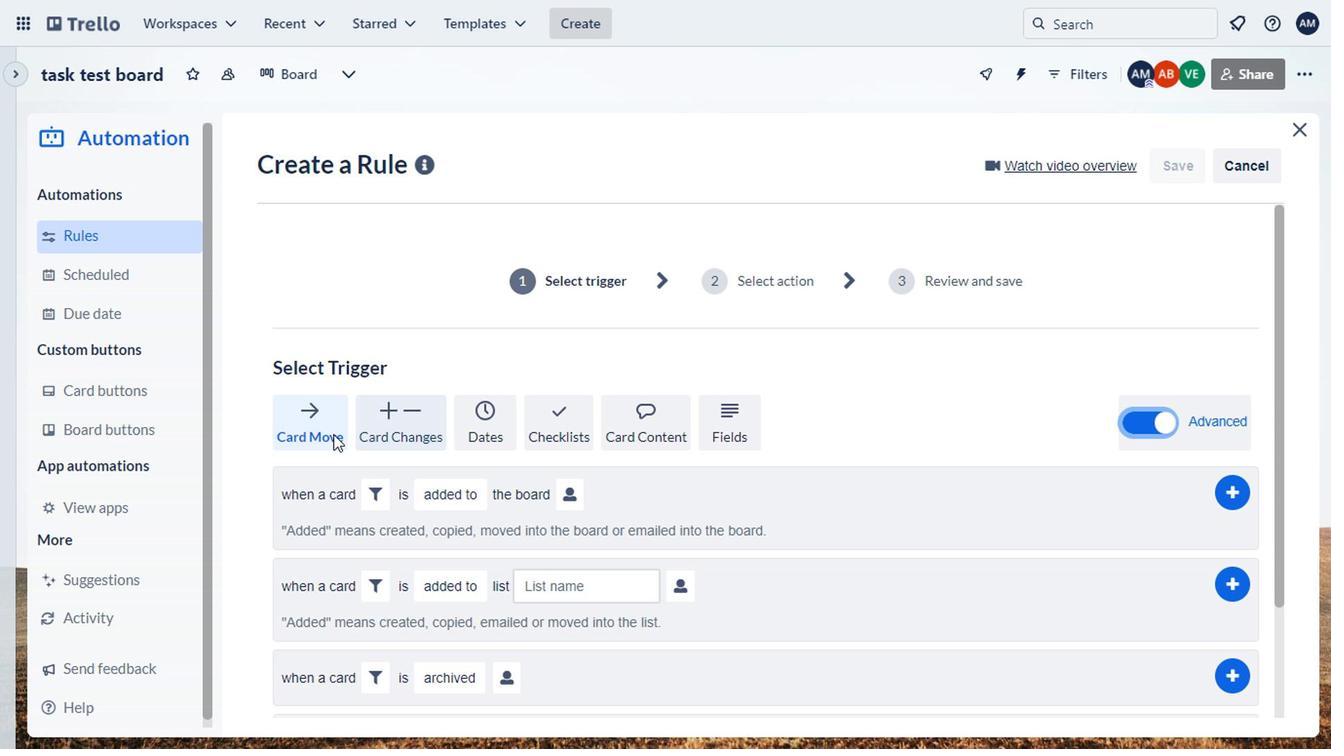 
Action: Mouse pressed left at (322, 431)
Screenshot: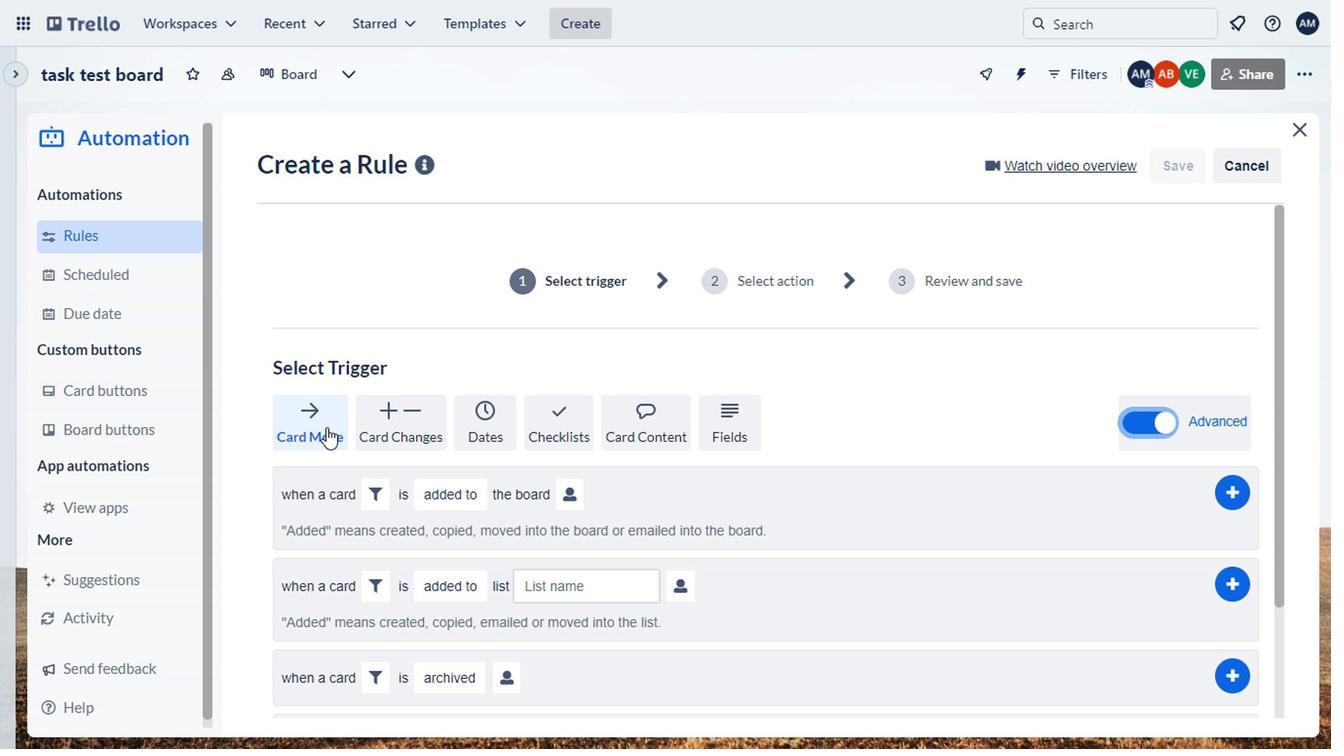 
Action: Mouse moved to (396, 432)
Screenshot: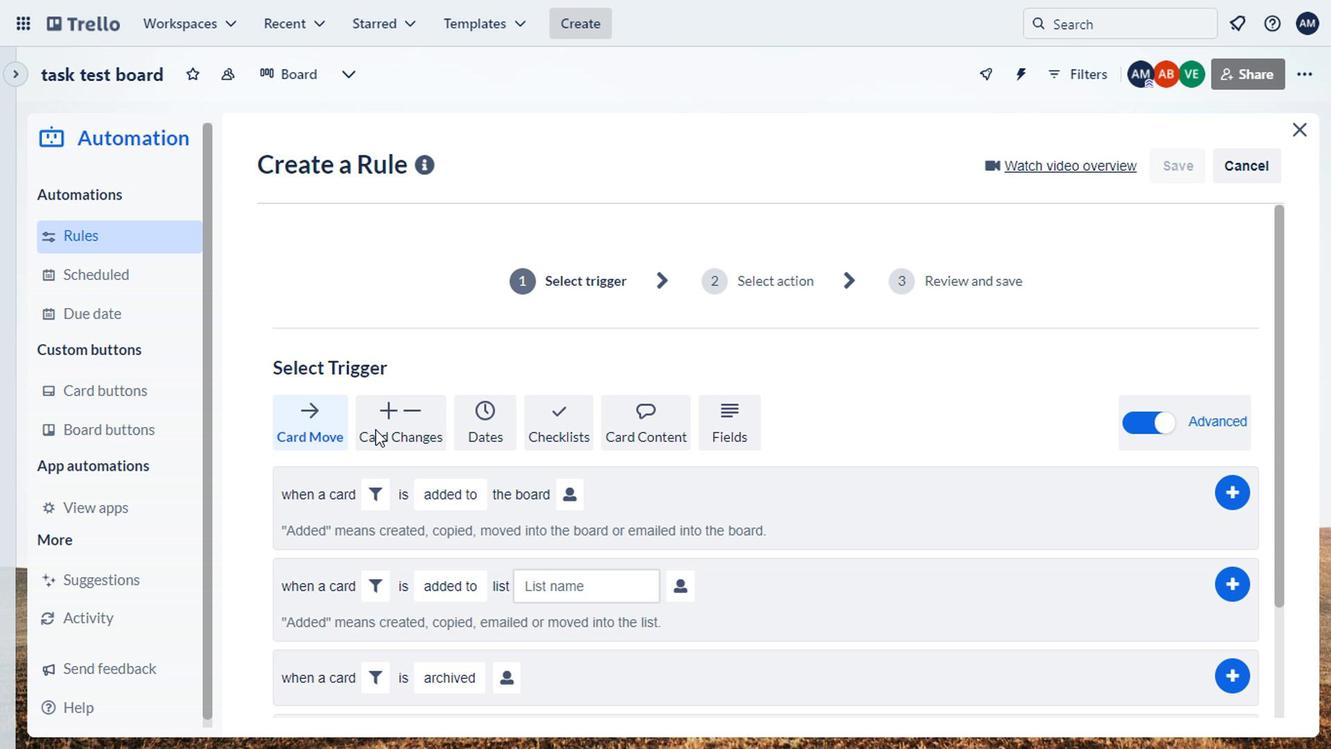 
Action: Mouse pressed left at (396, 432)
Screenshot: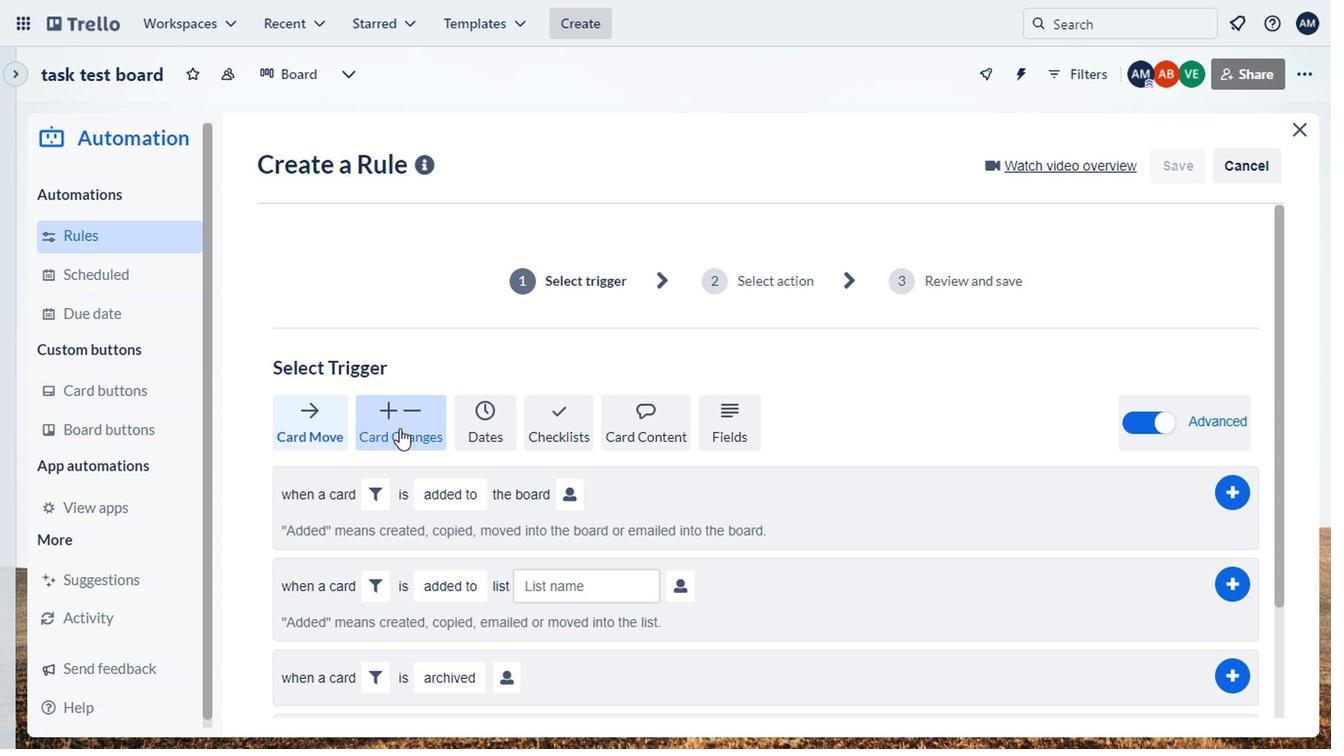 
Action: Mouse moved to (479, 423)
Screenshot: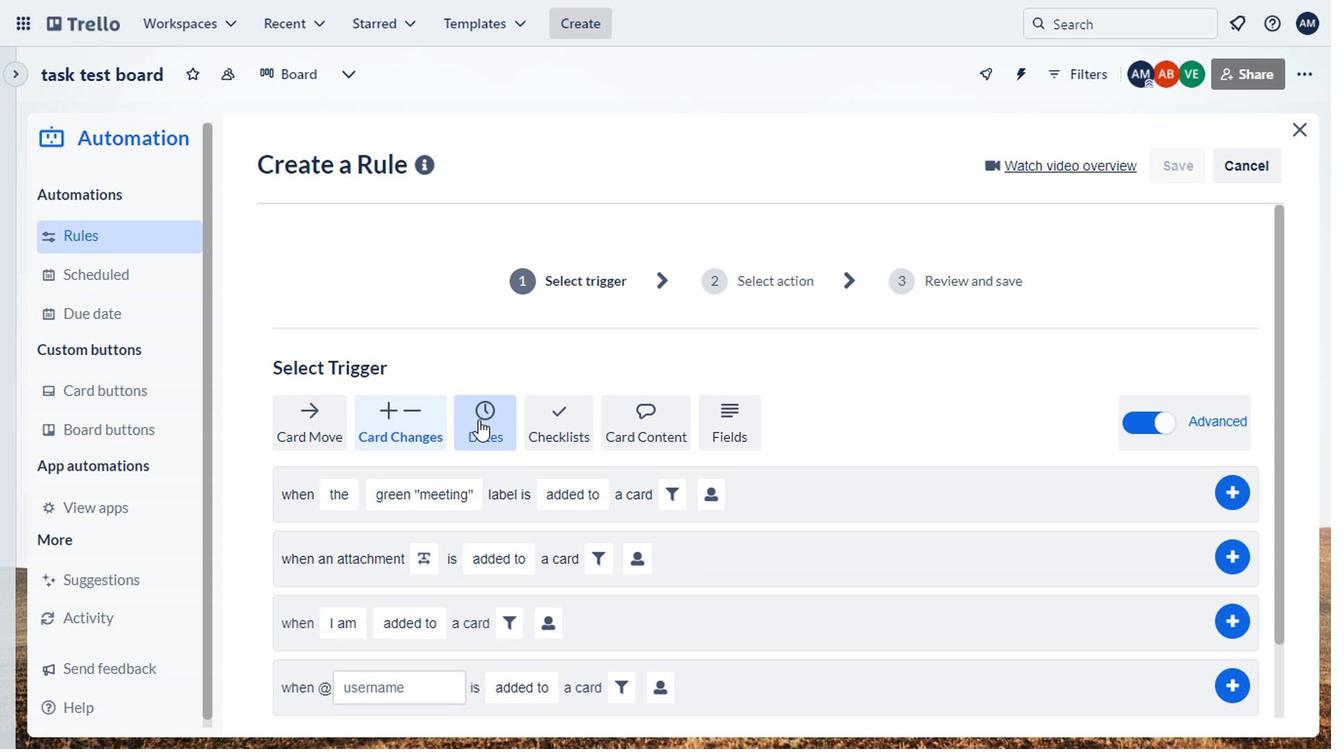 
Action: Mouse pressed left at (479, 423)
Screenshot: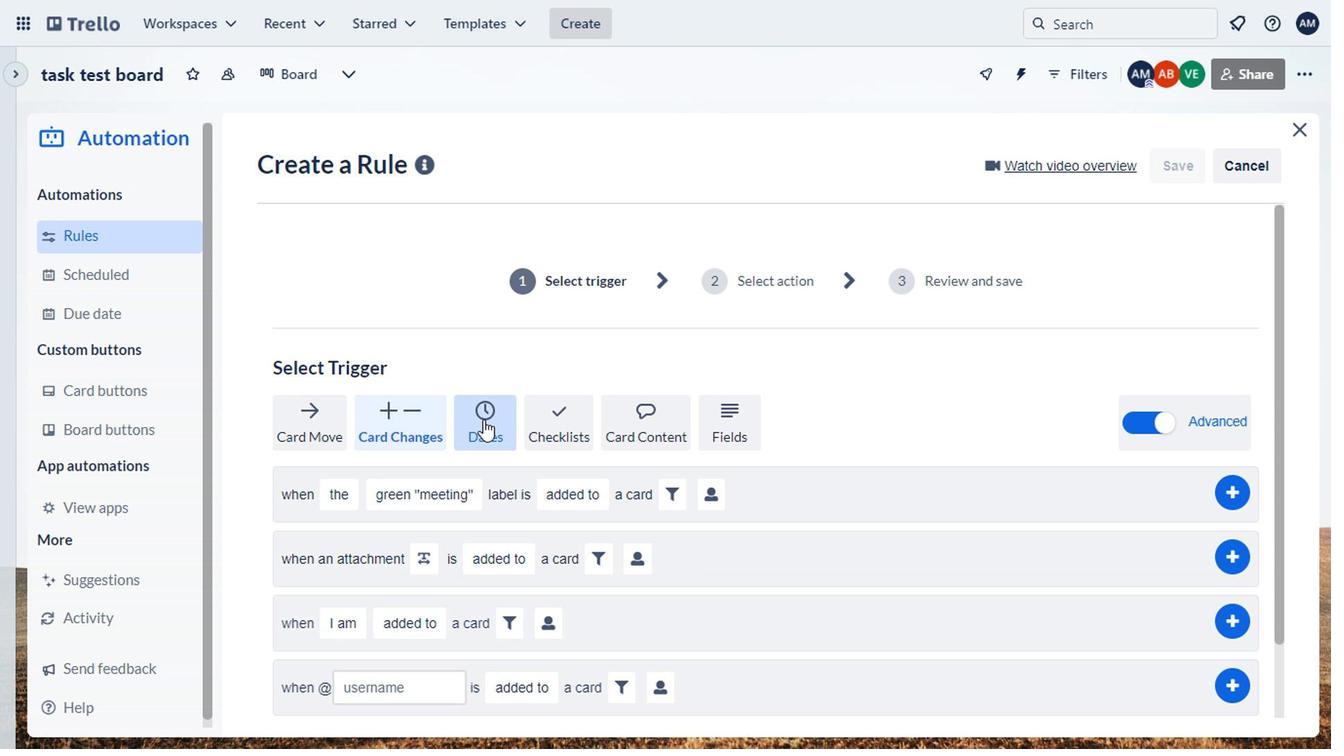 
Action: Mouse moved to (531, 426)
Screenshot: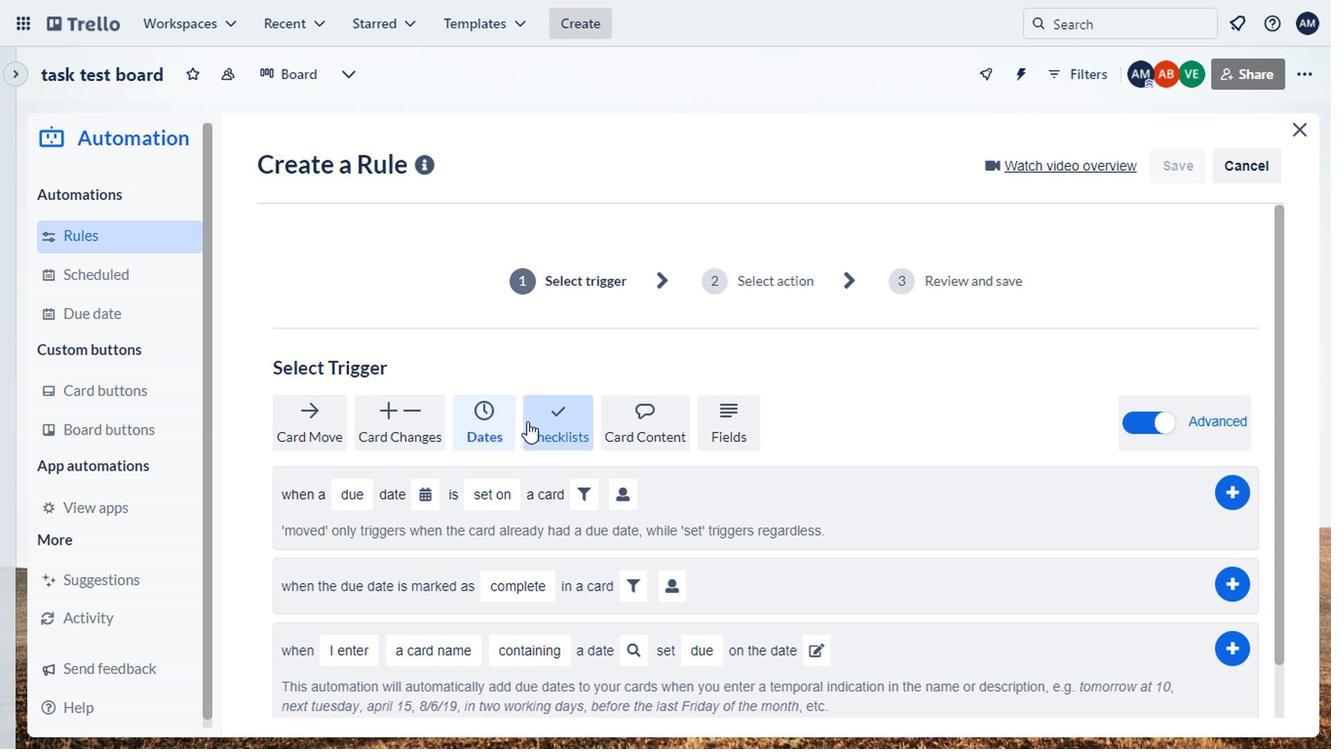 
Action: Mouse pressed left at (531, 426)
Screenshot: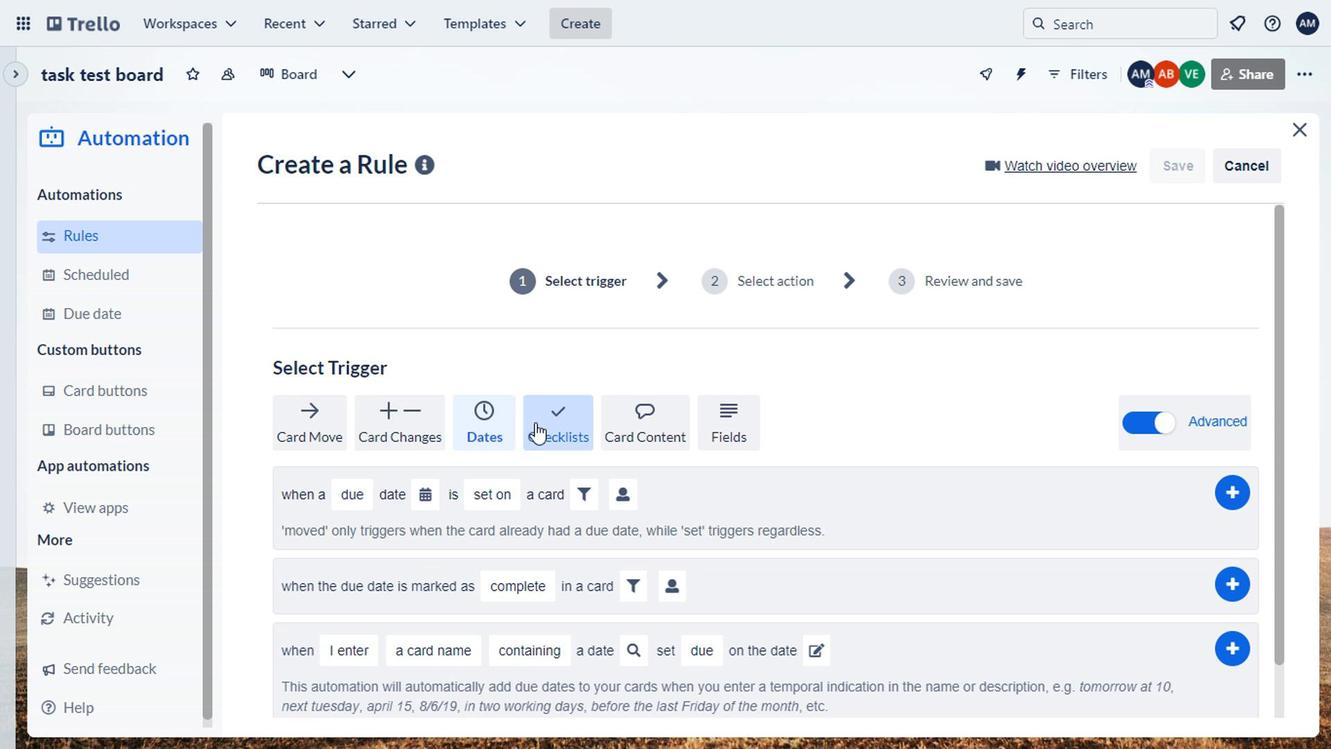 
Action: Mouse moved to (653, 417)
Screenshot: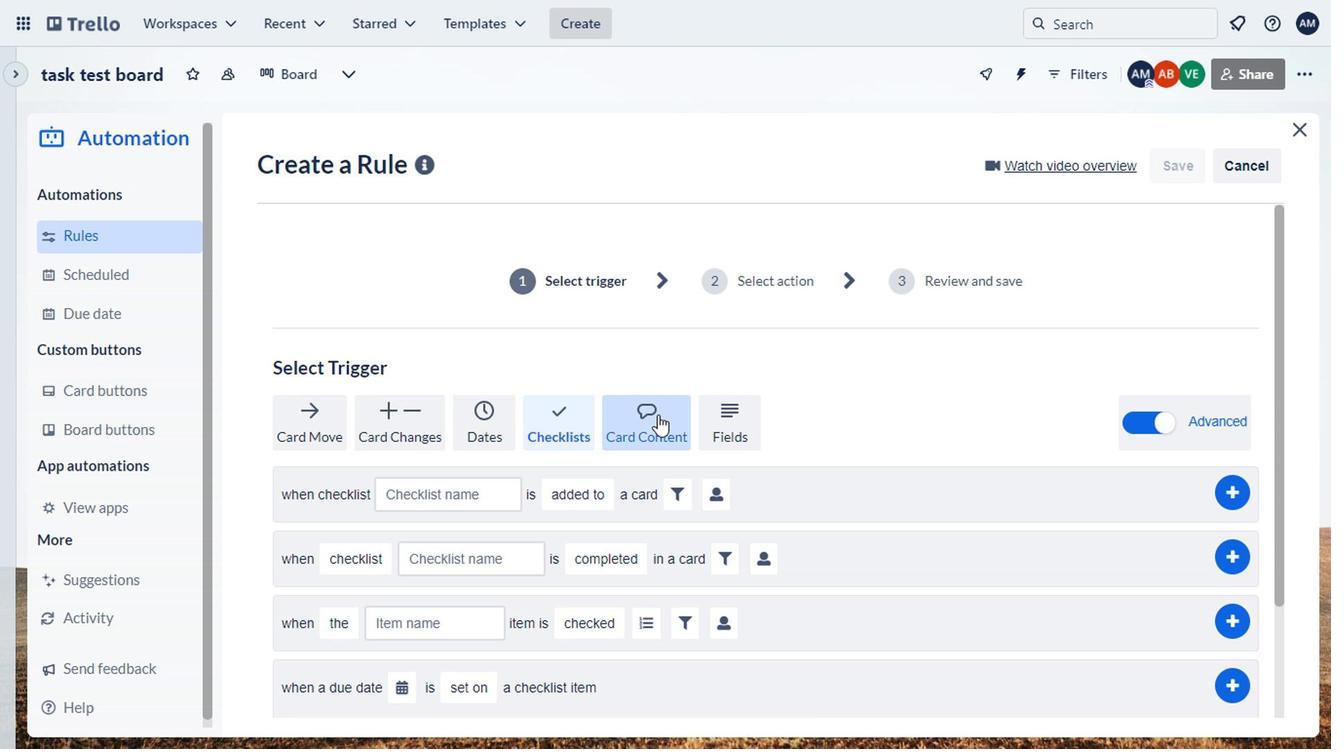 
Action: Mouse pressed left at (653, 417)
Screenshot: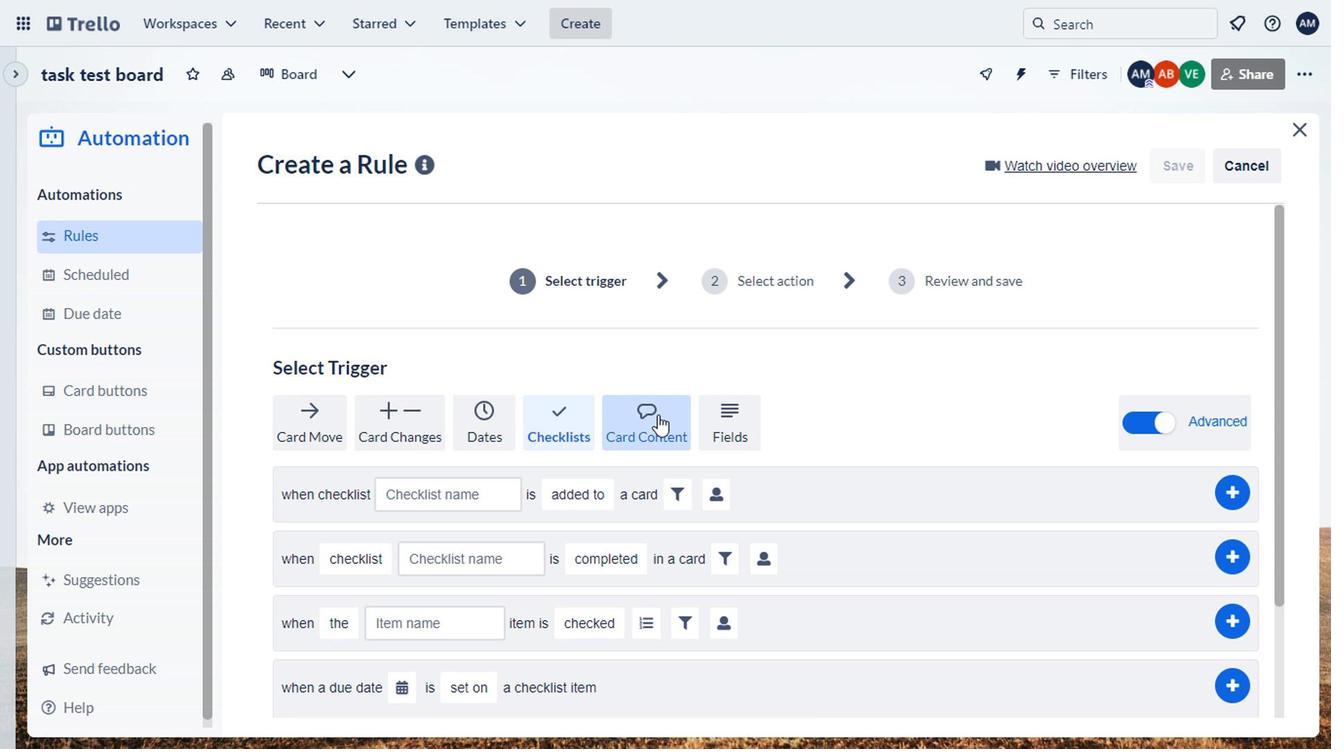 
Action: Mouse moved to (717, 421)
Screenshot: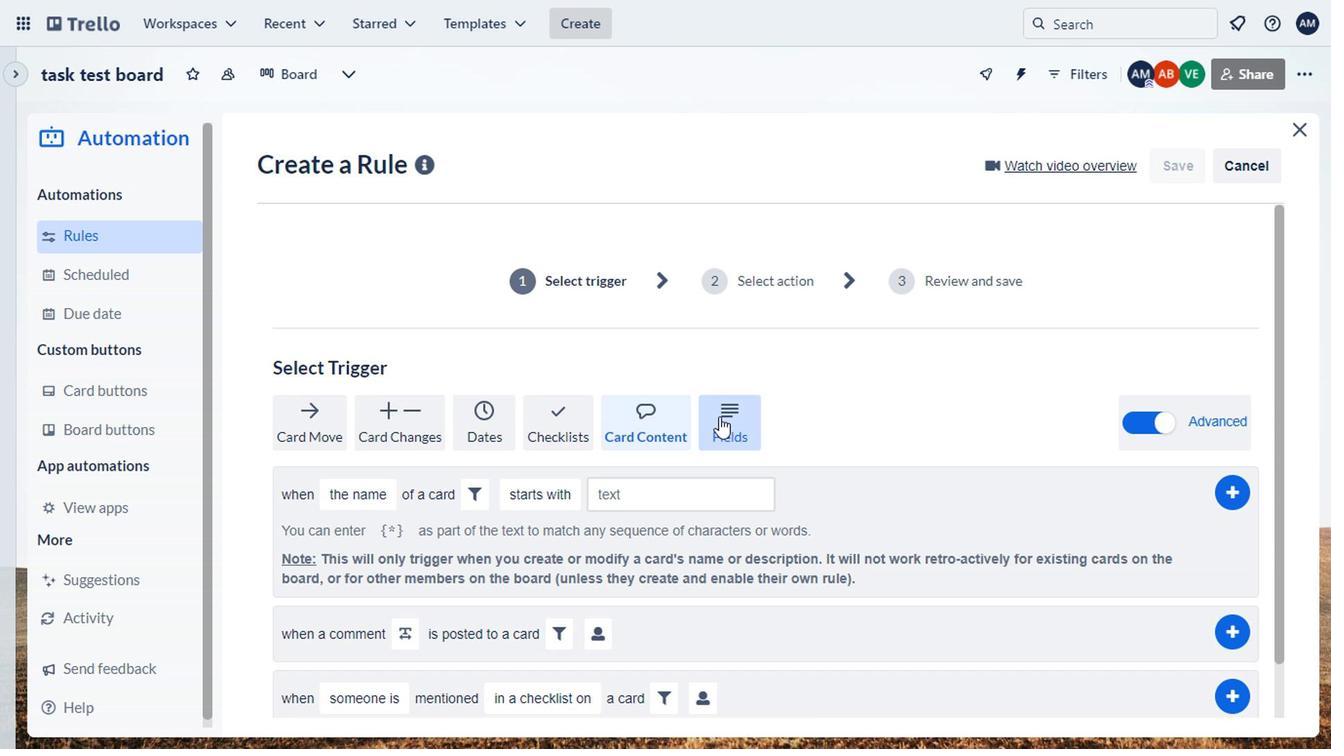 
Action: Mouse pressed left at (717, 421)
Screenshot: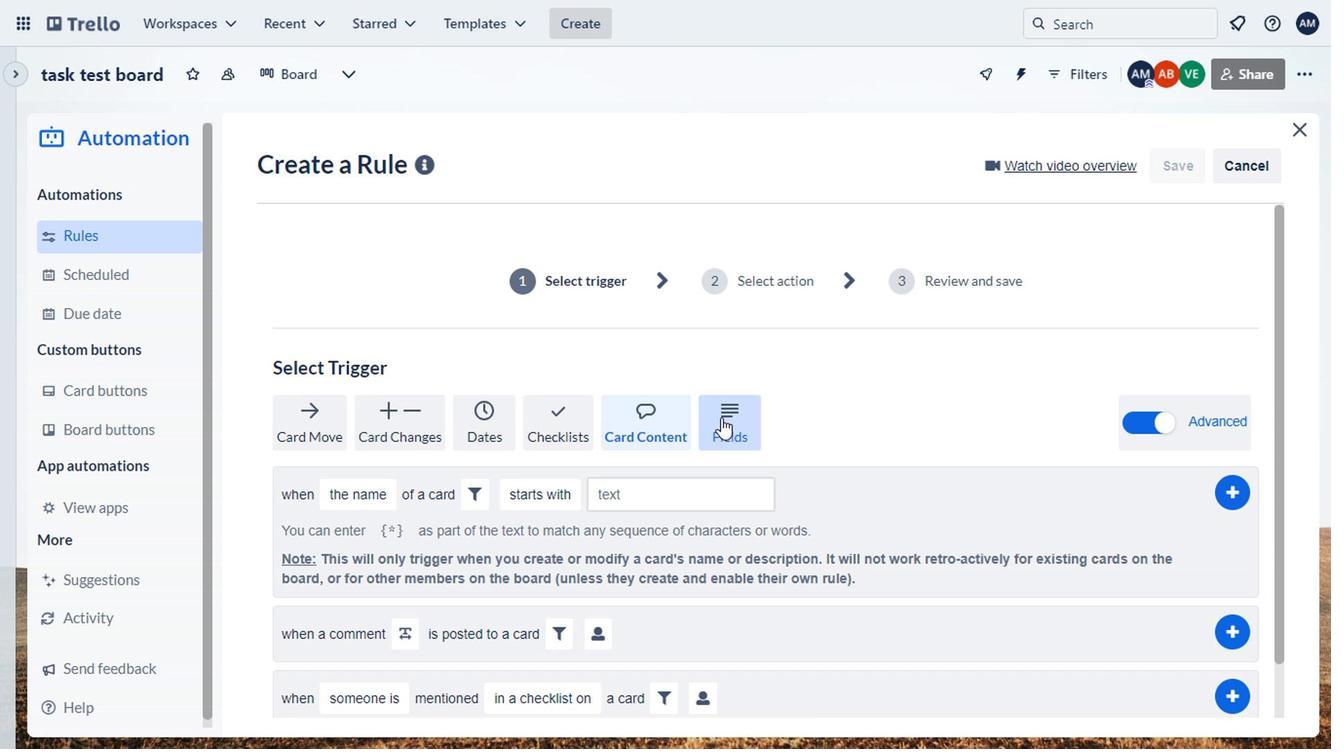 
Action: Mouse moved to (315, 432)
Screenshot: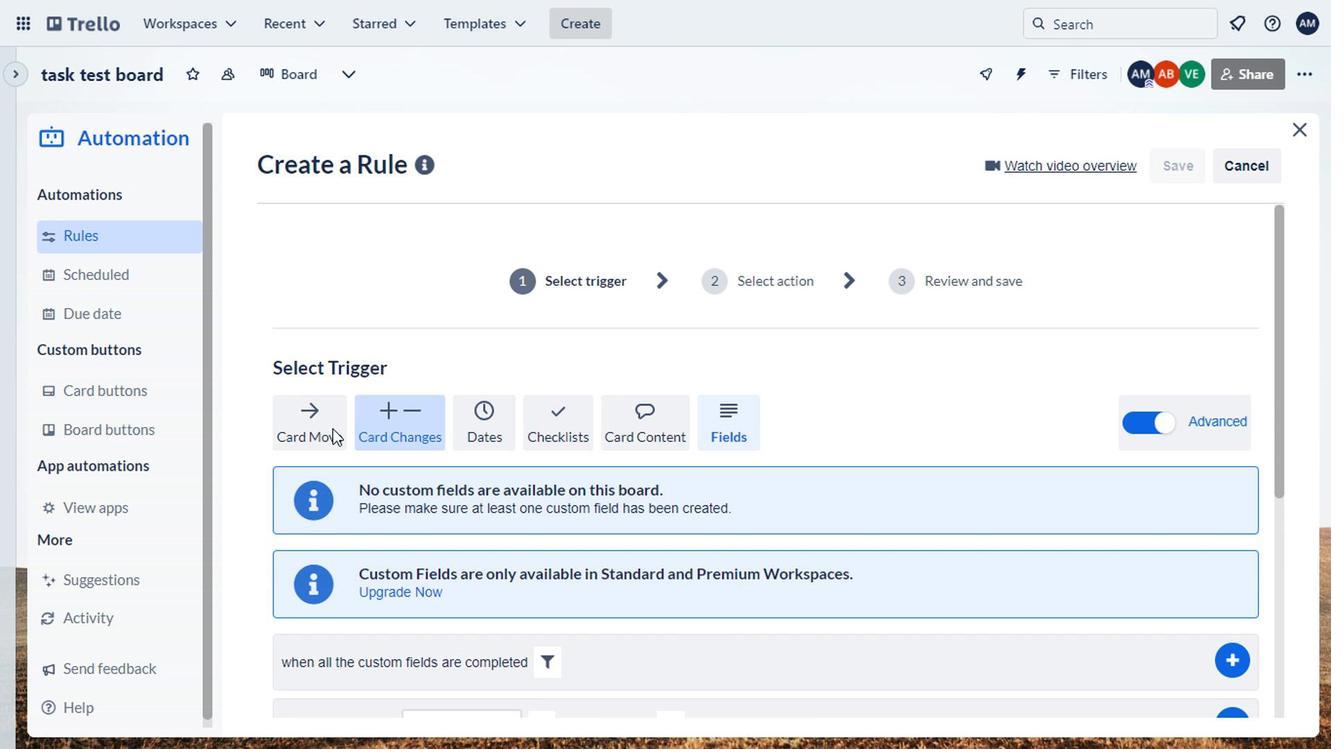 
Action: Mouse pressed left at (315, 432)
Screenshot: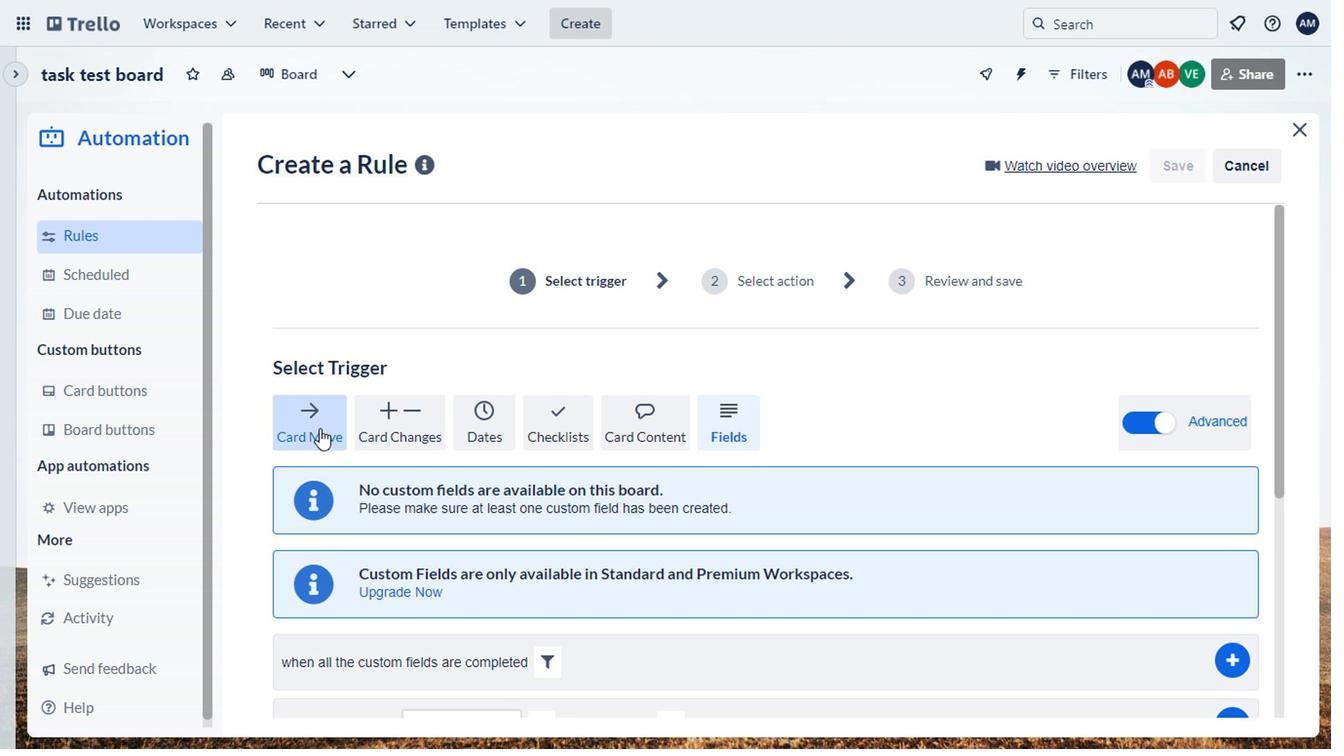 
Action: Mouse moved to (387, 433)
Screenshot: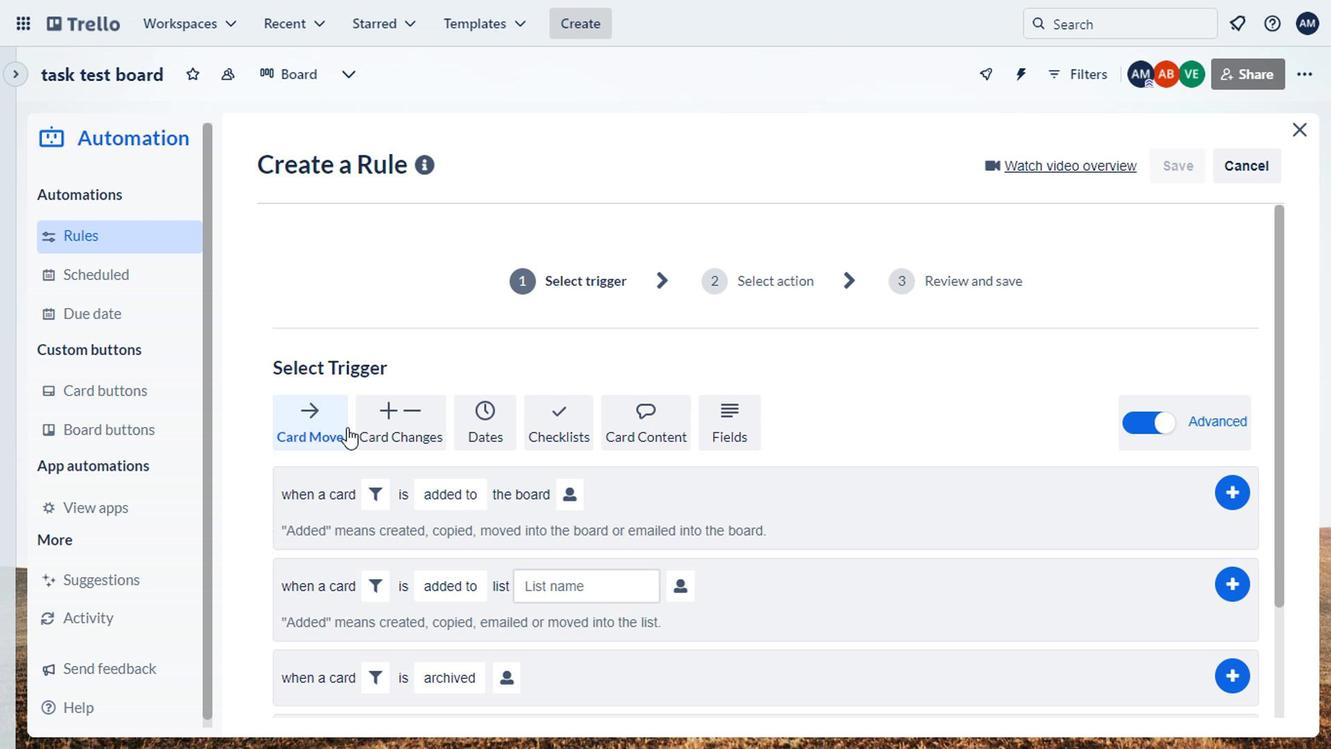 
Action: Mouse pressed left at (387, 433)
Screenshot: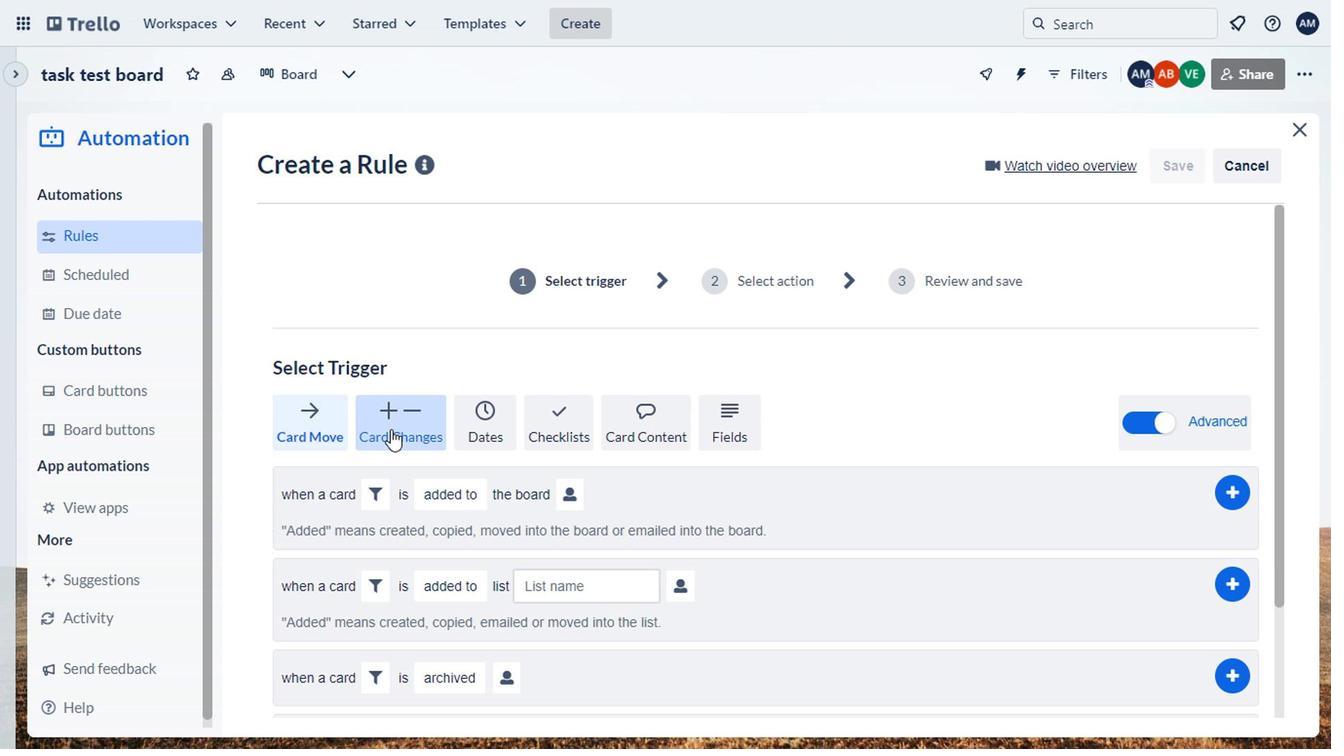 
Action: Mouse moved to (409, 446)
Screenshot: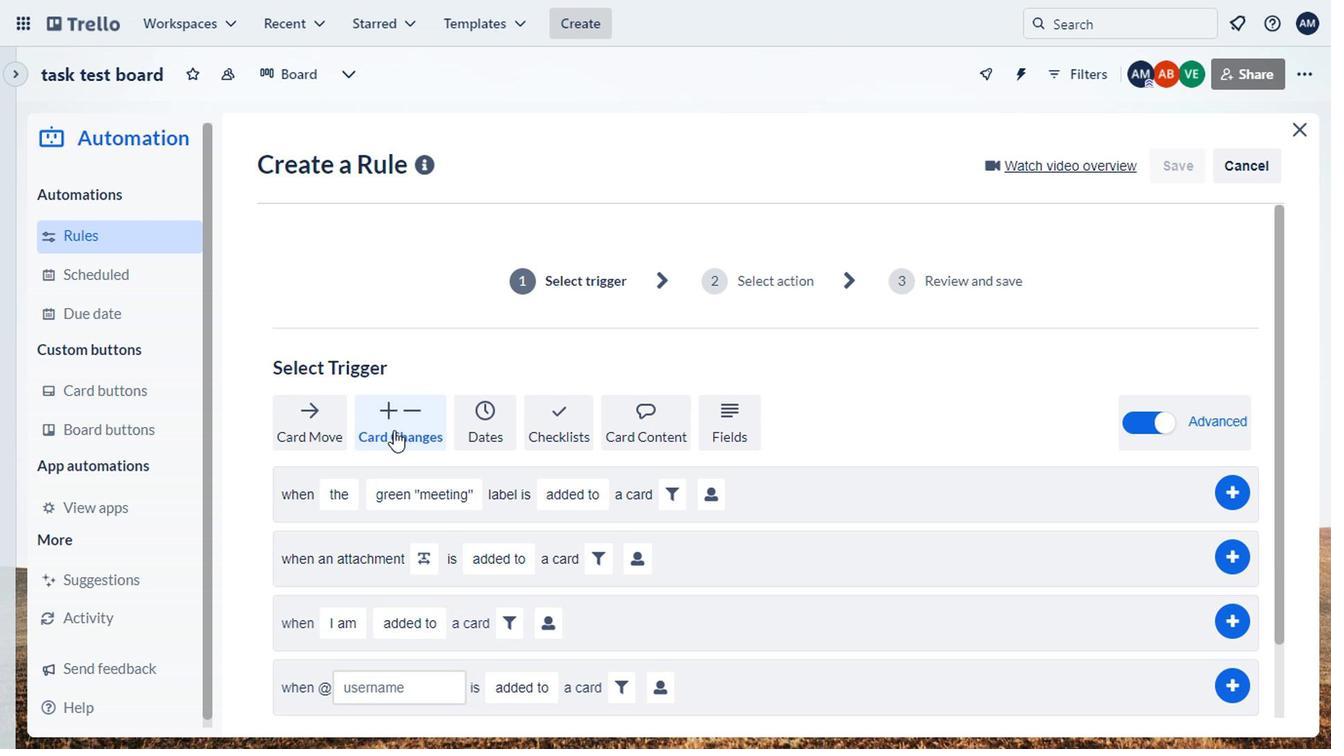 
Action: Mouse scrolled (409, 446) with delta (0, 0)
Screenshot: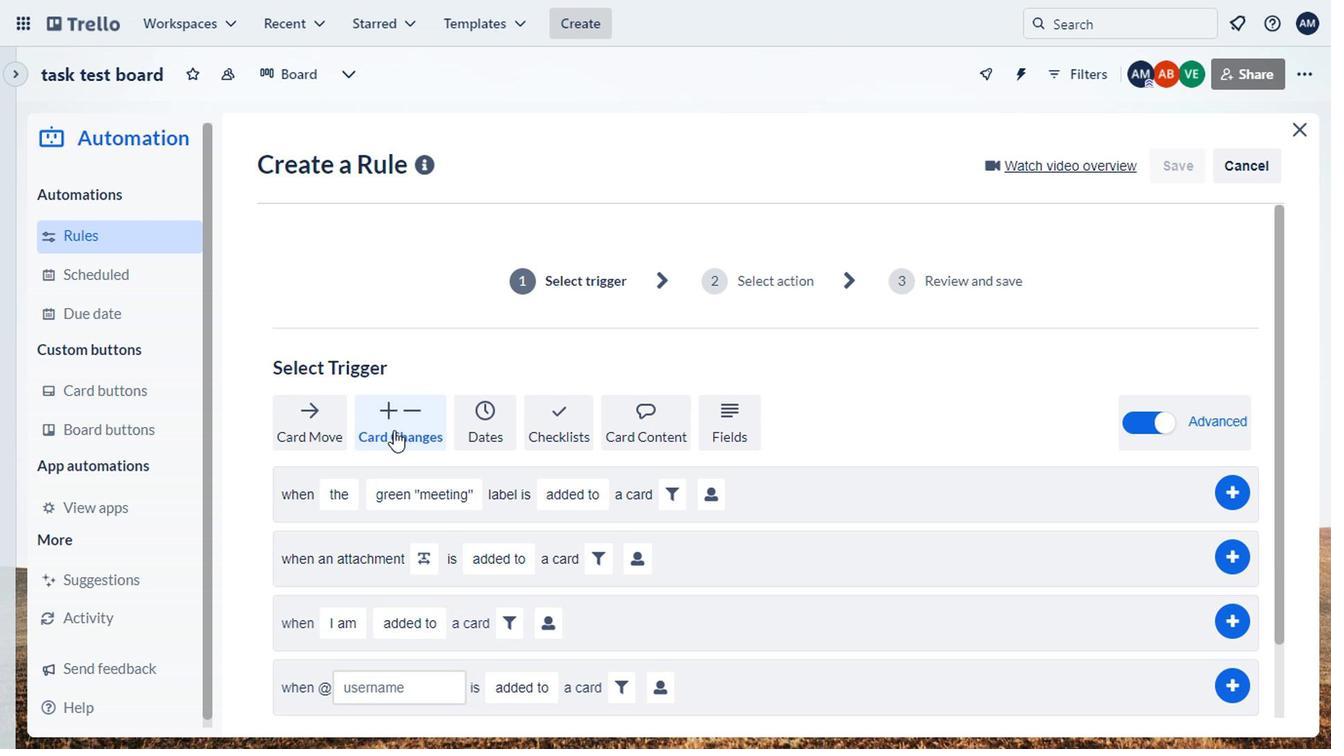 
Action: Mouse moved to (411, 448)
Screenshot: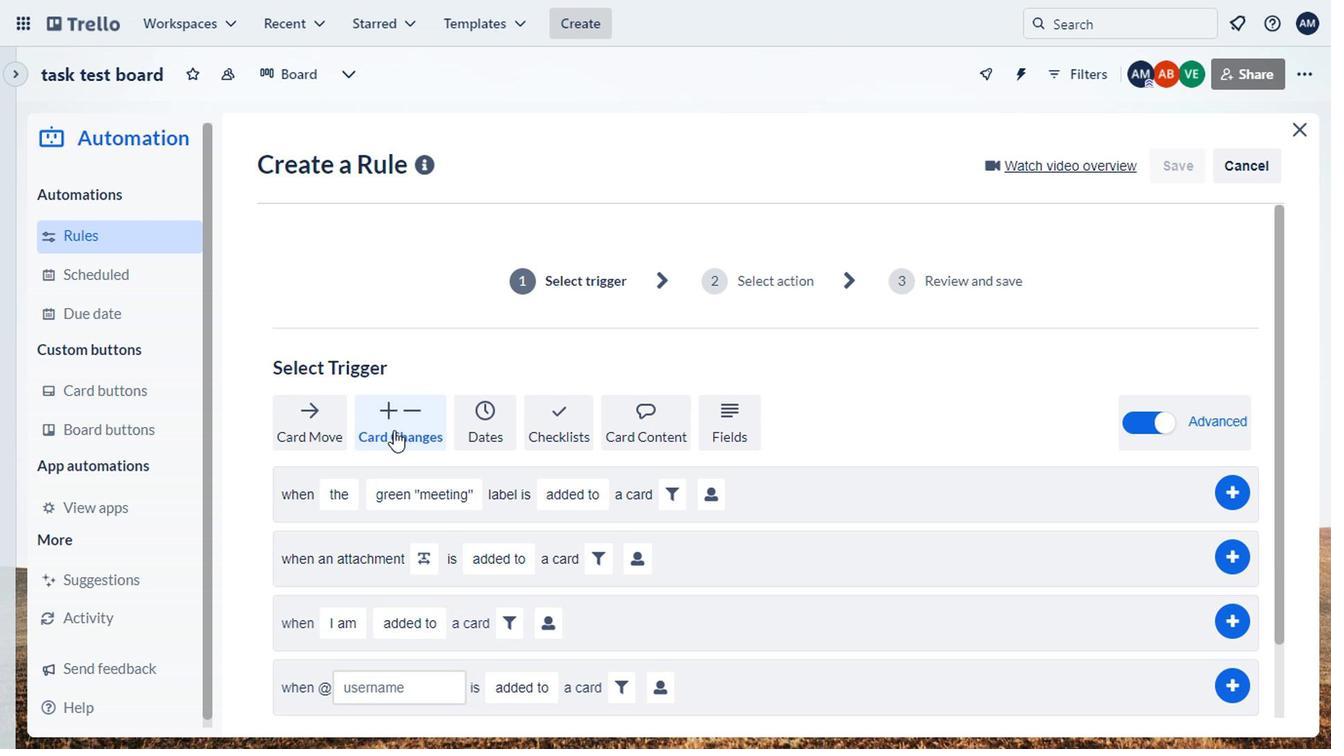 
Action: Mouse scrolled (411, 448) with delta (0, 0)
Screenshot: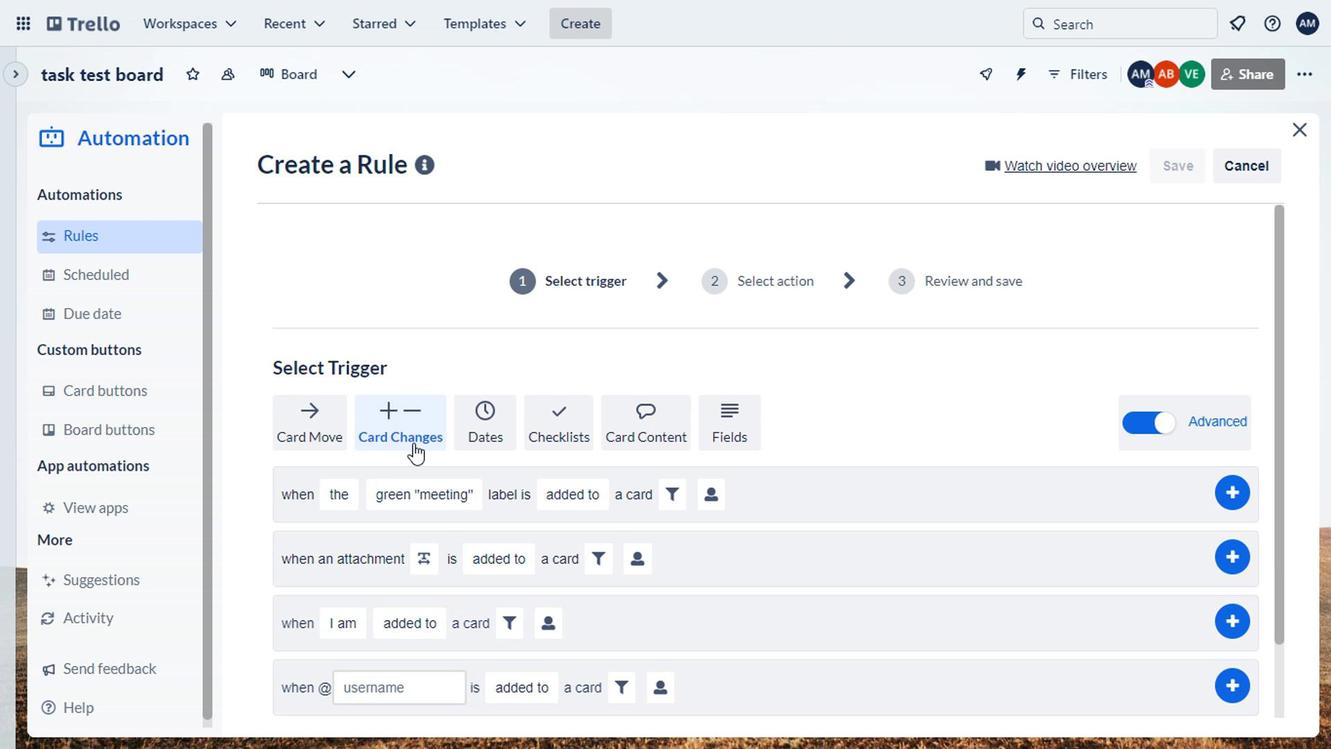 
Action: Mouse moved to (488, 355)
Screenshot: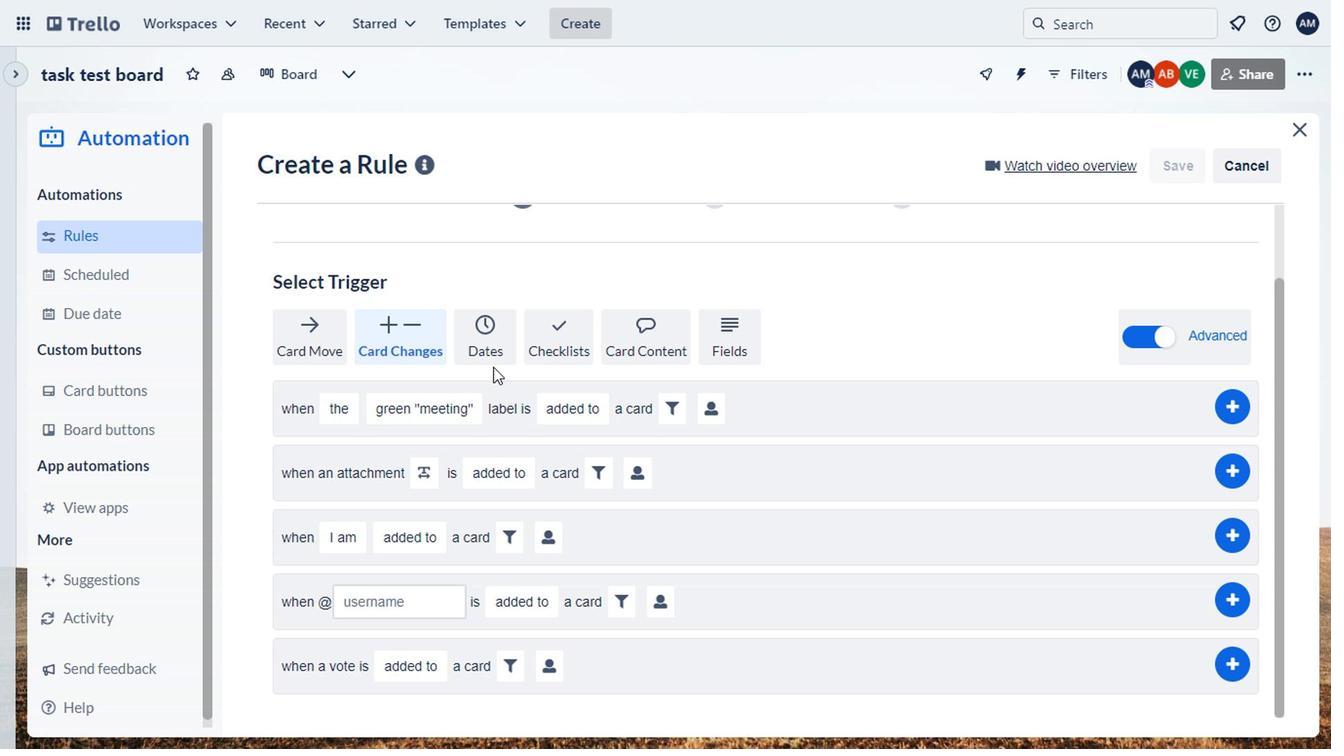 
Action: Mouse pressed left at (488, 355)
Screenshot: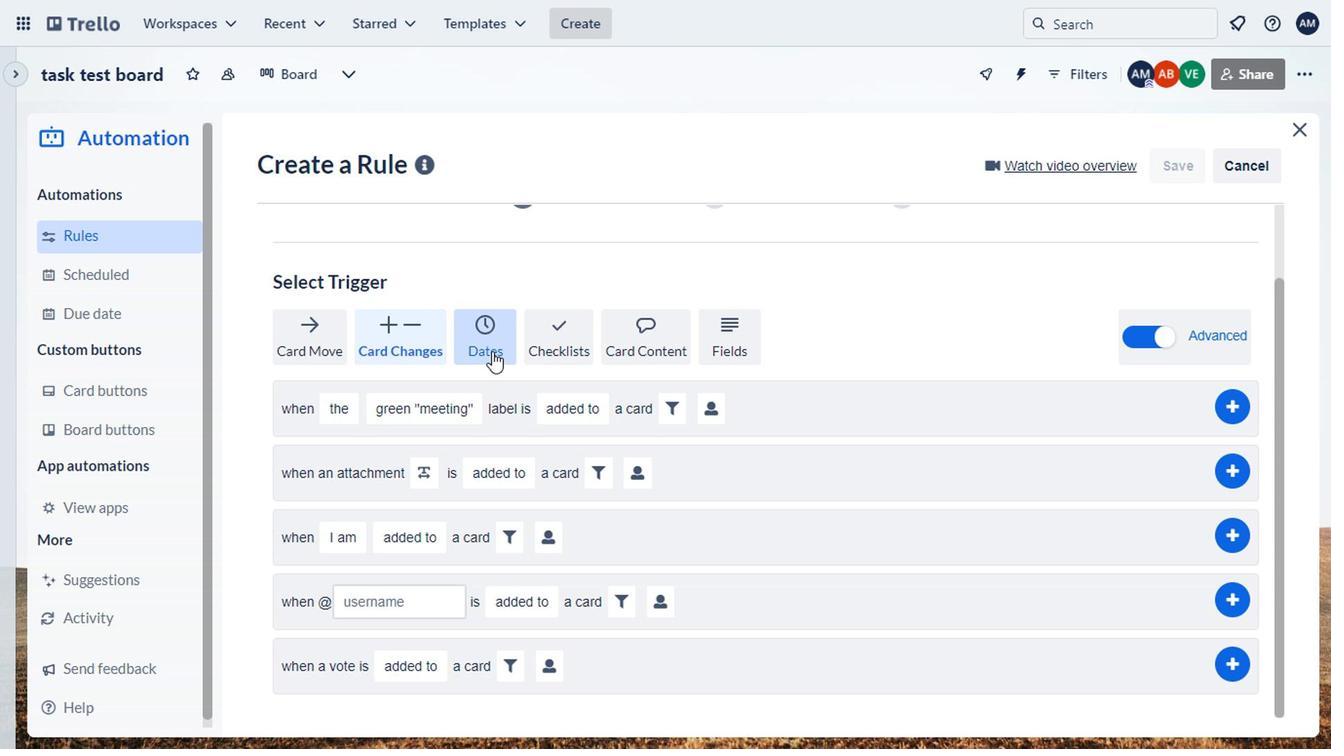 
Action: Mouse moved to (438, 531)
Screenshot: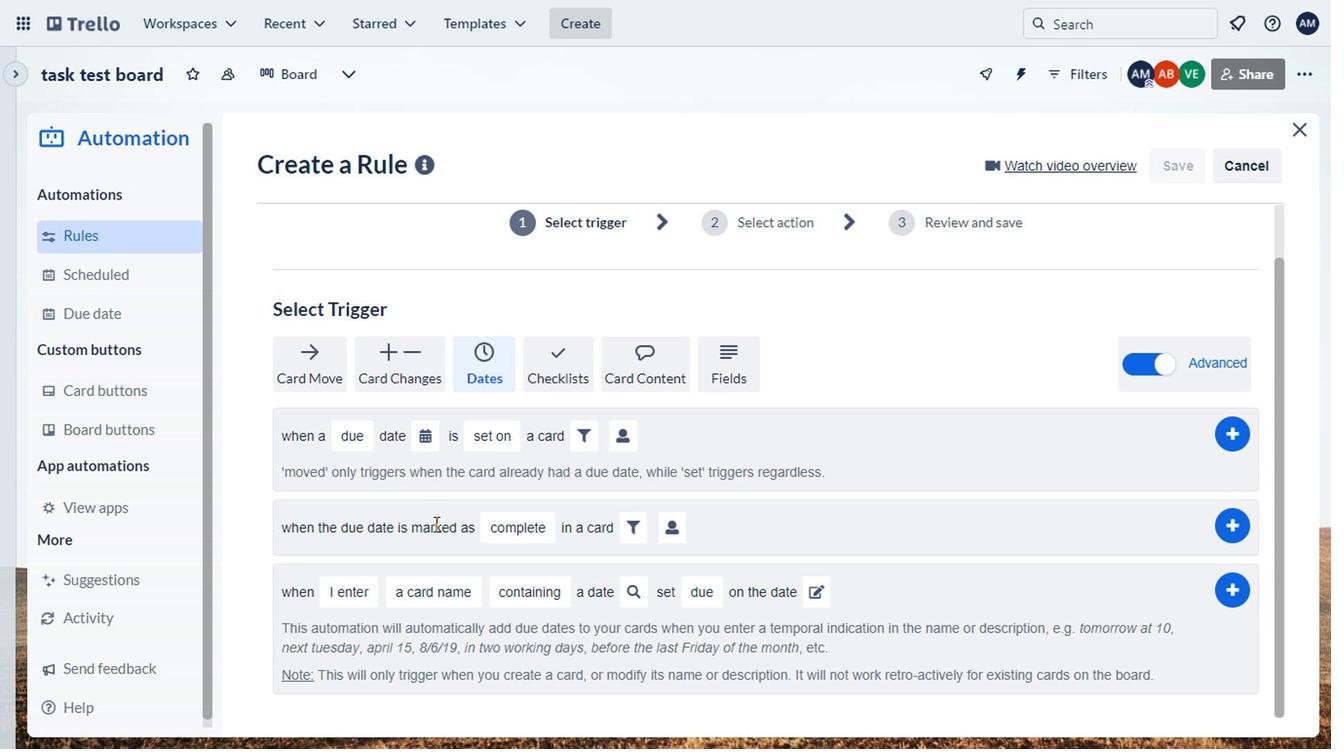 
Action: Mouse scrolled (438, 530) with delta (0, 0)
Screenshot: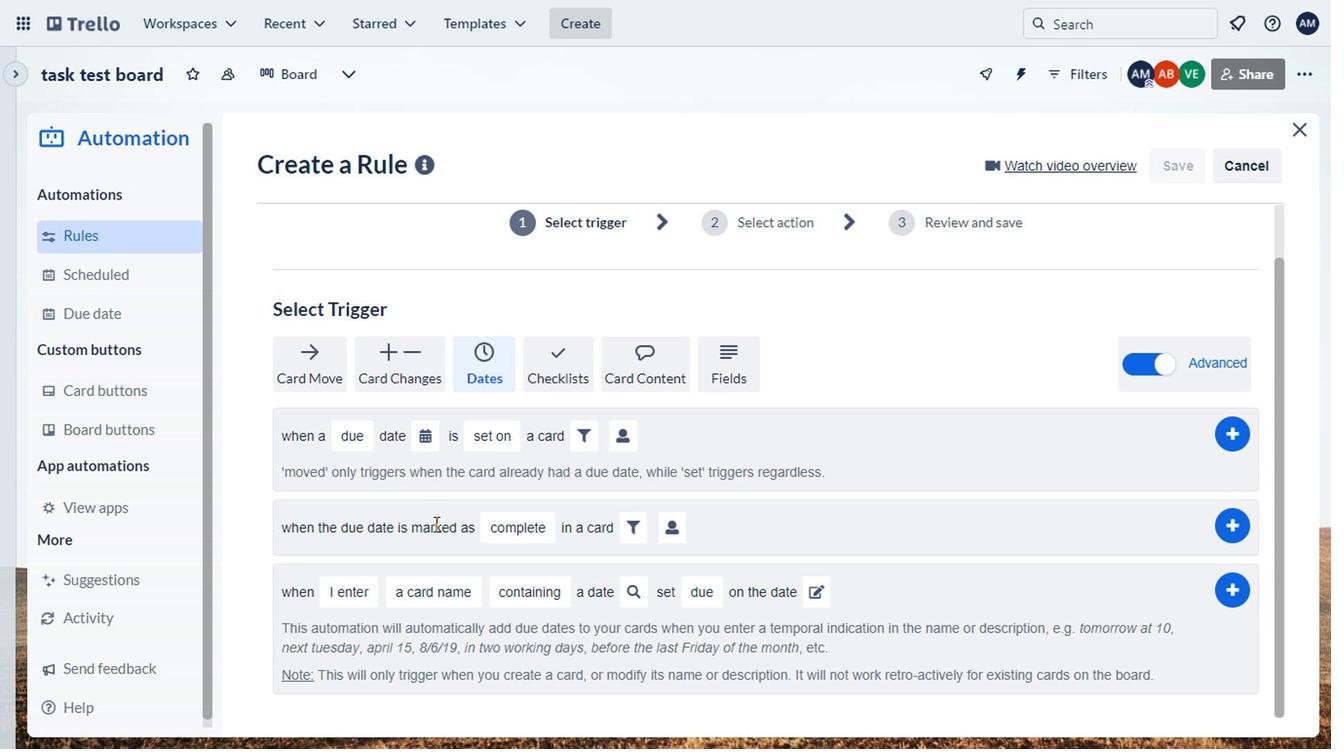 
Action: Mouse moved to (557, 378)
Screenshot: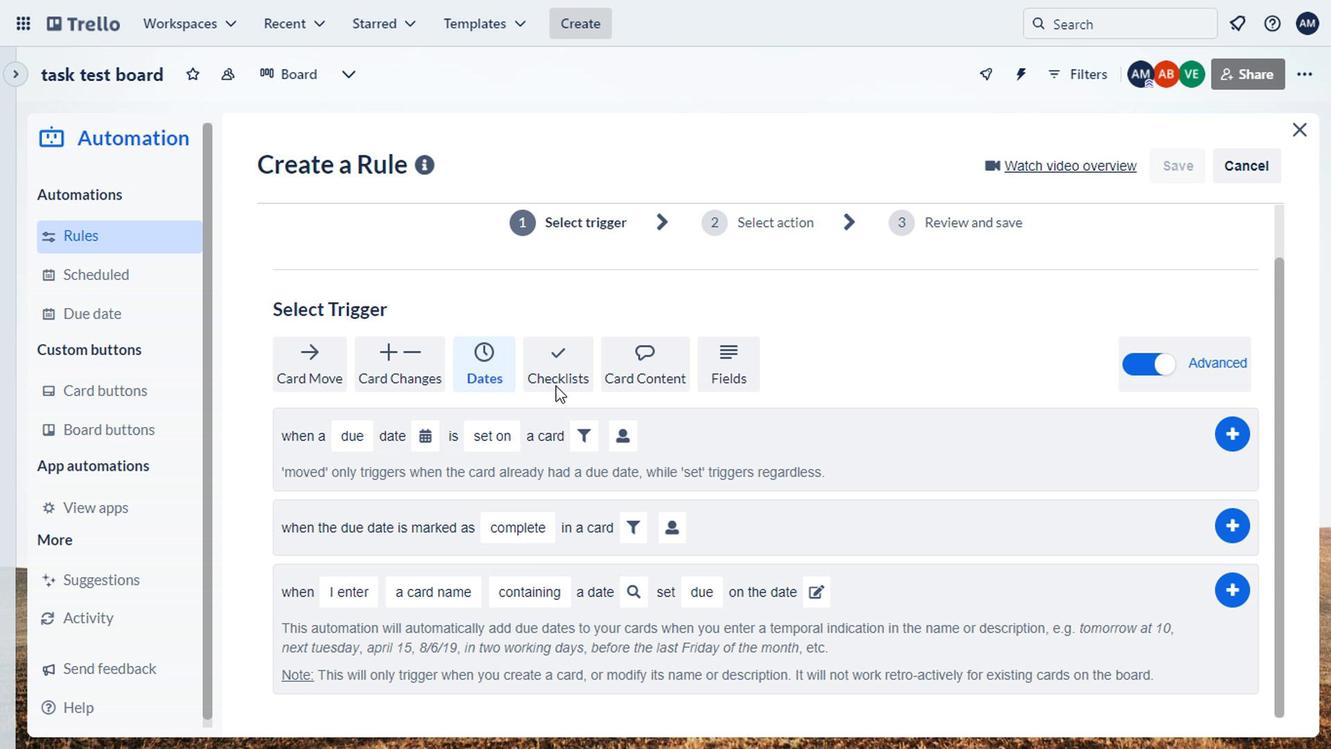 
Action: Mouse scrolled (557, 380) with delta (0, 1)
Screenshot: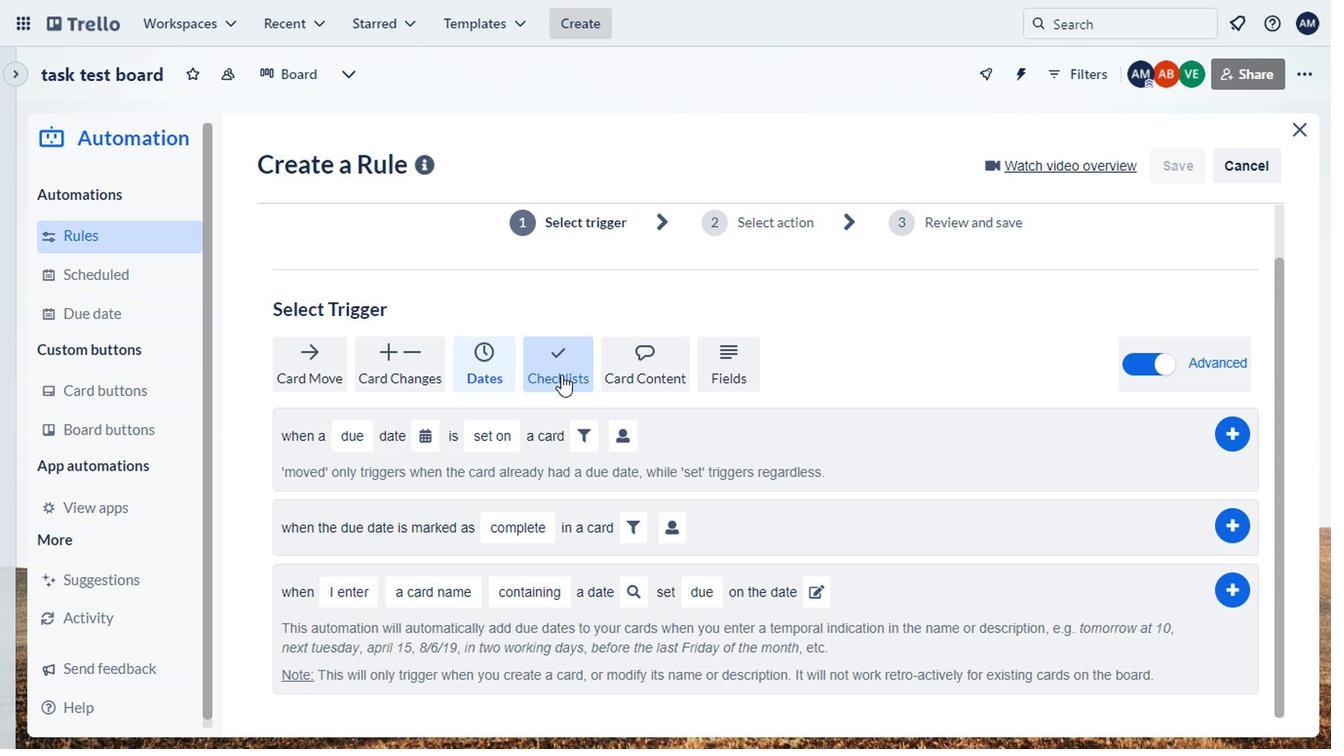 
Action: Mouse moved to (503, 523)
Screenshot: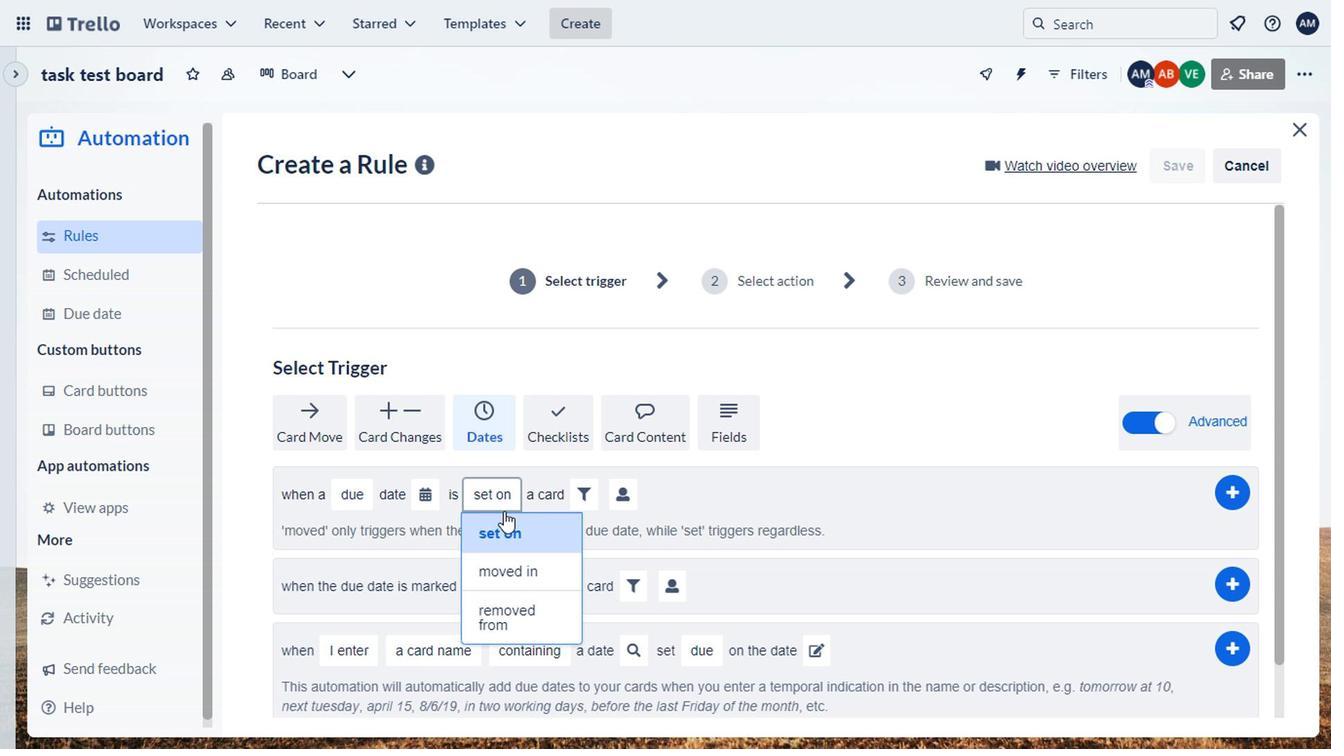 
Action: Mouse scrolled (503, 521) with delta (0, -1)
Screenshot: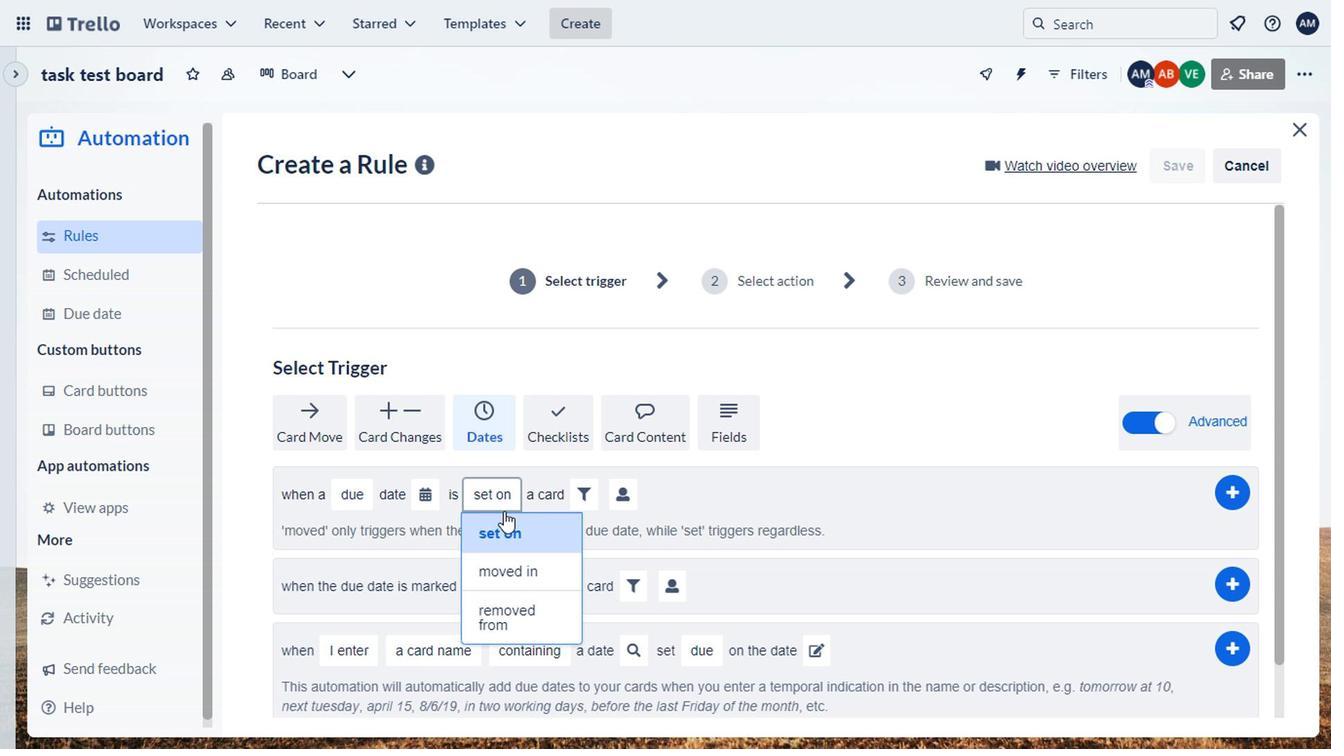 
Action: Mouse moved to (626, 521)
Screenshot: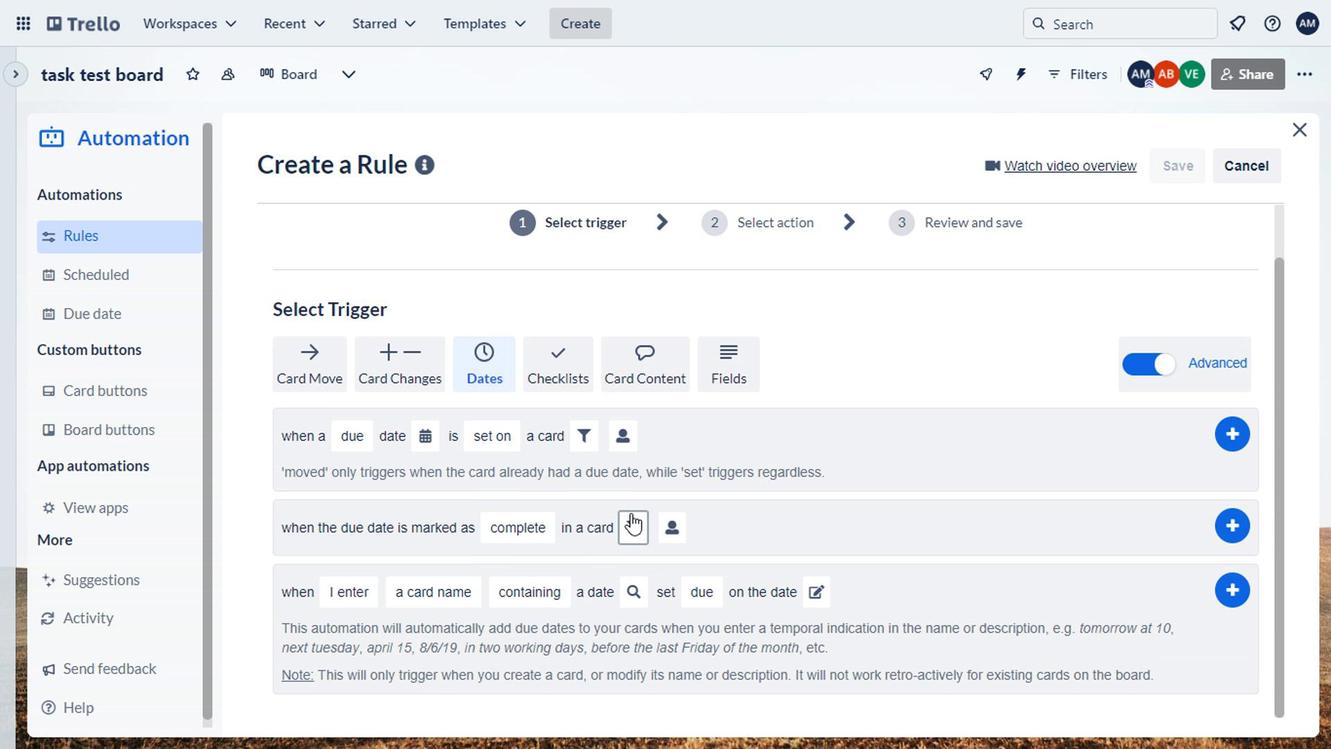 
Action: Mouse pressed left at (626, 521)
Screenshot: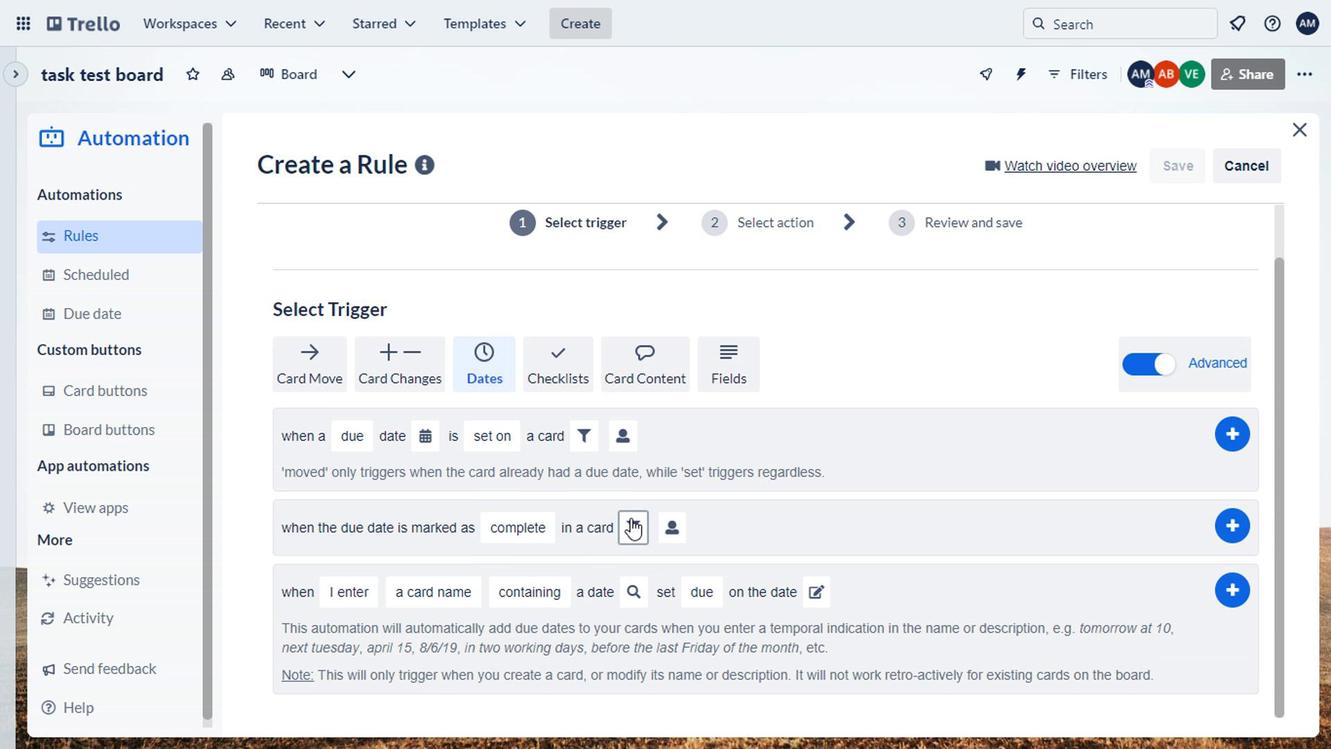 
Action: Mouse moved to (699, 561)
Screenshot: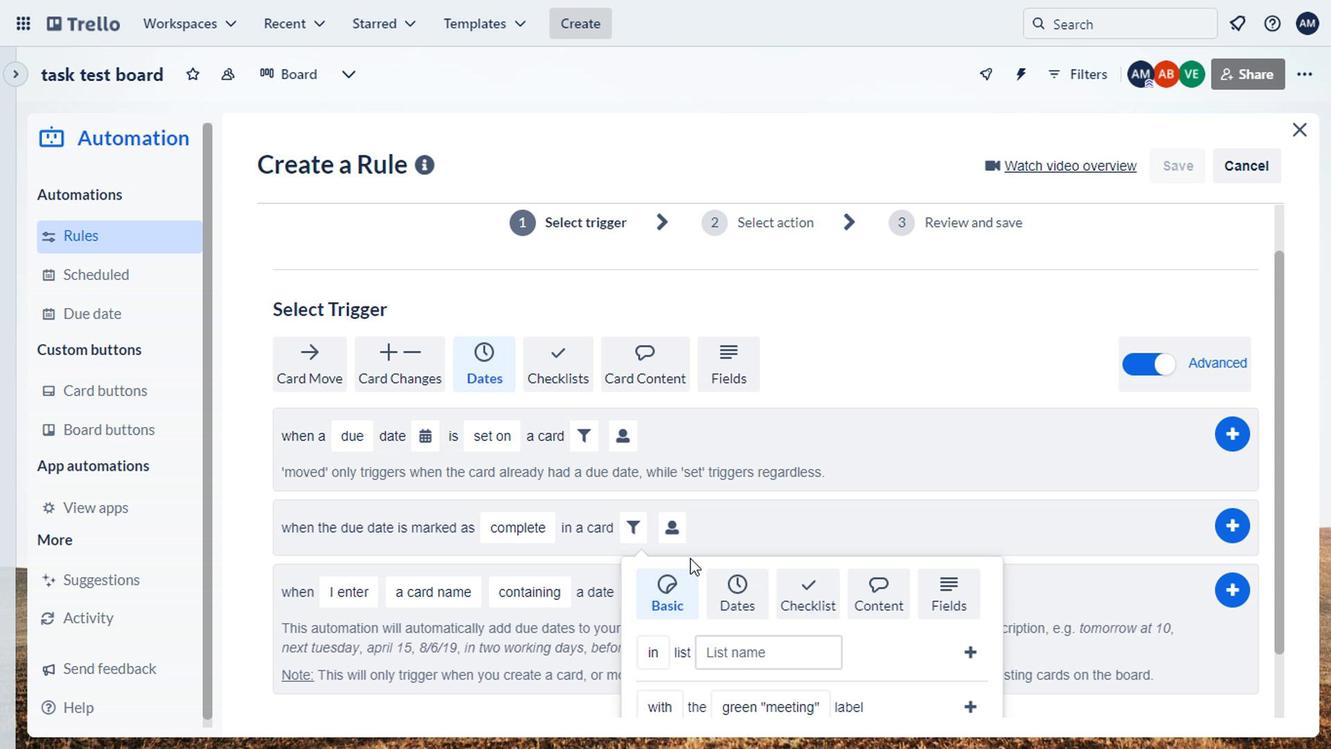 
Action: Mouse scrolled (699, 560) with delta (0, -1)
Screenshot: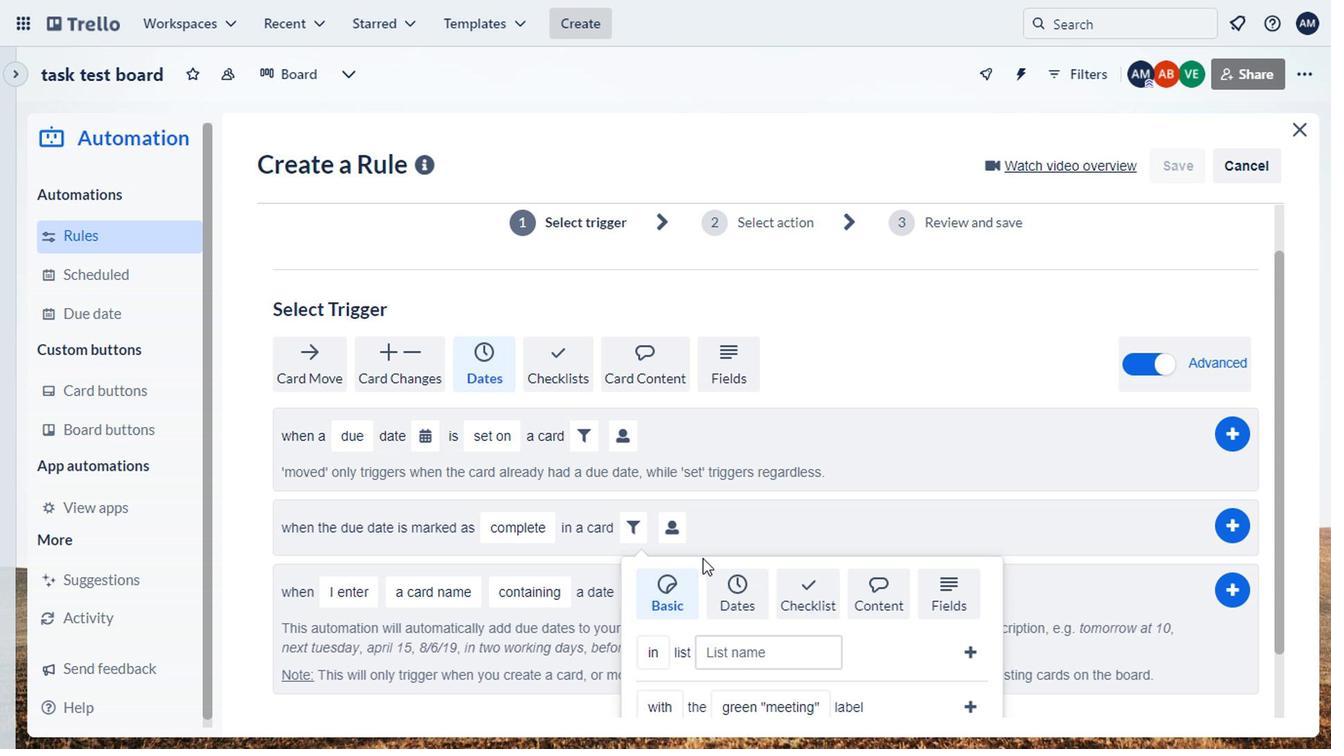 
Action: Mouse moved to (700, 561)
Screenshot: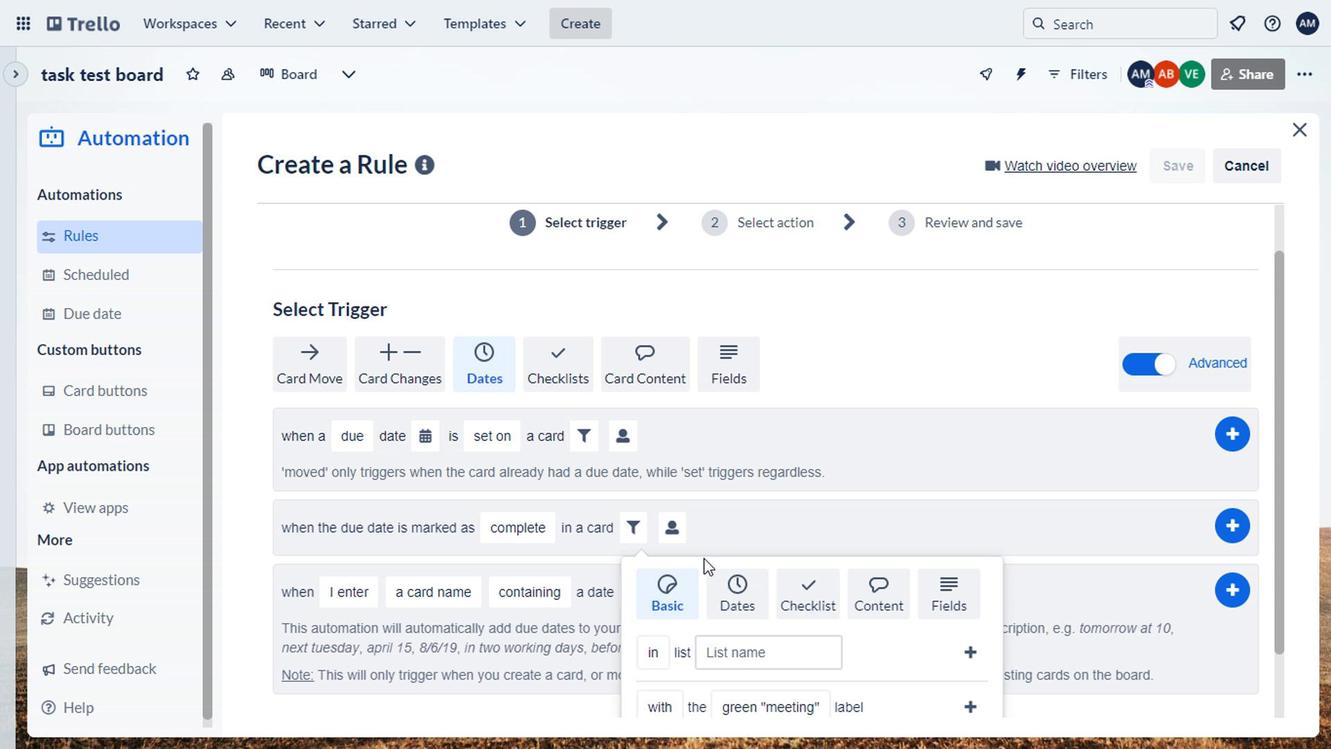 
Action: Mouse scrolled (700, 560) with delta (0, -1)
Screenshot: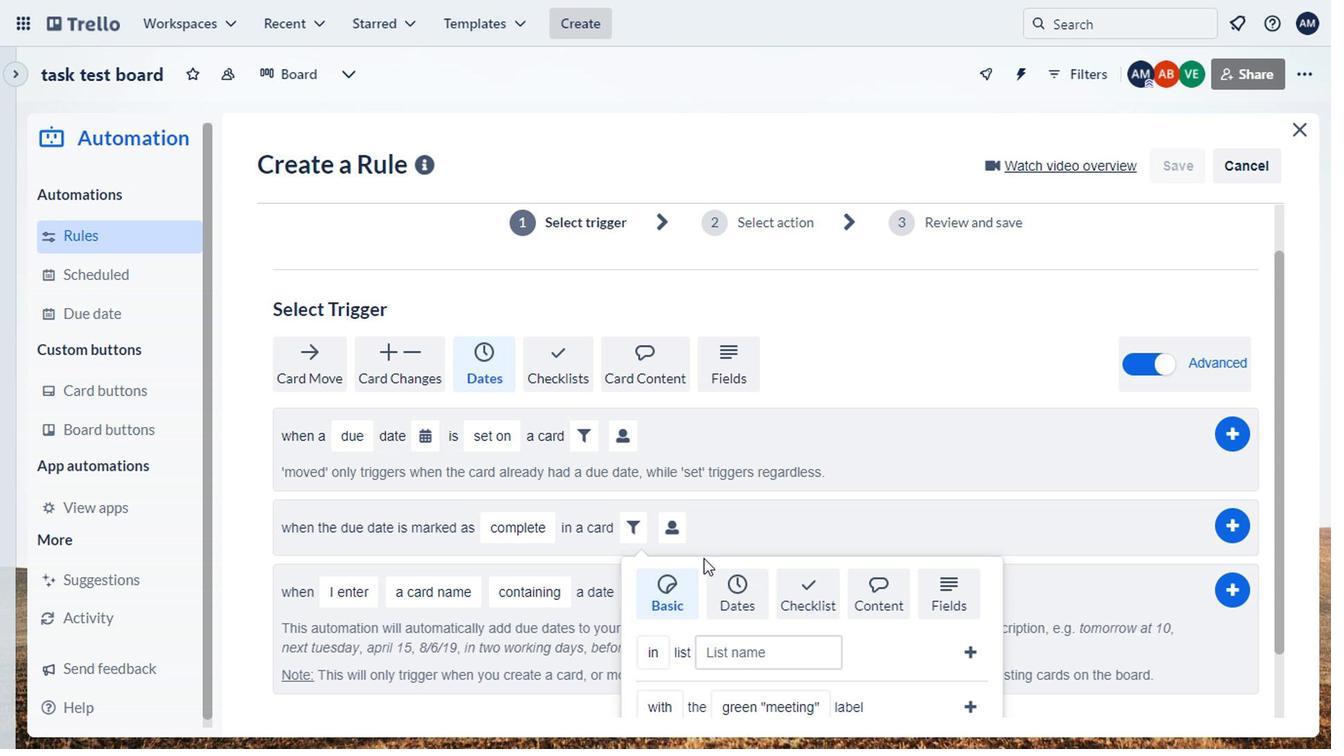 
Action: Mouse moved to (707, 554)
Screenshot: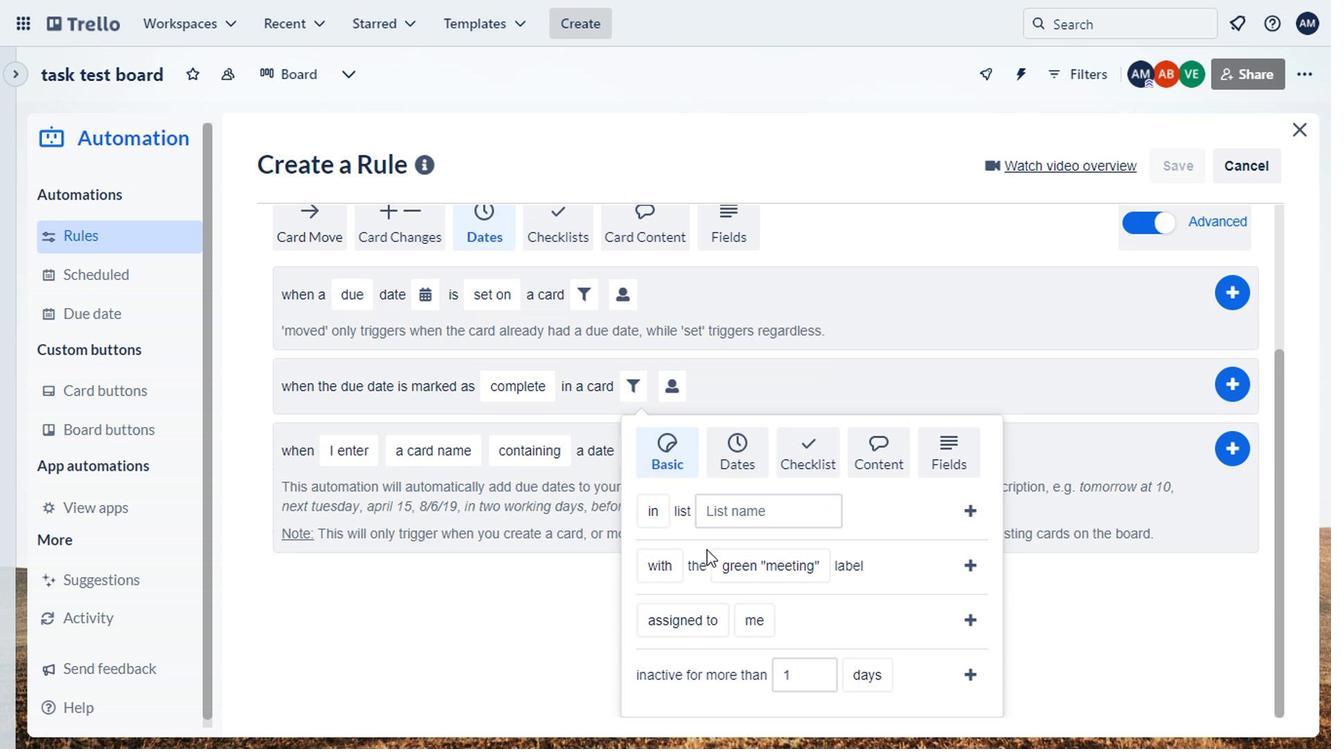 
Action: Mouse scrolled (707, 553) with delta (0, -1)
Screenshot: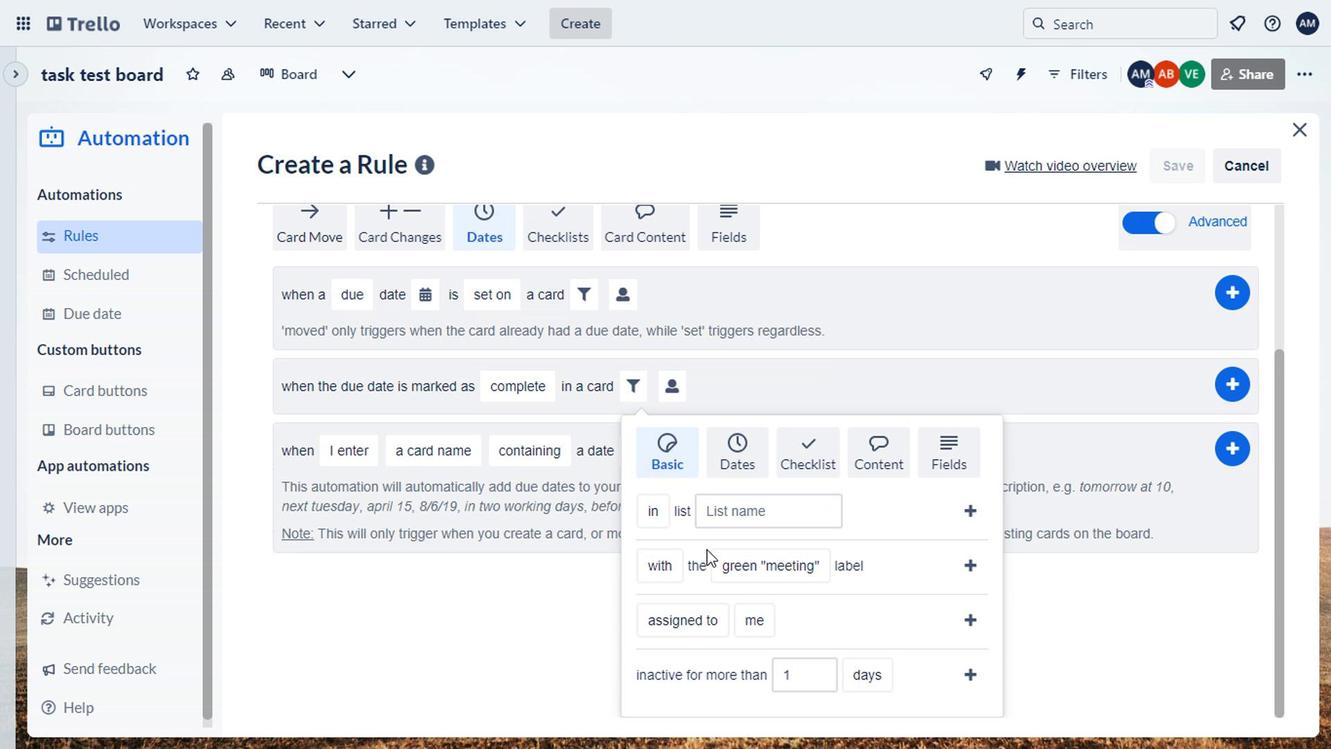 
Action: Mouse moved to (558, 574)
Screenshot: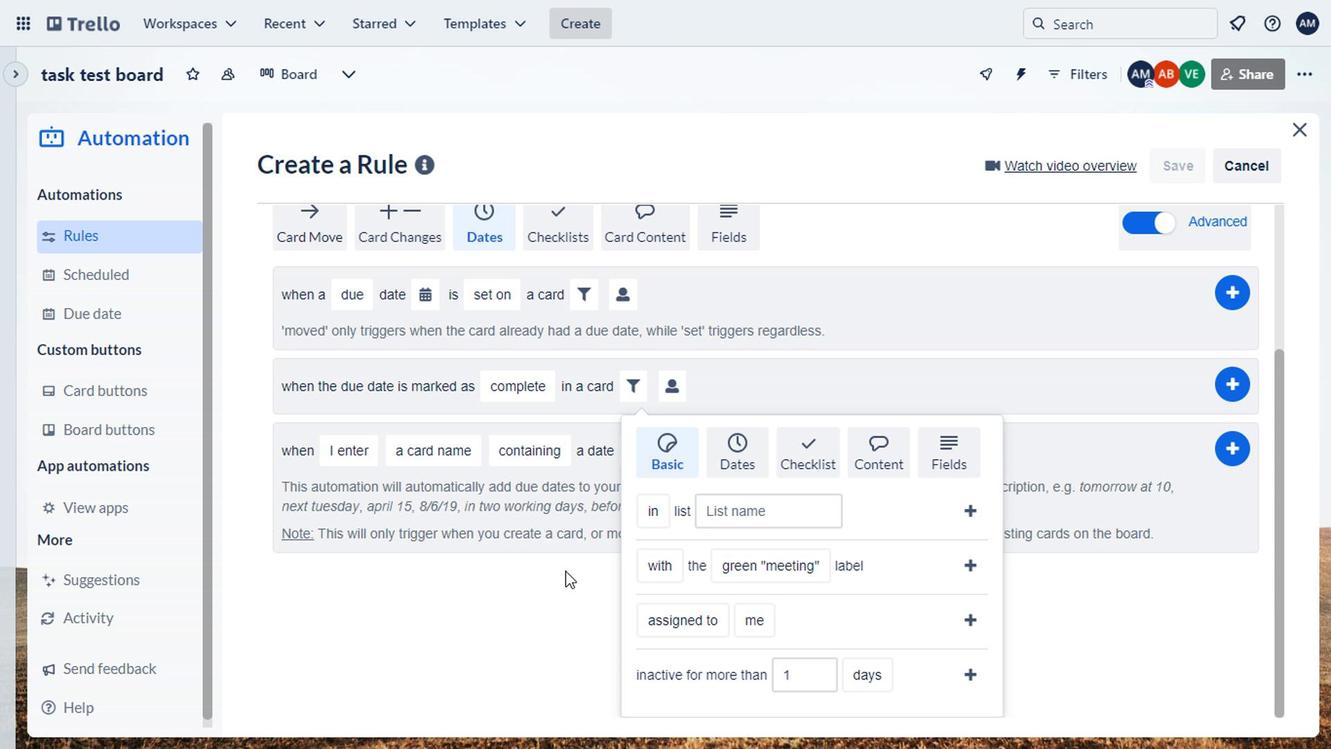 
Action: Mouse pressed left at (558, 574)
Screenshot: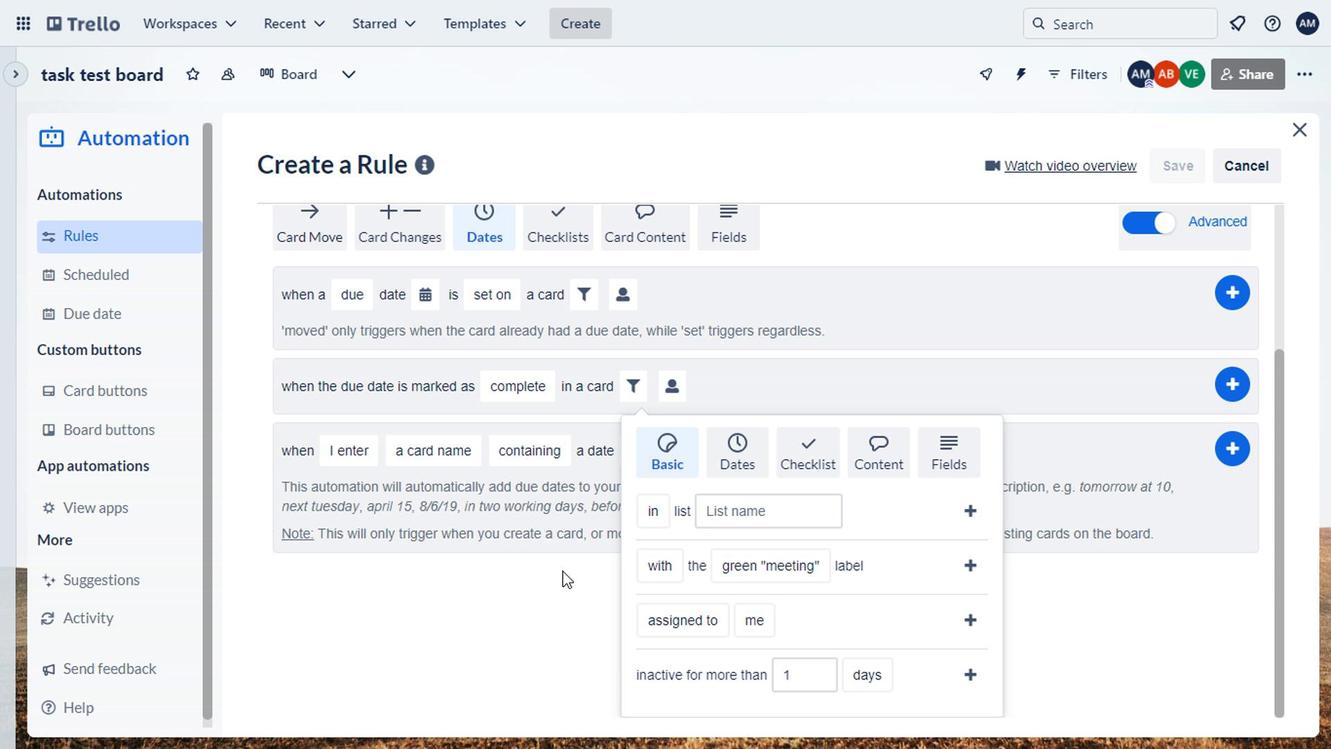
Action: Mouse moved to (620, 526)
Screenshot: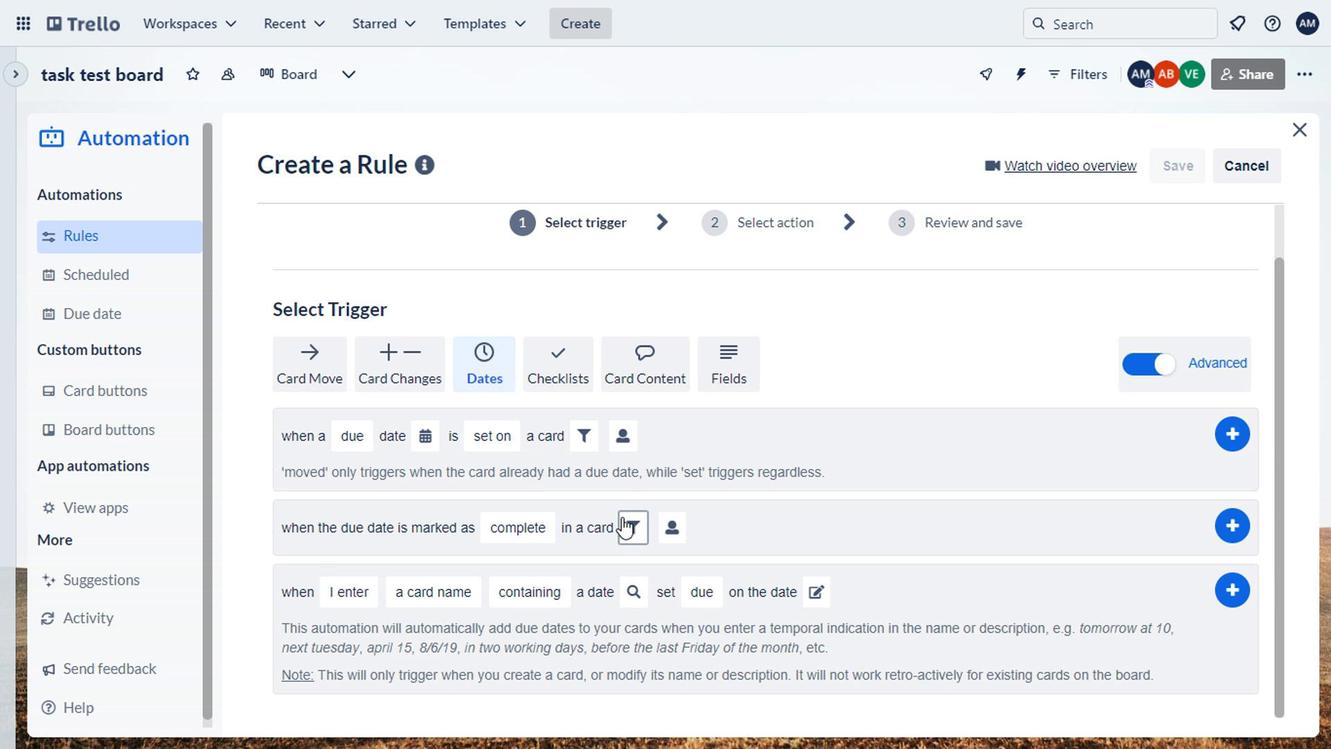 
Action: Mouse pressed left at (620, 526)
Screenshot: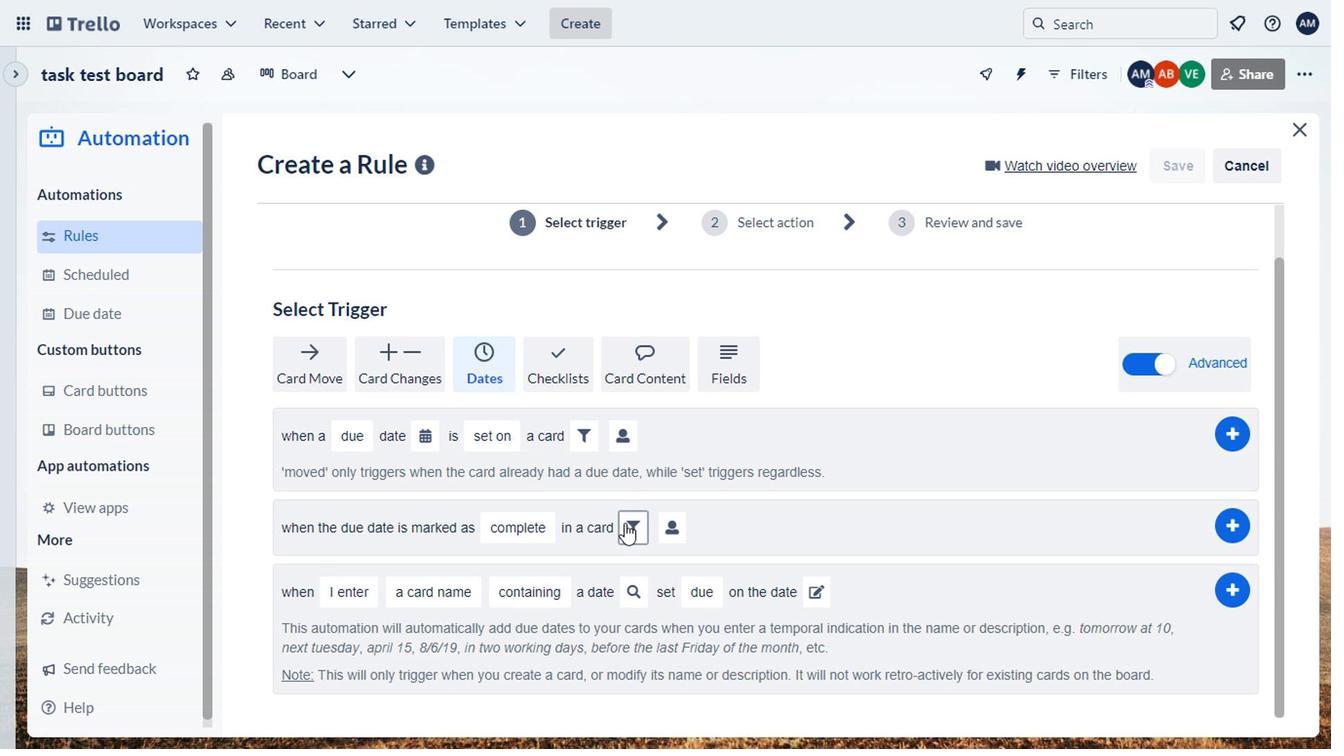 
Action: Mouse moved to (816, 508)
Screenshot: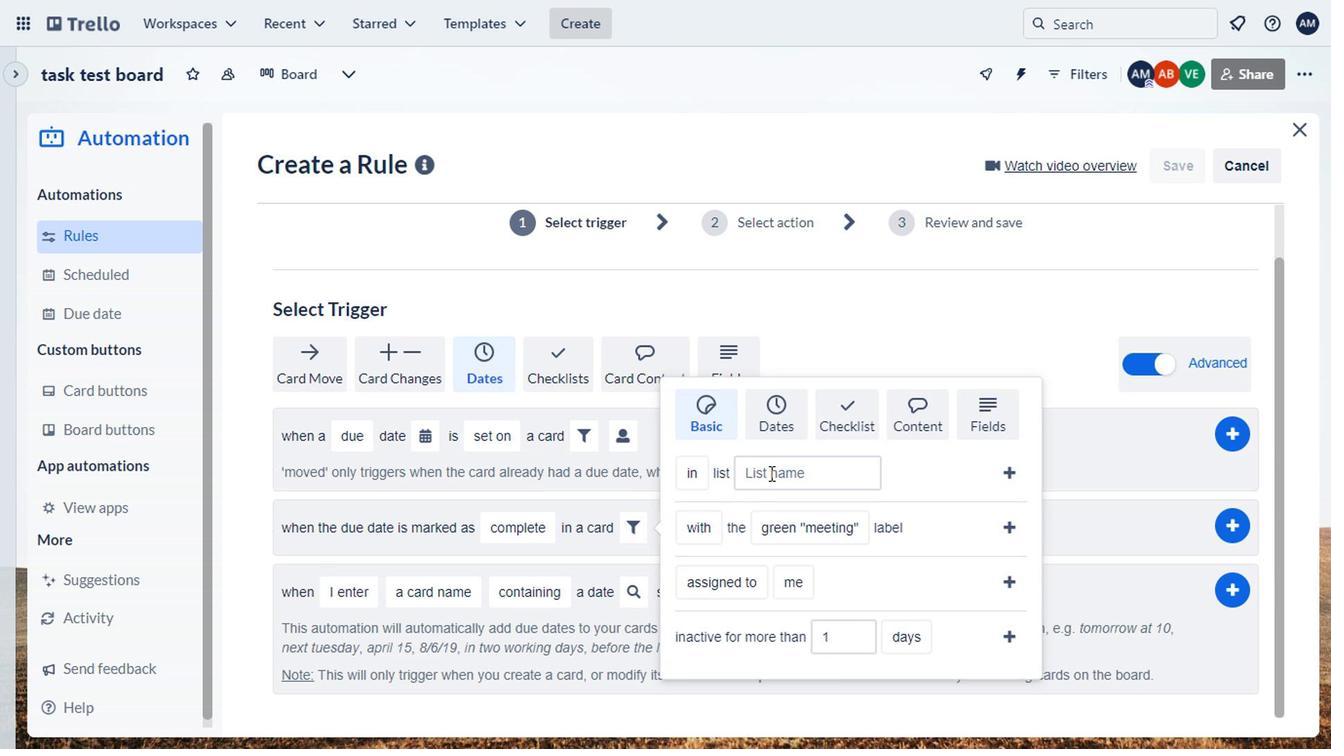 
Action: Mouse scrolled (816, 507) with delta (0, -1)
Screenshot: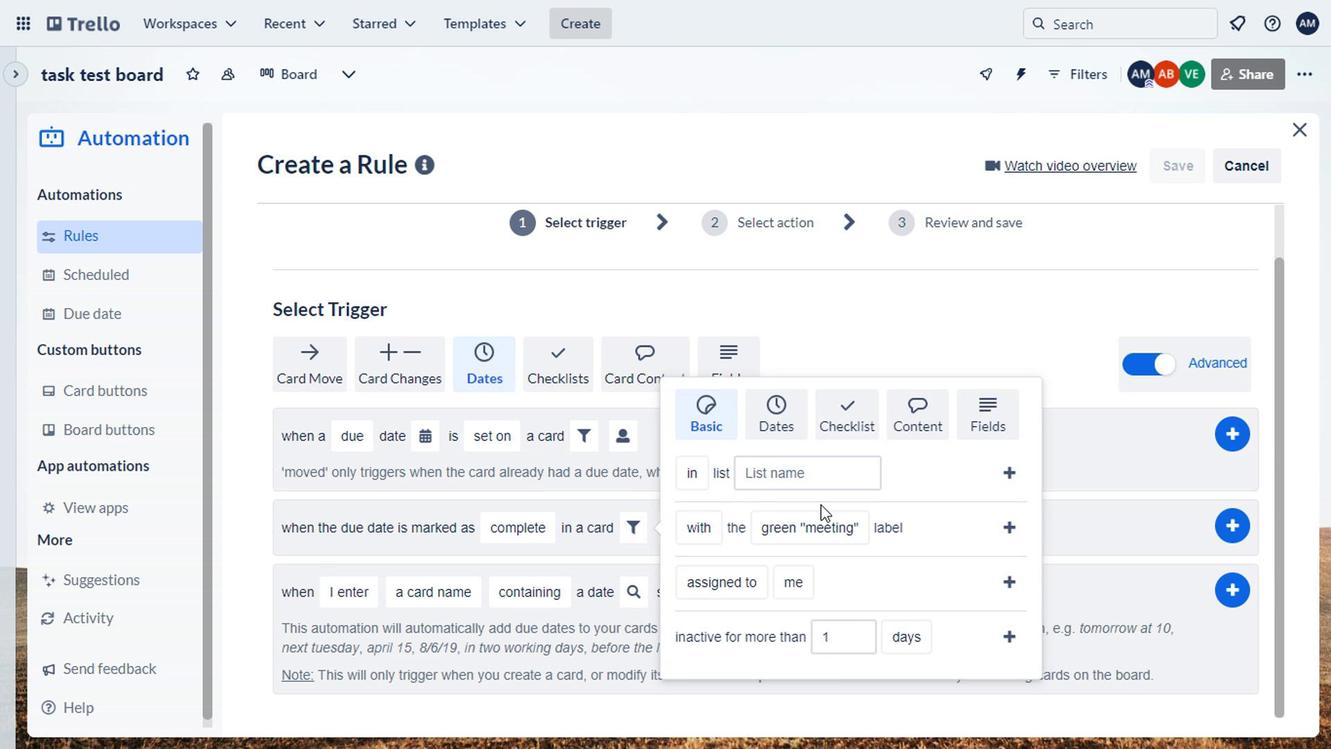 
Action: Mouse moved to (797, 484)
Screenshot: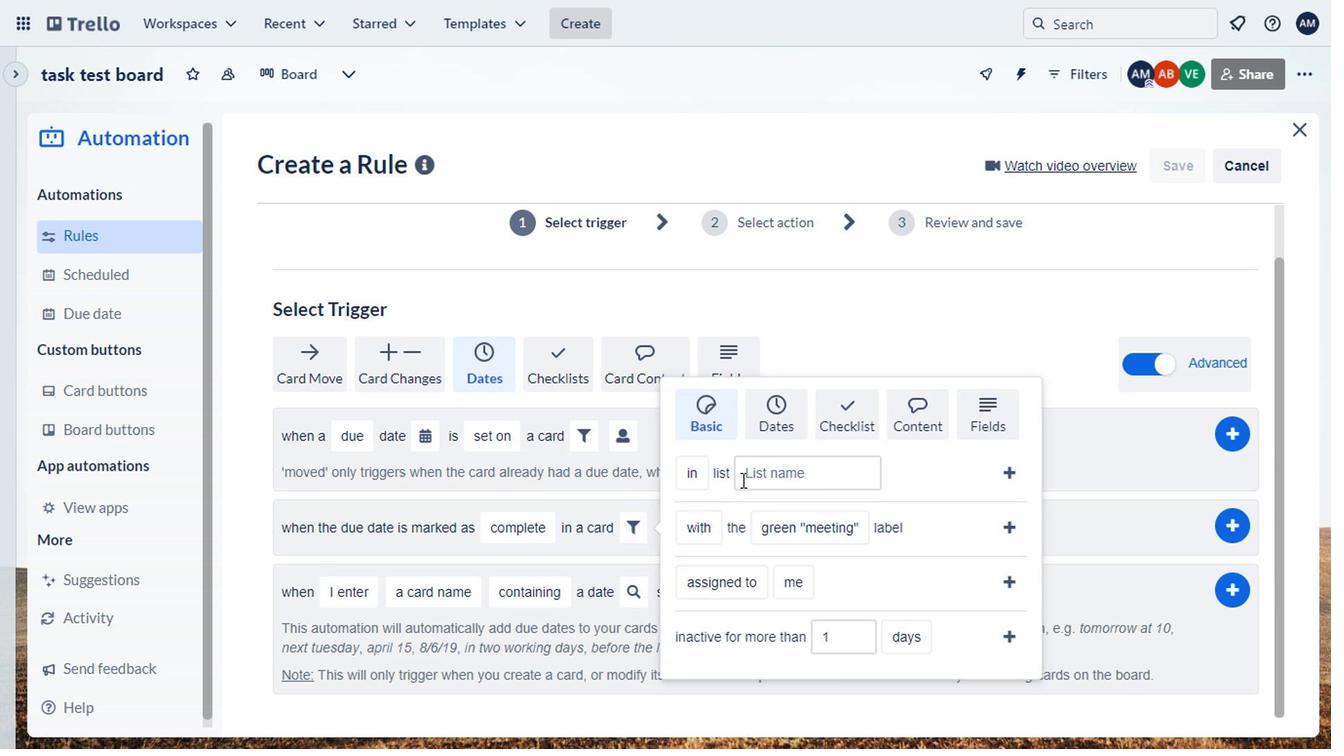 
Action: Mouse pressed left at (797, 484)
Screenshot: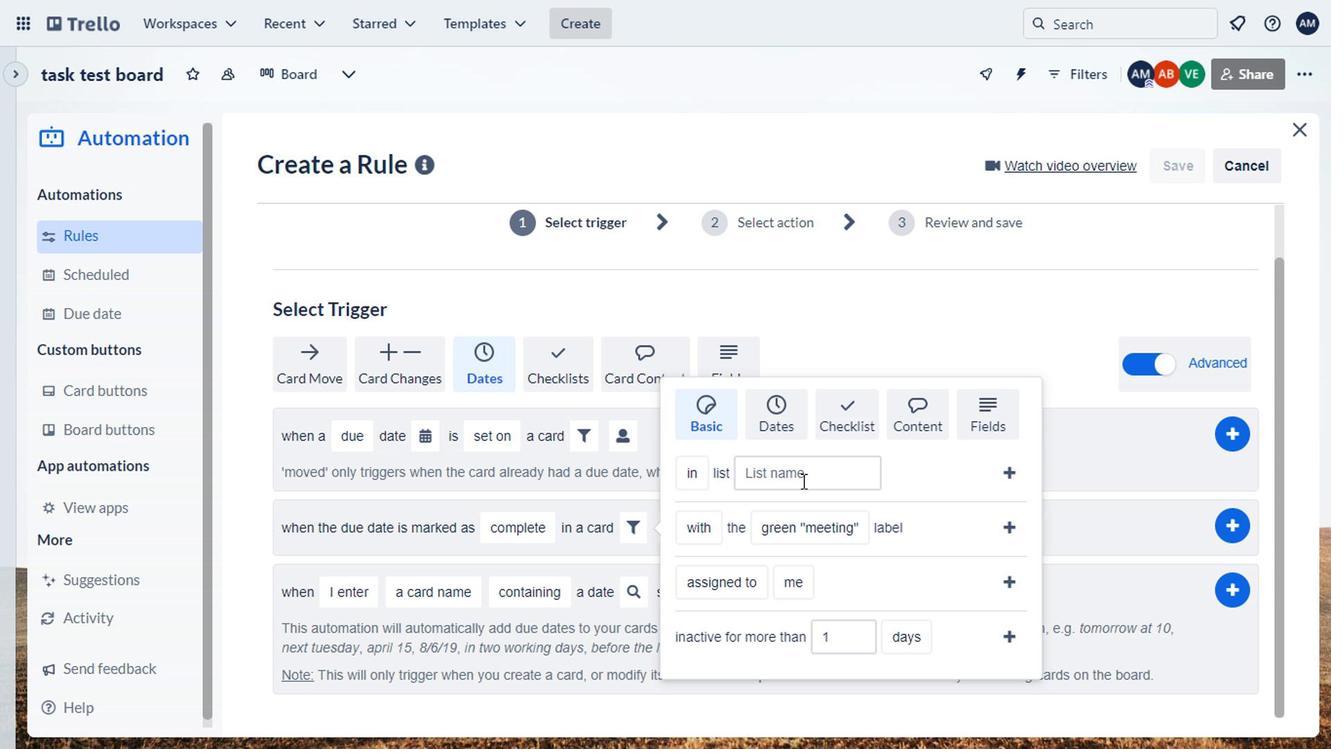 
Action: Mouse moved to (777, 526)
Screenshot: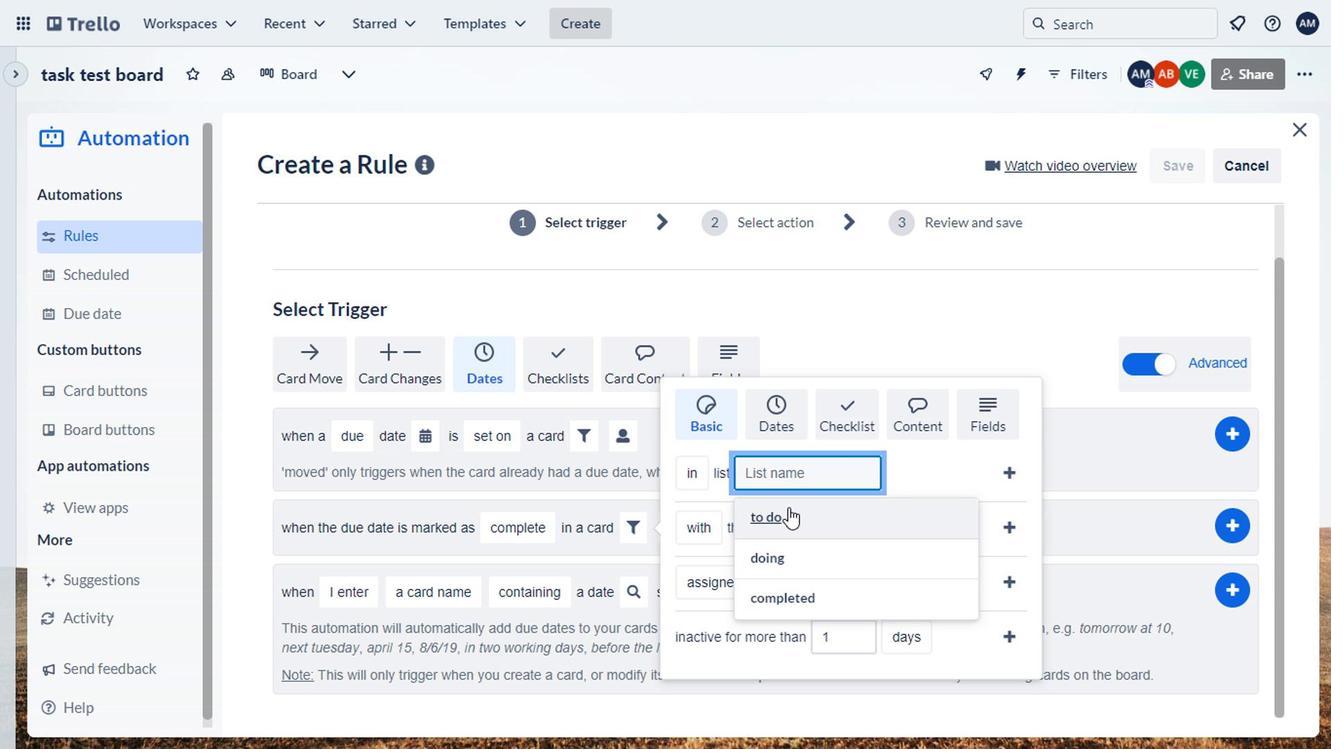 
Action: Mouse pressed left at (777, 526)
Screenshot: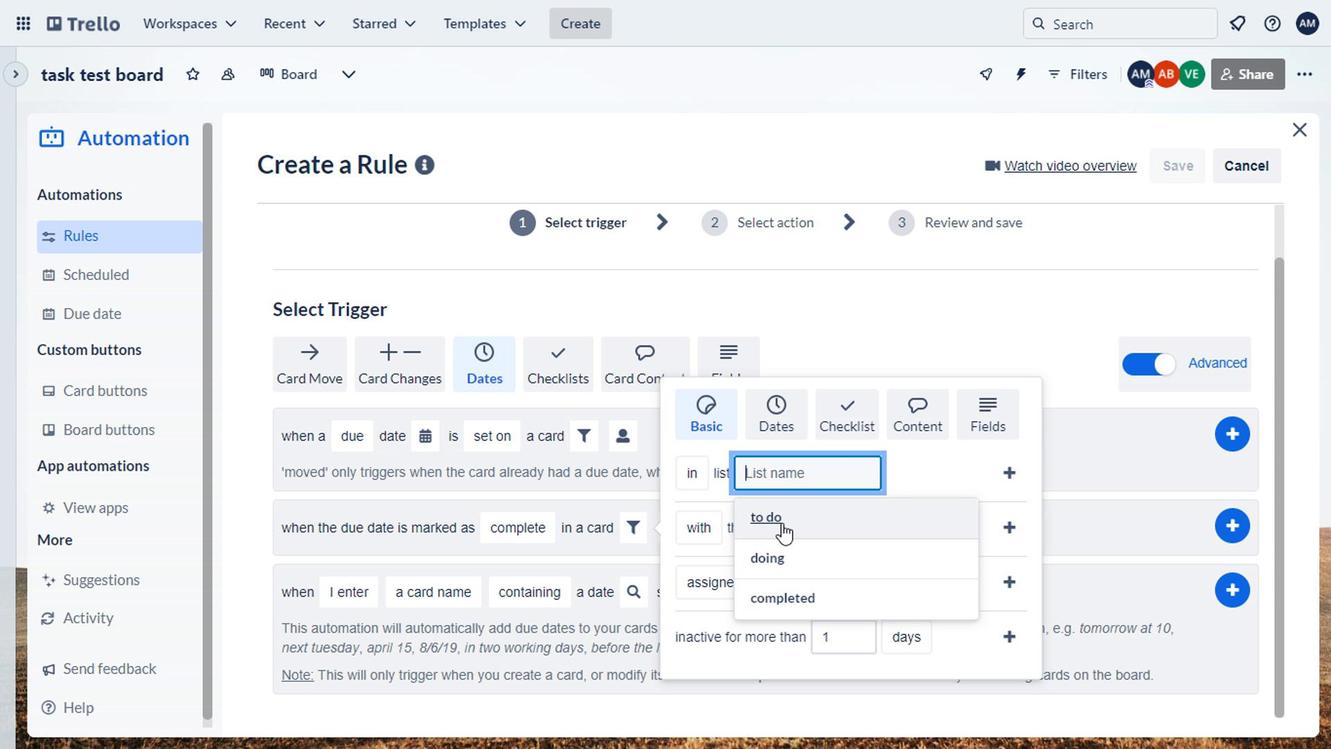 
Action: Mouse moved to (754, 552)
Screenshot: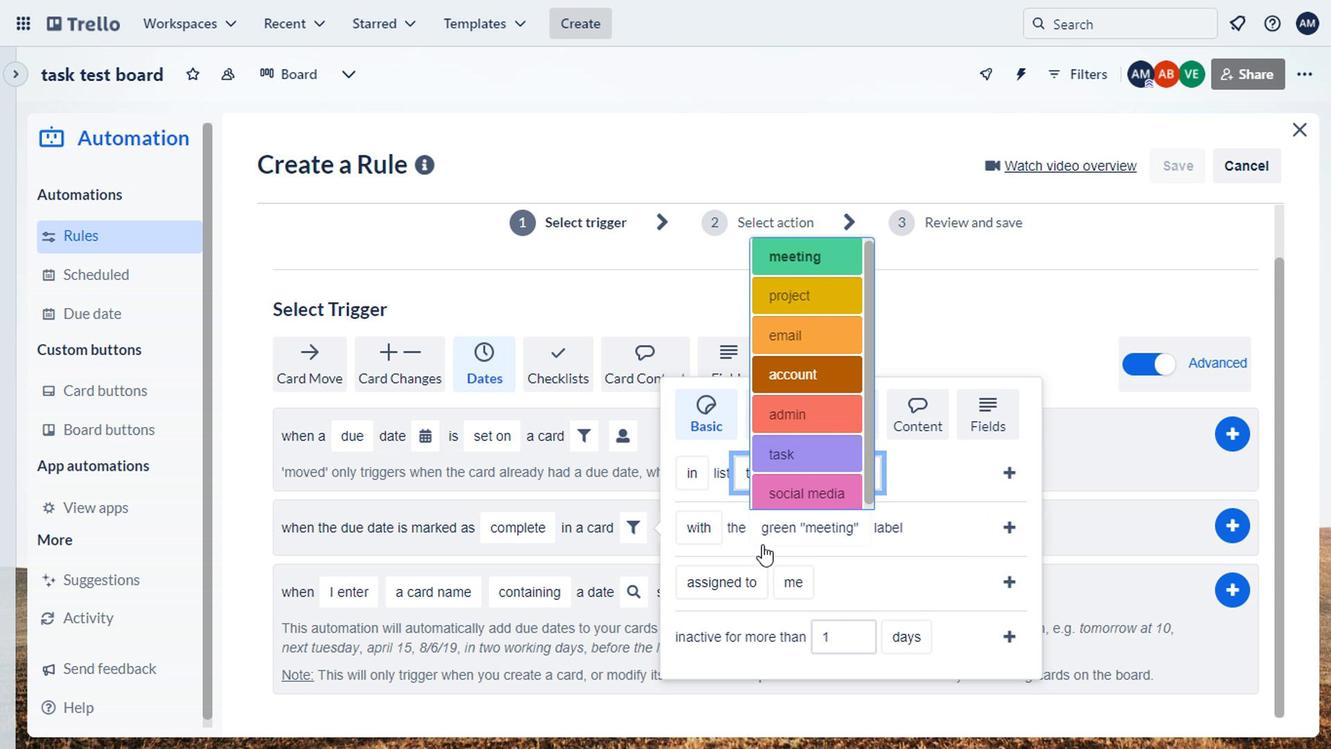 
Action: Mouse pressed left at (754, 552)
Screenshot: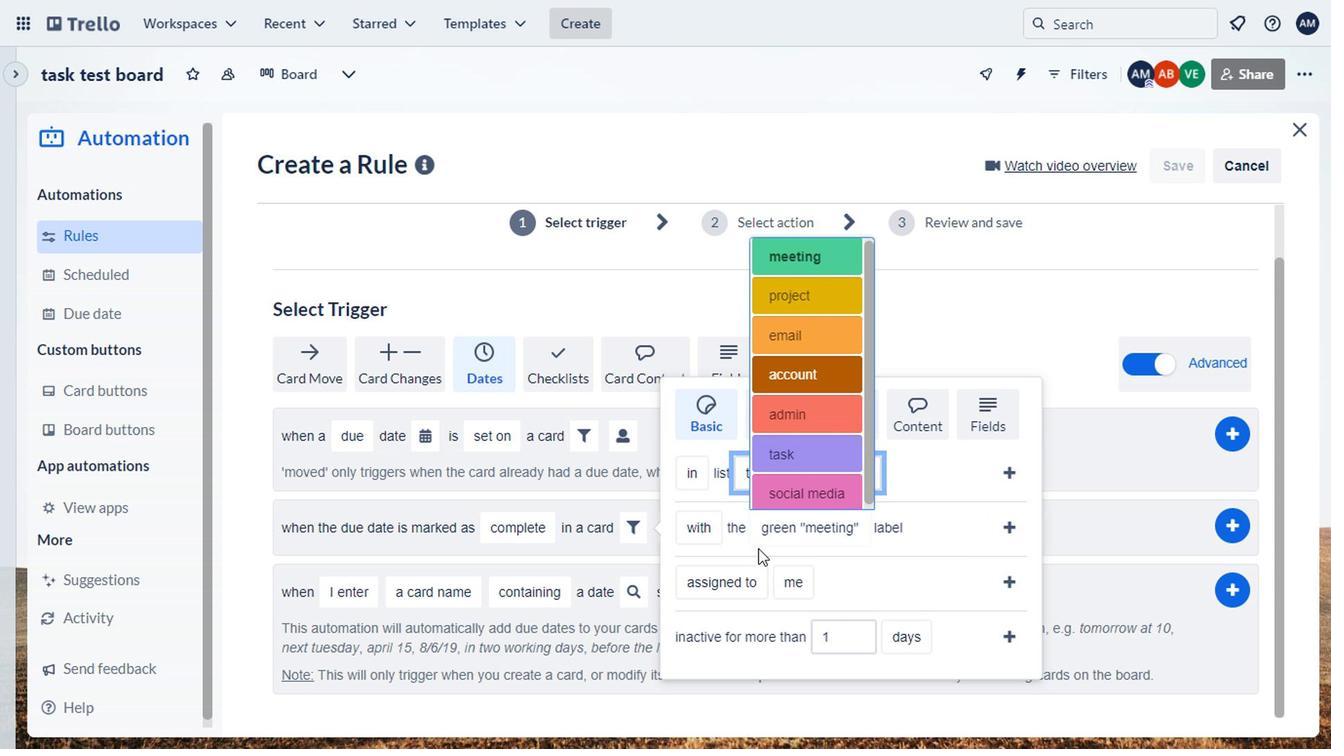 
Action: Mouse moved to (785, 484)
Screenshot: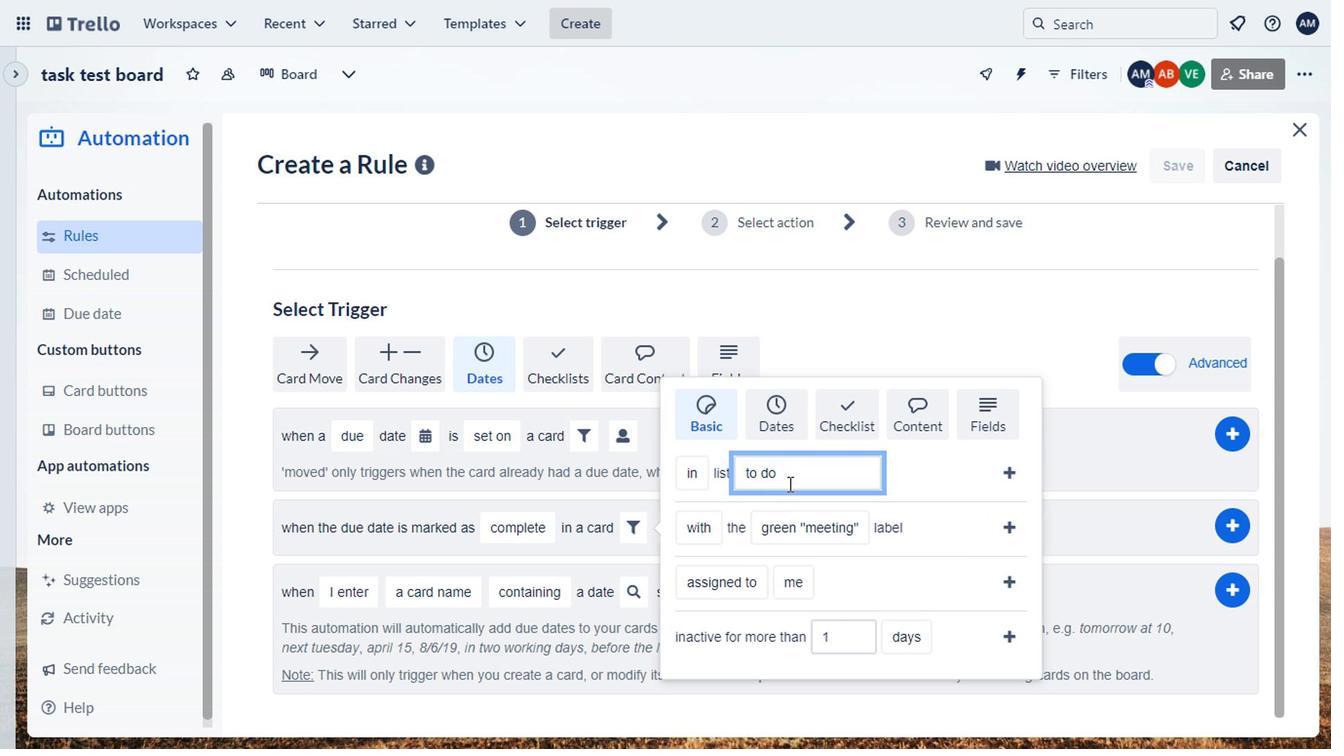
Action: Mouse pressed left at (785, 484)
Screenshot: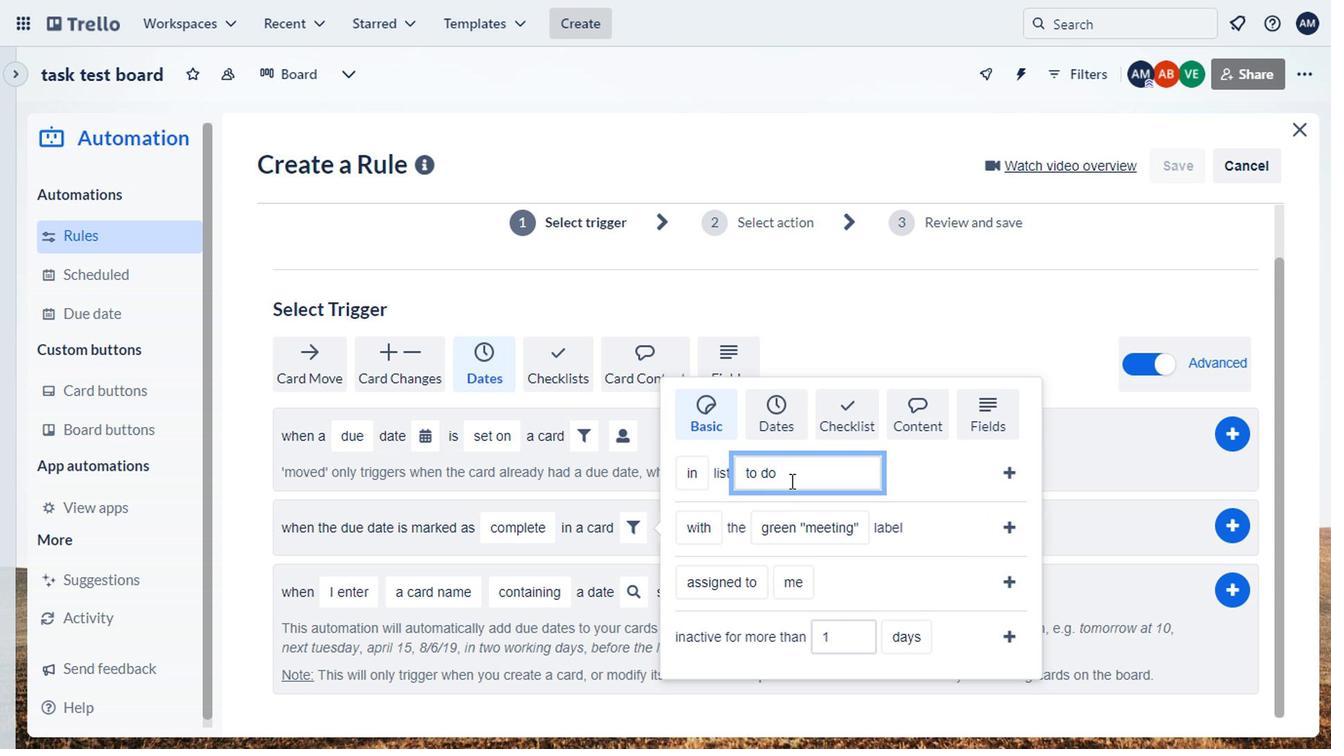 
Action: Mouse moved to (758, 568)
Screenshot: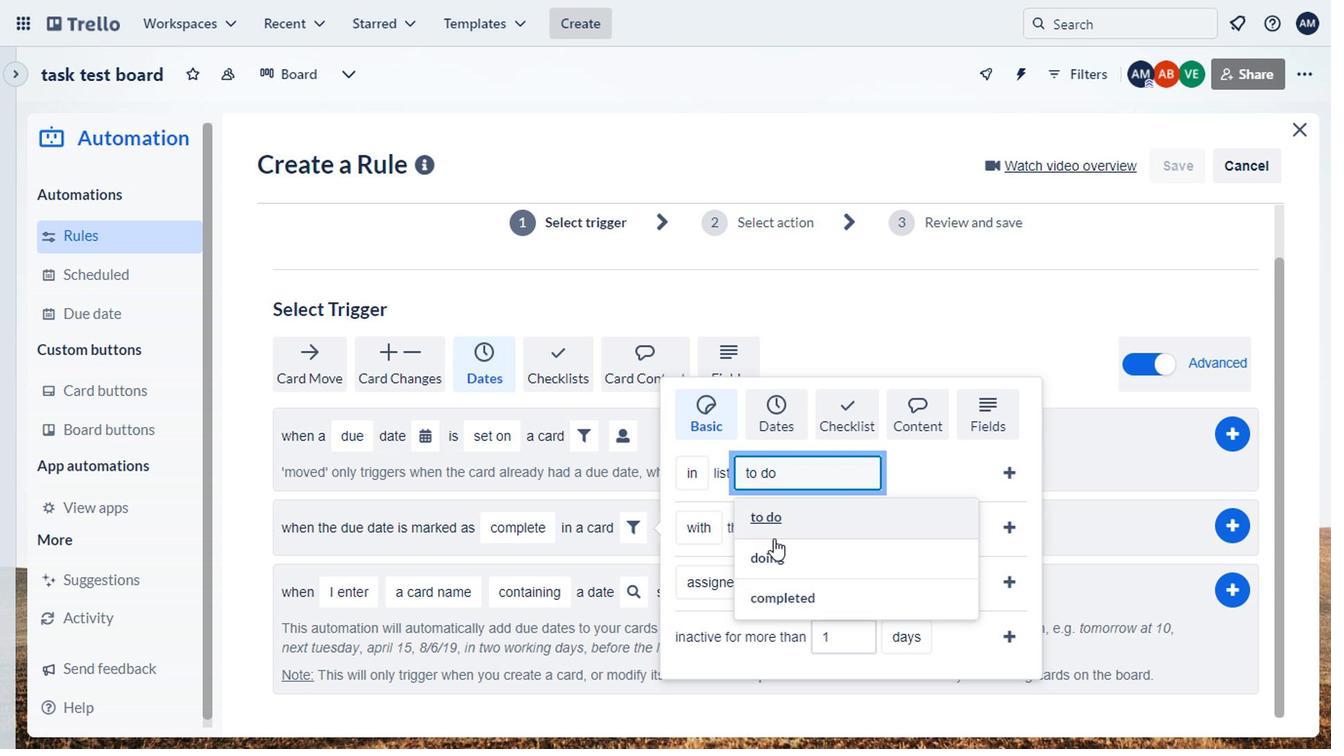 
Action: Mouse pressed left at (758, 568)
Screenshot: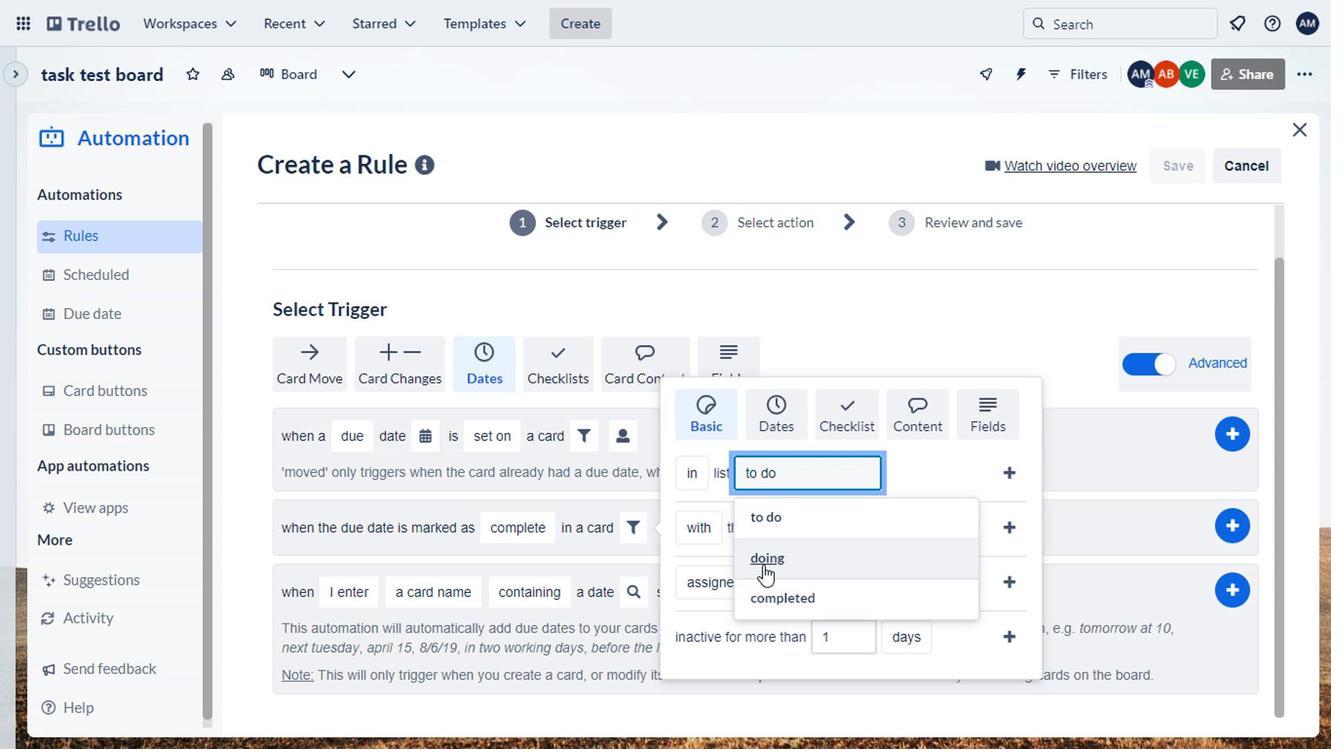 
Action: Mouse moved to (923, 482)
Screenshot: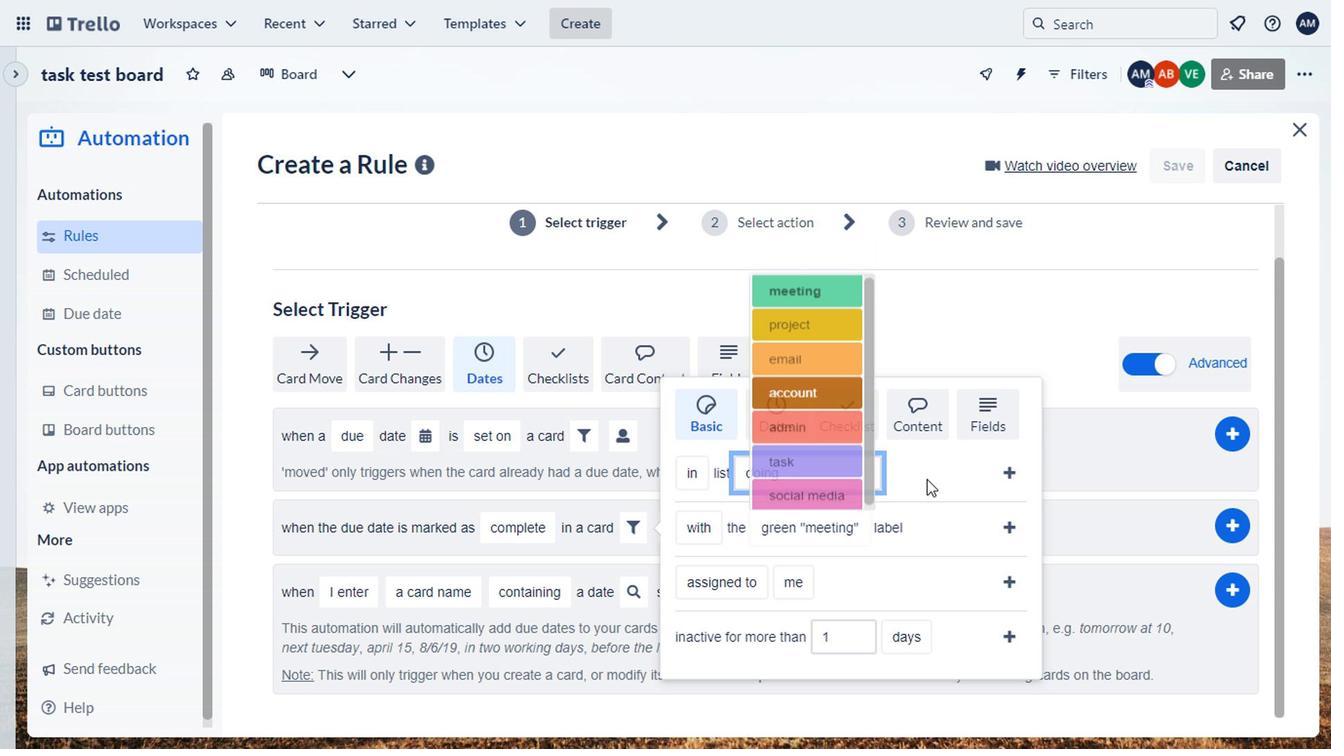 
Action: Mouse pressed left at (923, 482)
Screenshot: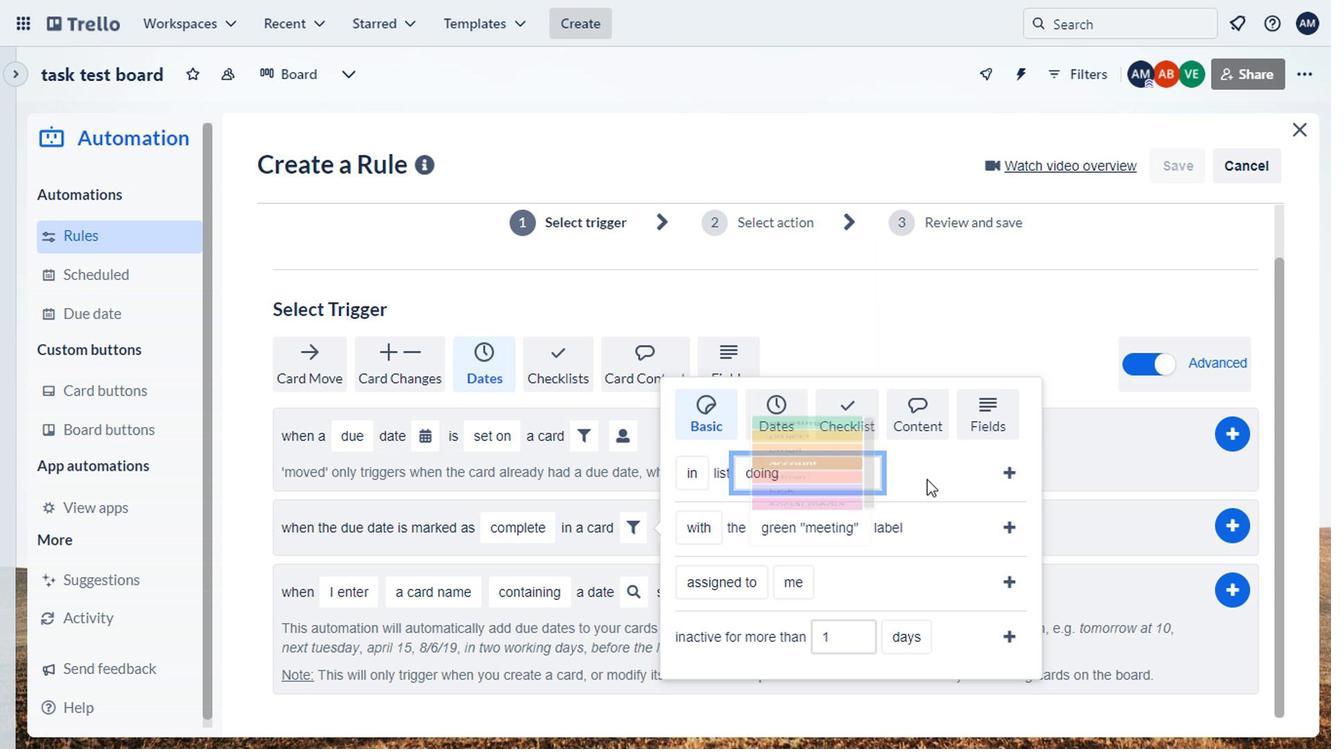 
Action: Mouse moved to (1002, 484)
Screenshot: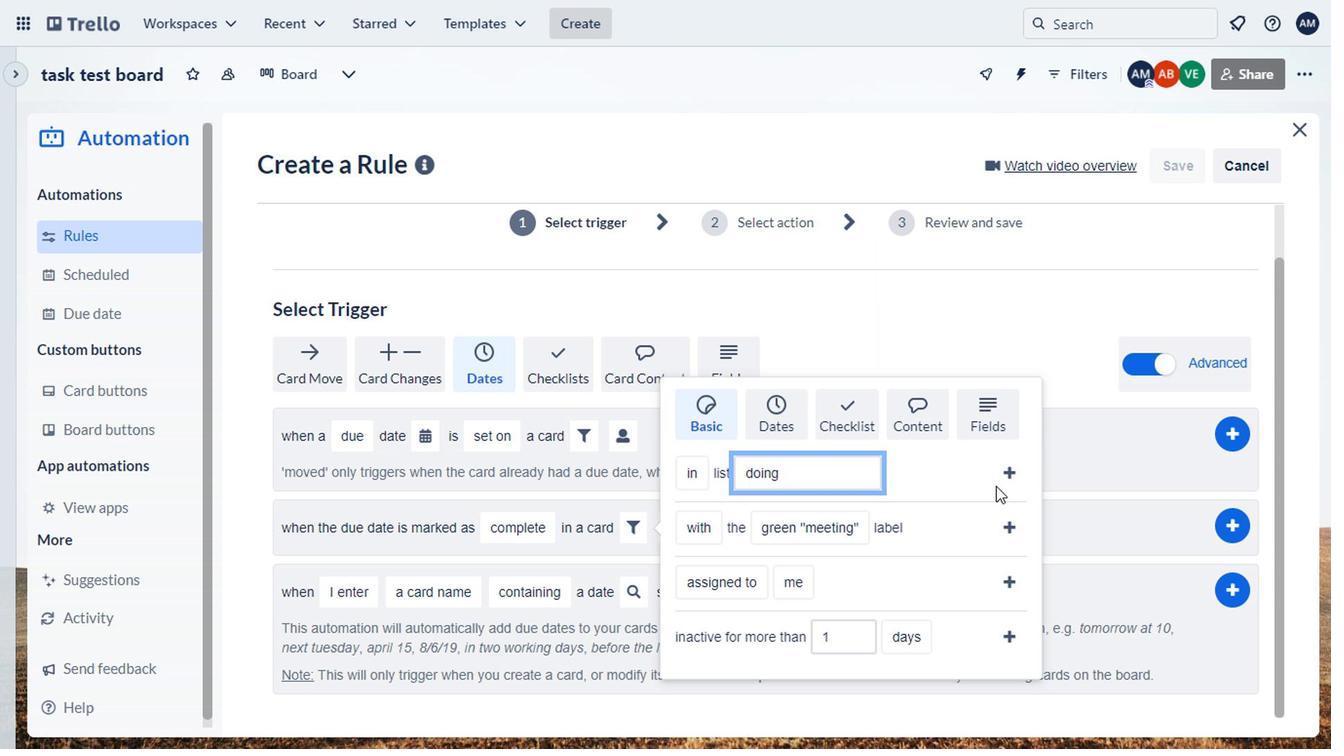 
Action: Mouse pressed left at (1002, 484)
Screenshot: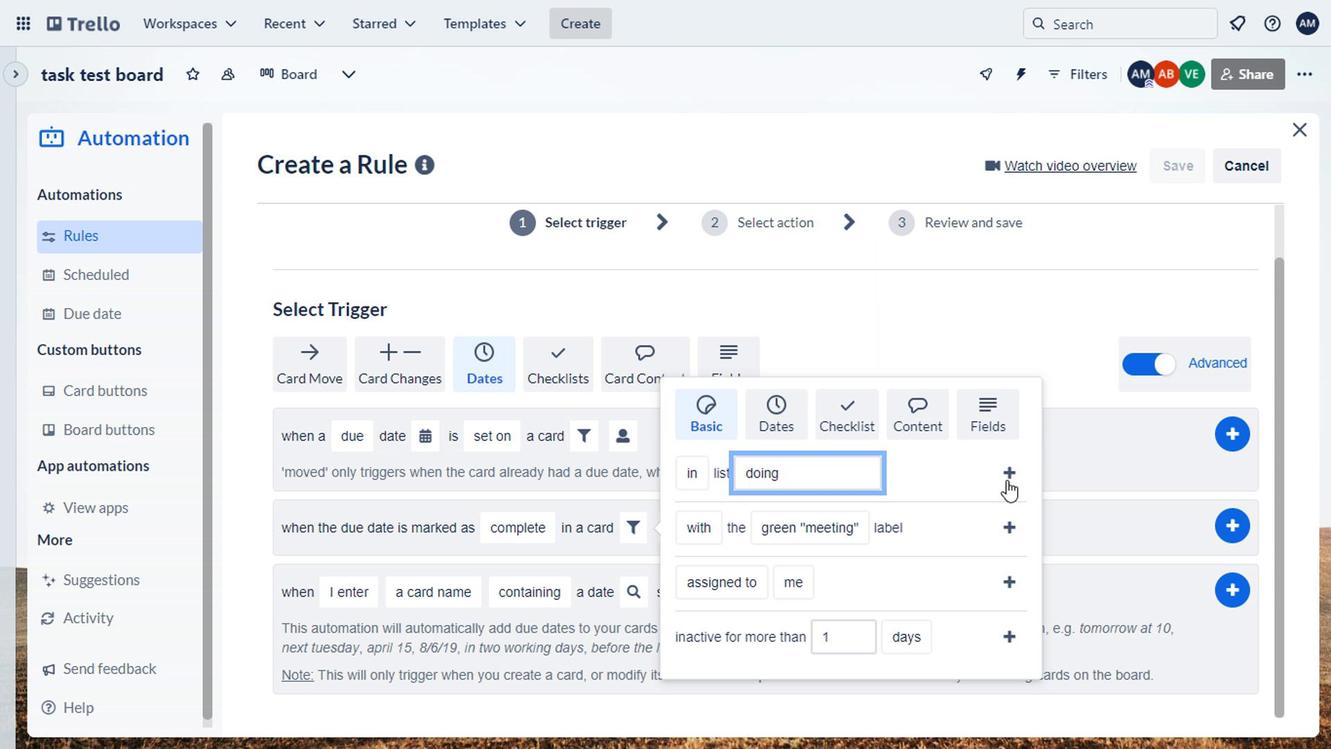 
Action: Mouse moved to (1243, 532)
Screenshot: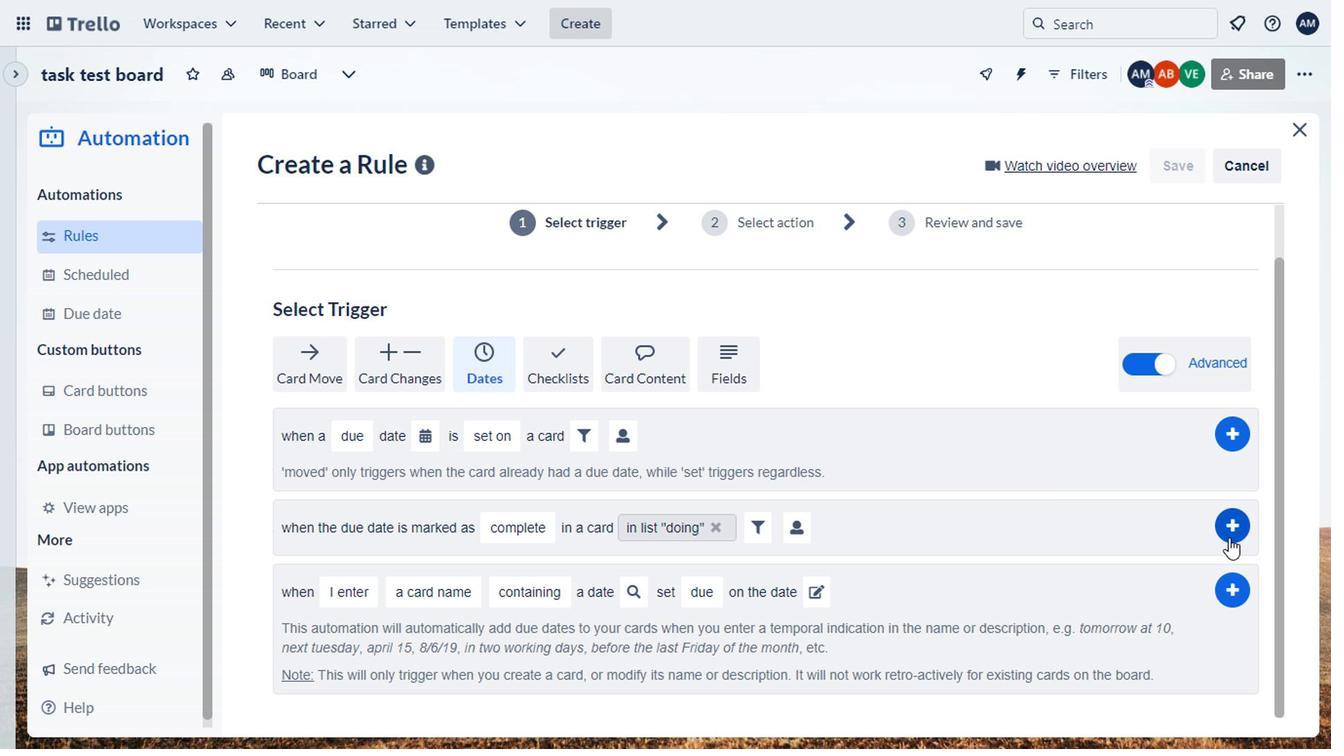
Action: Mouse pressed left at (1243, 532)
Screenshot: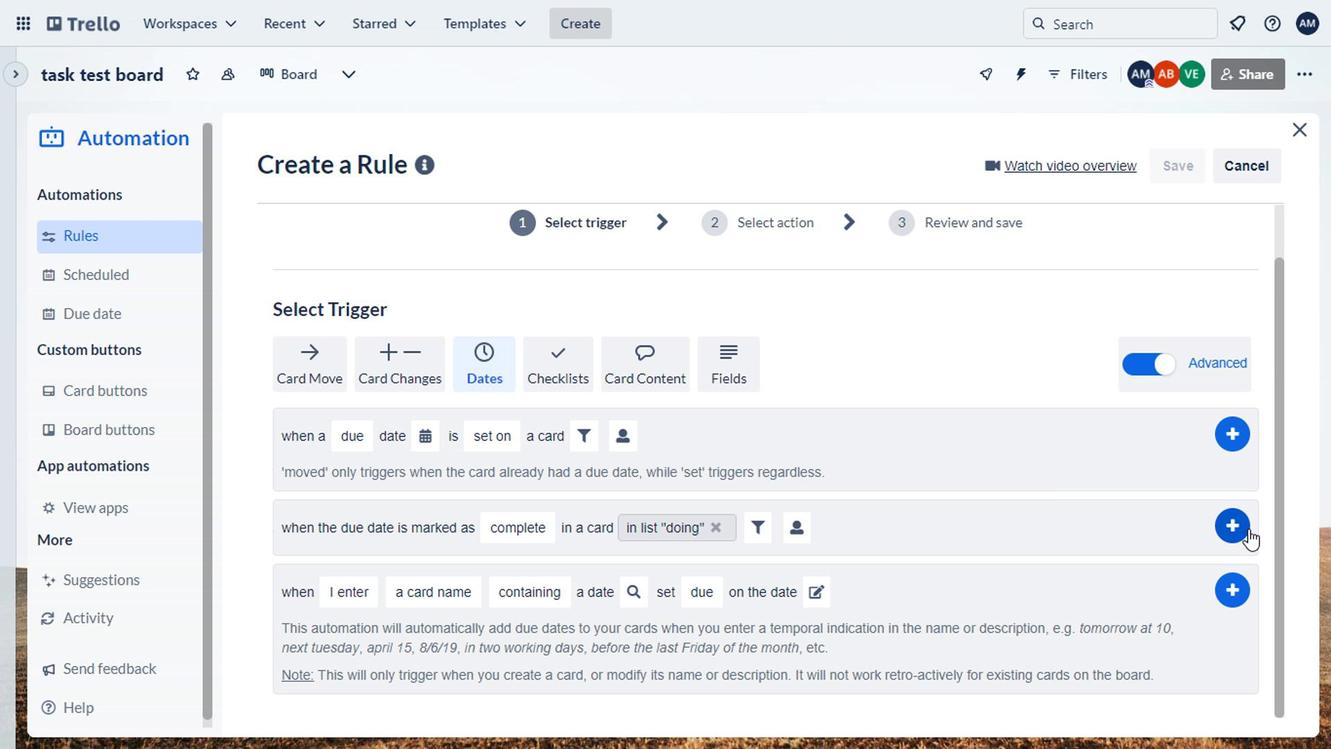
Action: Mouse moved to (407, 450)
Screenshot: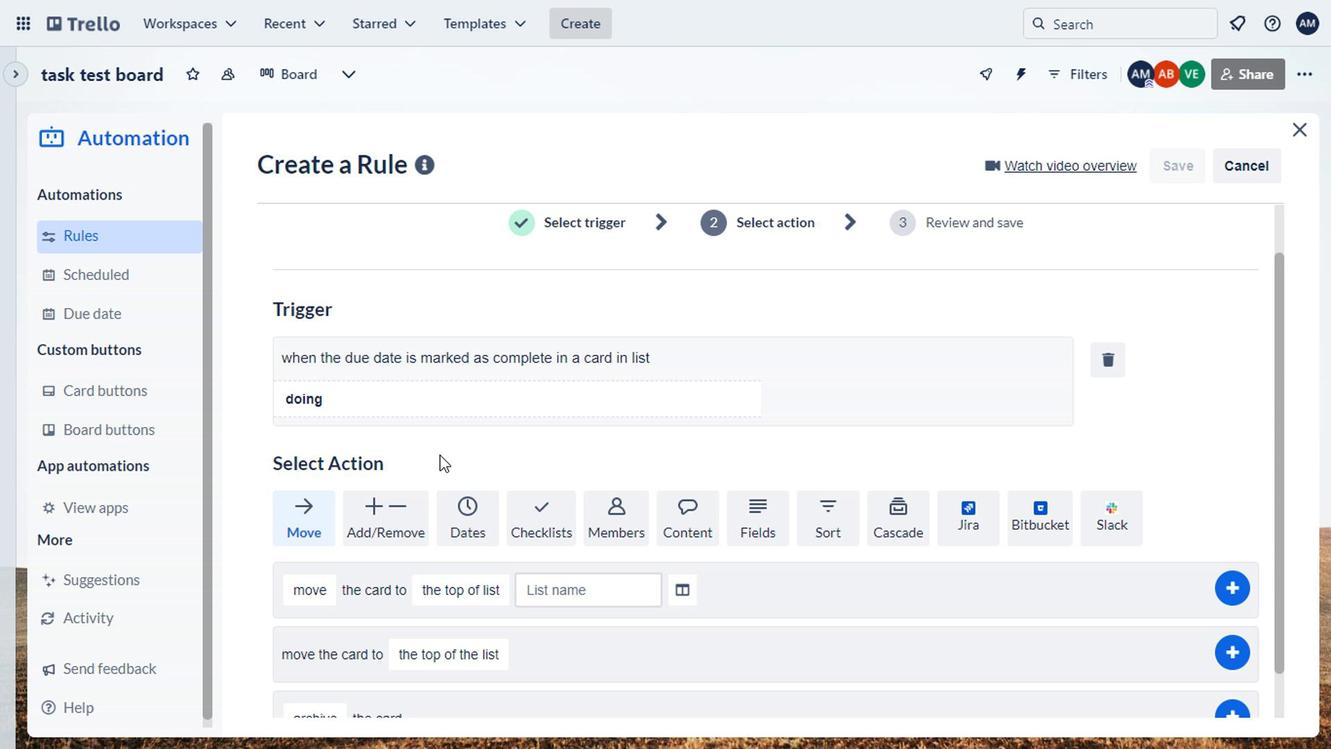 
Action: Mouse scrolled (407, 451) with delta (0, 0)
Screenshot: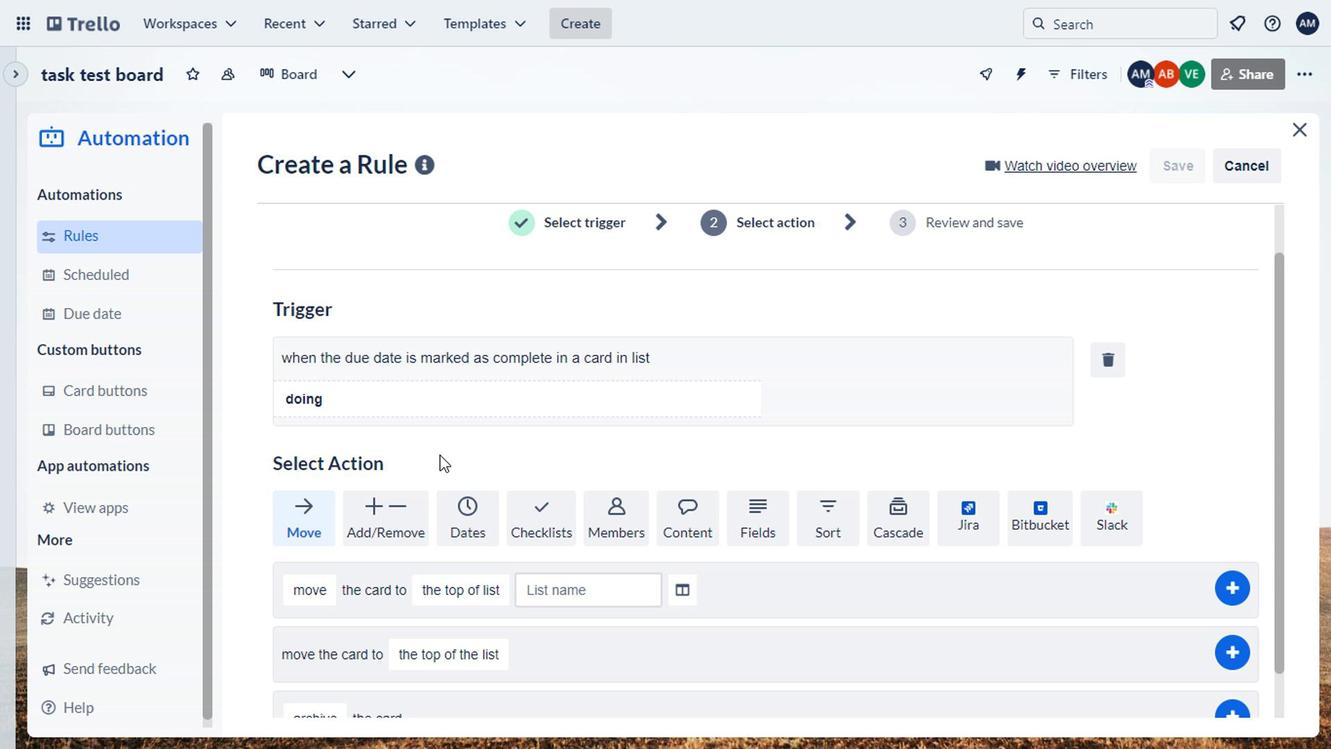 
Action: Mouse moved to (407, 448)
Screenshot: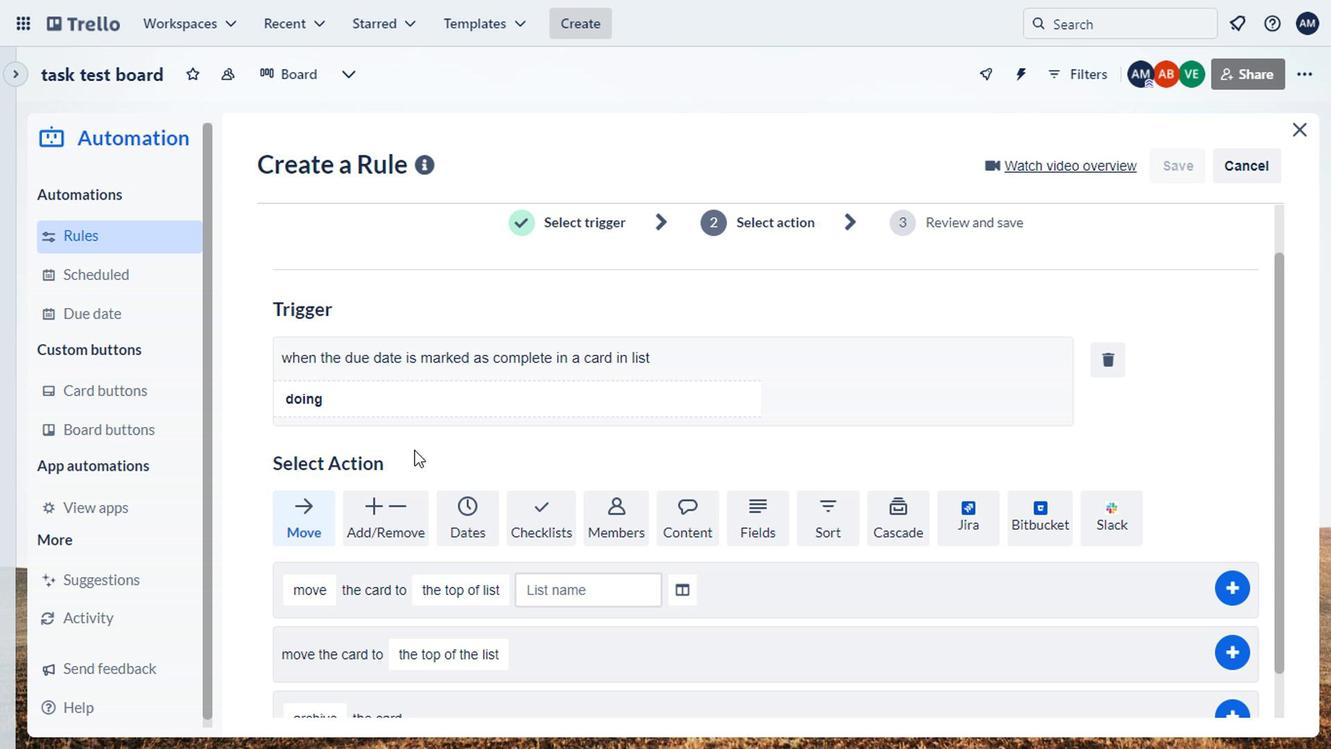 
Action: Mouse scrolled (407, 449) with delta (0, 0)
Screenshot: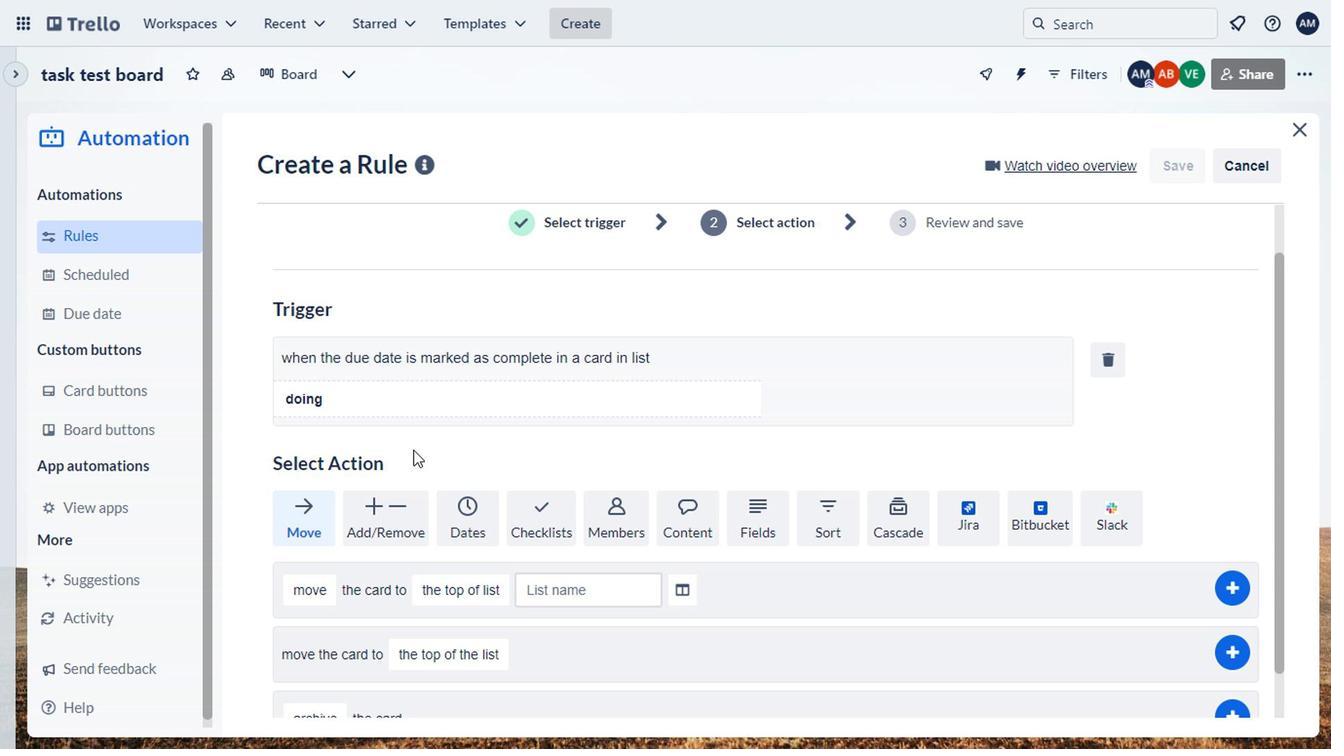 
Action: Mouse moved to (730, 480)
Screenshot: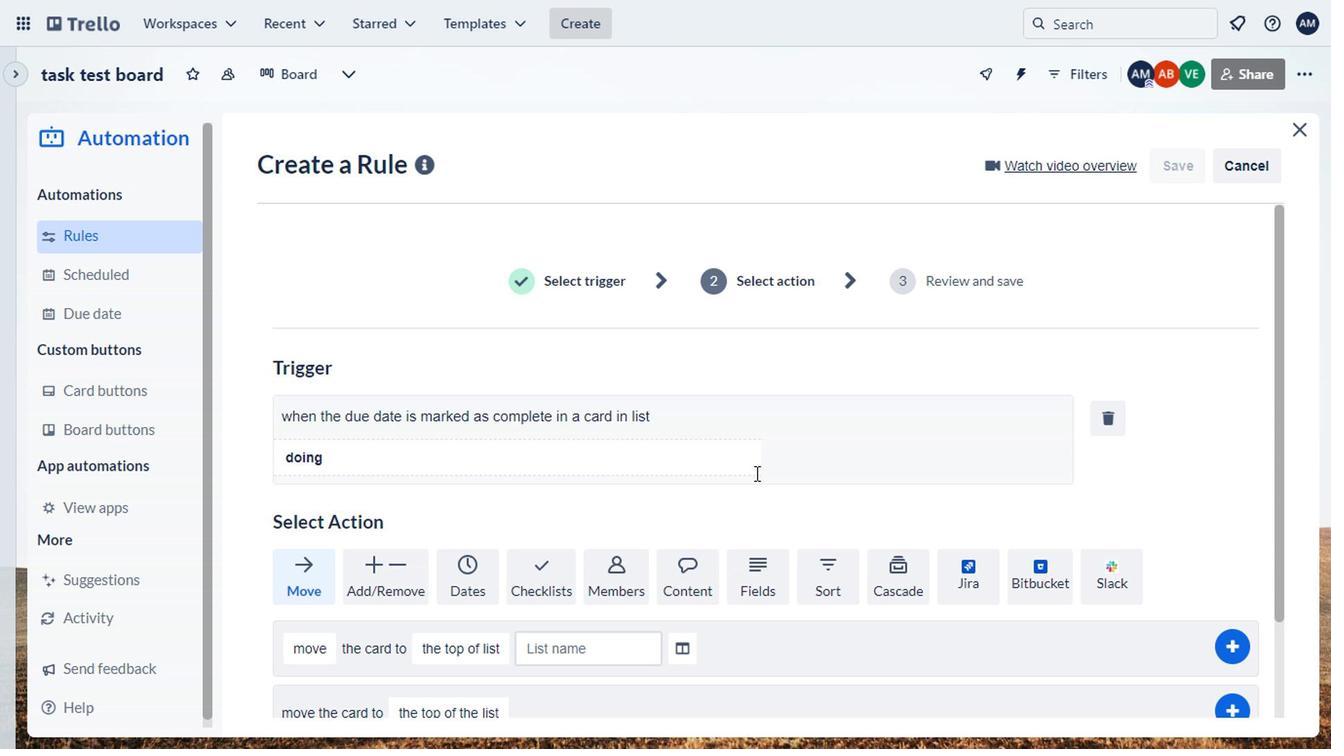 
Action: Mouse scrolled (730, 479) with delta (0, 0)
Screenshot: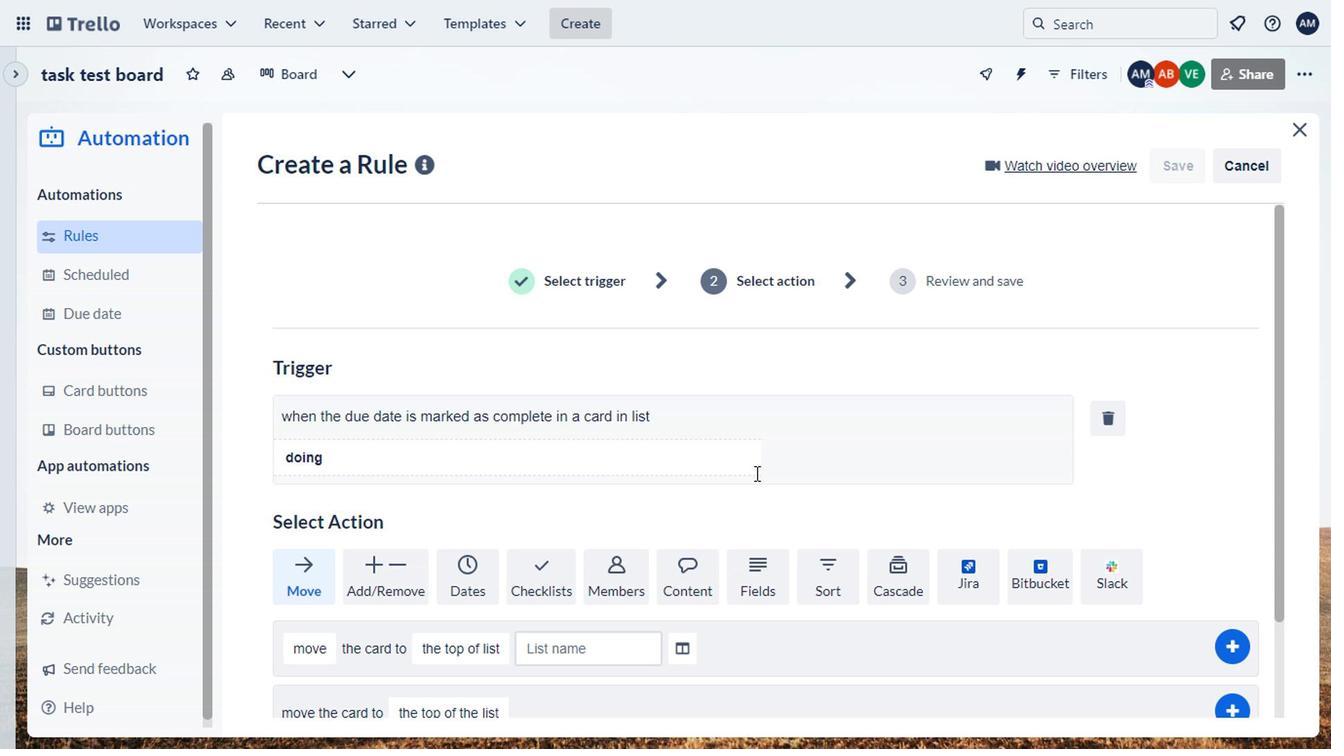 
Action: Mouse moved to (466, 441)
Screenshot: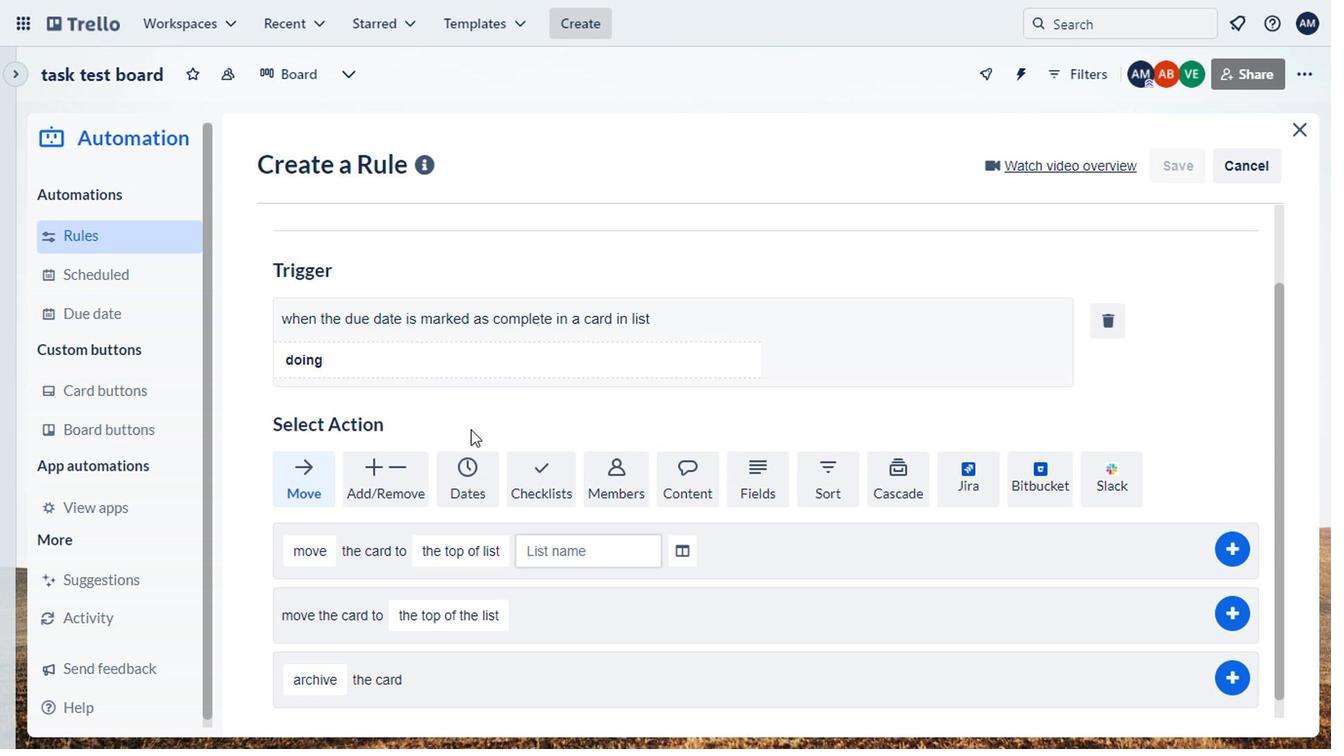 
Action: Mouse scrolled (466, 441) with delta (0, 0)
Screenshot: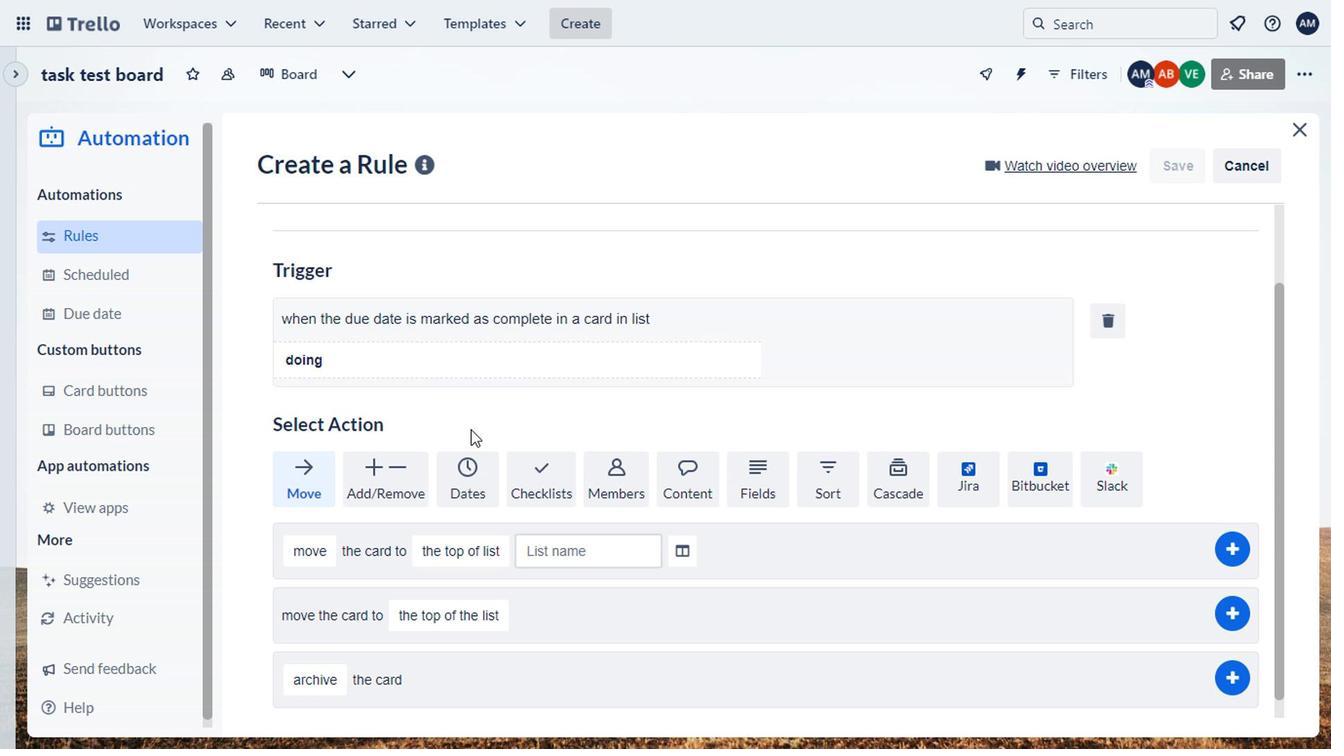
Action: Mouse moved to (432, 399)
Screenshot: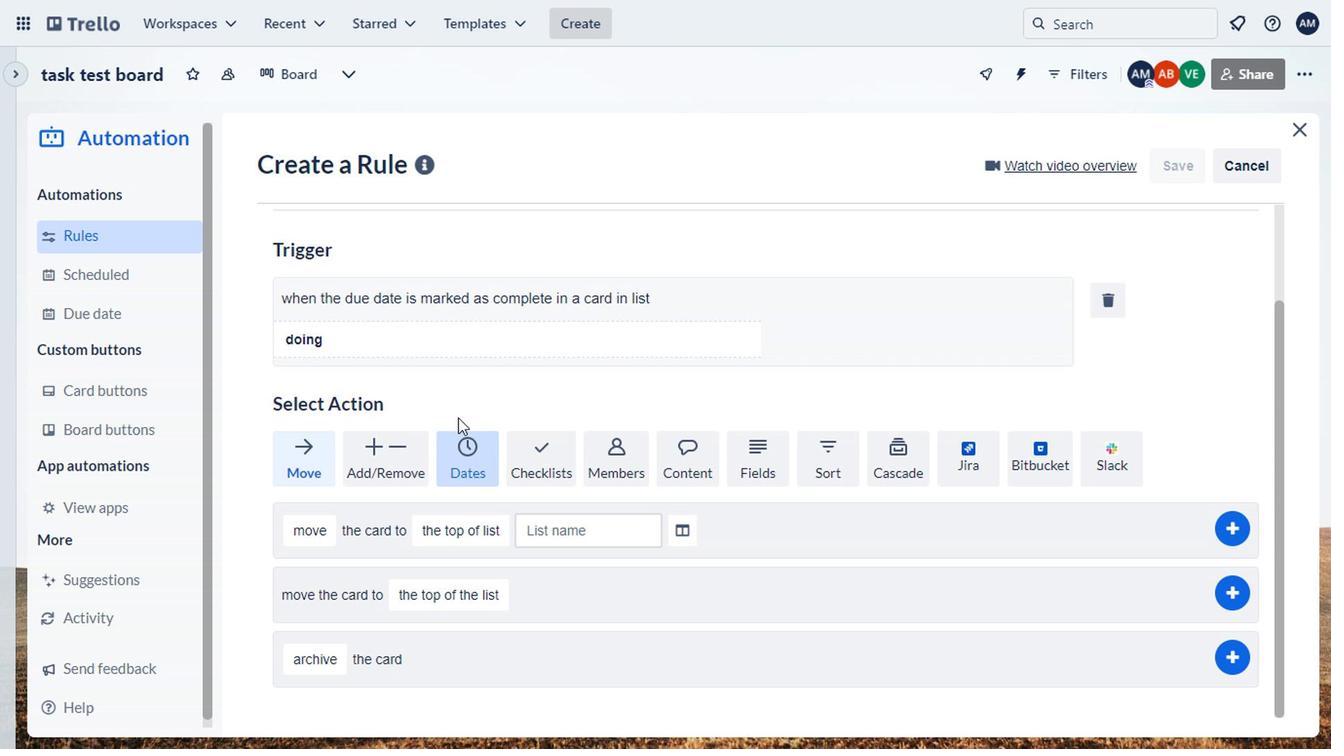 
Action: Mouse scrolled (432, 400) with delta (0, 0)
Screenshot: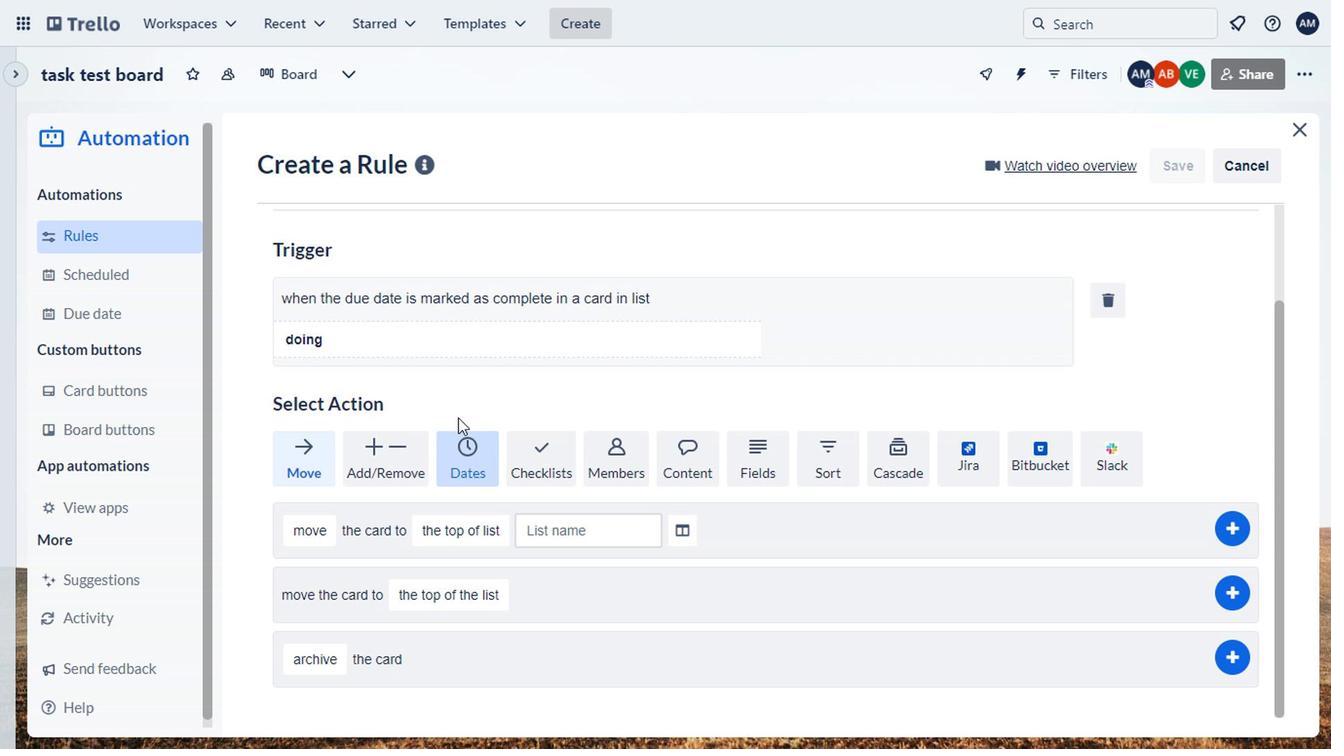 
Action: Mouse scrolled (432, 400) with delta (0, 0)
Screenshot: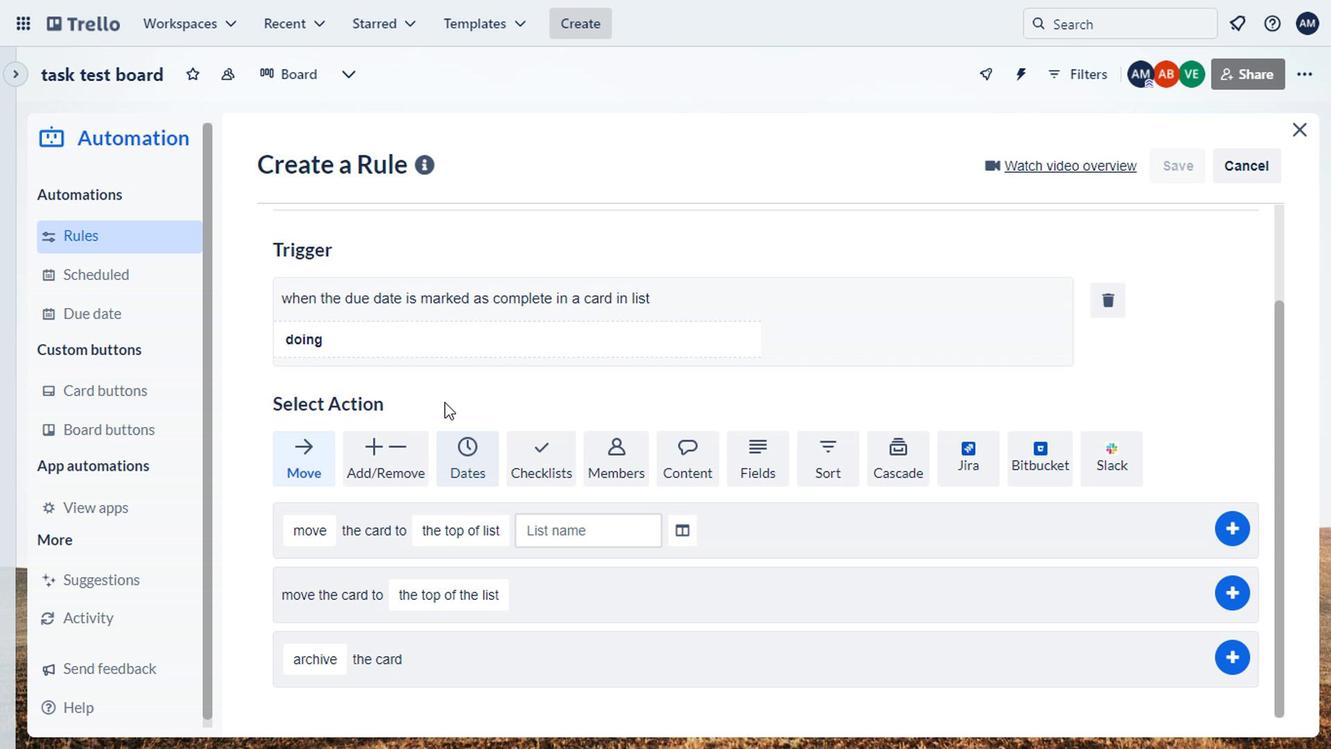 
Action: Mouse moved to (426, 404)
Screenshot: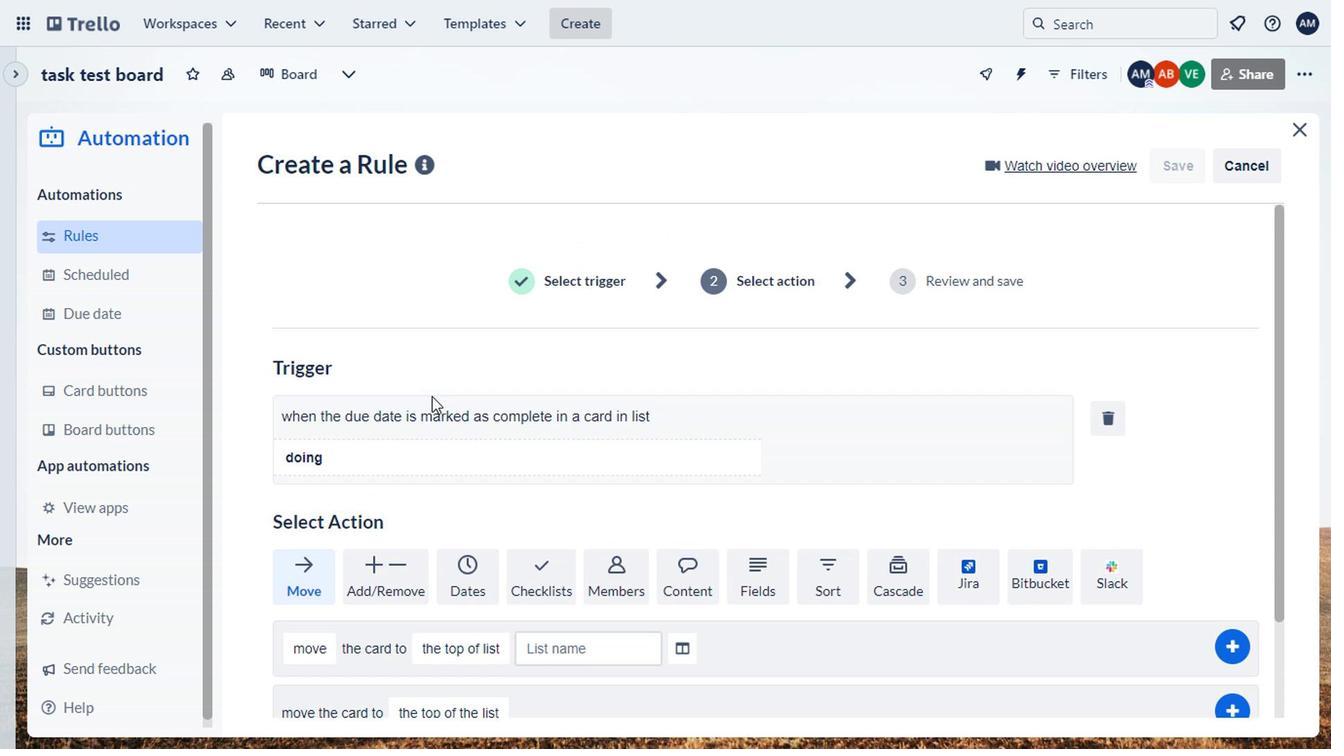 
Action: Mouse scrolled (426, 403) with delta (0, -1)
Screenshot: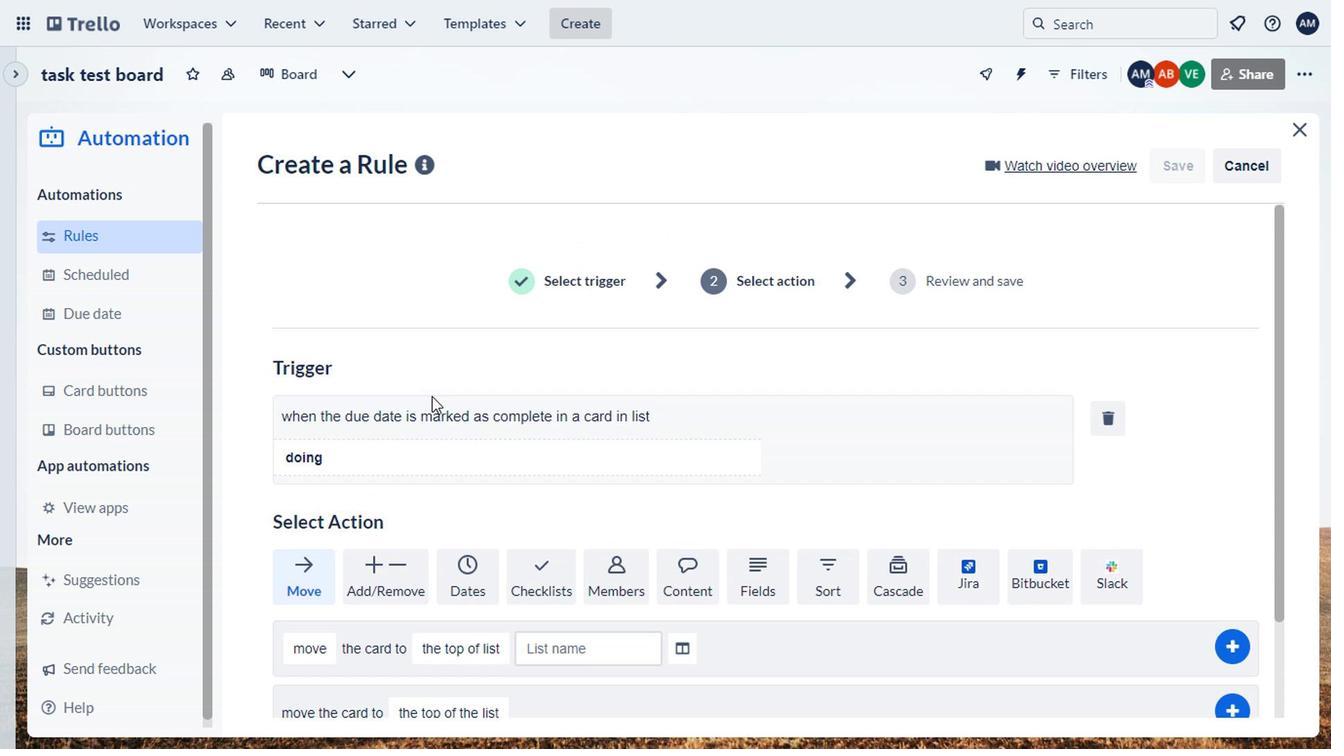 
Action: Mouse moved to (426, 405)
Screenshot: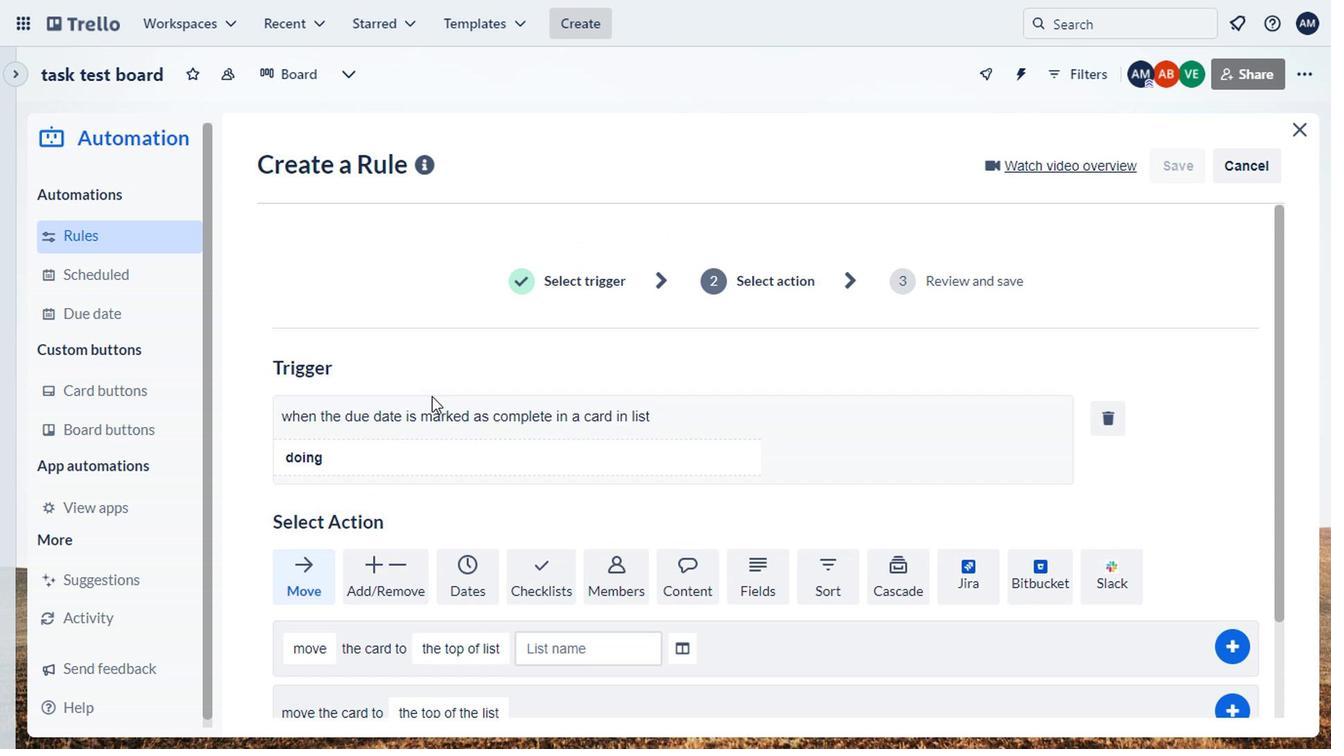 
Action: Mouse scrolled (426, 405) with delta (0, 0)
Screenshot: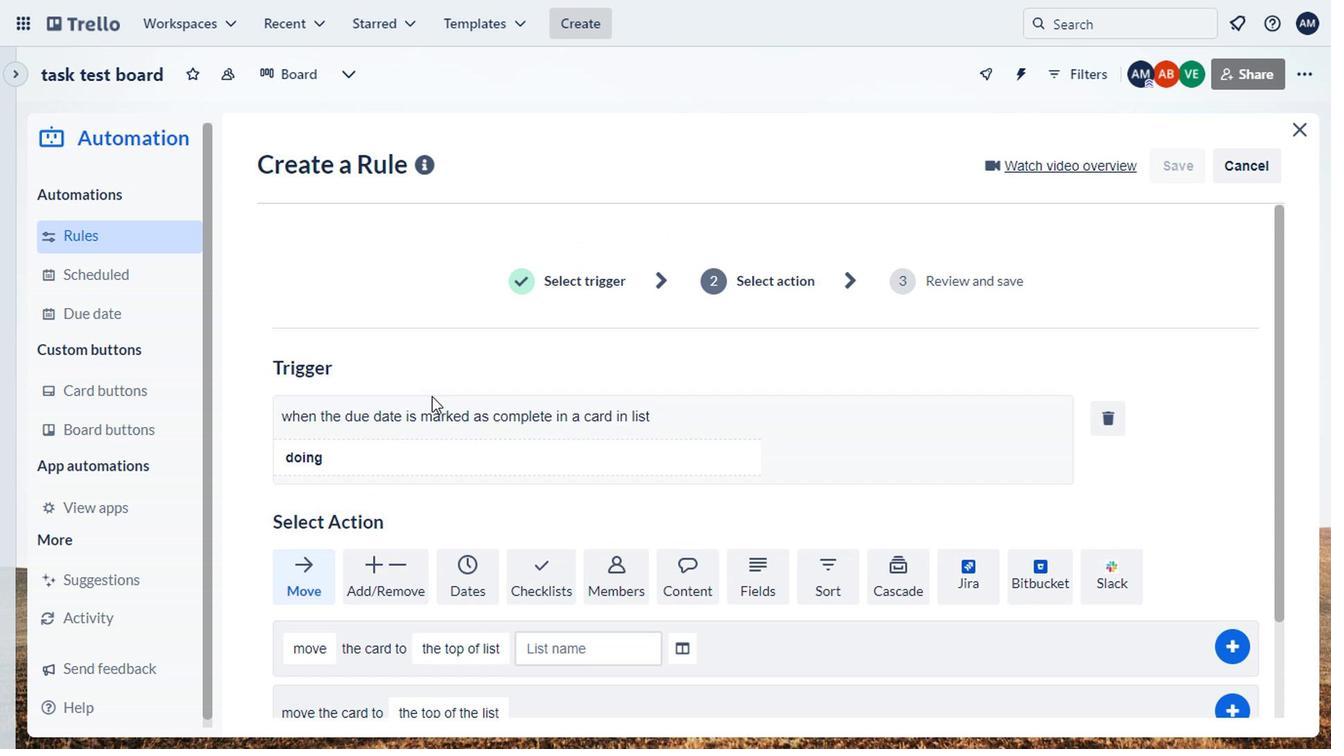 
Action: Mouse moved to (314, 470)
Screenshot: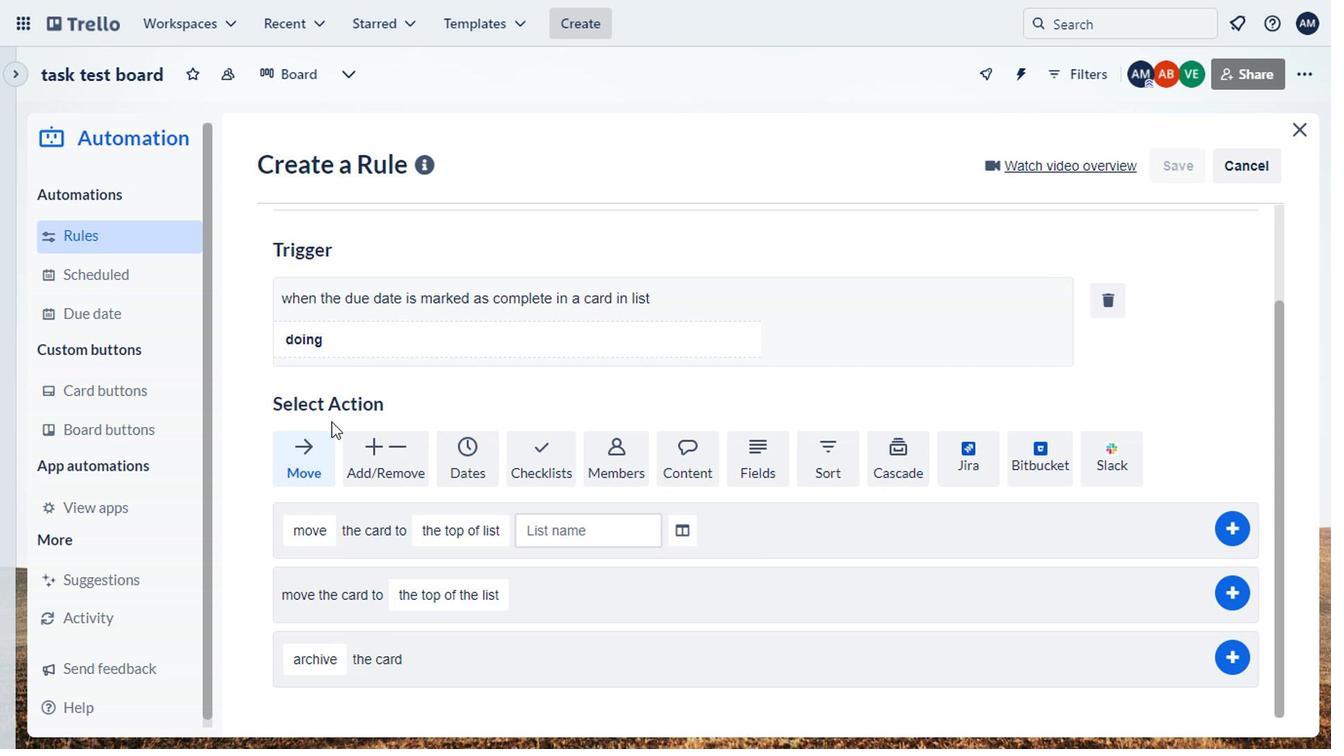 
Action: Mouse pressed left at (314, 470)
Screenshot: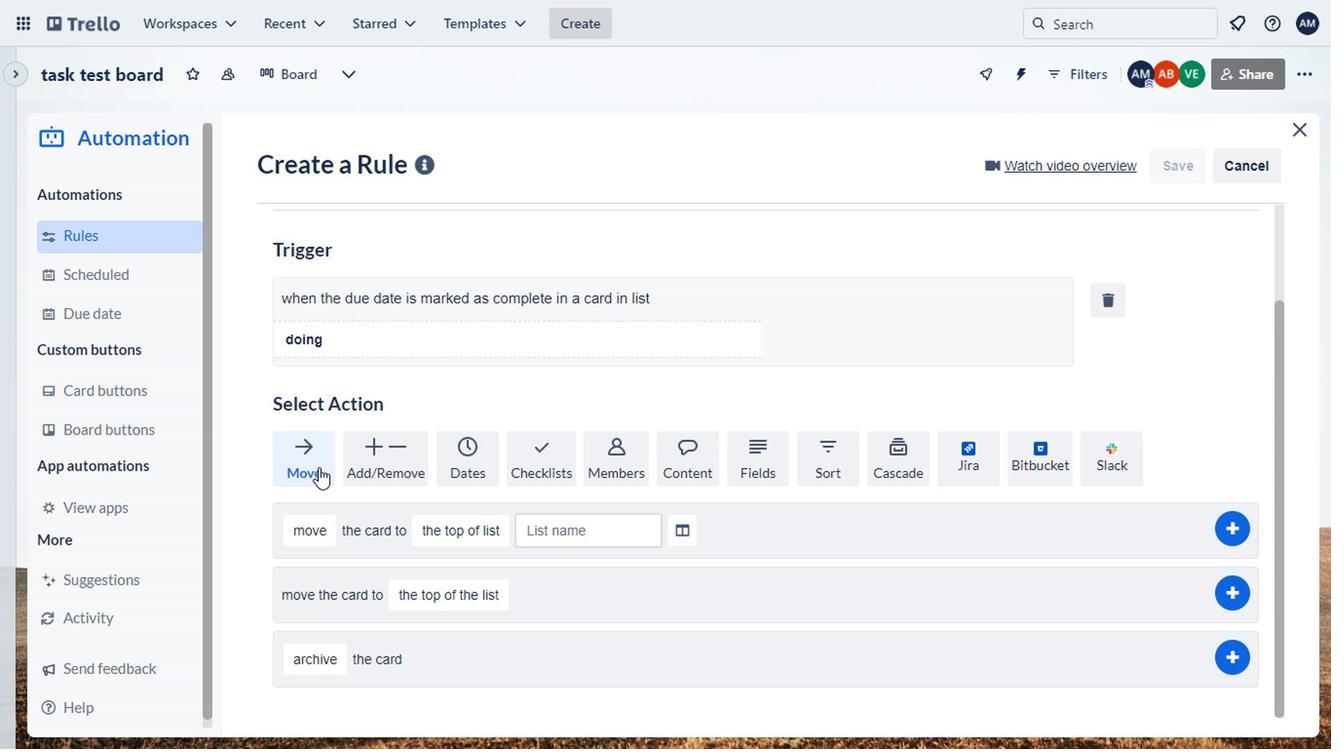 
Action: Mouse moved to (532, 529)
Screenshot: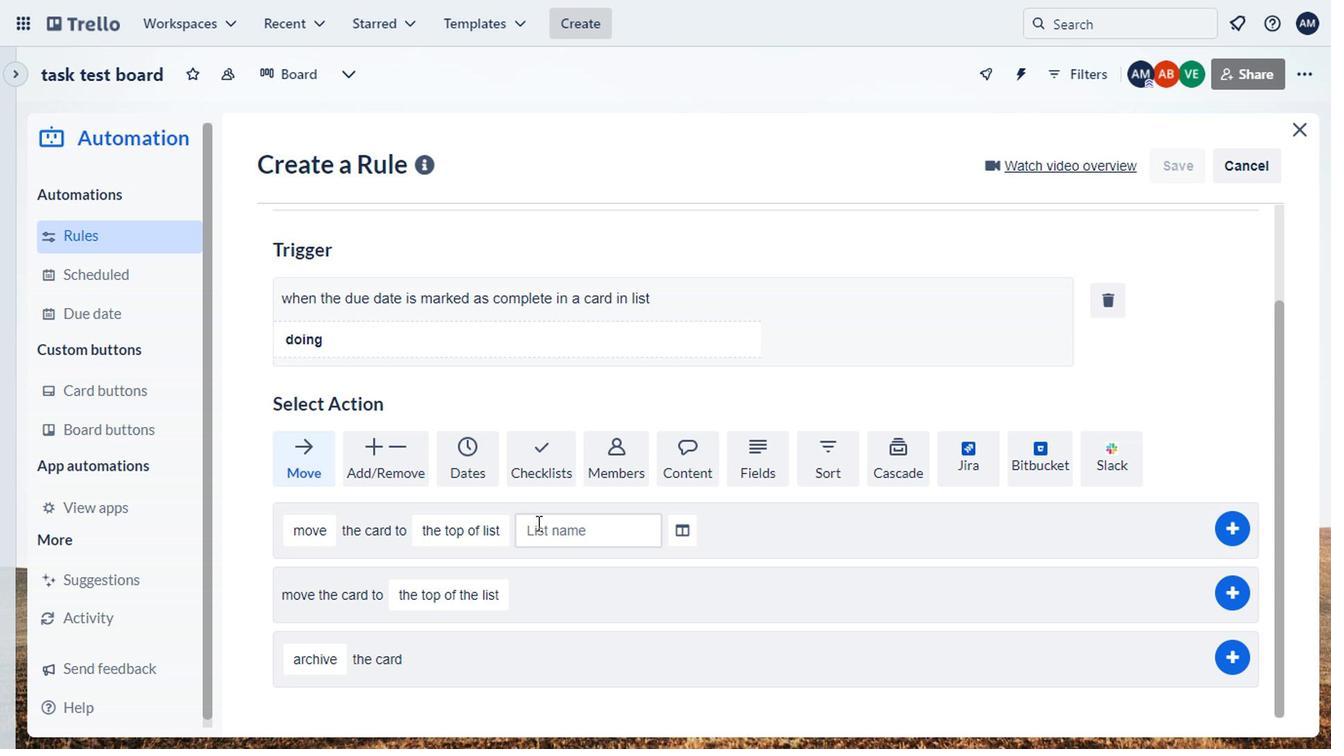 
Action: Mouse pressed left at (532, 529)
Screenshot: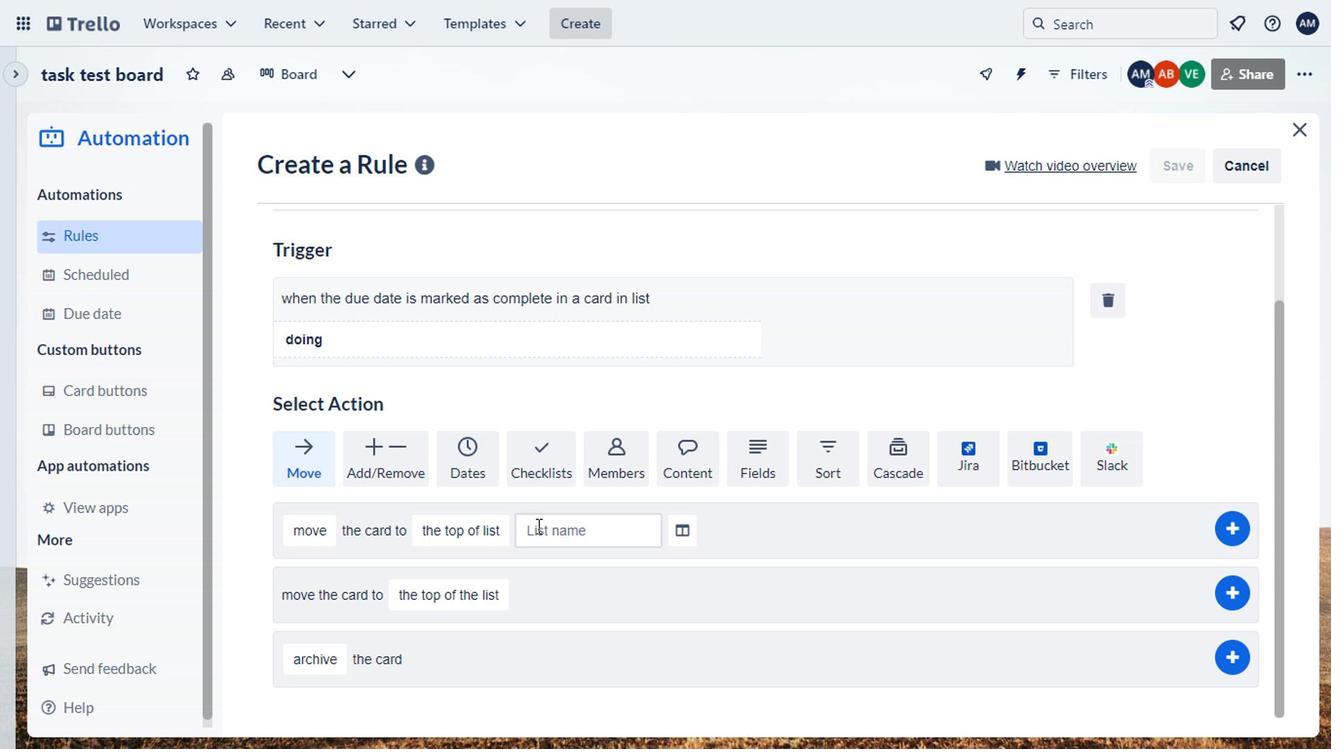 
Action: Mouse moved to (584, 646)
Screenshot: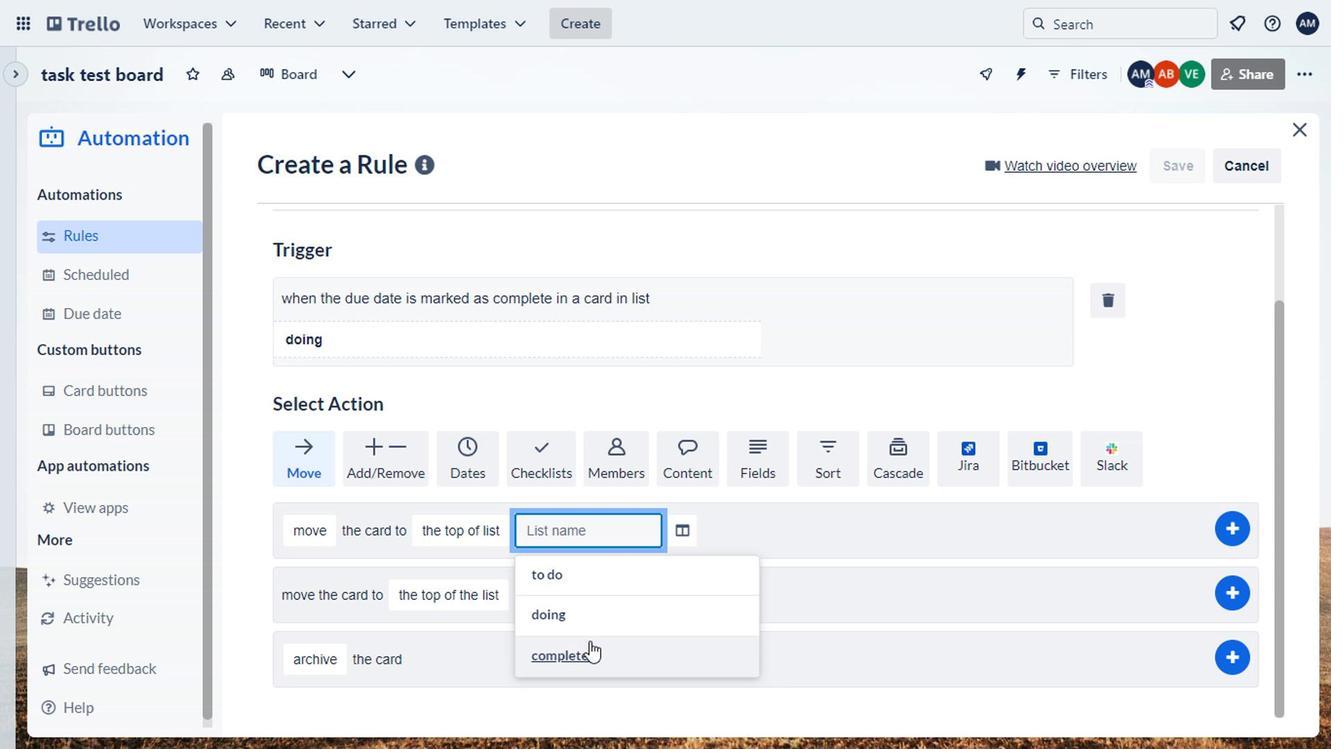 
Action: Mouse pressed left at (584, 646)
Screenshot: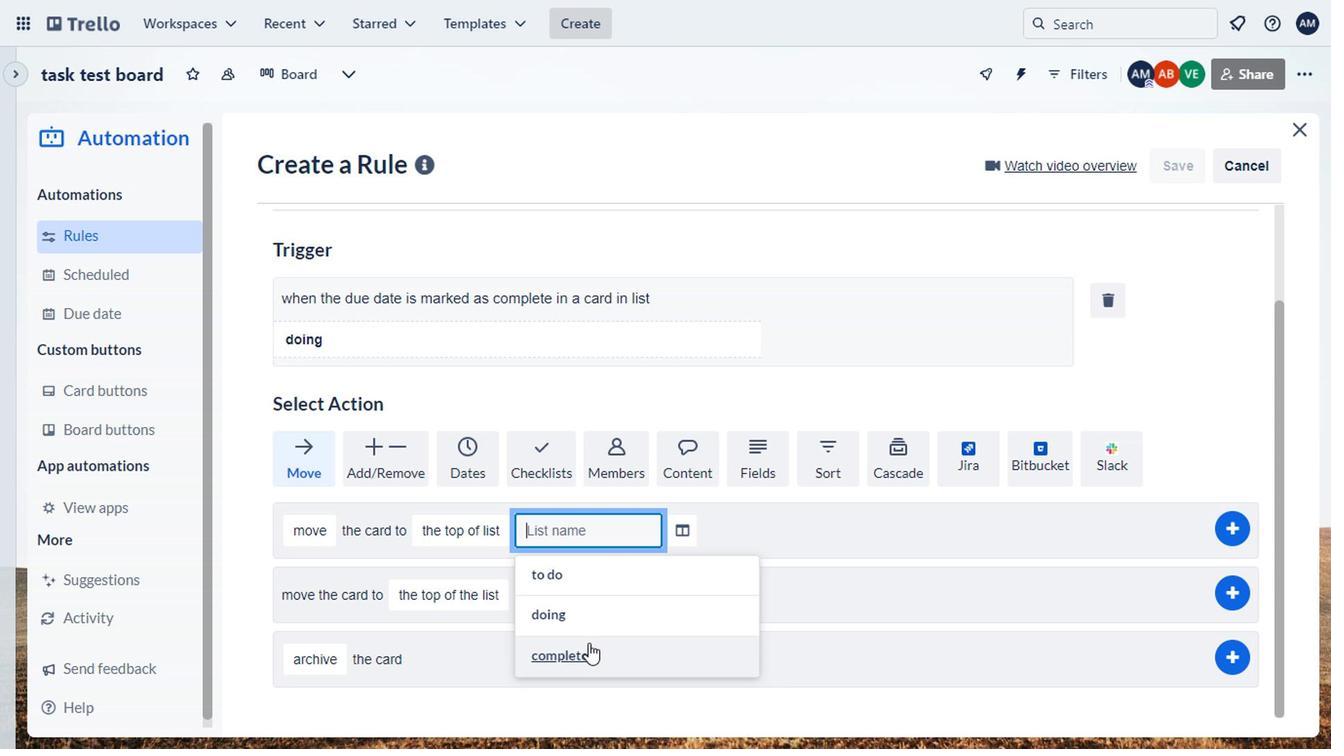 
Action: Mouse moved to (686, 532)
Screenshot: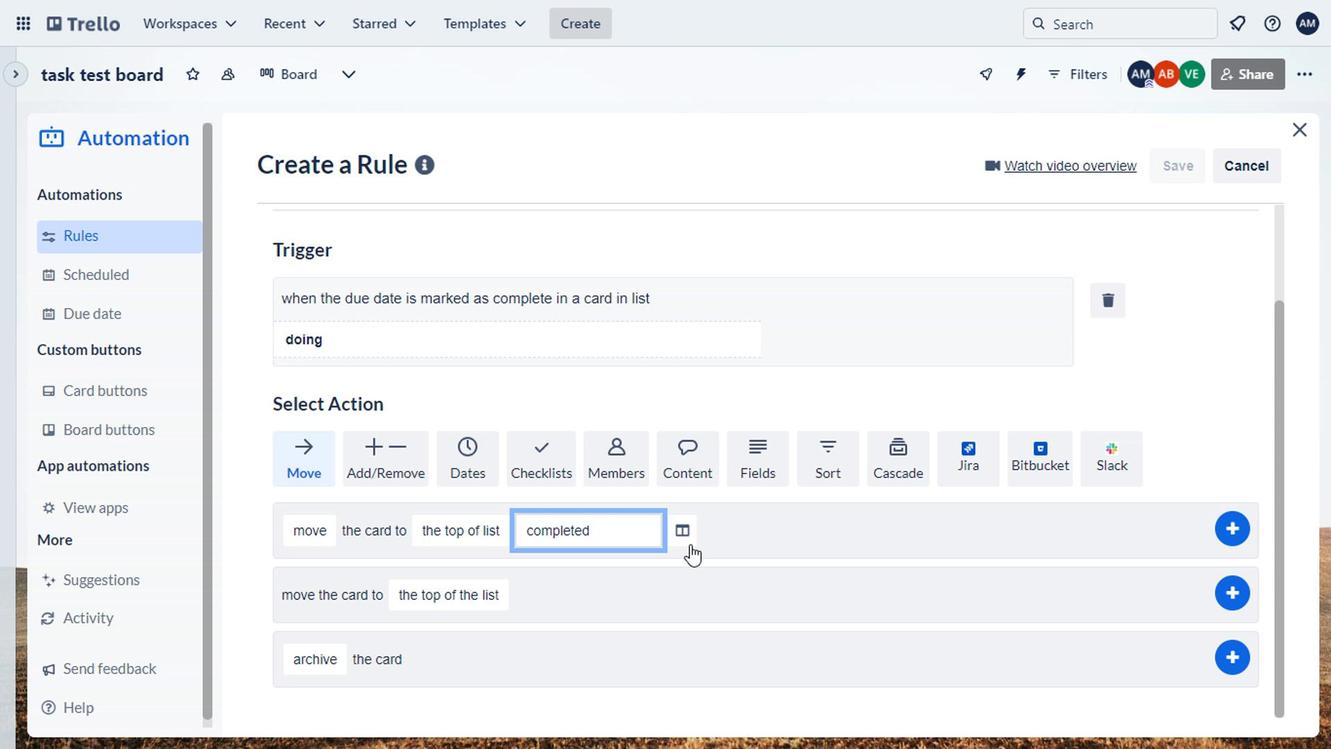 
Action: Mouse pressed left at (686, 532)
Screenshot: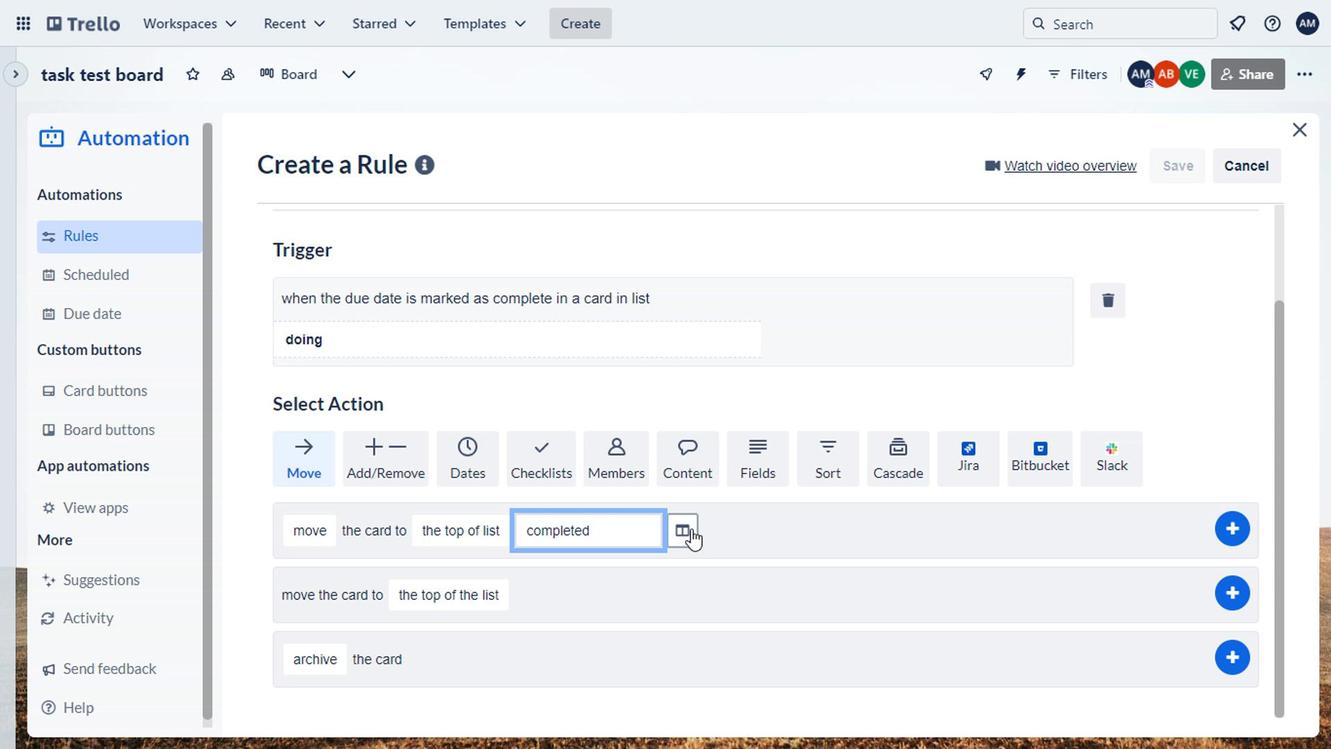 
Action: Mouse moved to (818, 538)
Screenshot: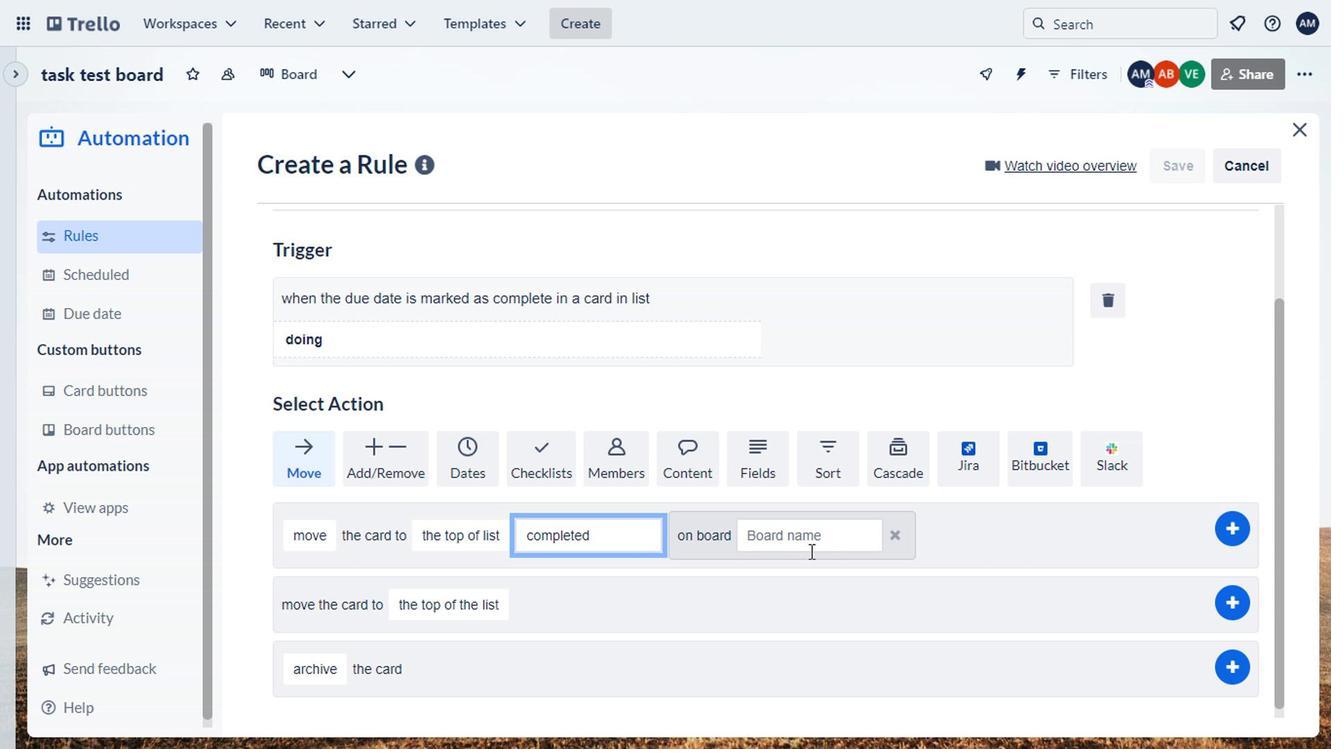
Action: Mouse pressed left at (818, 538)
Screenshot: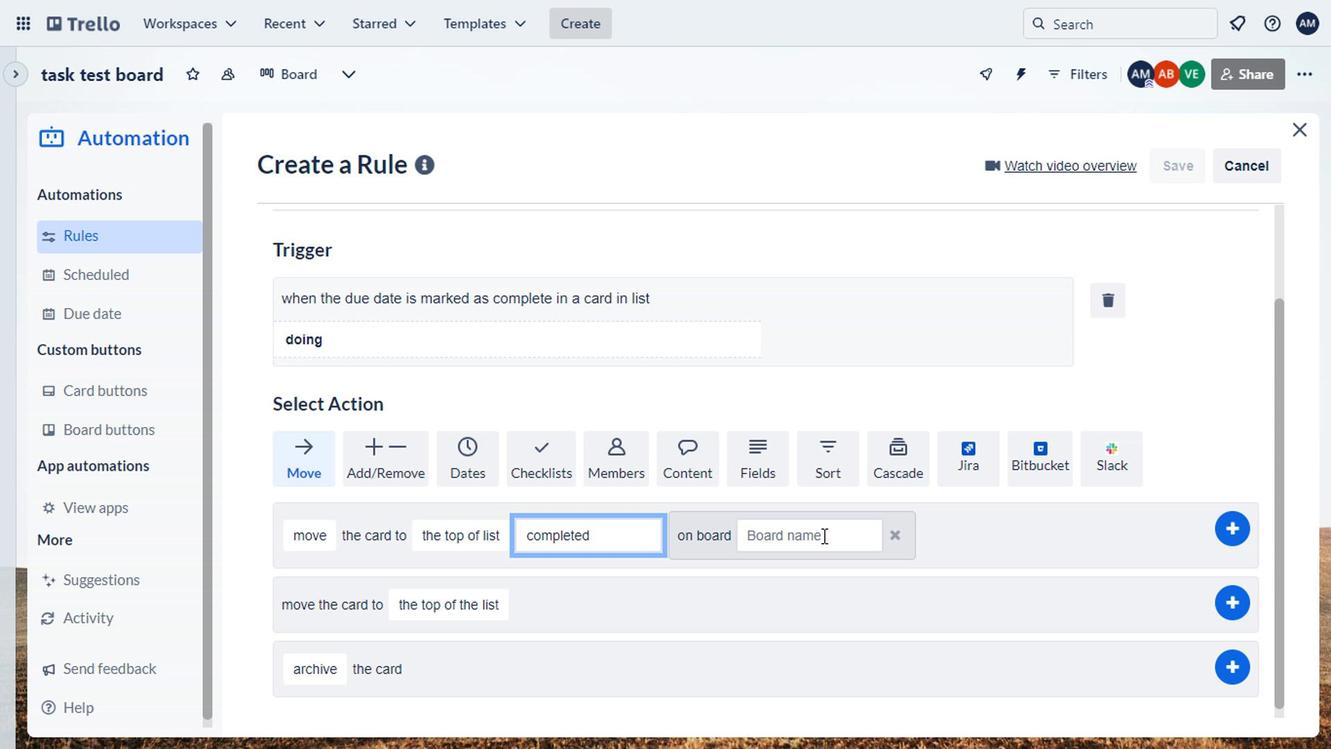 
Action: Mouse moved to (783, 623)
Screenshot: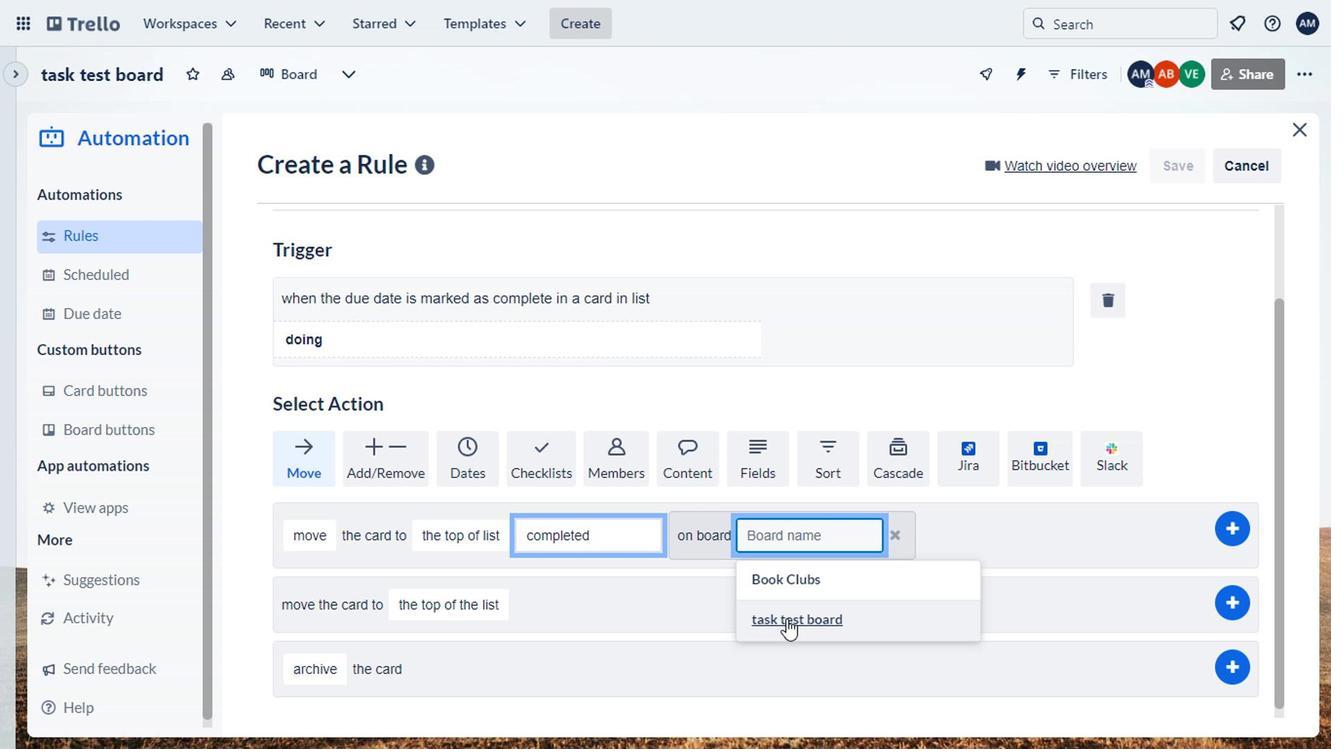 
Action: Mouse pressed left at (783, 623)
Screenshot: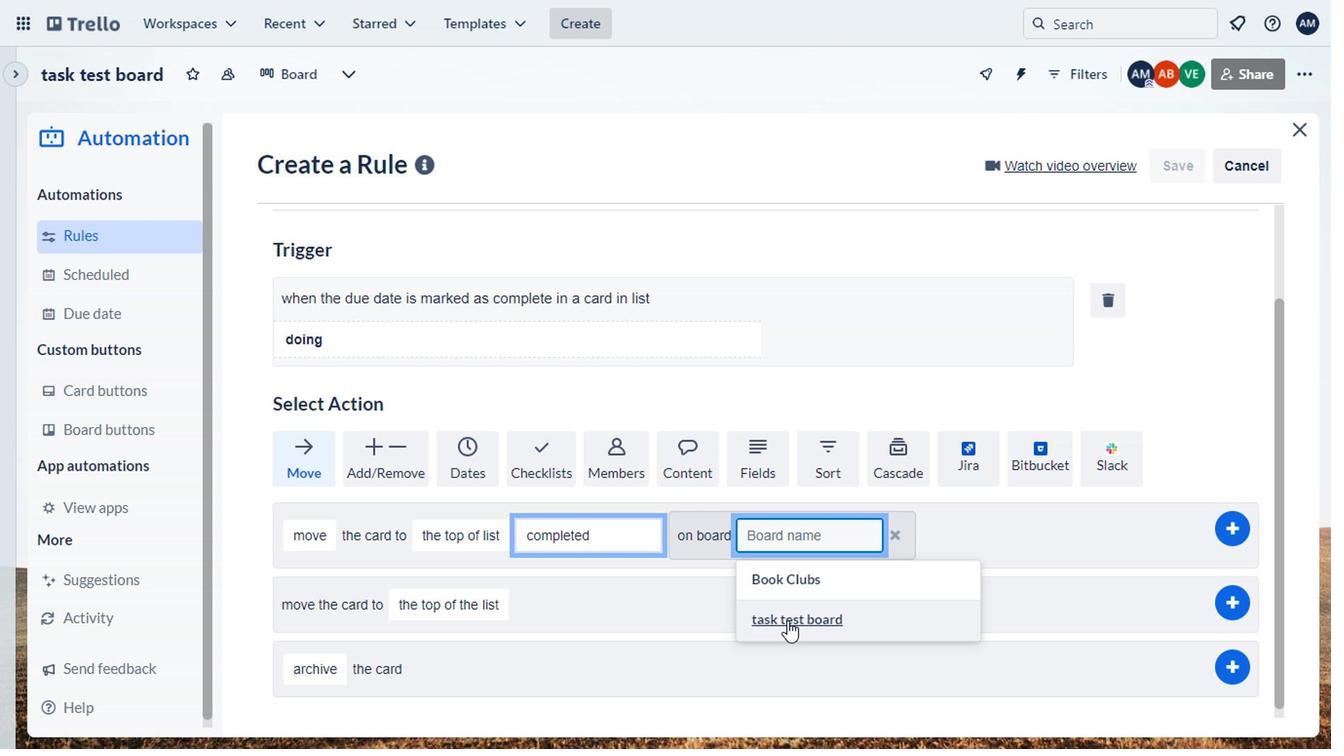 
Action: Mouse moved to (1237, 530)
Screenshot: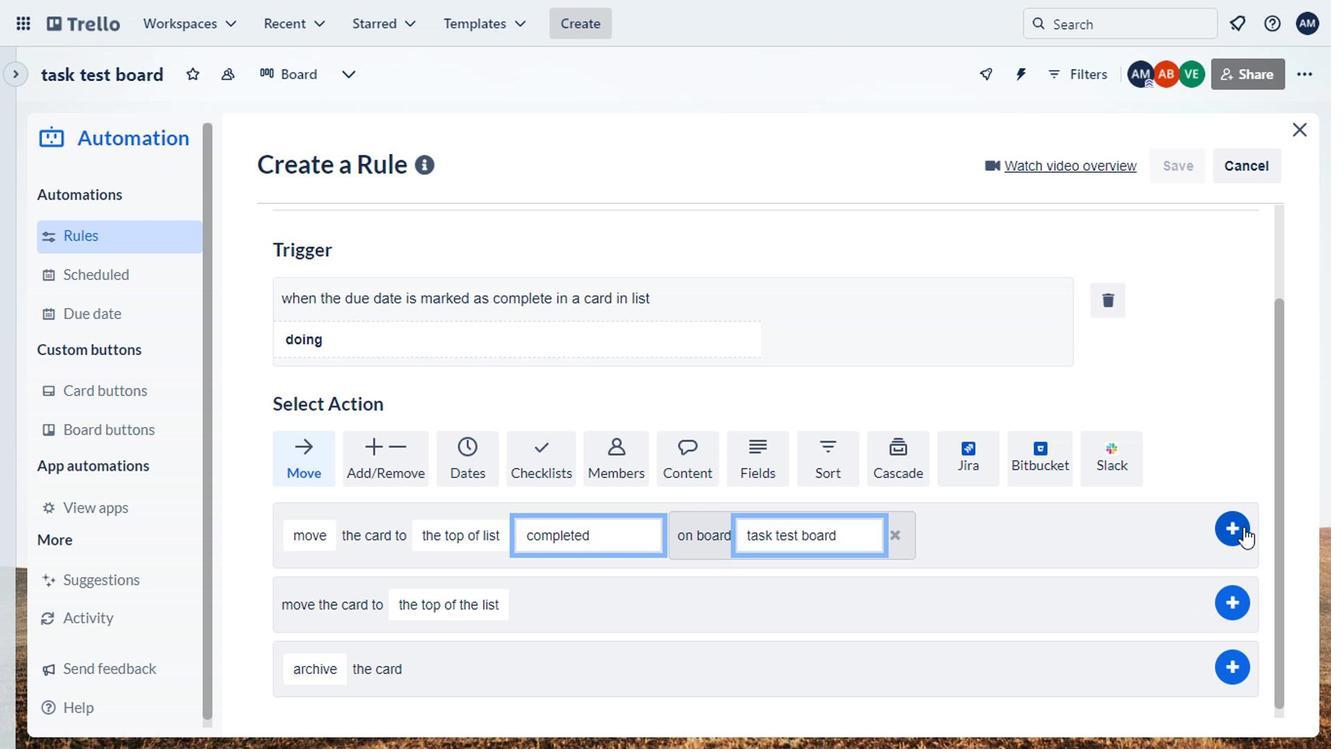 
Action: Mouse pressed left at (1237, 530)
Screenshot: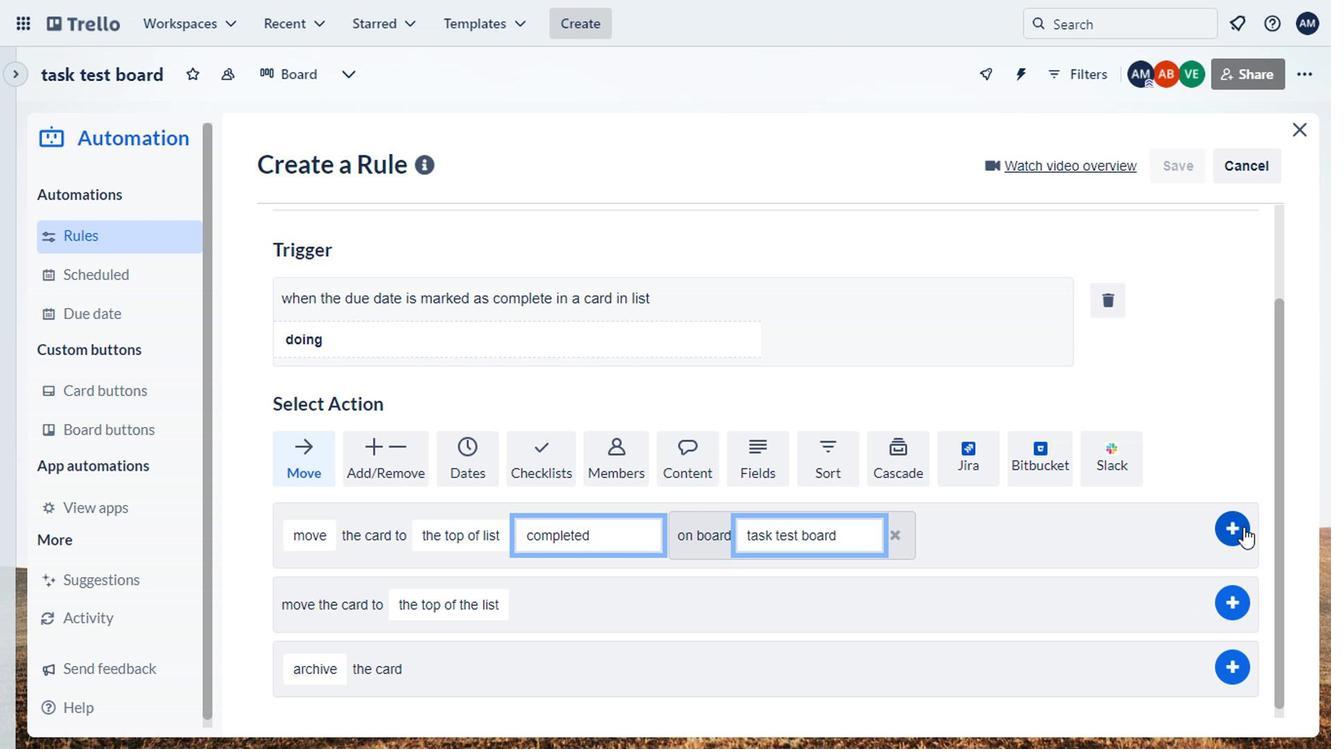 
Action: Mouse moved to (630, 298)
Screenshot: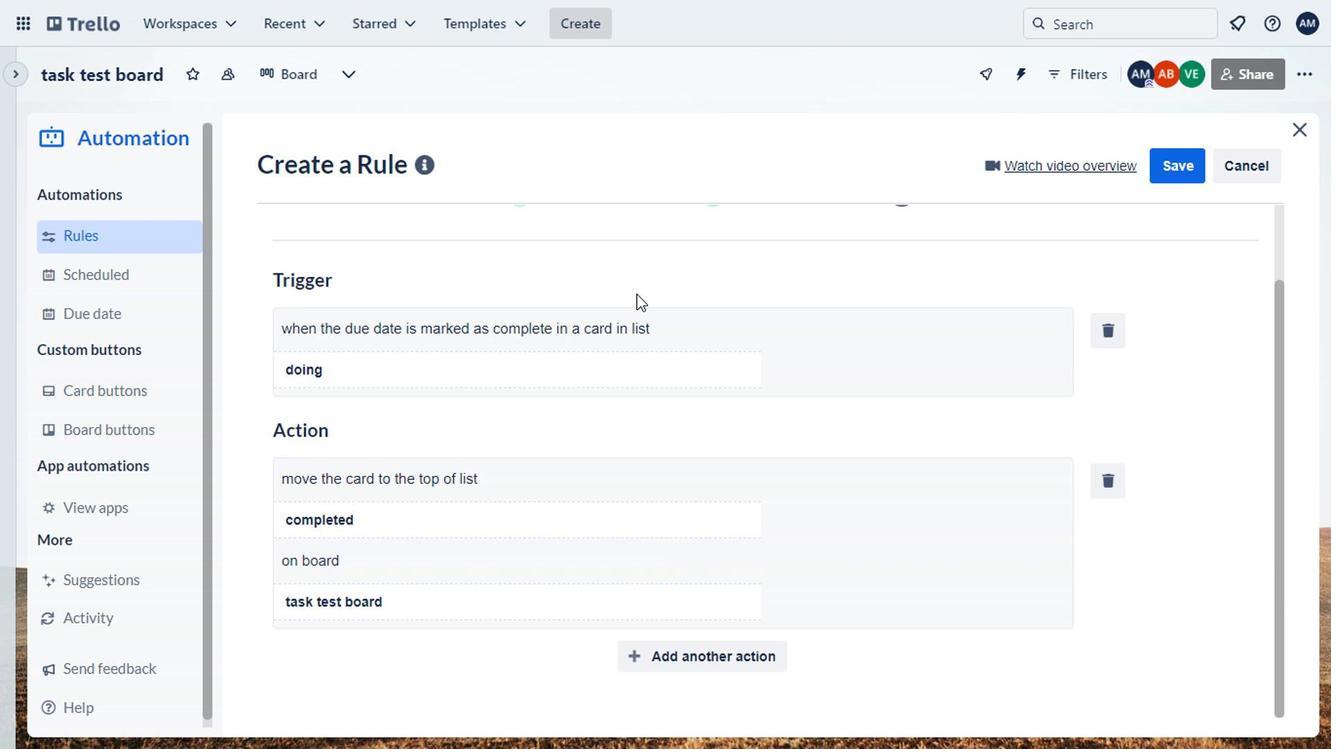 
Action: Mouse scrolled (630, 298) with delta (0, 0)
Screenshot: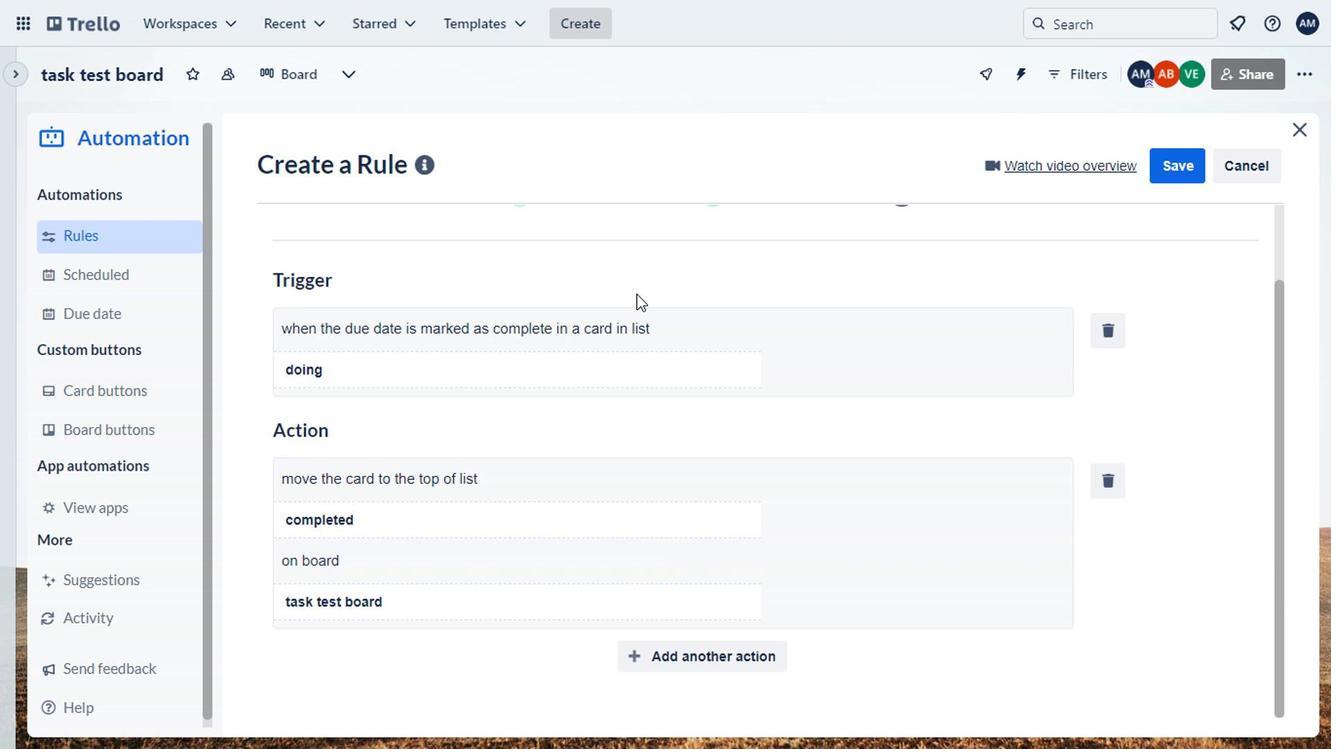 
Action: Mouse moved to (572, 415)
Screenshot: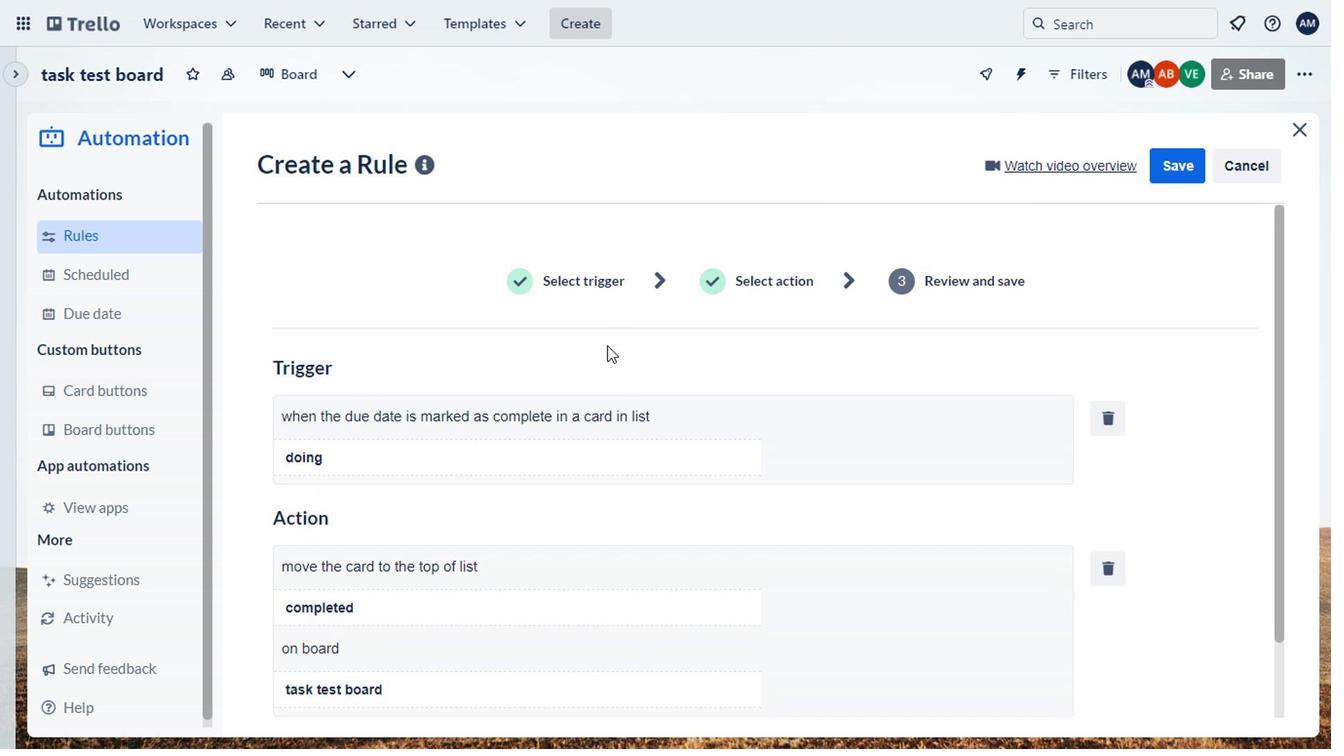 
Action: Mouse scrolled (572, 414) with delta (0, 0)
Screenshot: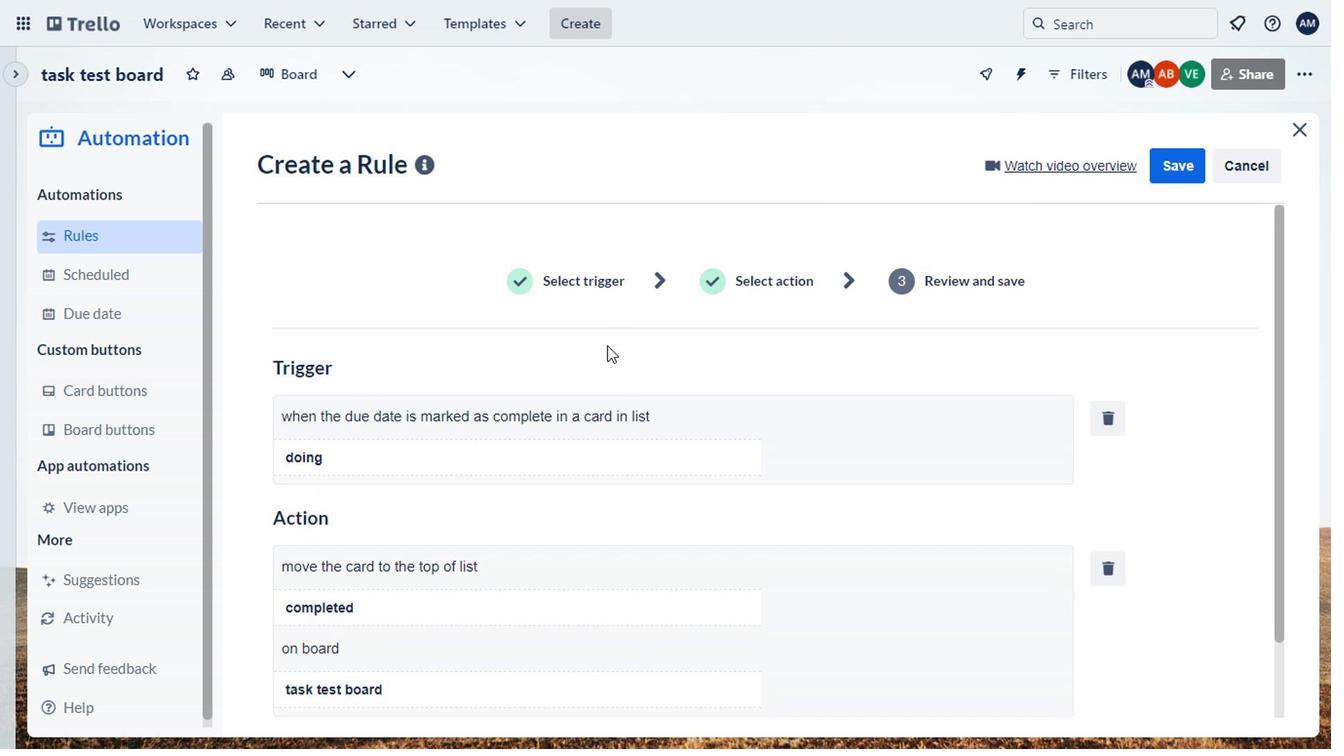 
Action: Mouse moved to (567, 426)
Screenshot: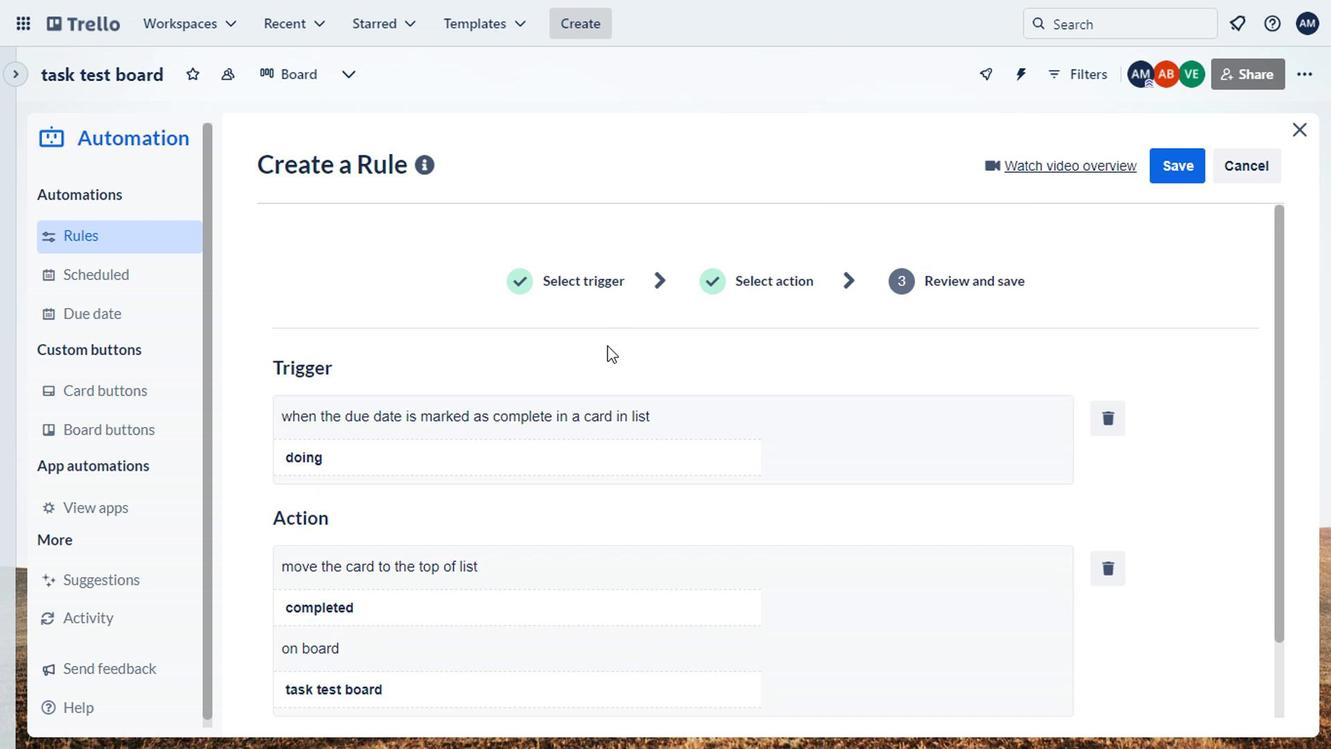 
Action: Mouse scrolled (567, 425) with delta (0, -1)
Screenshot: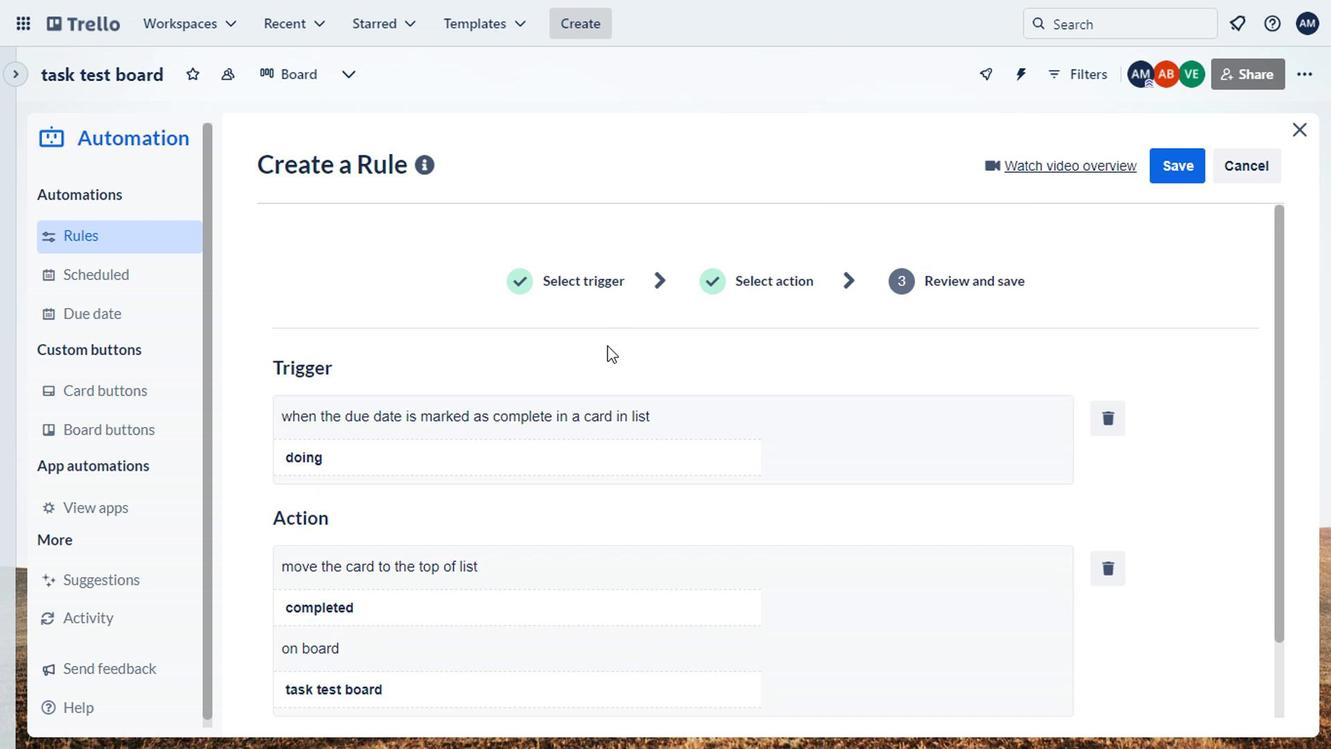 
Action: Mouse moved to (251, 433)
Screenshot: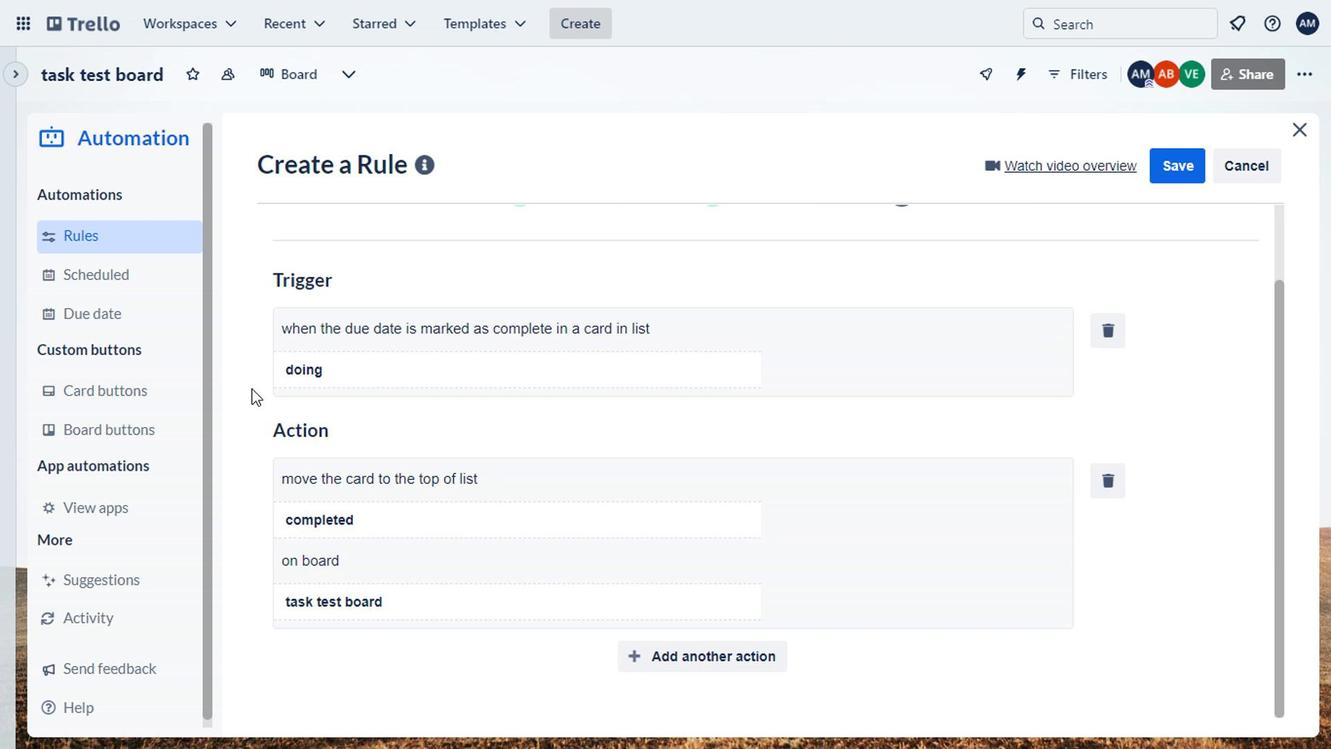 
Action: Mouse scrolled (251, 432) with delta (0, -1)
Screenshot: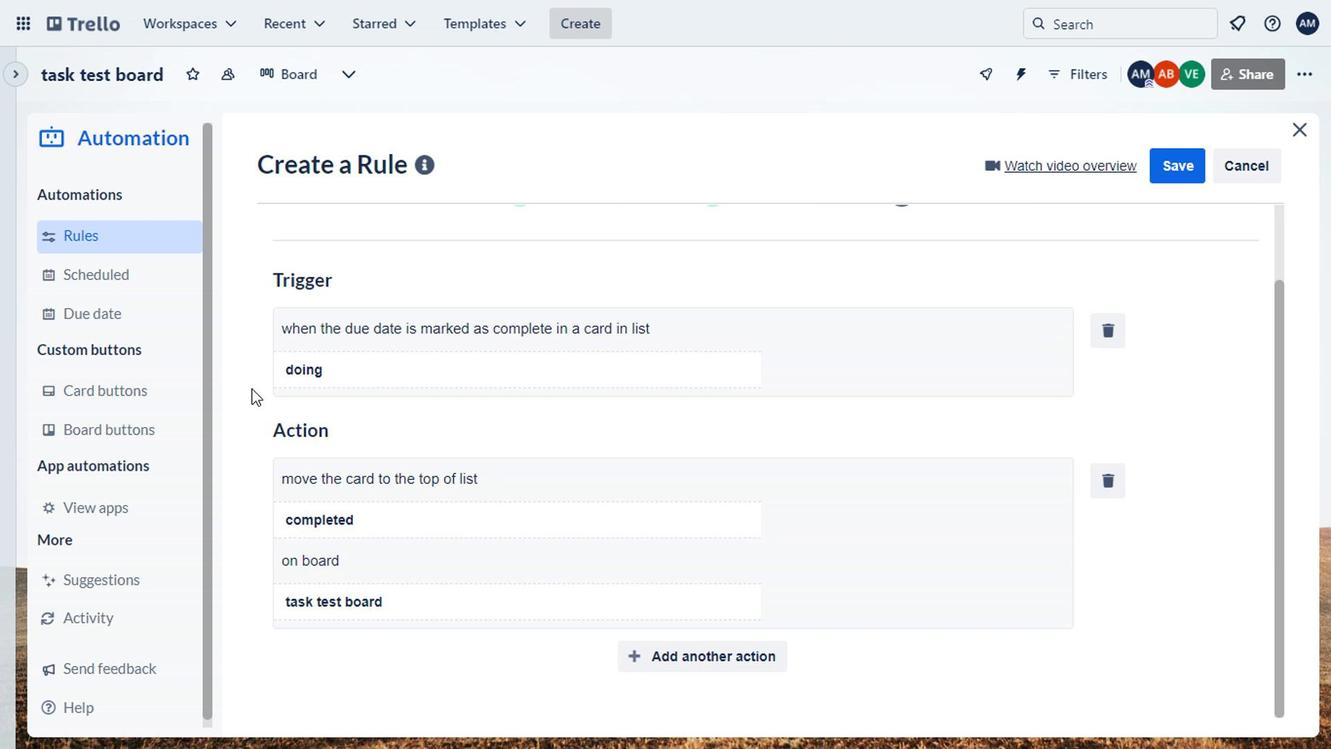 
Action: Mouse moved to (288, 572)
Screenshot: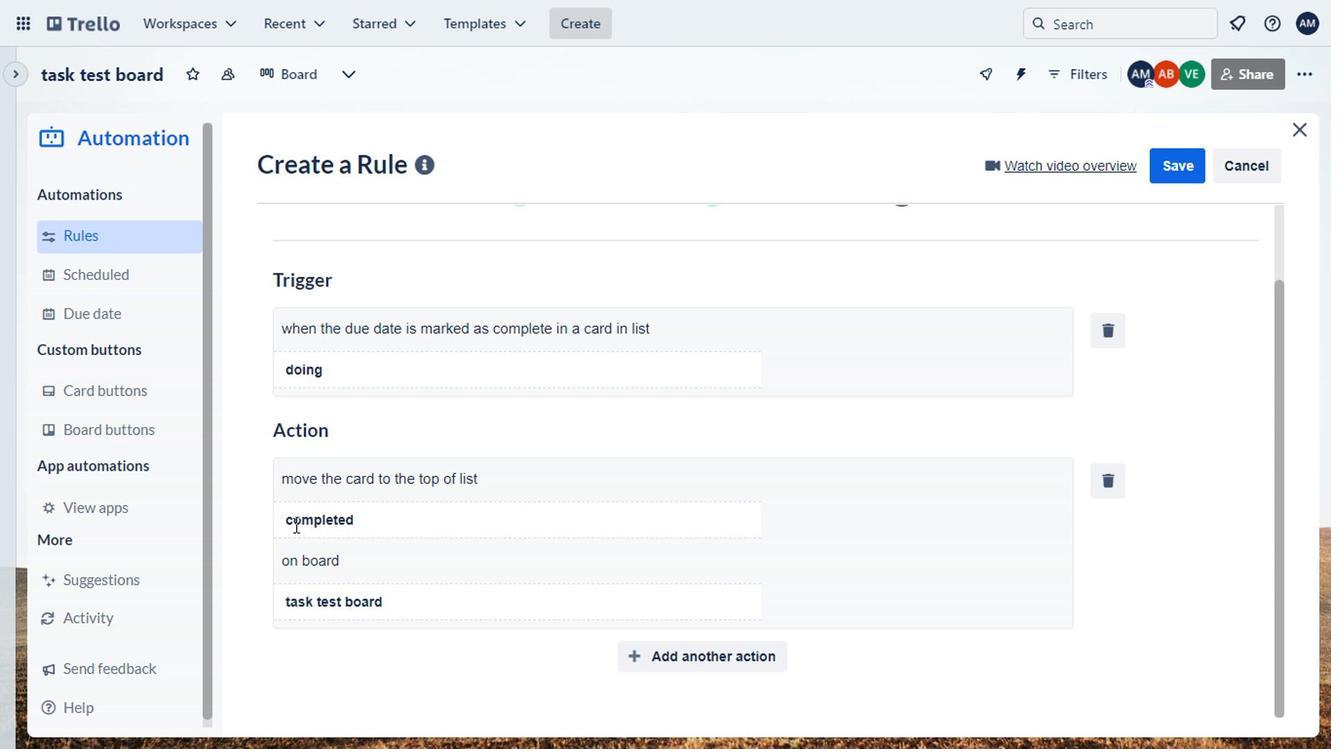 
Action: Mouse scrolled (288, 571) with delta (0, 0)
Screenshot: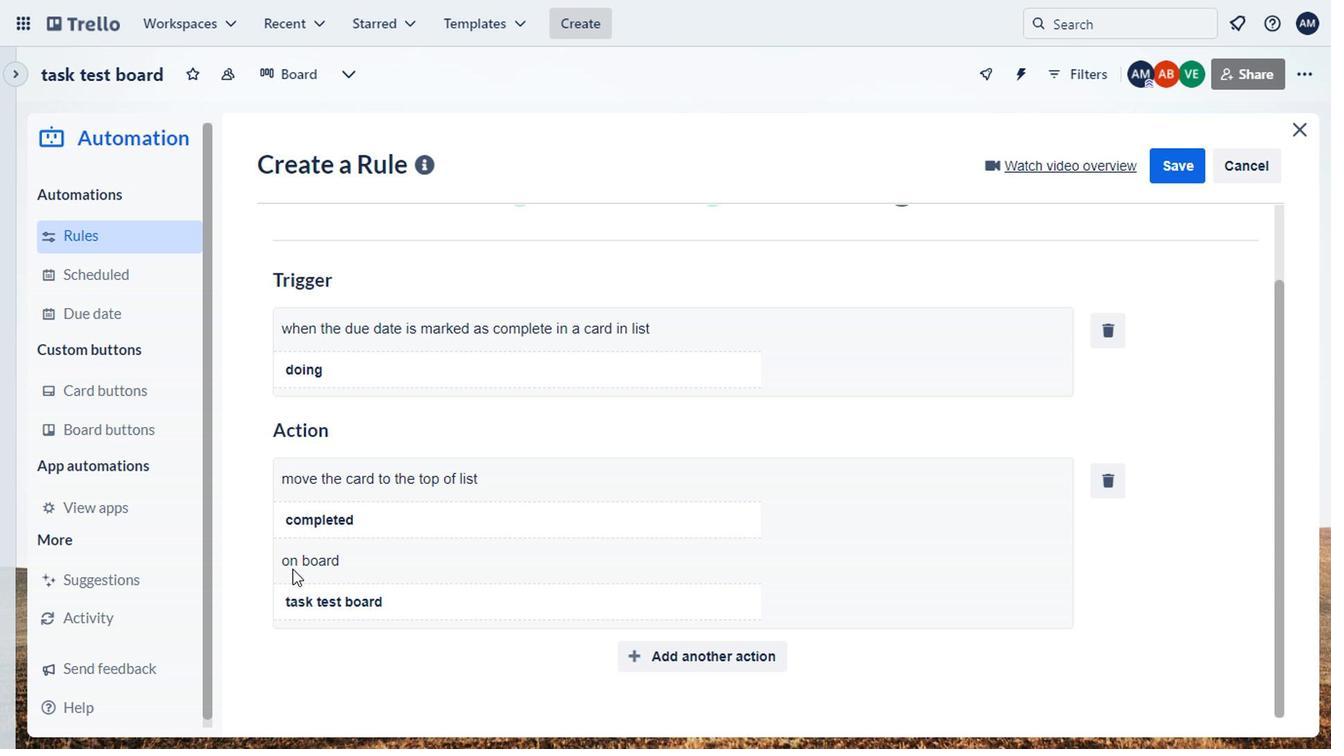 
Action: Mouse moved to (579, 656)
Screenshot: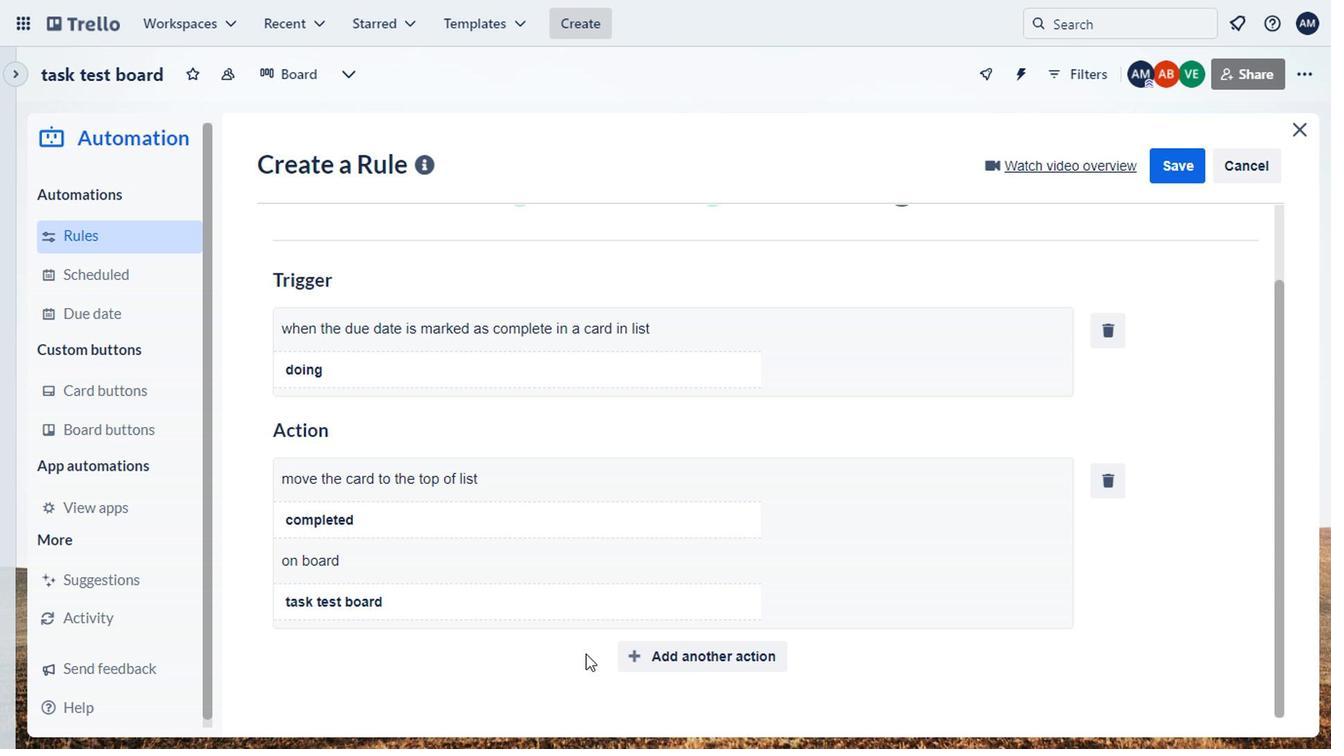 
Action: Mouse scrolled (579, 656) with delta (0, 0)
Screenshot: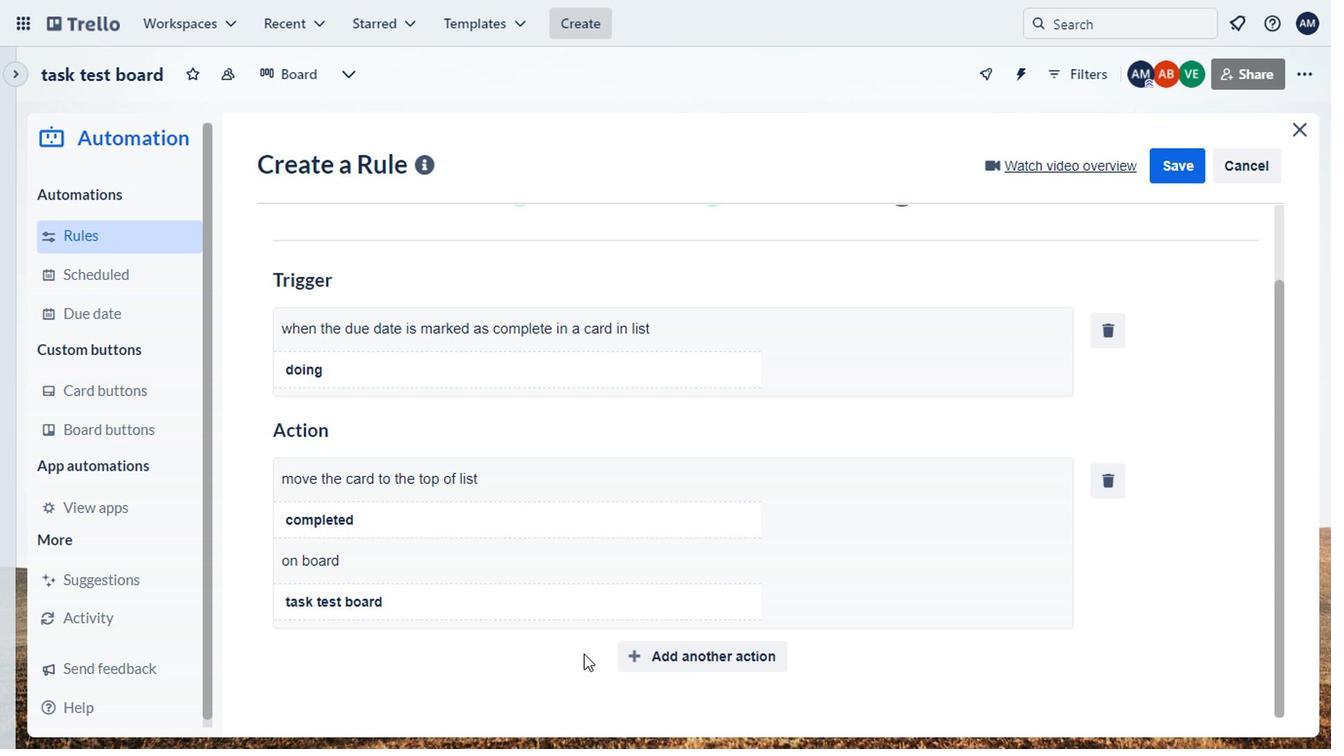 
Action: Mouse moved to (657, 647)
Screenshot: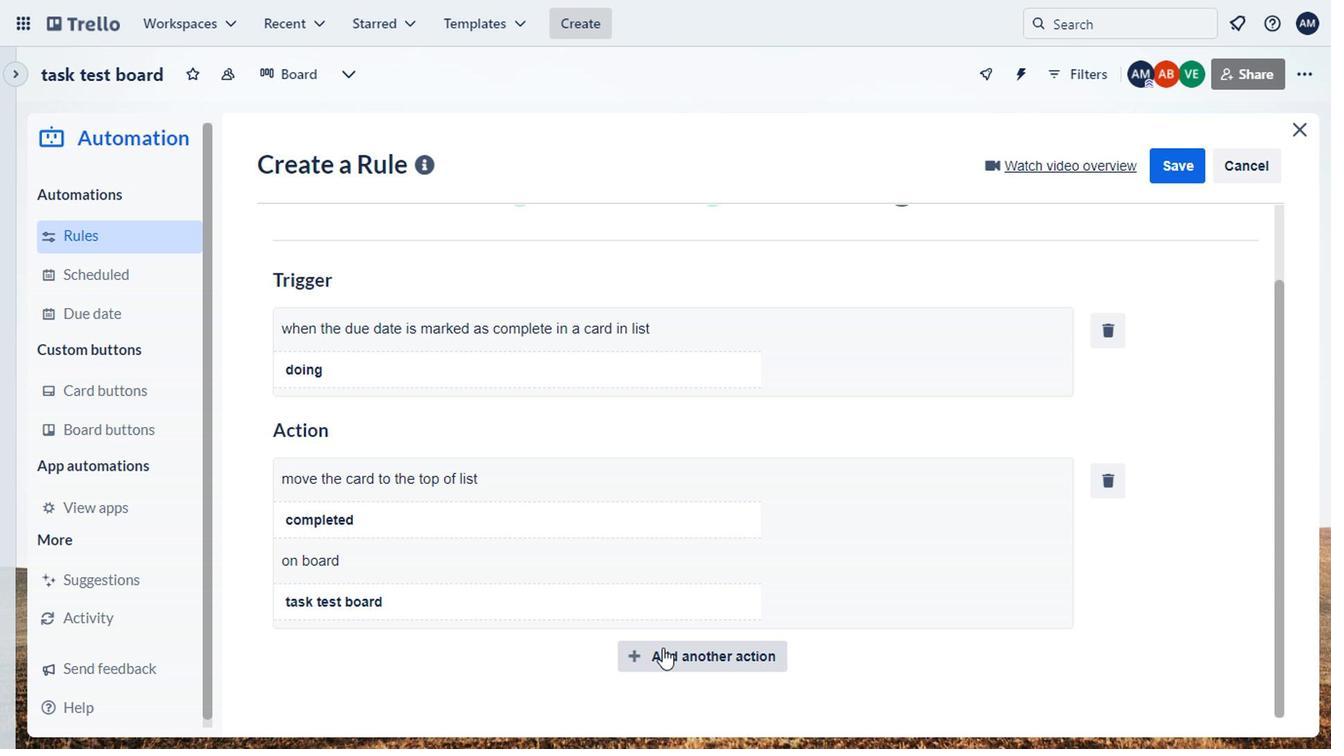 
Action: Mouse pressed left at (657, 647)
Screenshot: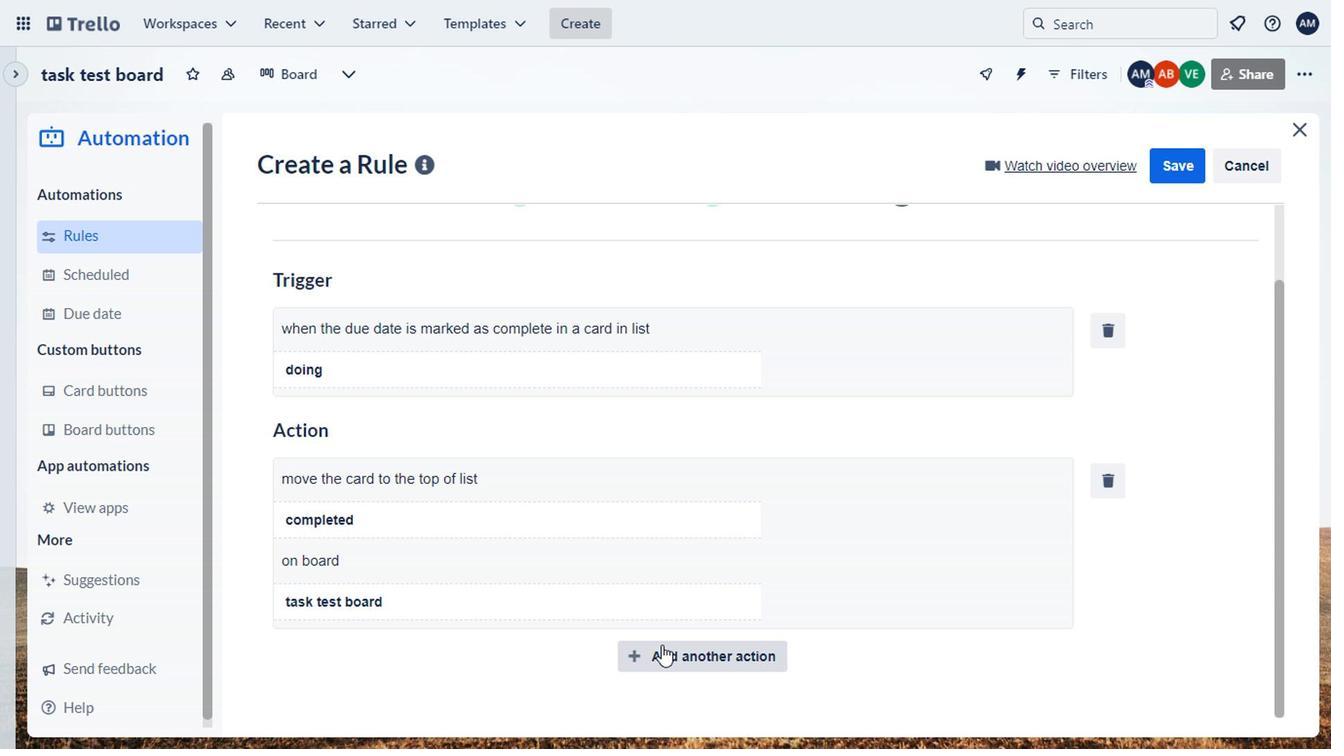 
Action: Mouse moved to (652, 589)
Screenshot: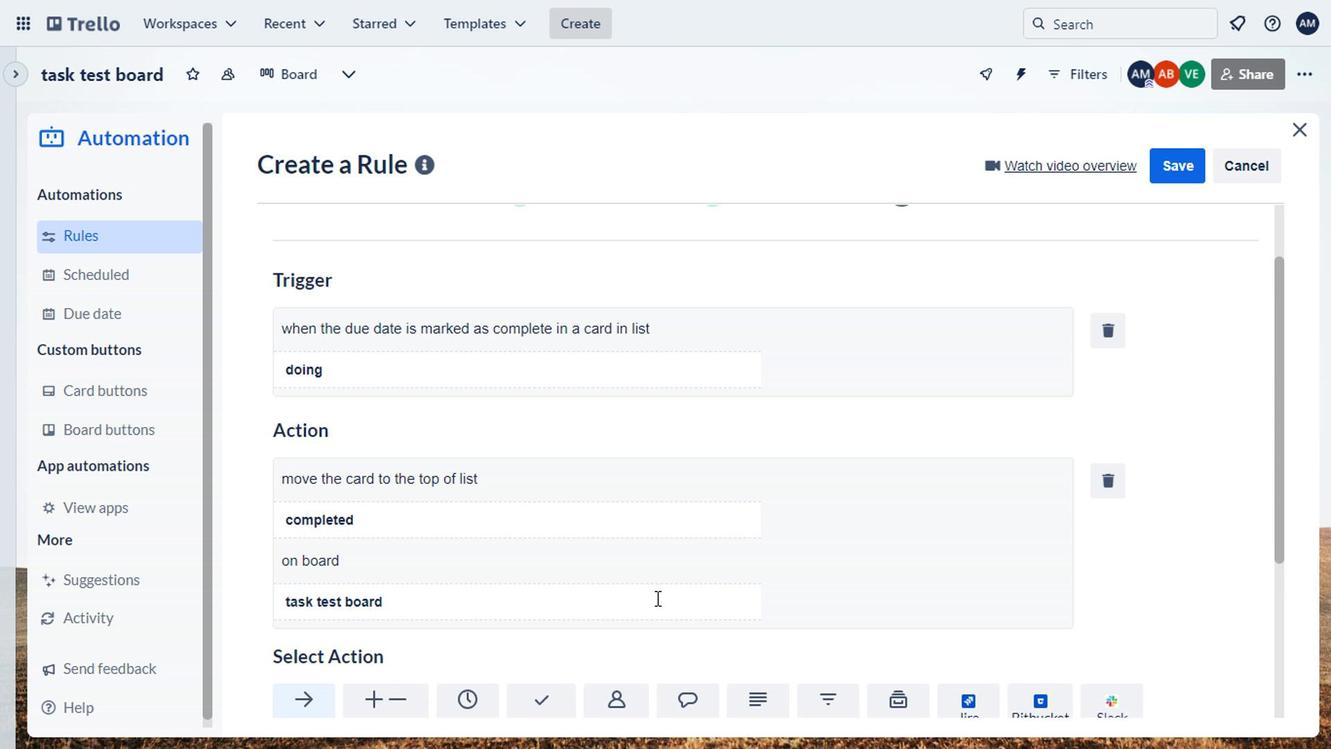 
Action: Mouse scrolled (652, 588) with delta (0, 0)
Screenshot: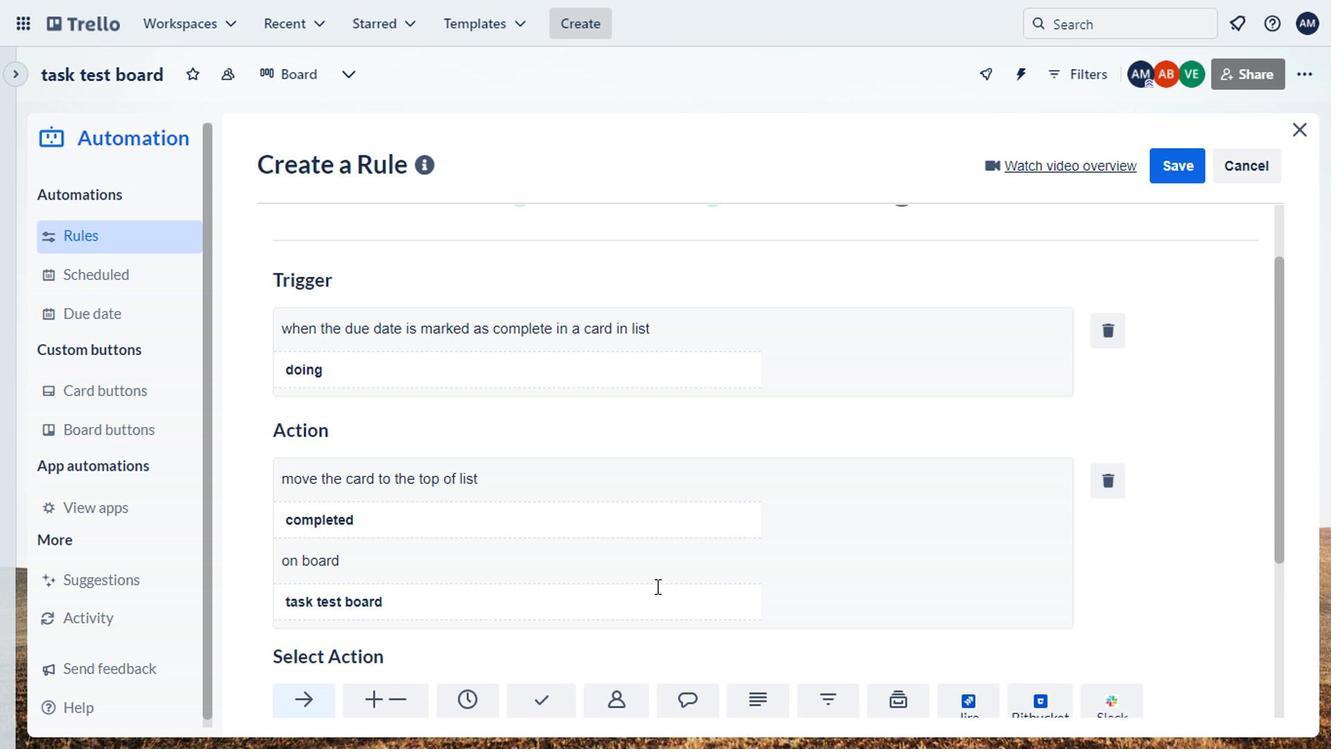 
Action: Mouse moved to (649, 584)
Screenshot: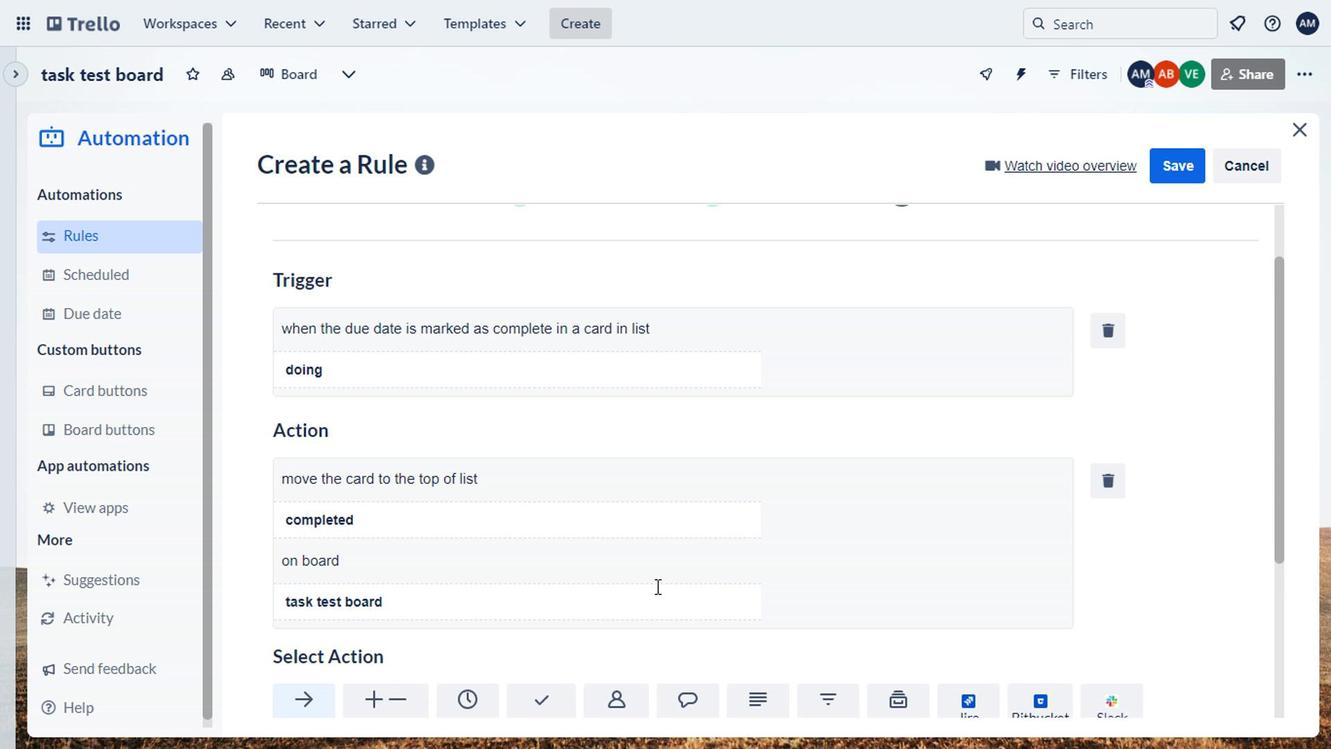 
Action: Mouse scrolled (649, 584) with delta (0, 0)
Screenshot: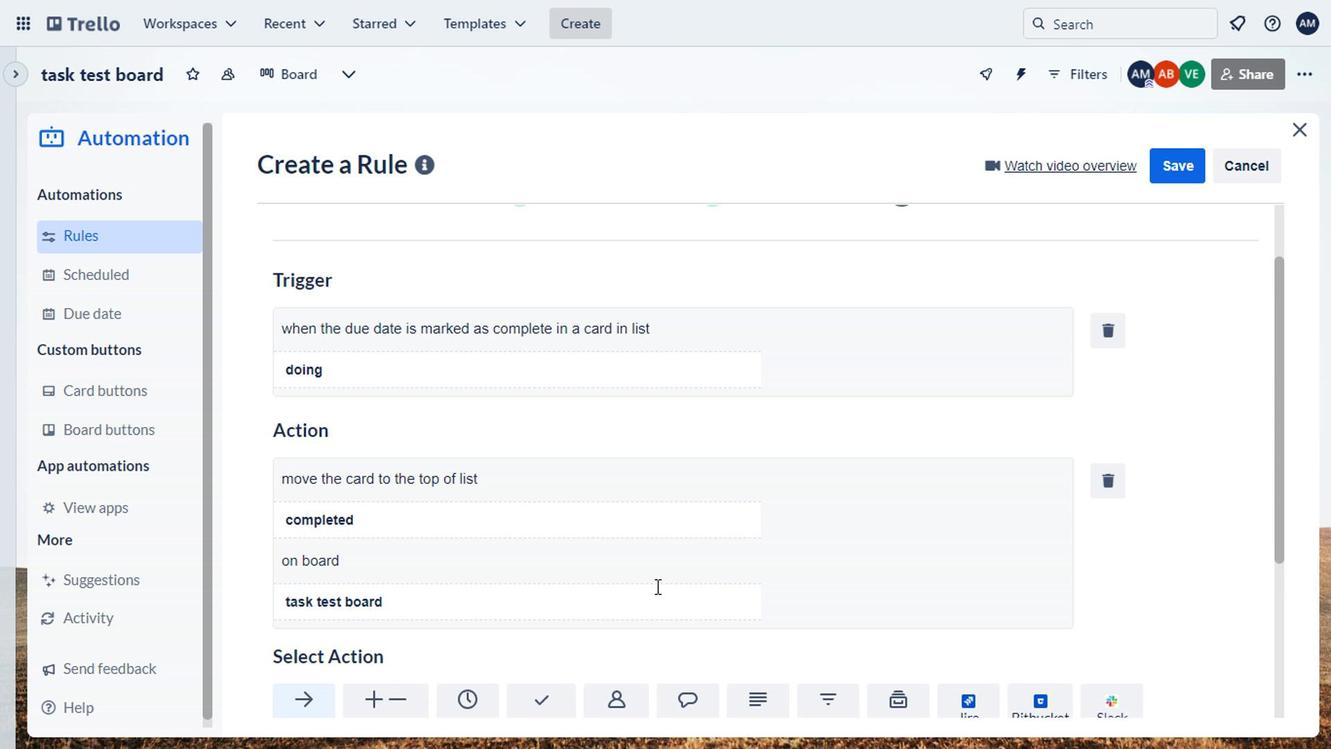 
Action: Mouse moved to (645, 563)
Screenshot: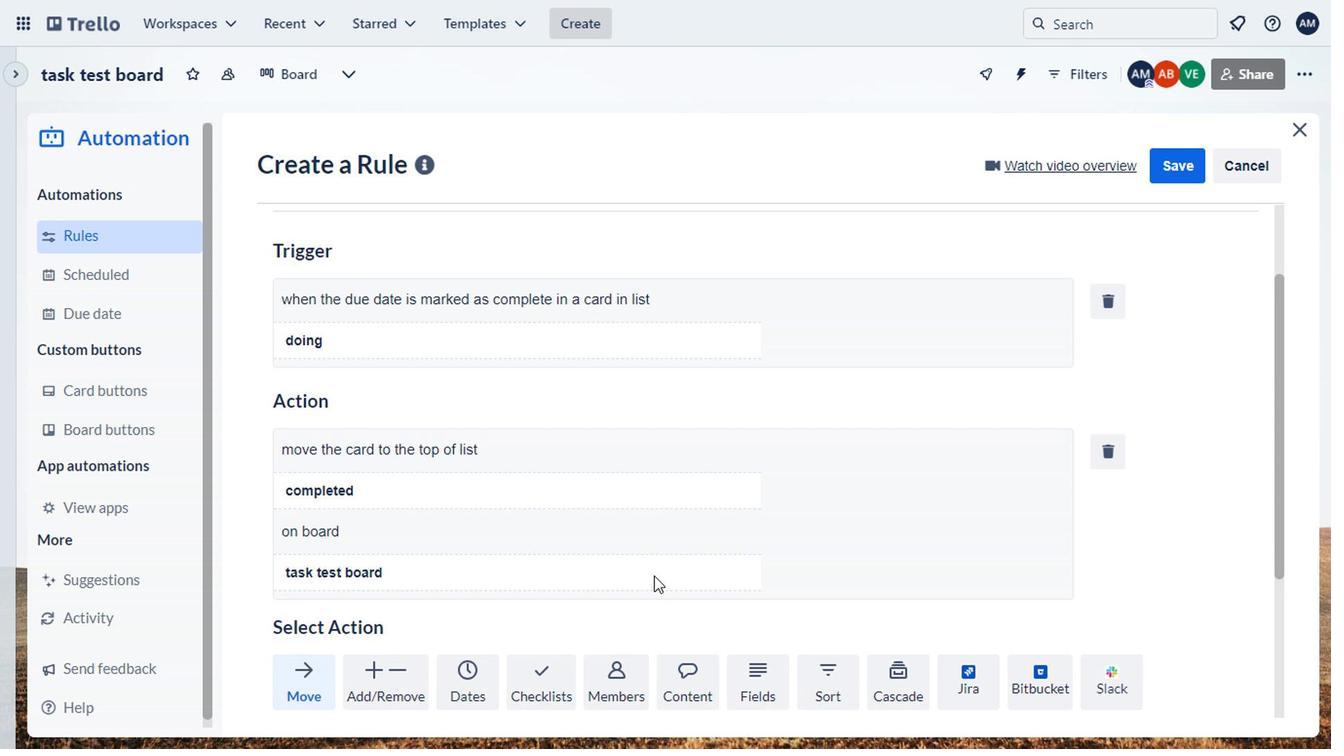 
Action: Mouse scrolled (645, 562) with delta (0, 0)
Screenshot: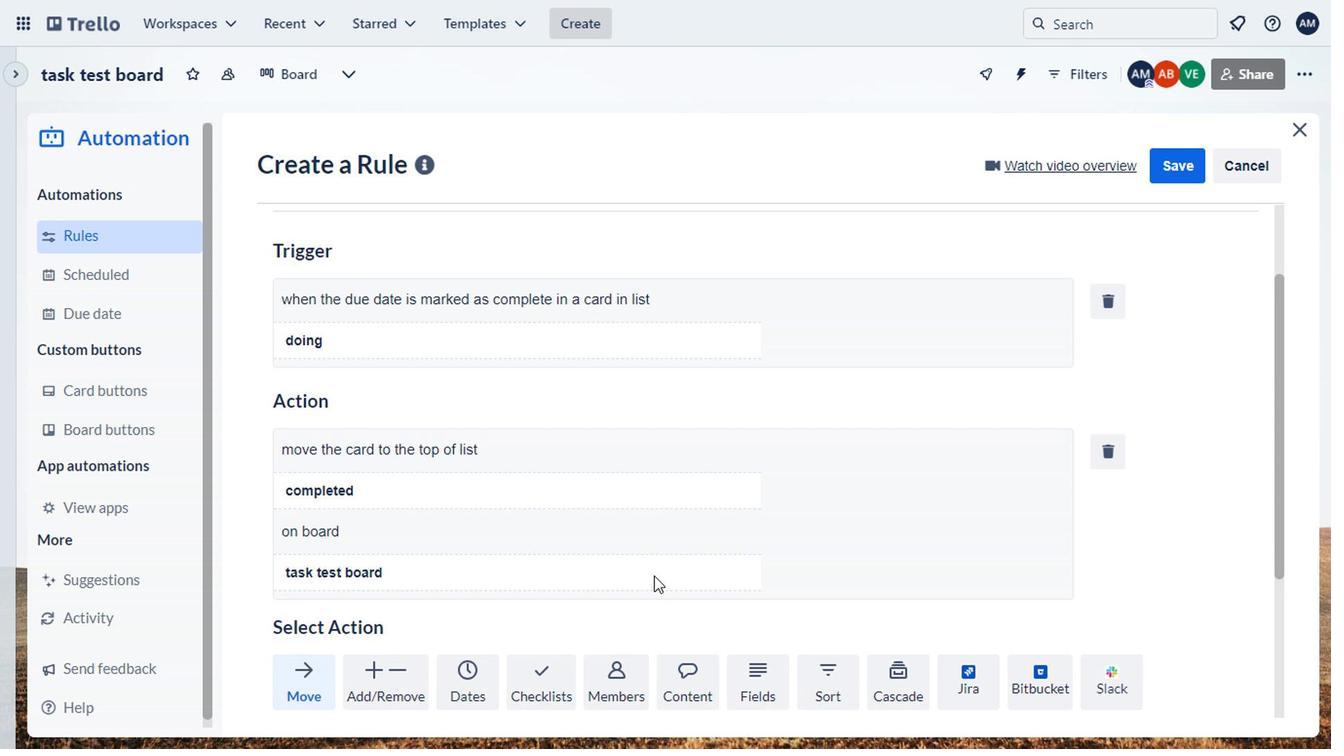 
Action: Mouse moved to (637, 493)
Screenshot: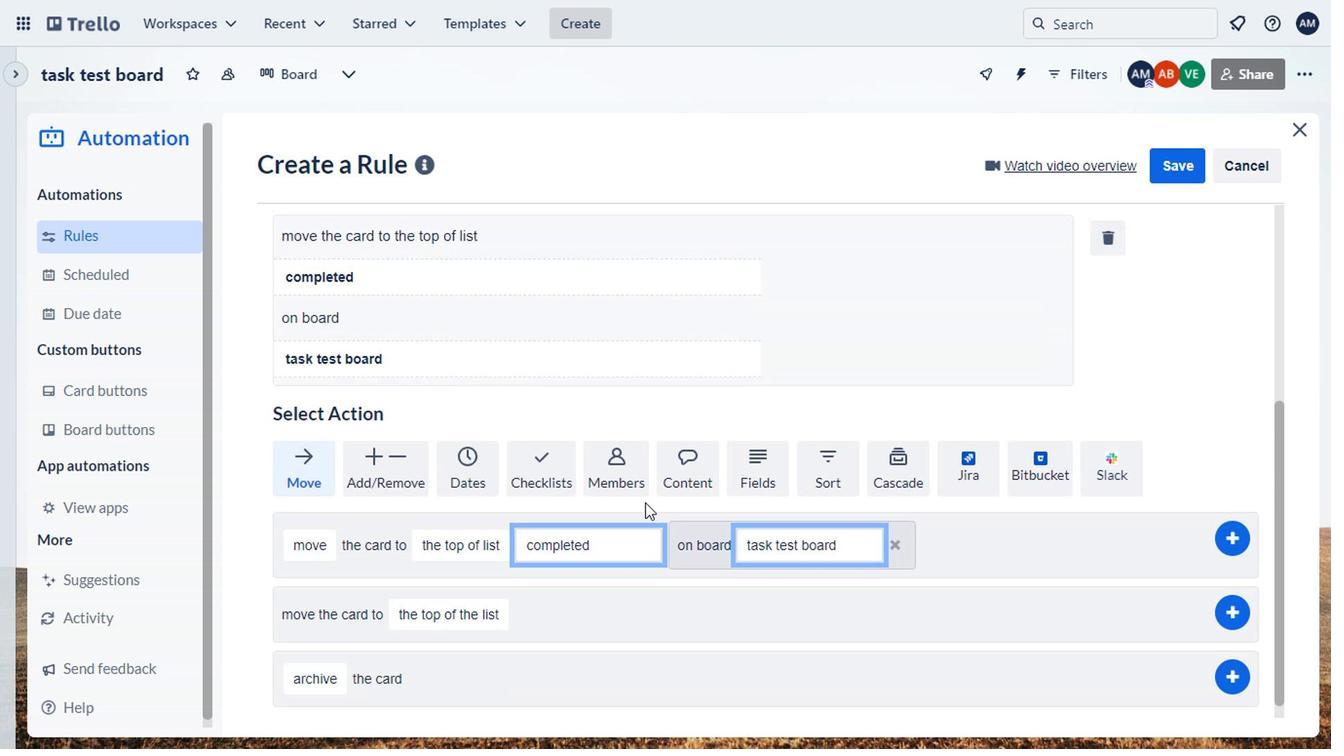 
Action: Mouse scrolled (637, 492) with delta (0, -1)
Screenshot: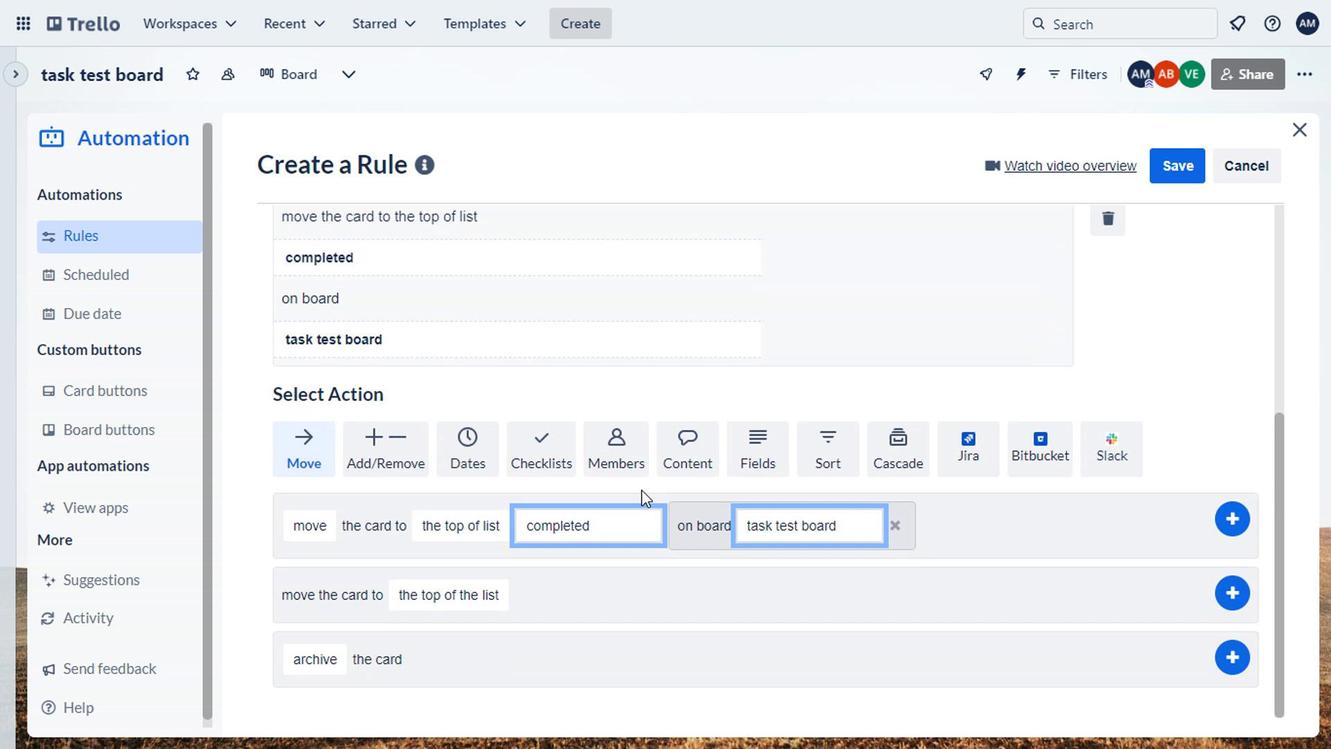 
Action: Mouse scrolled (637, 492) with delta (0, -1)
Screenshot: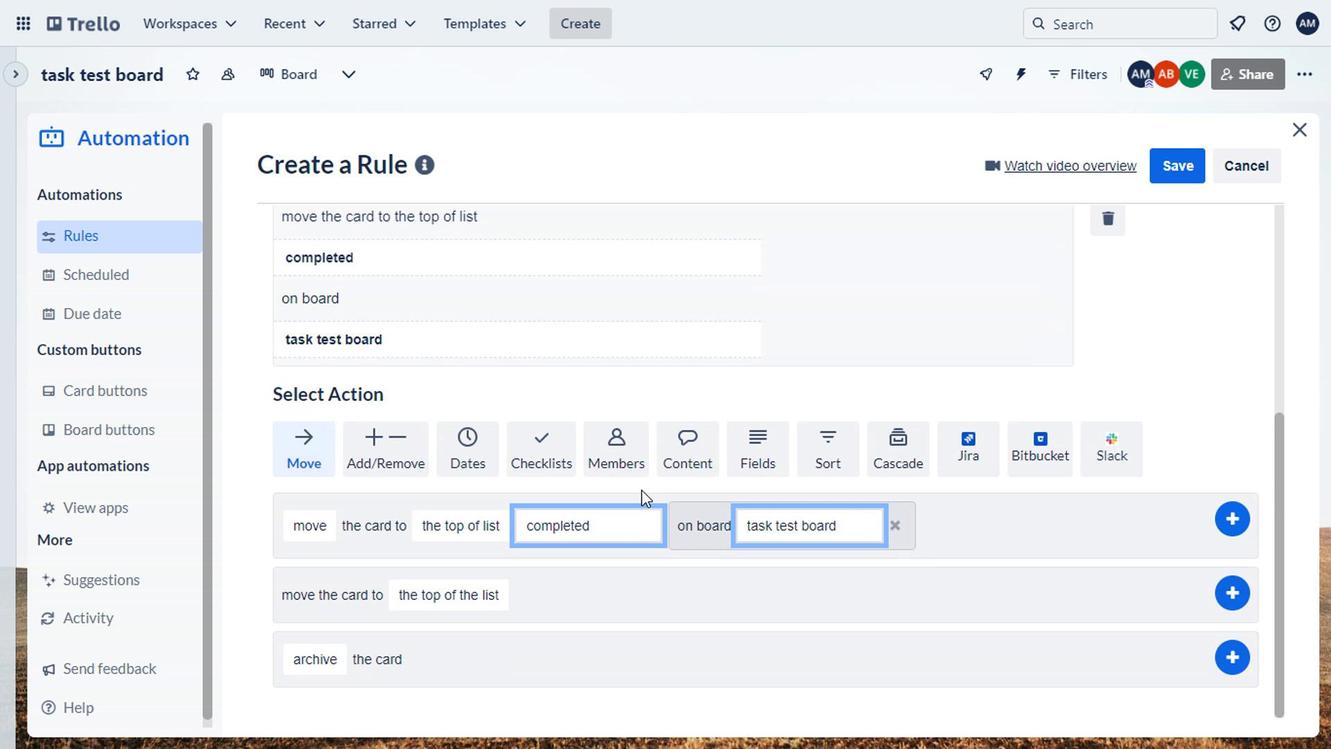 
Action: Mouse moved to (385, 463)
Screenshot: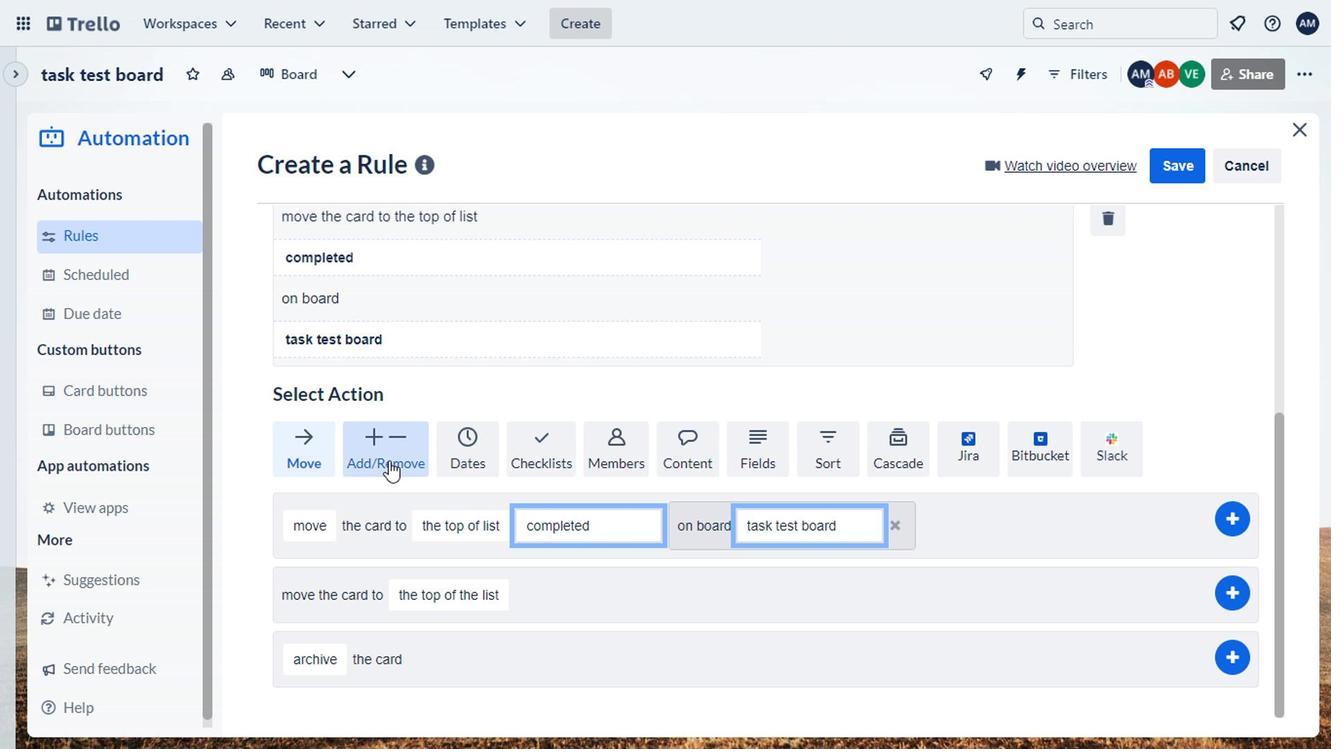 
Action: Mouse pressed left at (385, 463)
